 Task: Research Airbnb properties in Boca Chica, Dominican Republic from 10th December, 2023 to 15th December, 2023 for 7 adults. Place can be entire room or shared room with 4 bedrooms having 7 beds and 4 bathrooms. Property type can be house. Amenities needed are: wifi, TV, free parkinig on premises, gym, breakfast.
Action: Mouse moved to (361, 259)
Screenshot: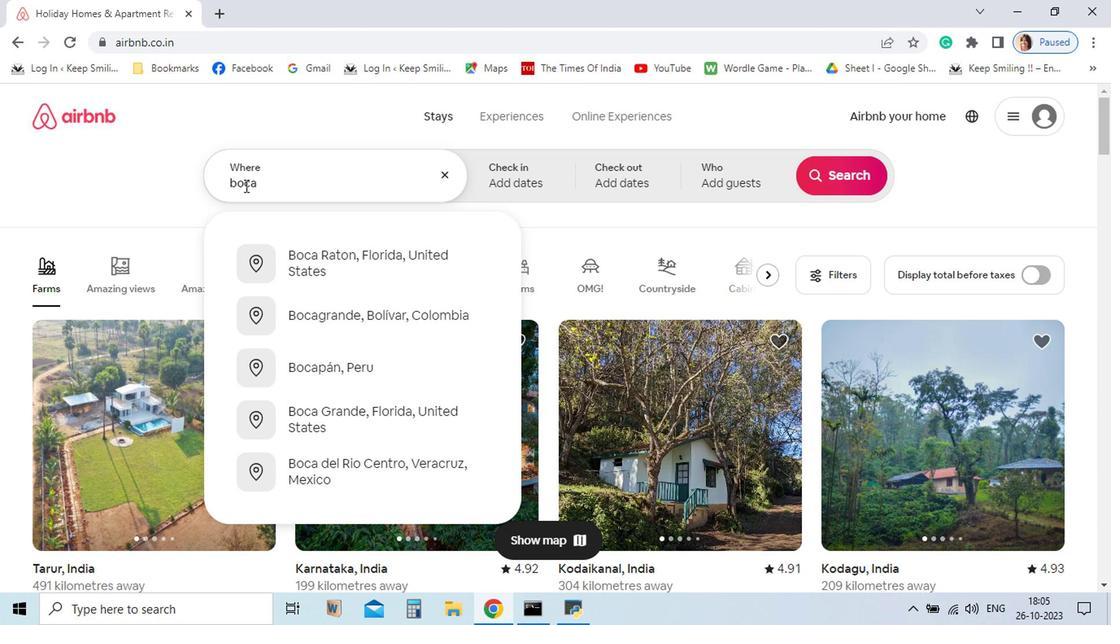 
Action: Mouse pressed left at (361, 259)
Screenshot: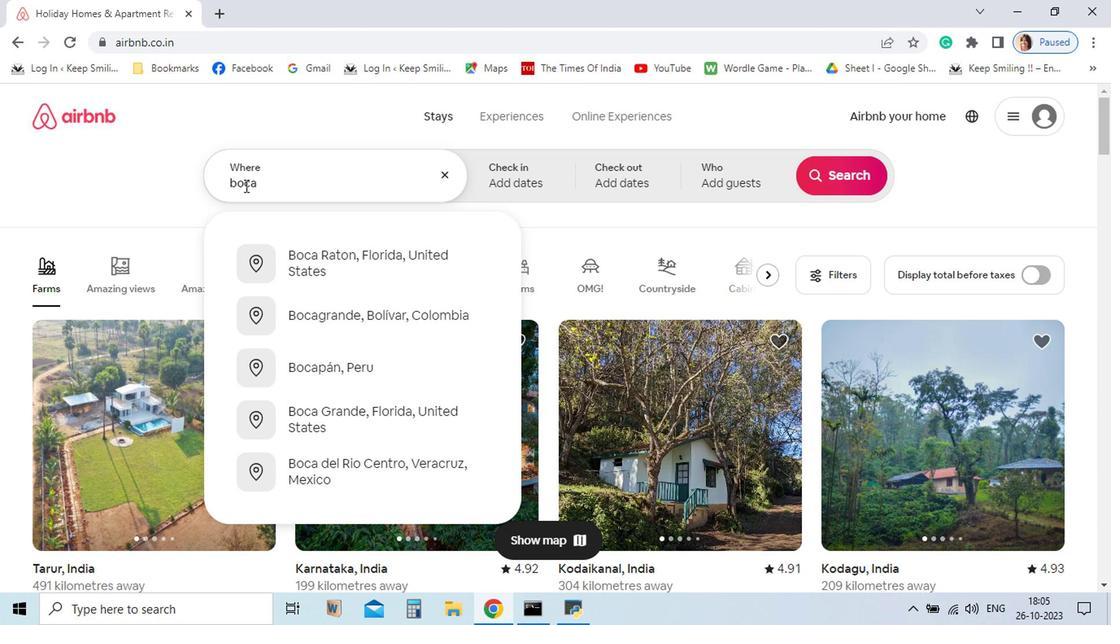 
Action: Mouse moved to (305, 254)
Screenshot: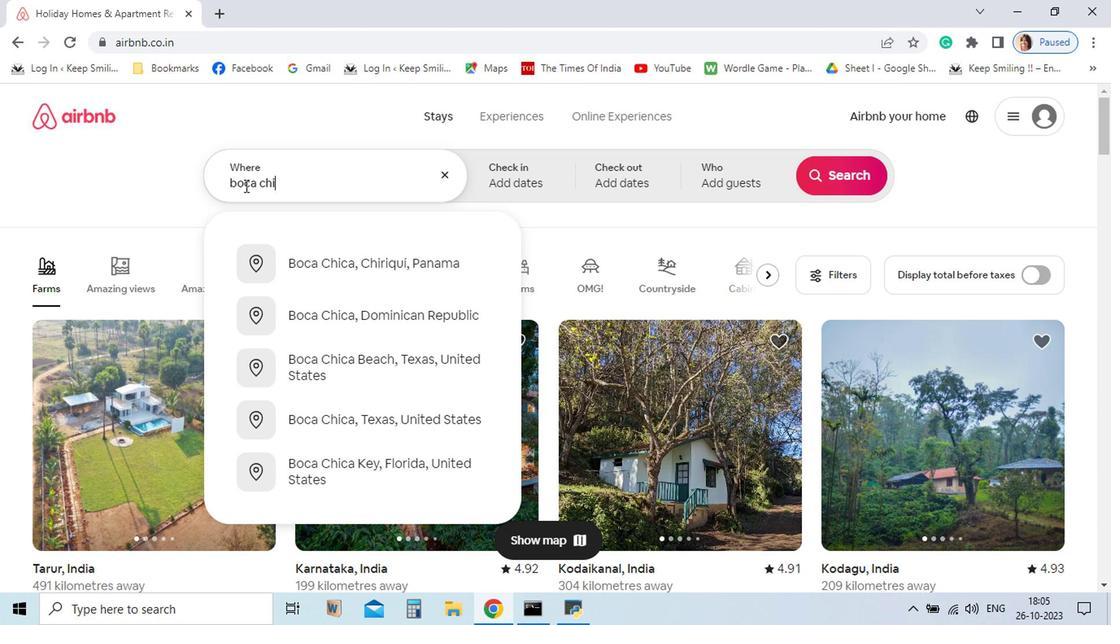 
Action: Mouse pressed left at (305, 254)
Screenshot: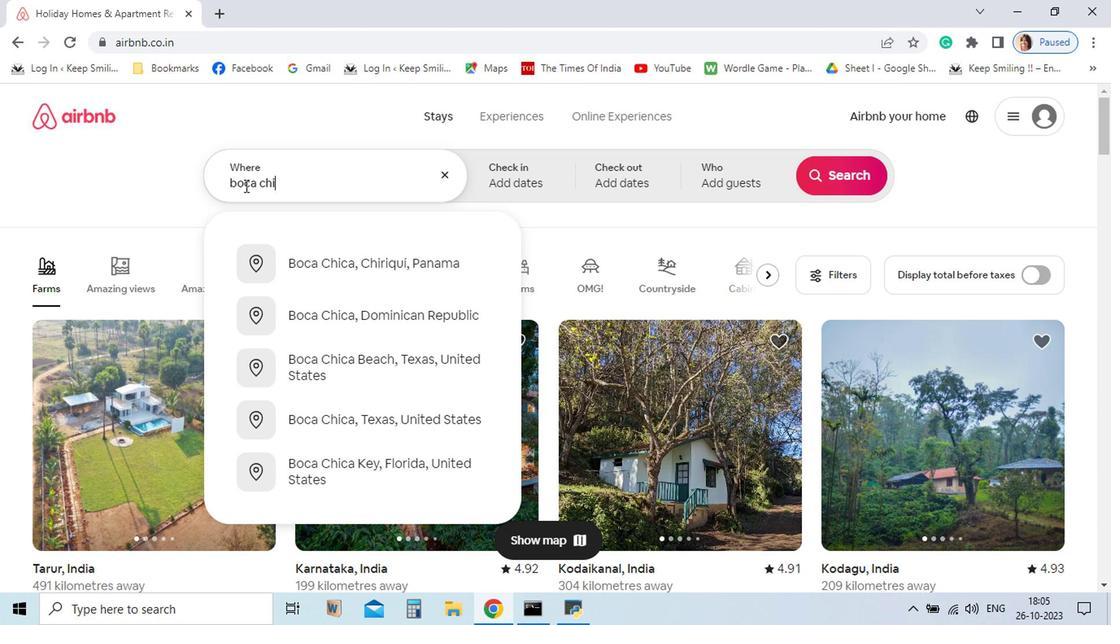 
Action: Mouse moved to (303, 261)
Screenshot: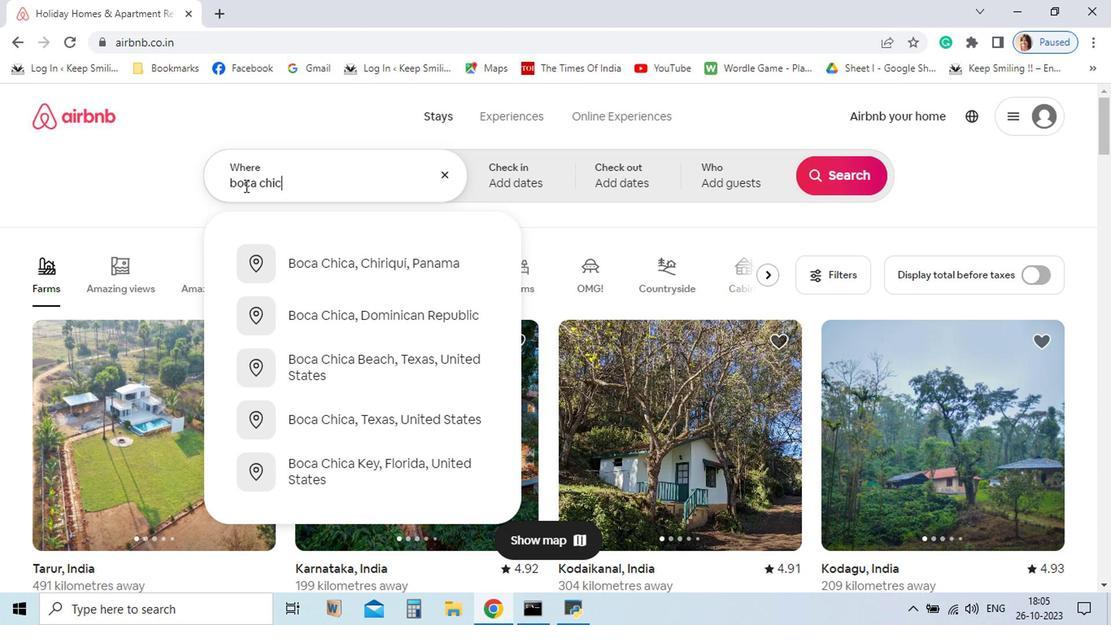 
Action: Key pressed boca
Screenshot: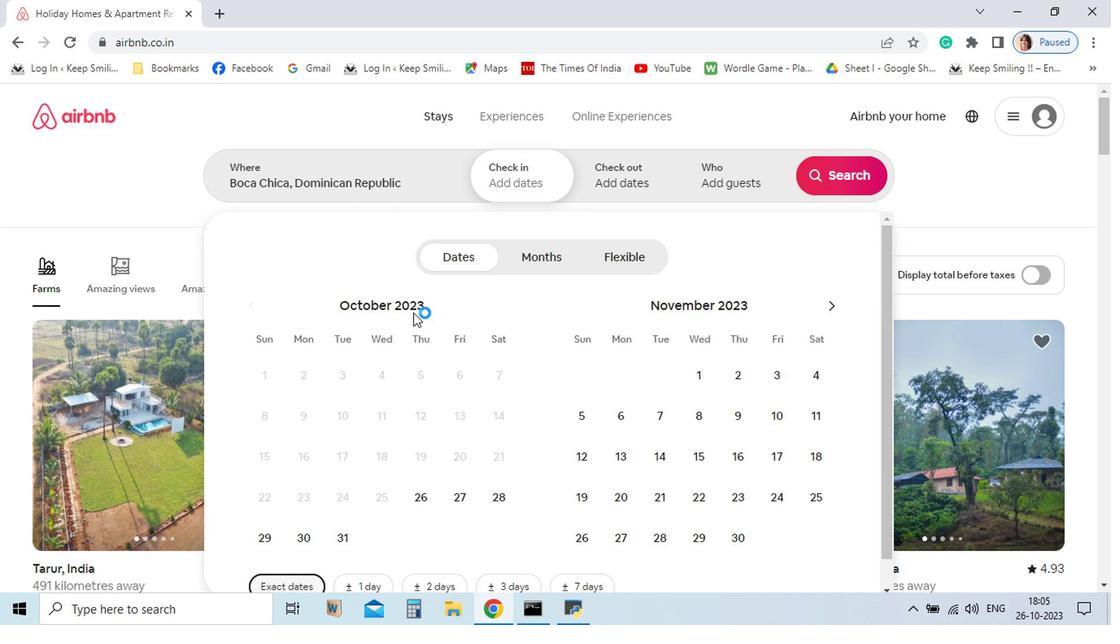 
Action: Mouse moved to (303, 261)
Screenshot: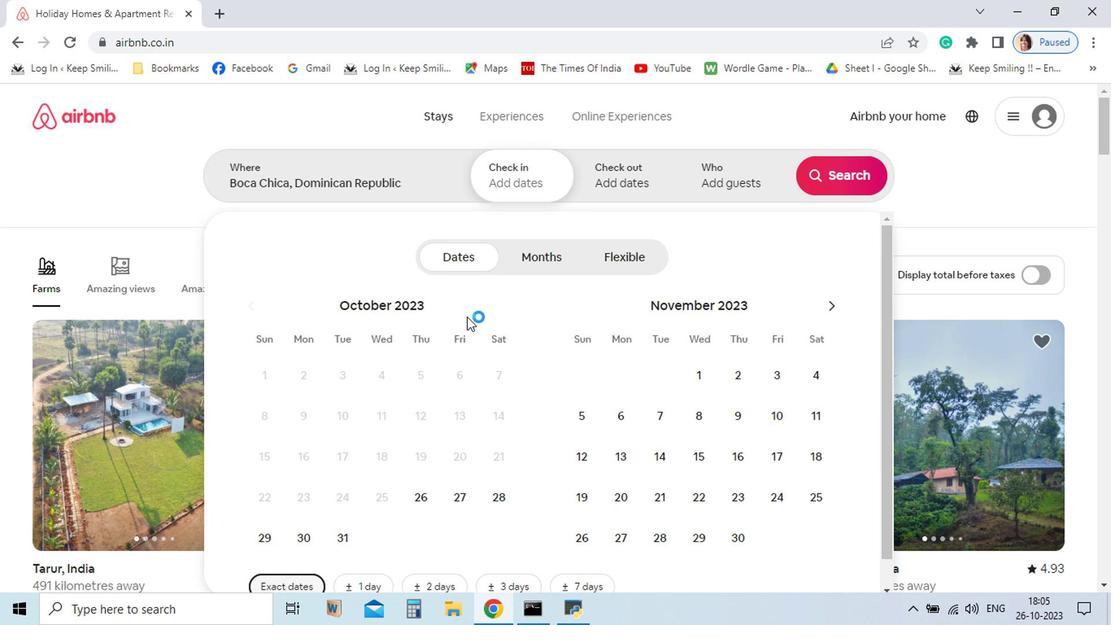 
Action: Key pressed <Key.space>chica
Screenshot: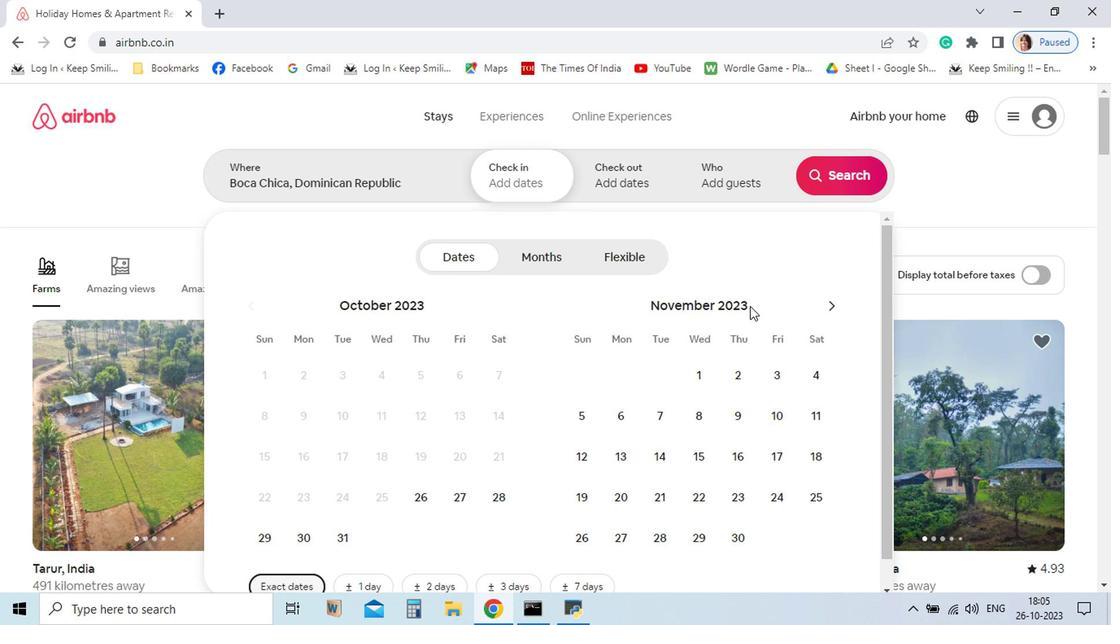 
Action: Mouse moved to (401, 350)
Screenshot: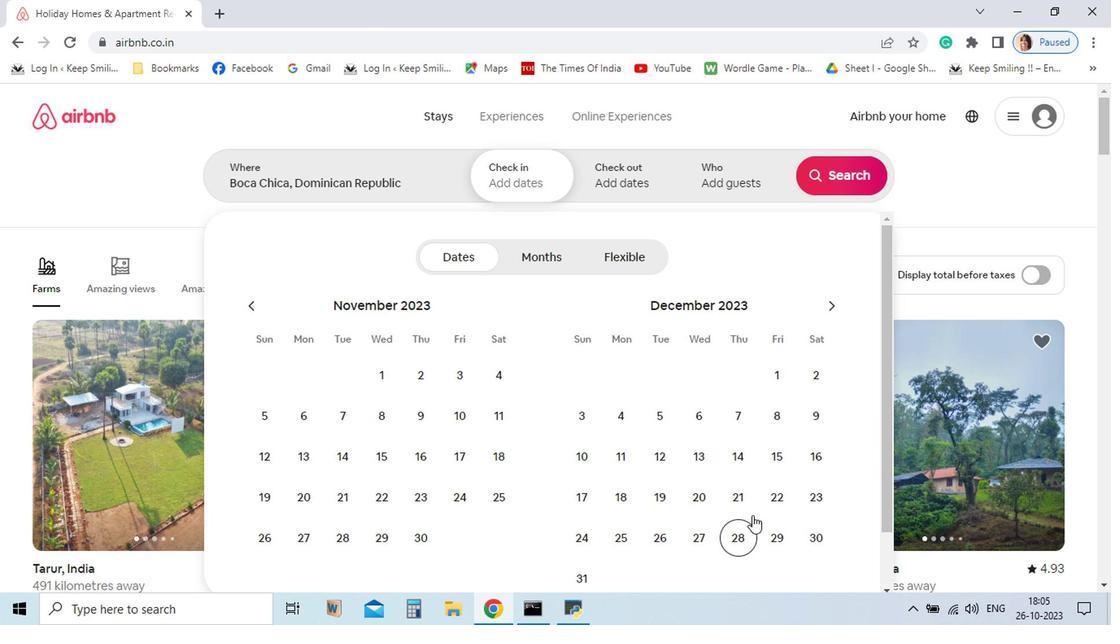 
Action: Mouse pressed left at (401, 350)
Screenshot: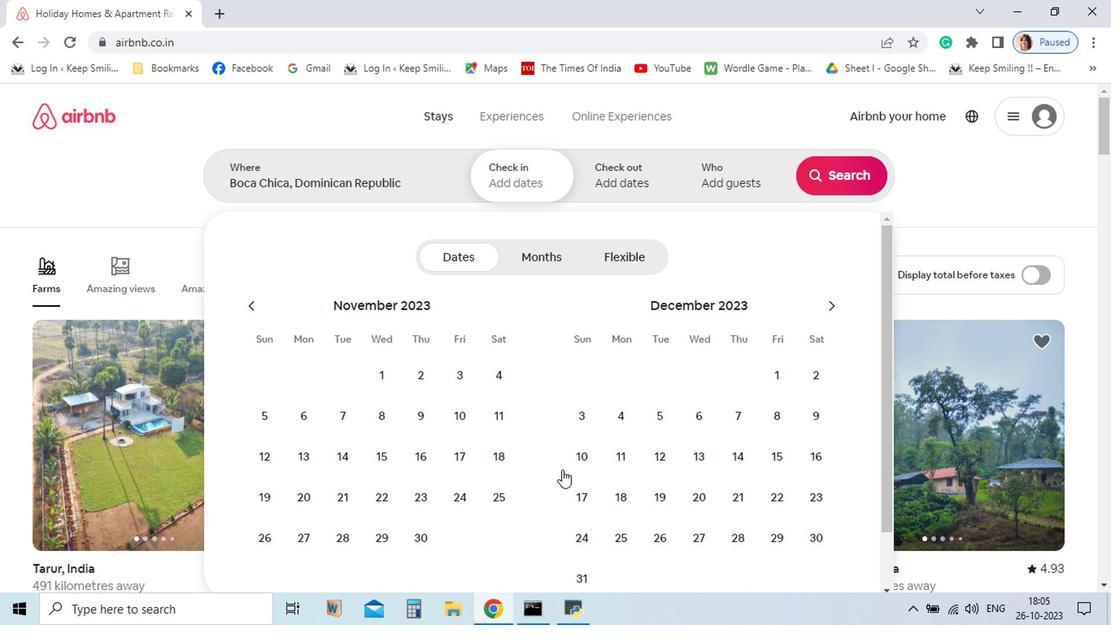 
Action: Mouse moved to (721, 350)
Screenshot: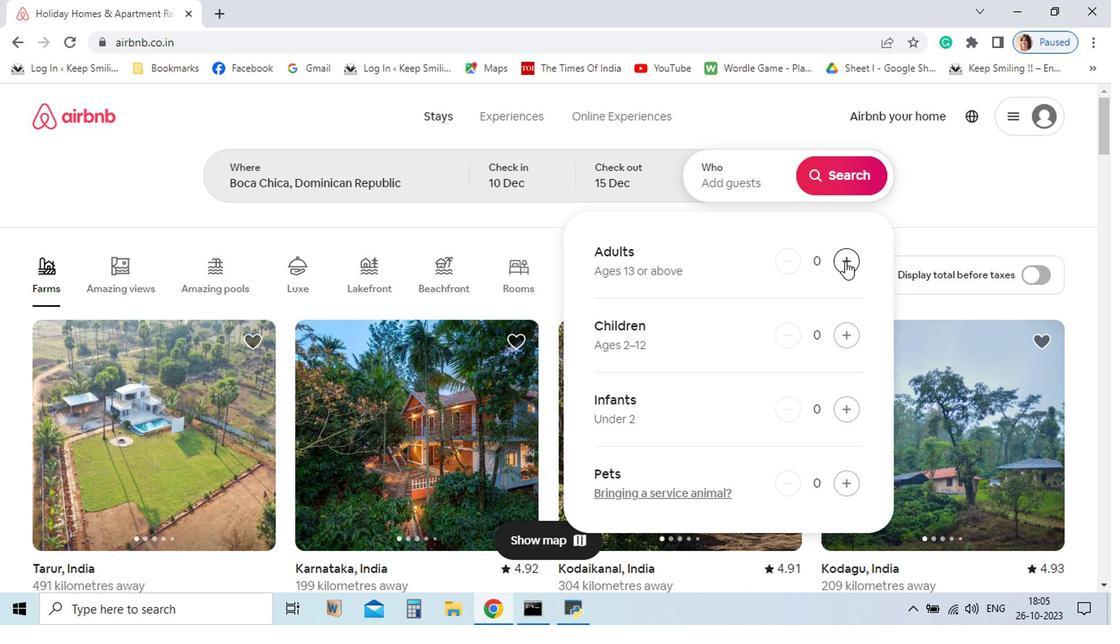 
Action: Mouse pressed left at (721, 350)
Screenshot: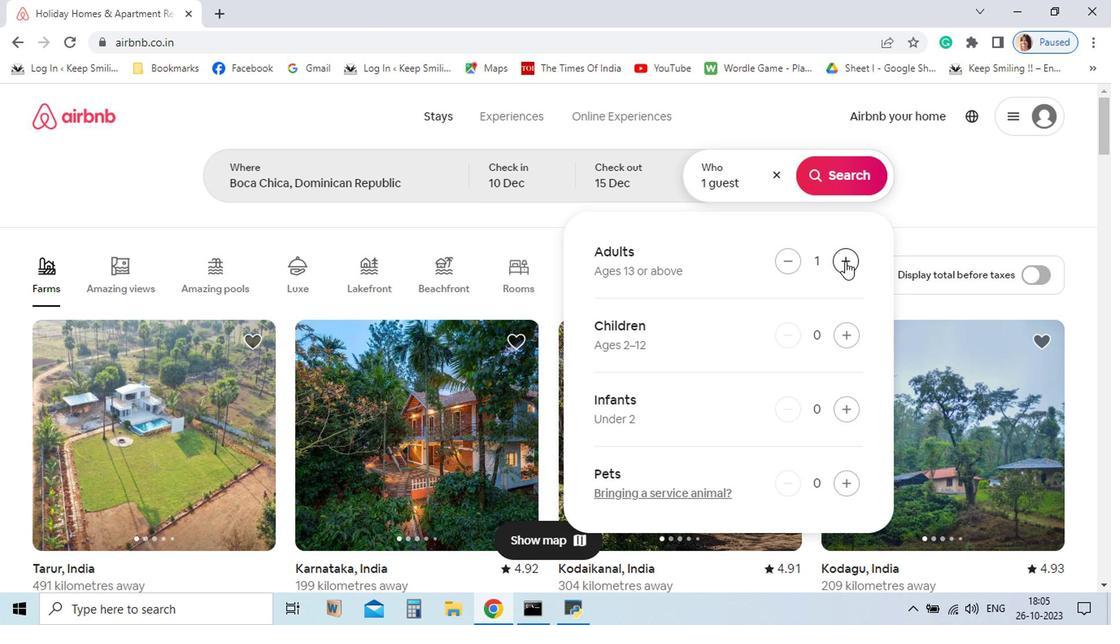 
Action: Mouse moved to (547, 452)
Screenshot: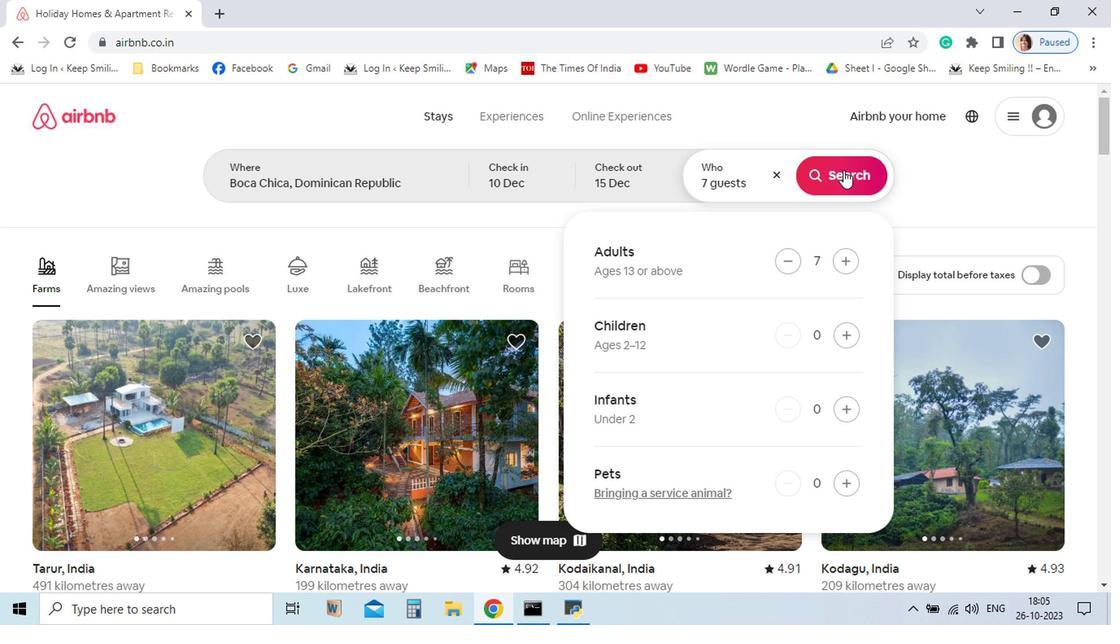 
Action: Mouse pressed left at (547, 452)
Screenshot: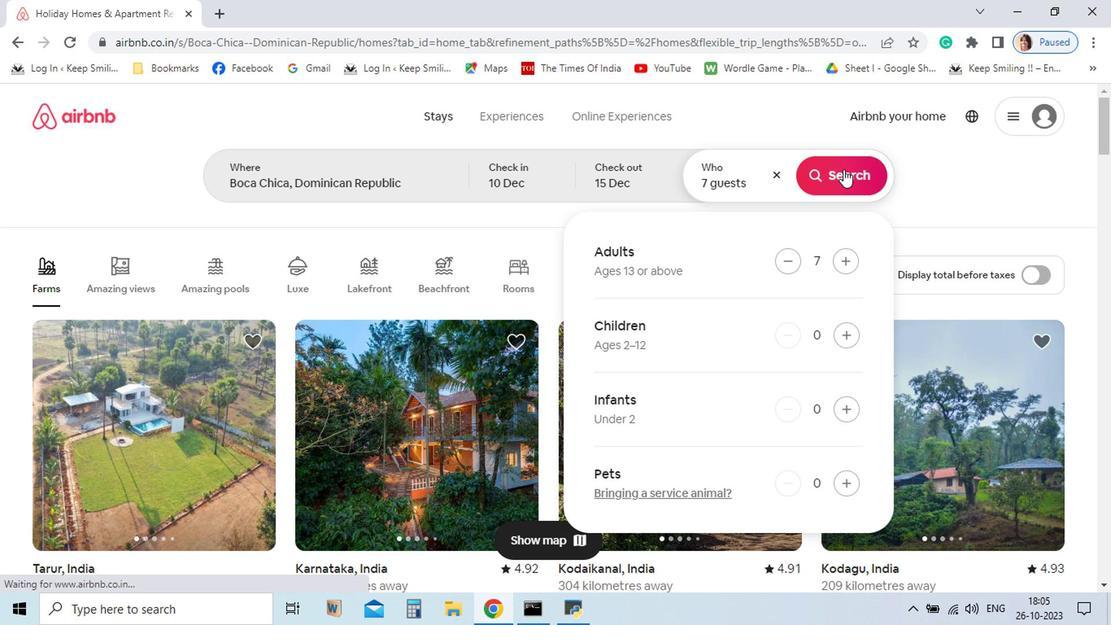 
Action: Mouse moved to (679, 457)
Screenshot: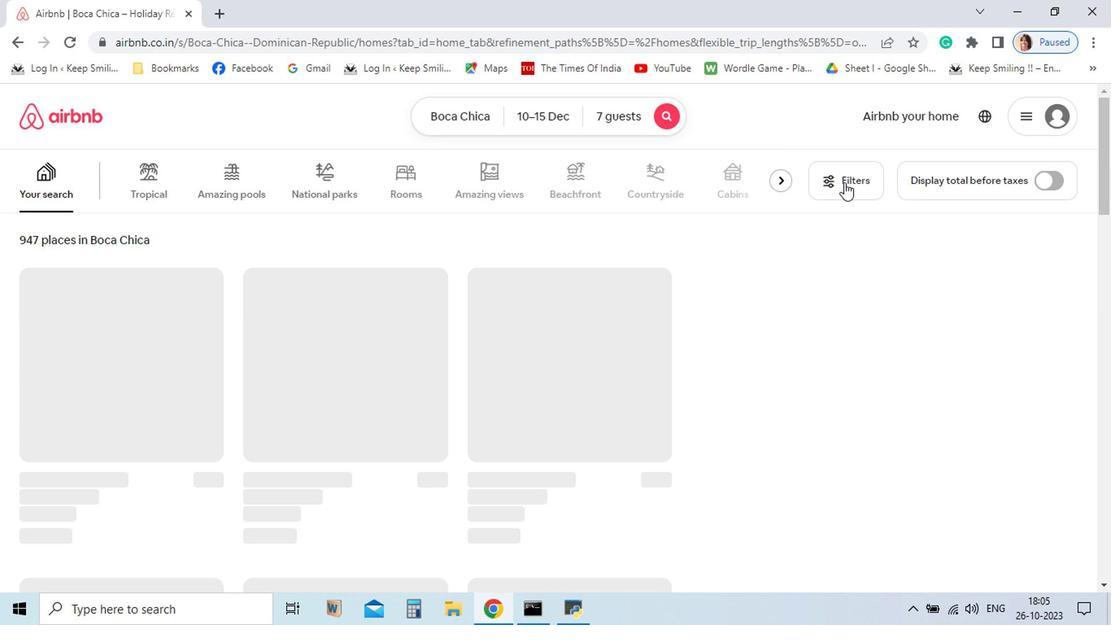
Action: Mouse pressed left at (679, 457)
Screenshot: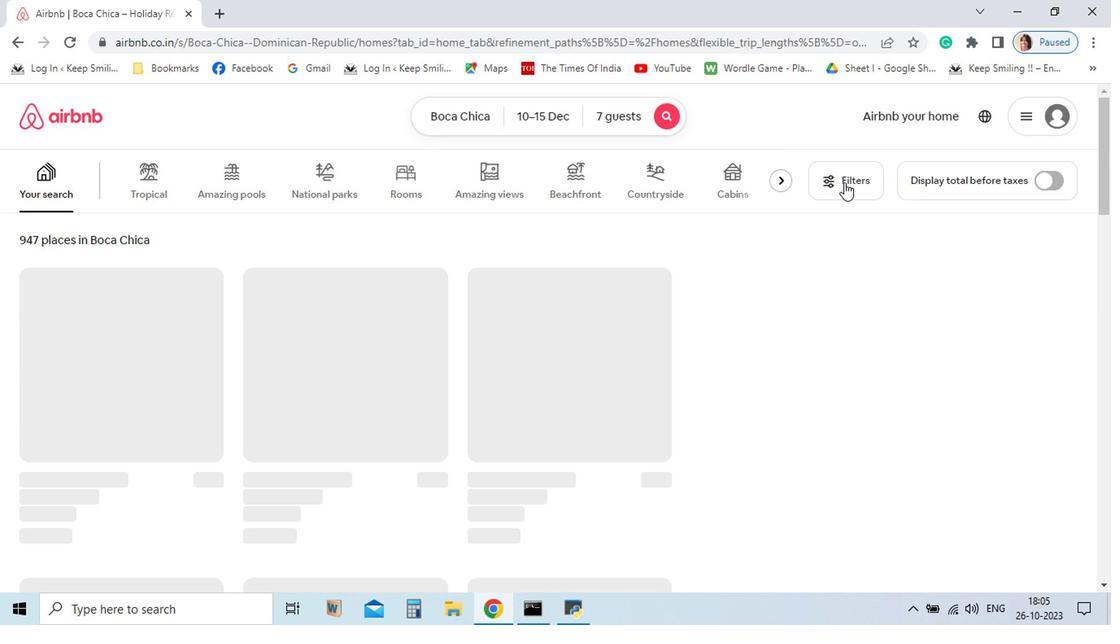 
Action: Mouse moved to (654, 258)
Screenshot: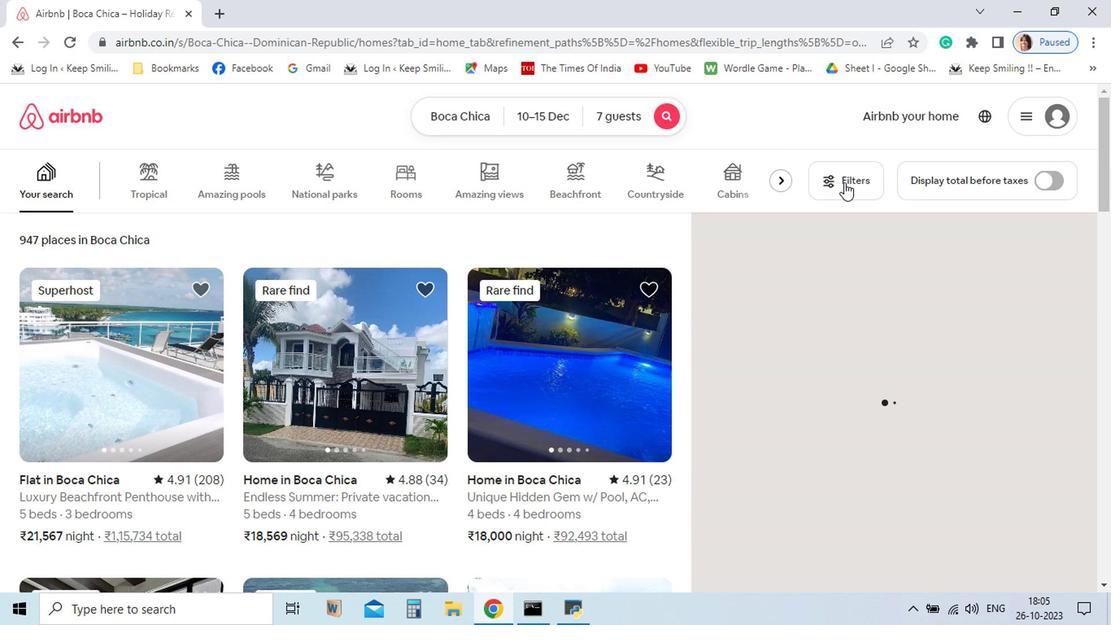 
Action: Mouse pressed left at (654, 258)
Screenshot: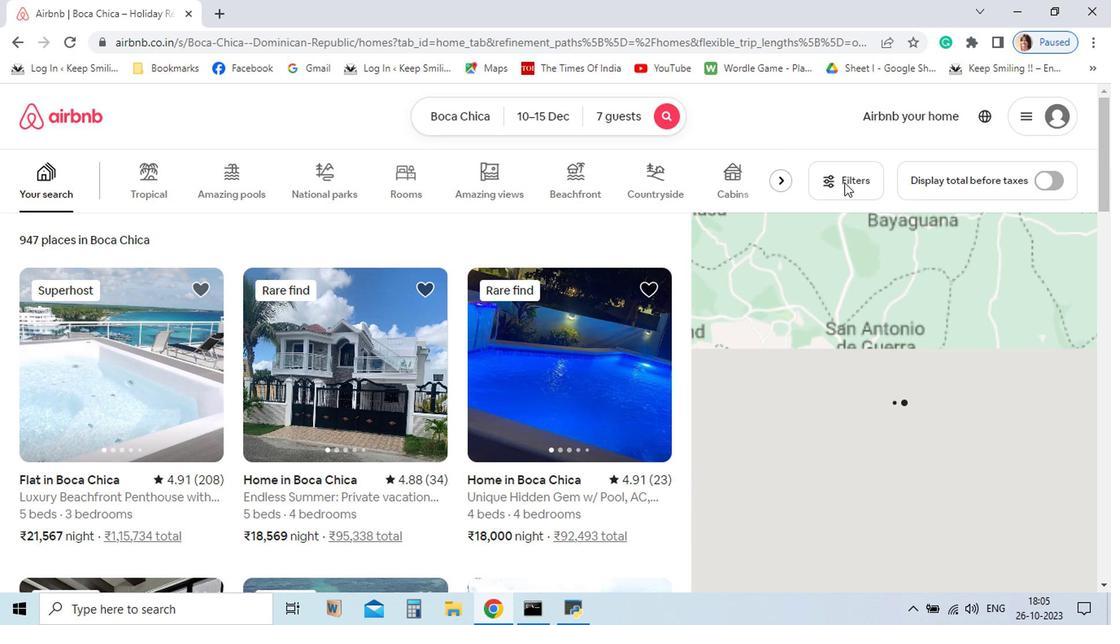 
Action: Mouse moved to (730, 314)
Screenshot: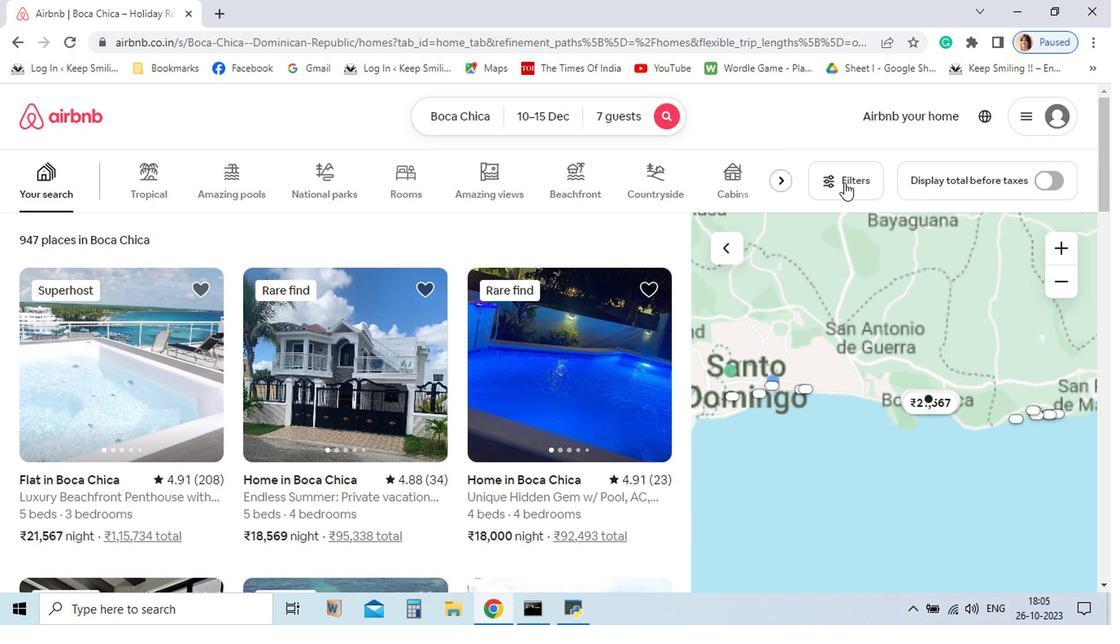 
Action: Mouse pressed left at (730, 314)
Screenshot: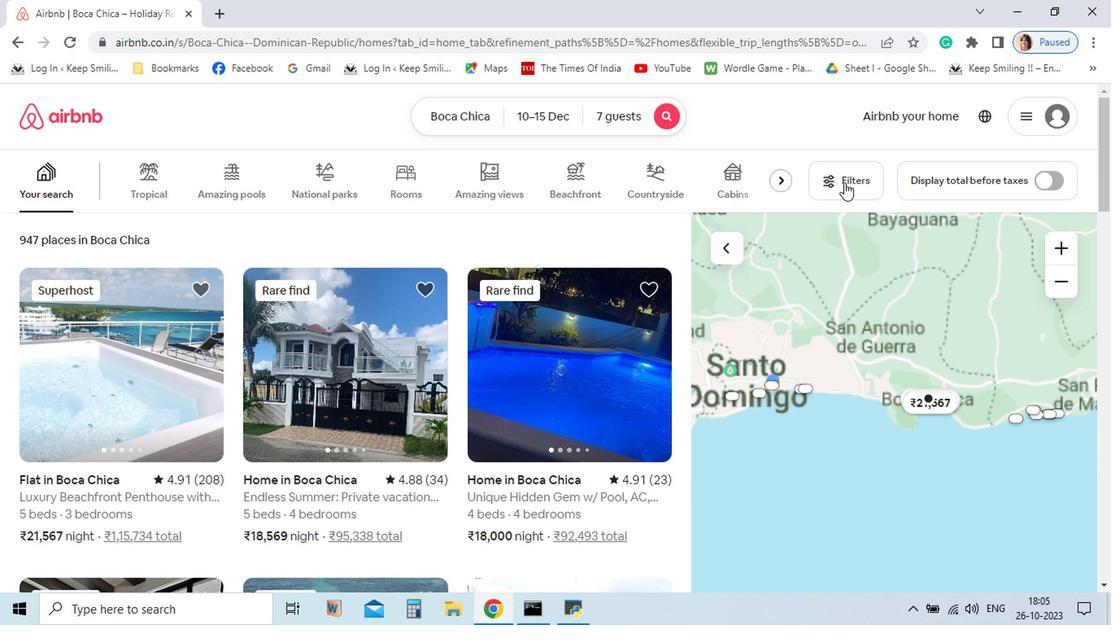 
Action: Mouse pressed left at (730, 314)
Screenshot: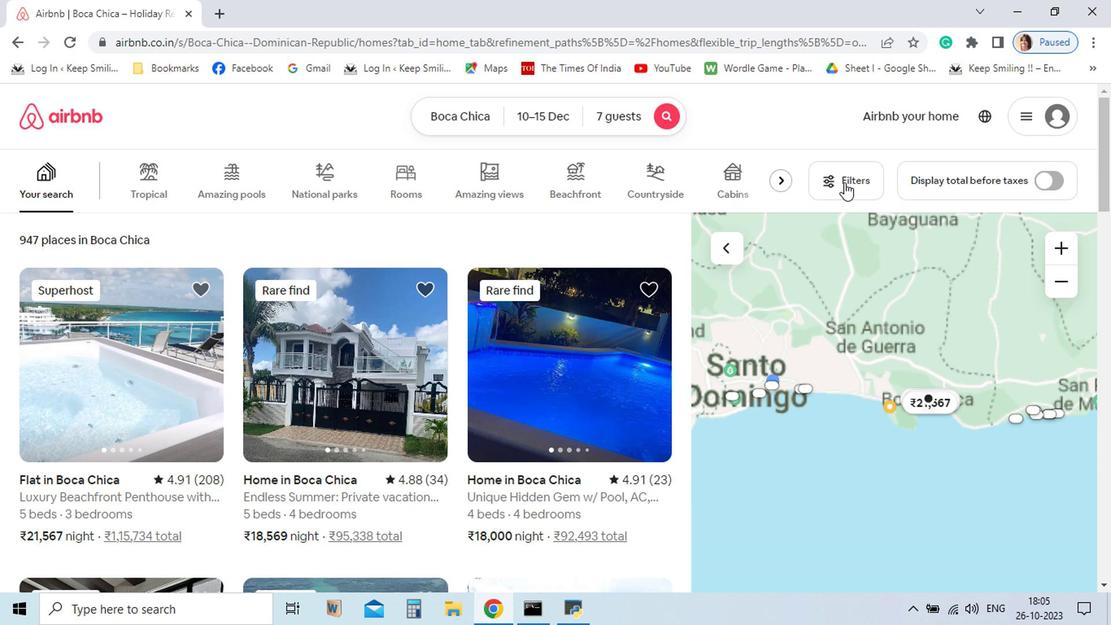 
Action: Mouse pressed left at (730, 314)
Screenshot: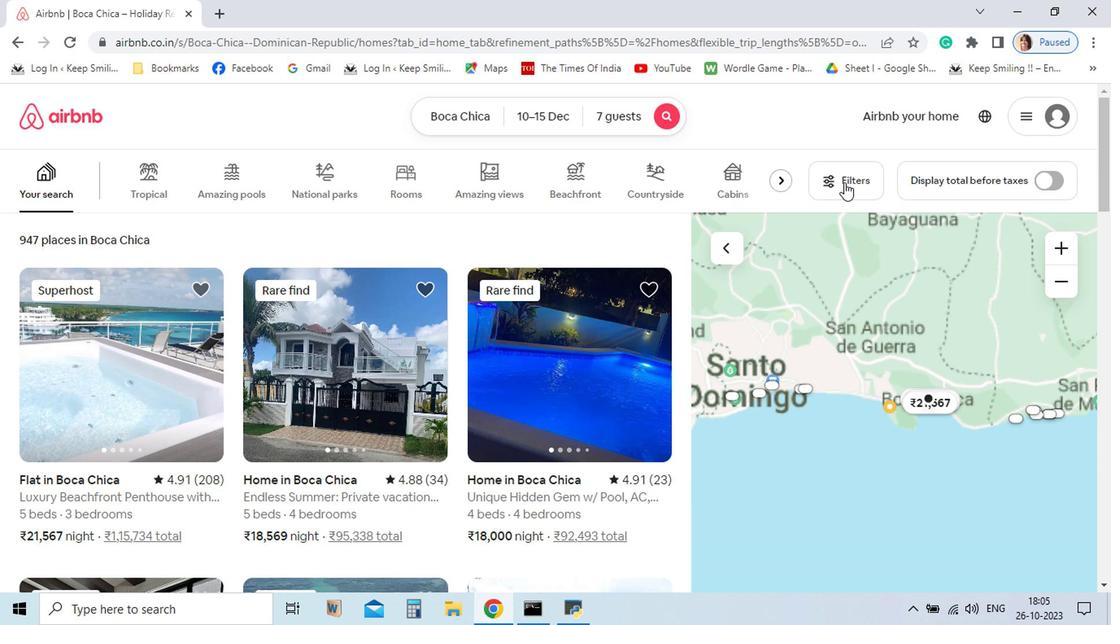 
Action: Mouse pressed left at (730, 314)
Screenshot: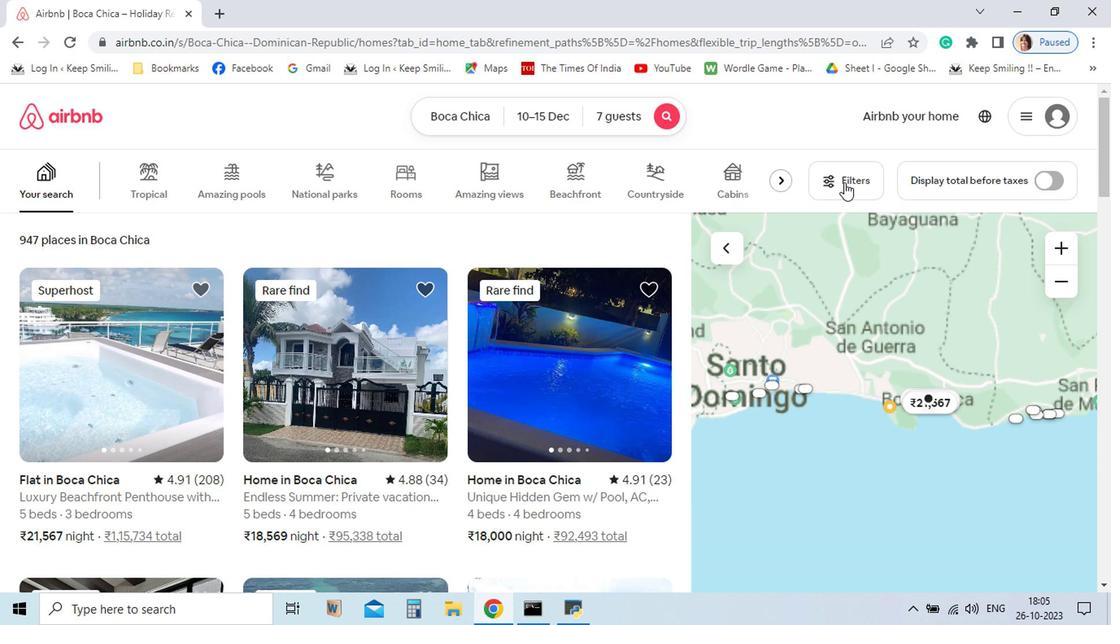 
Action: Mouse pressed left at (730, 314)
Screenshot: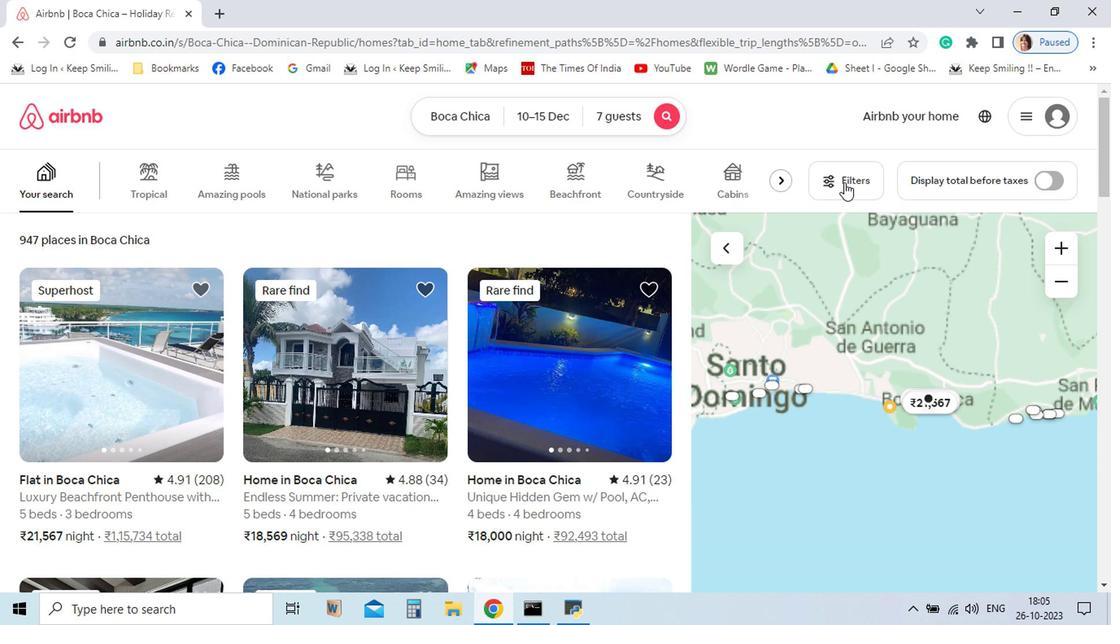 
Action: Mouse pressed left at (730, 314)
Screenshot: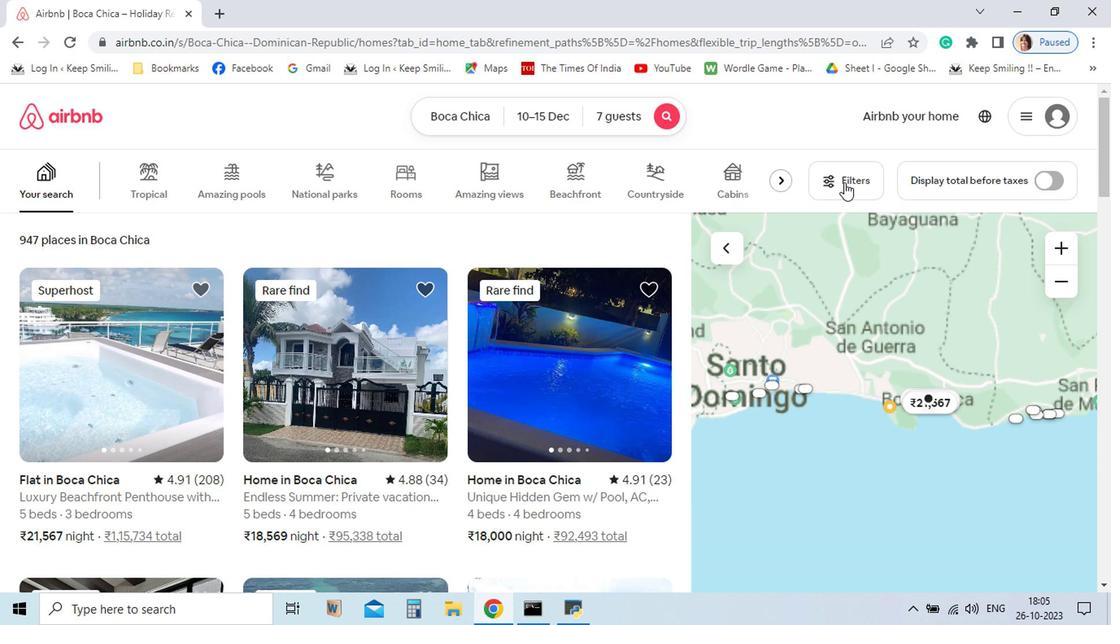 
Action: Mouse pressed left at (730, 314)
Screenshot: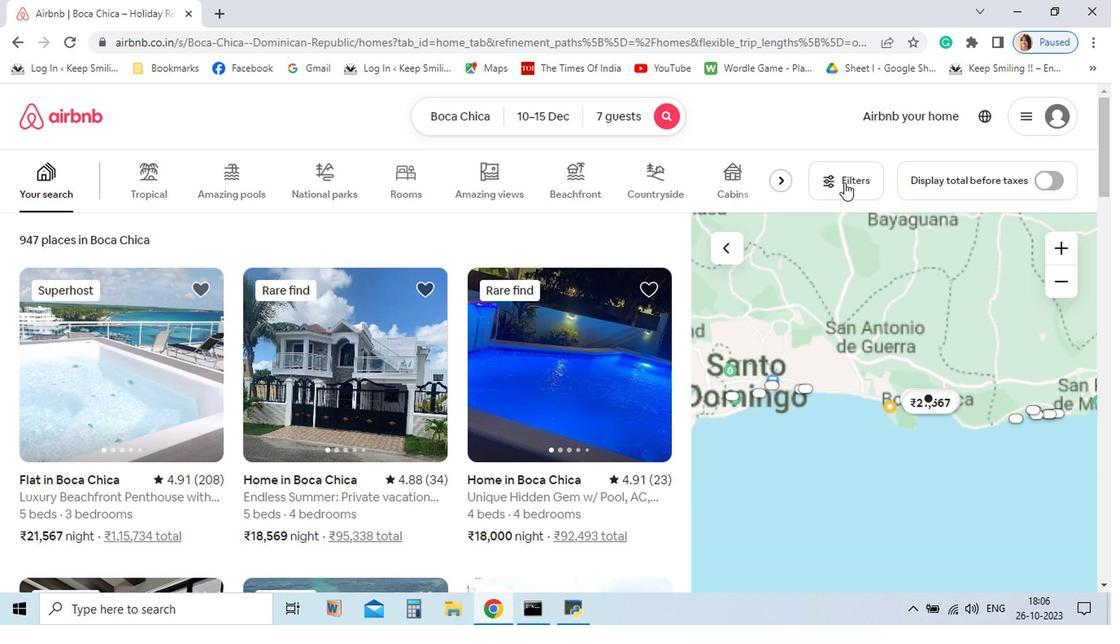 
Action: Mouse moved to (729, 249)
Screenshot: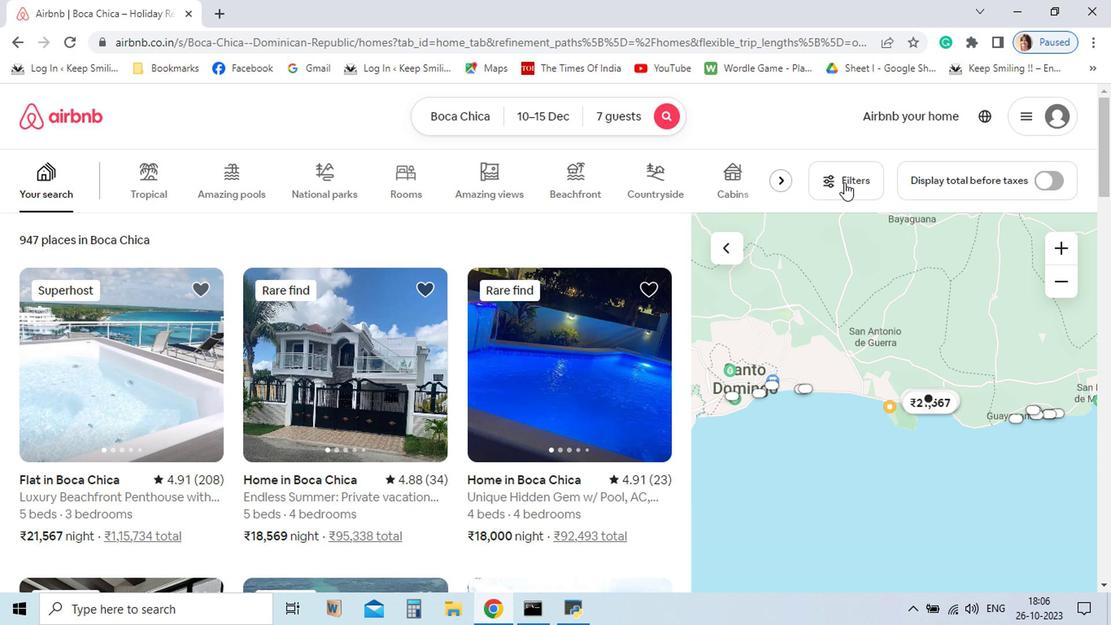 
Action: Mouse pressed left at (729, 249)
Screenshot: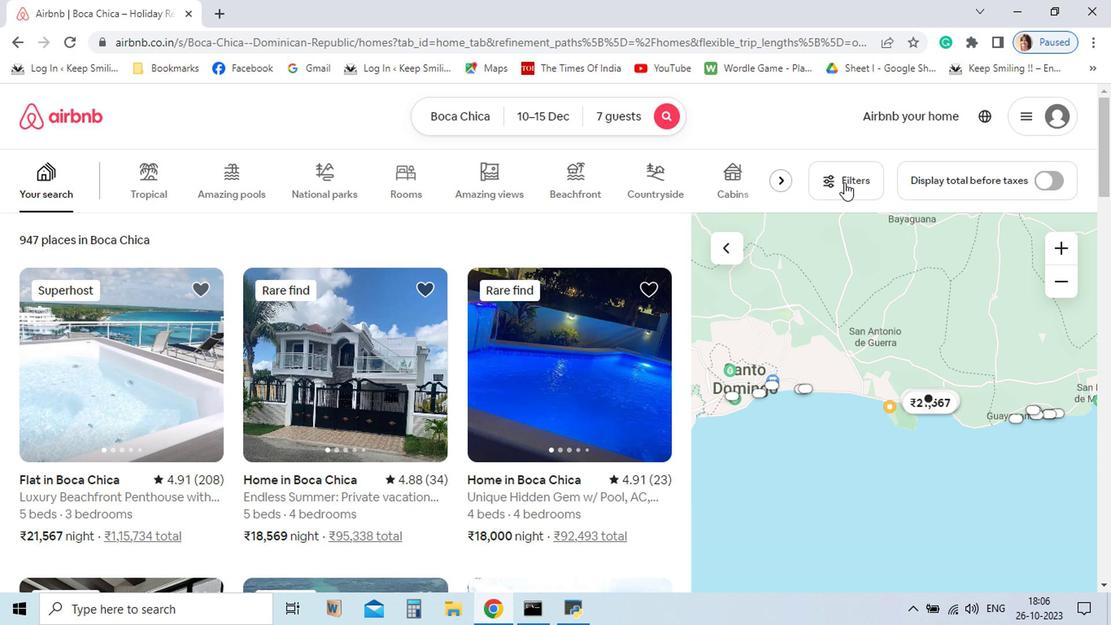 
Action: Mouse moved to (399, 508)
Screenshot: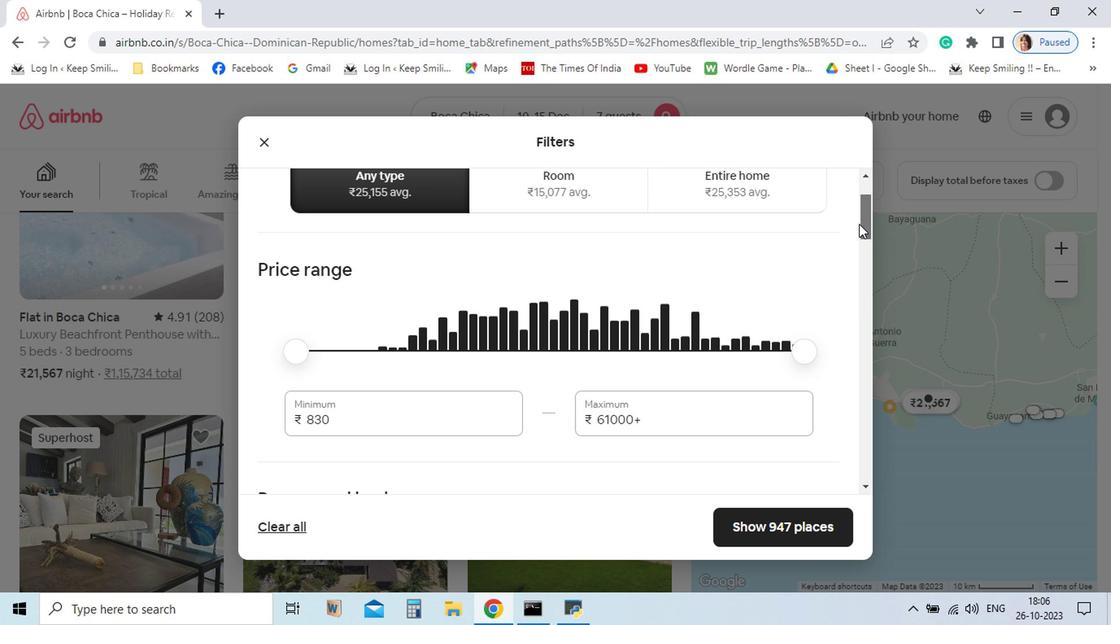 
Action: Mouse scrolled (399, 508) with delta (0, 0)
Screenshot: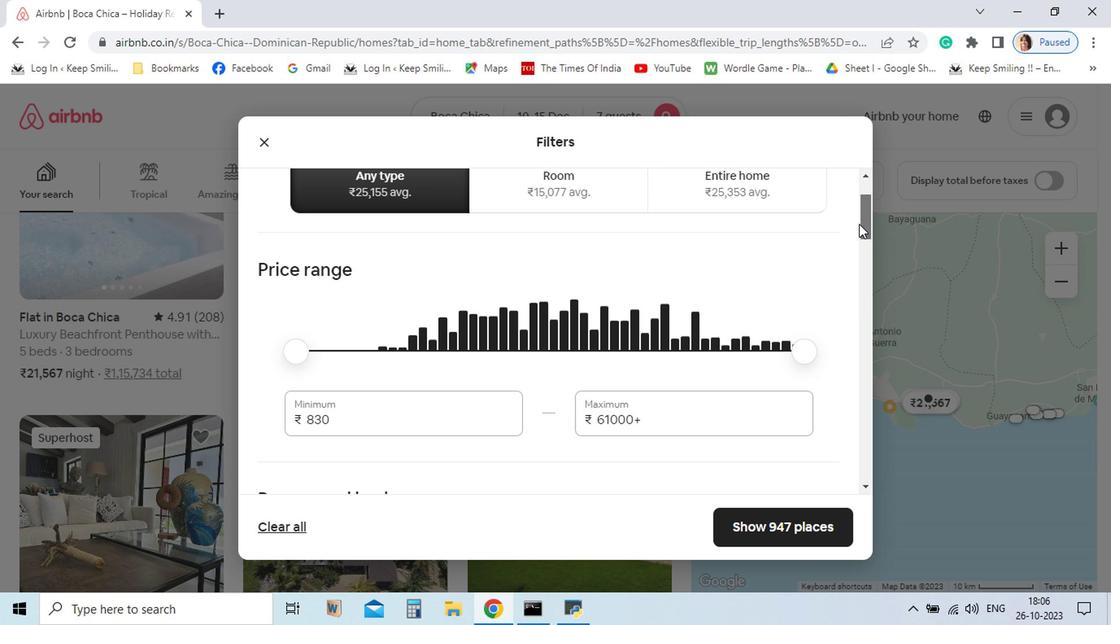 
Action: Mouse scrolled (399, 508) with delta (0, 0)
Screenshot: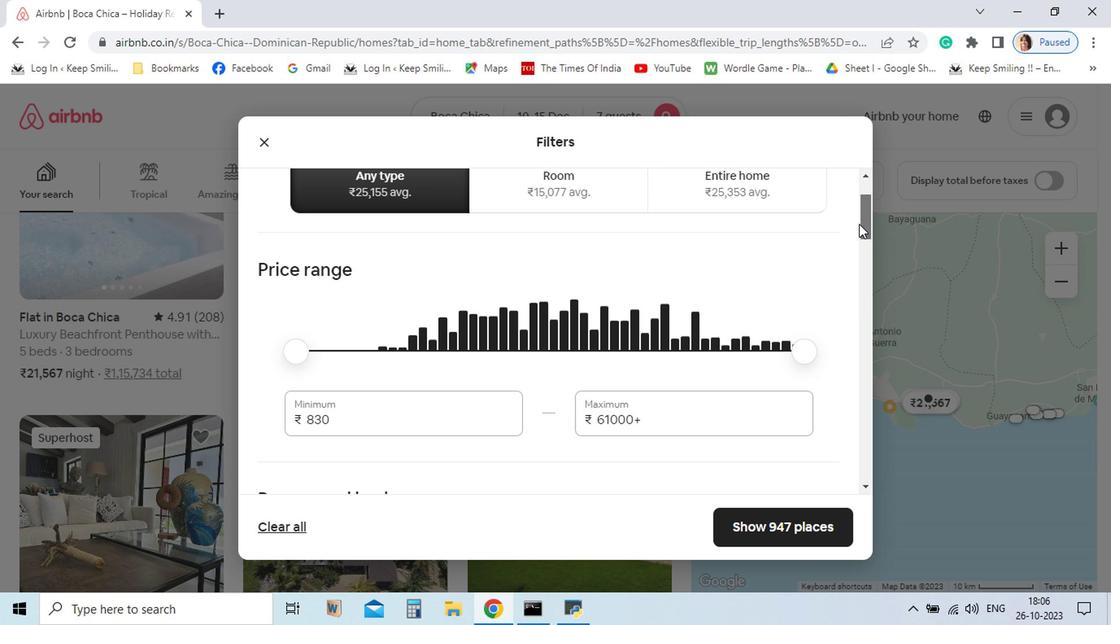 
Action: Mouse moved to (730, 254)
Screenshot: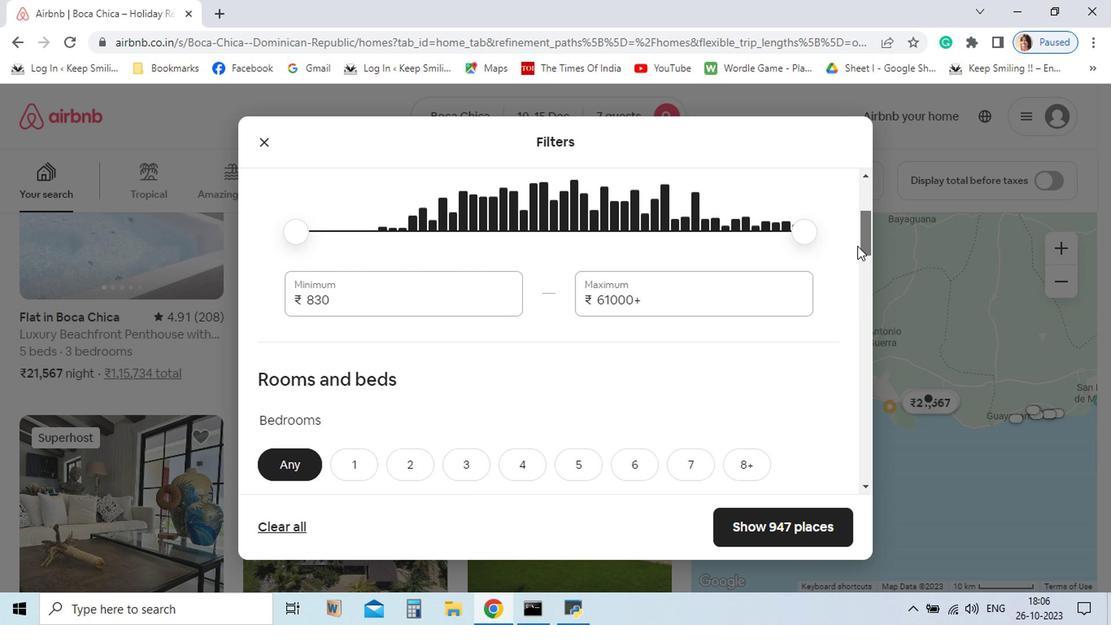 
Action: Mouse pressed left at (730, 254)
Screenshot: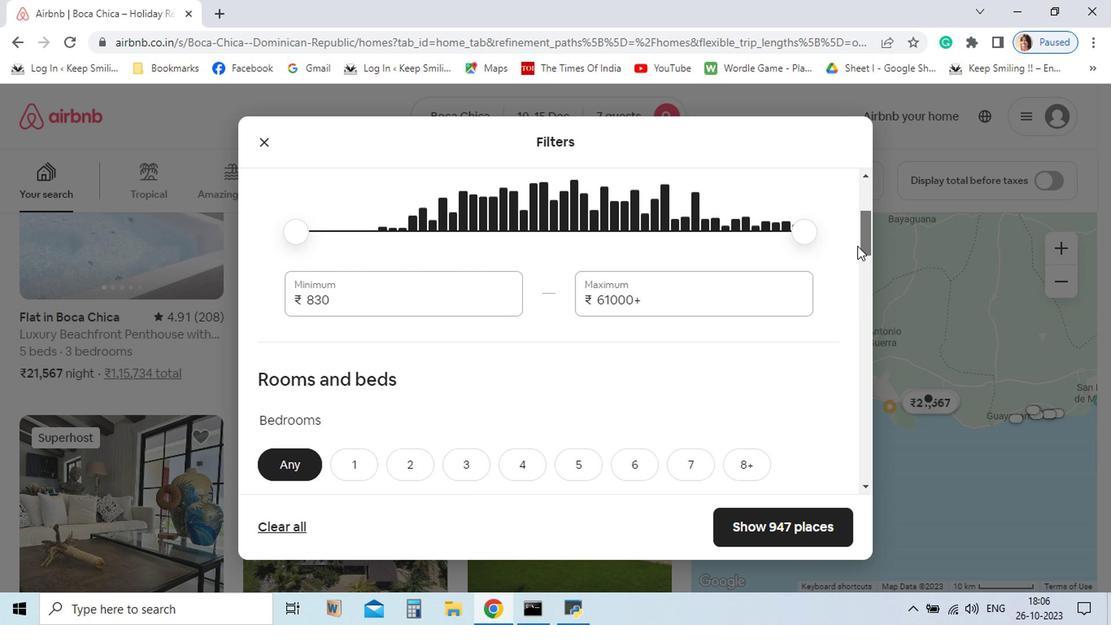 
Action: Mouse moved to (740, 279)
Screenshot: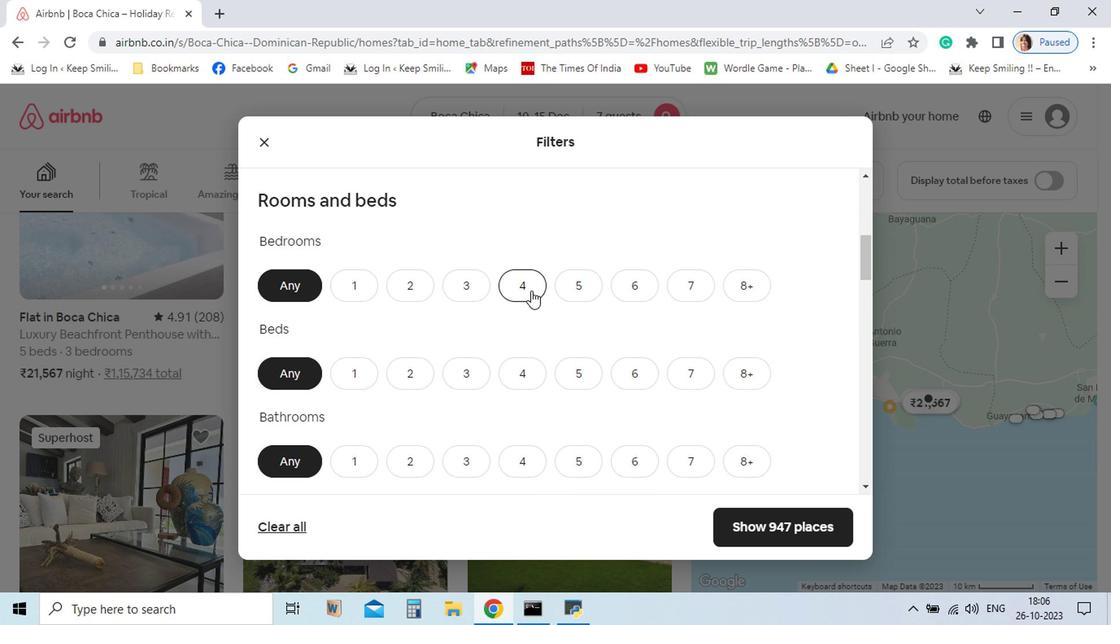 
Action: Mouse pressed left at (740, 279)
Screenshot: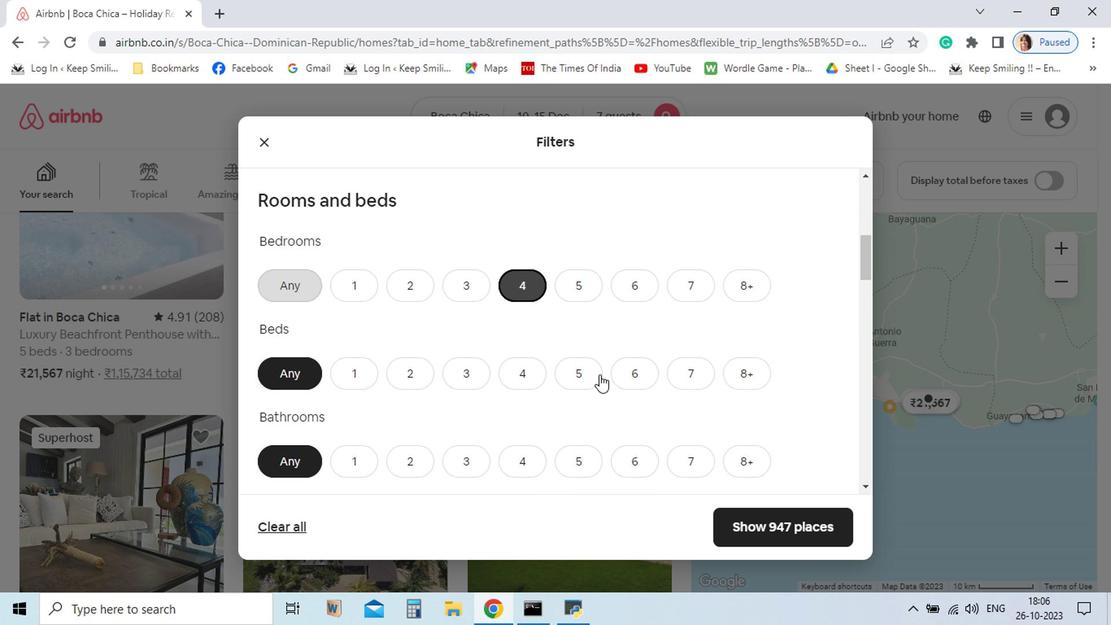 
Action: Mouse moved to (507, 335)
Screenshot: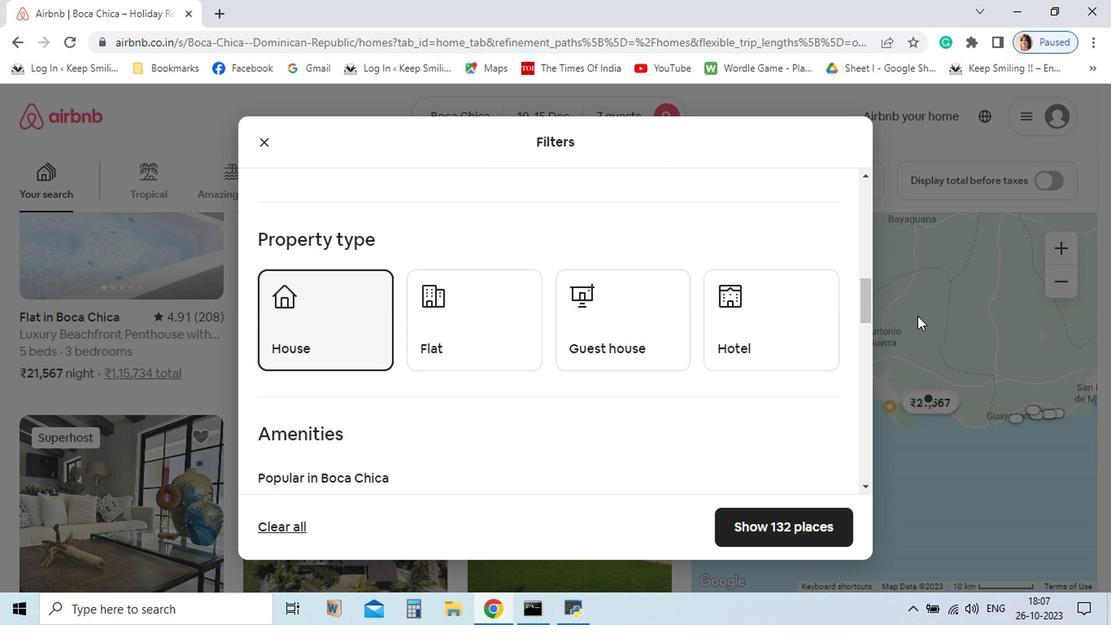 
Action: Mouse pressed left at (507, 335)
Screenshot: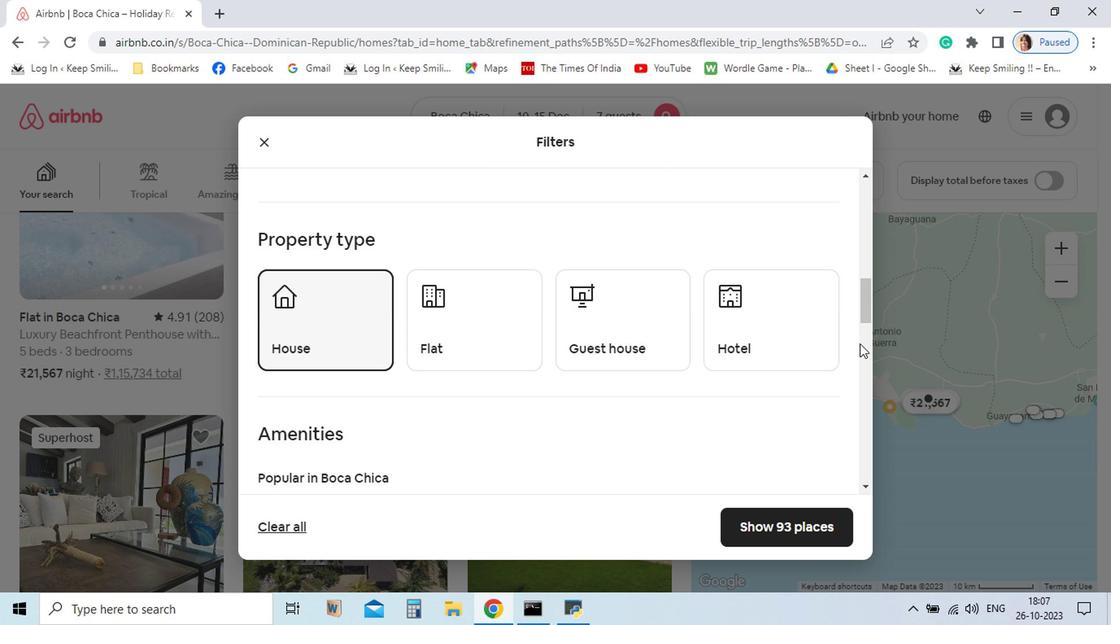 
Action: Mouse moved to (625, 387)
Screenshot: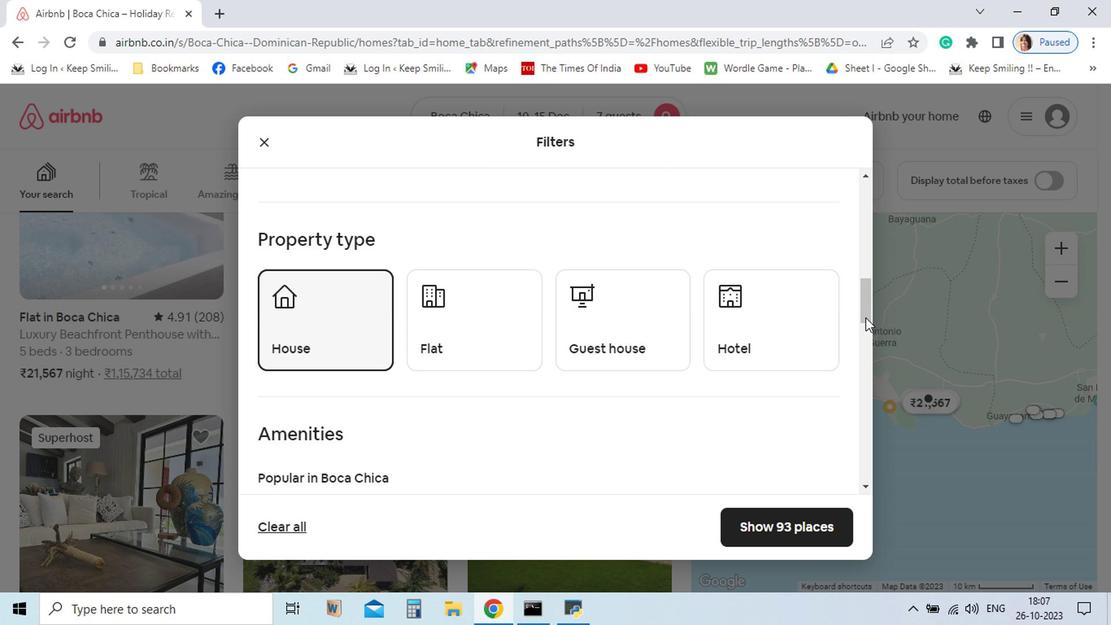 
Action: Mouse pressed left at (625, 387)
Screenshot: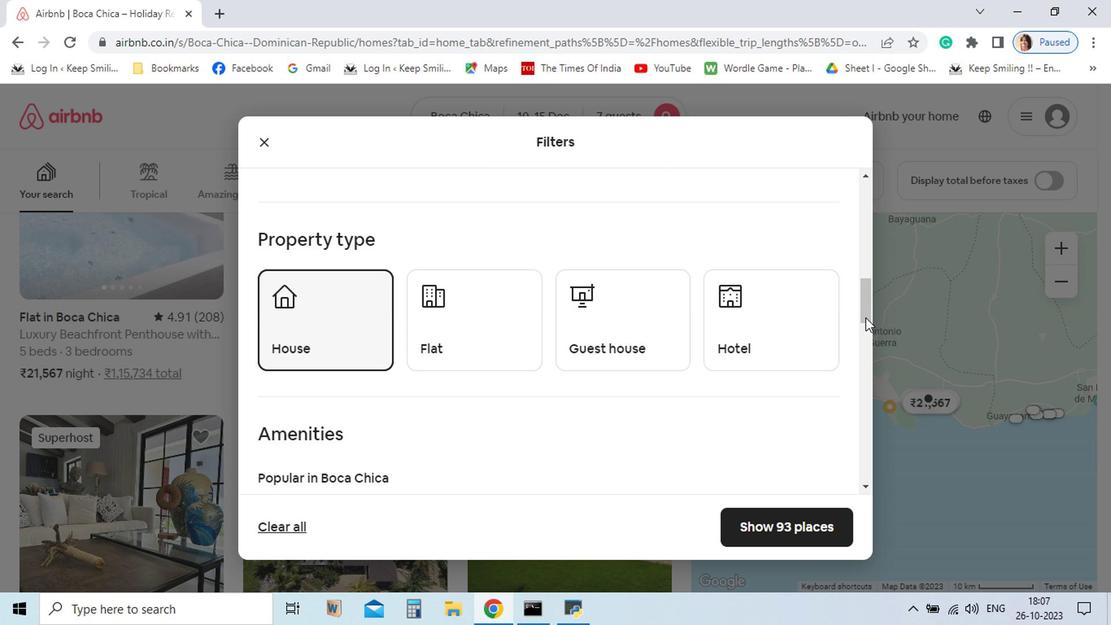 
Action: Mouse moved to (495, 456)
Screenshot: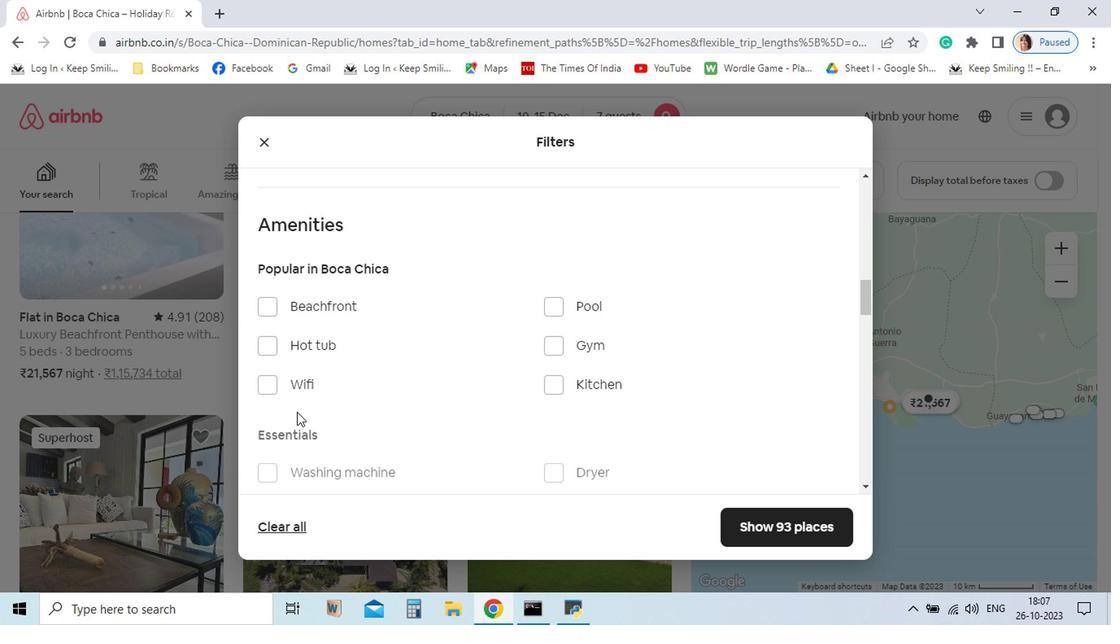 
Action: Mouse pressed left at (495, 456)
Screenshot: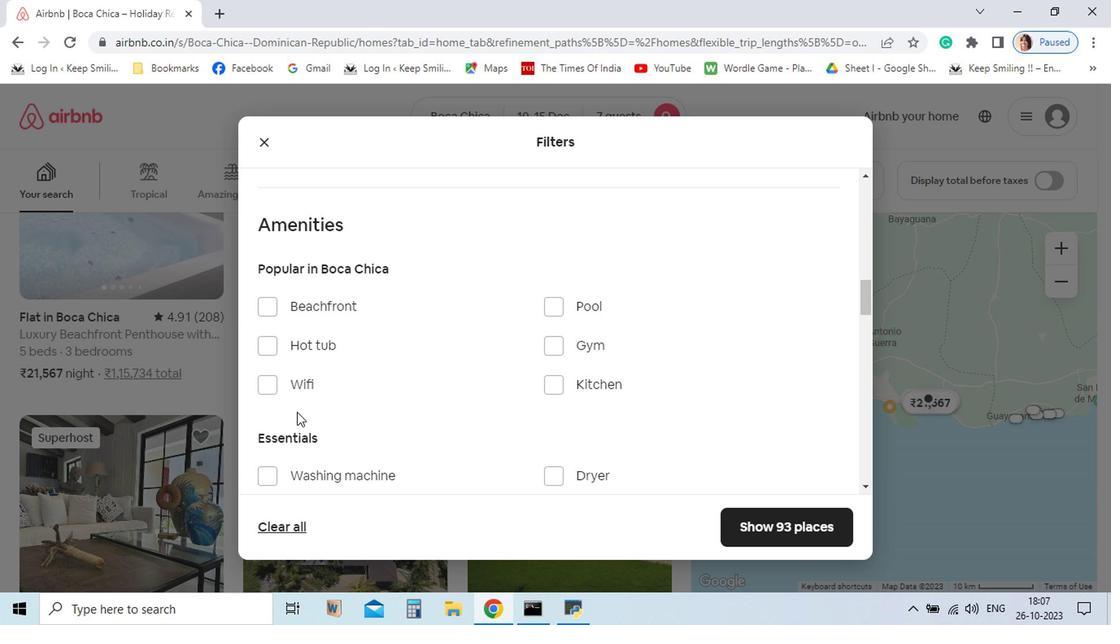 
Action: Mouse moved to (742, 315)
Screenshot: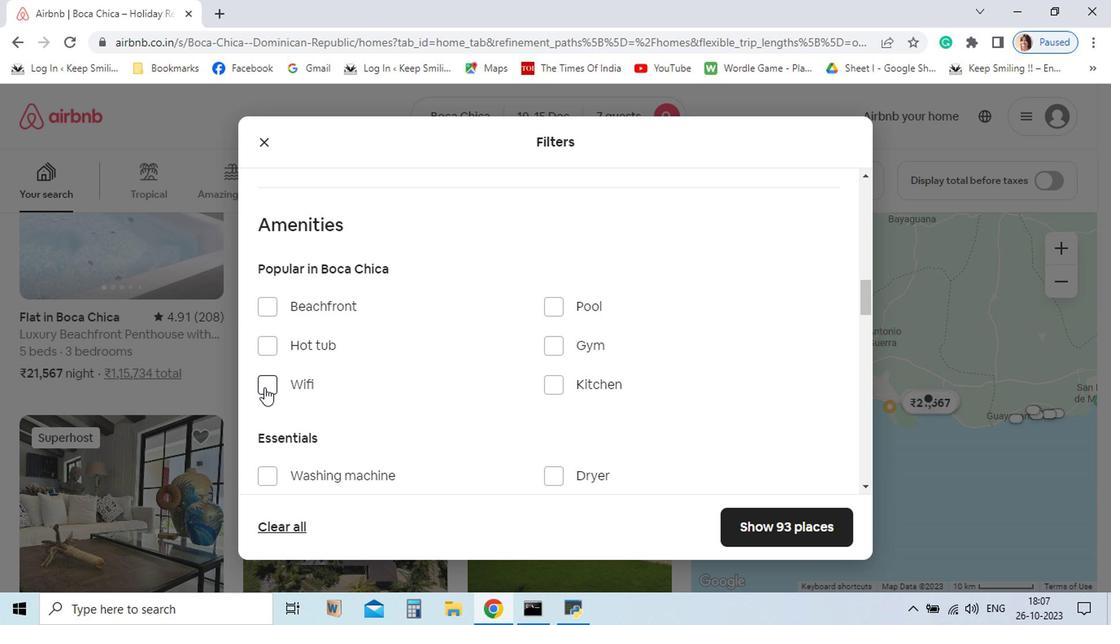 
Action: Mouse pressed left at (742, 315)
Screenshot: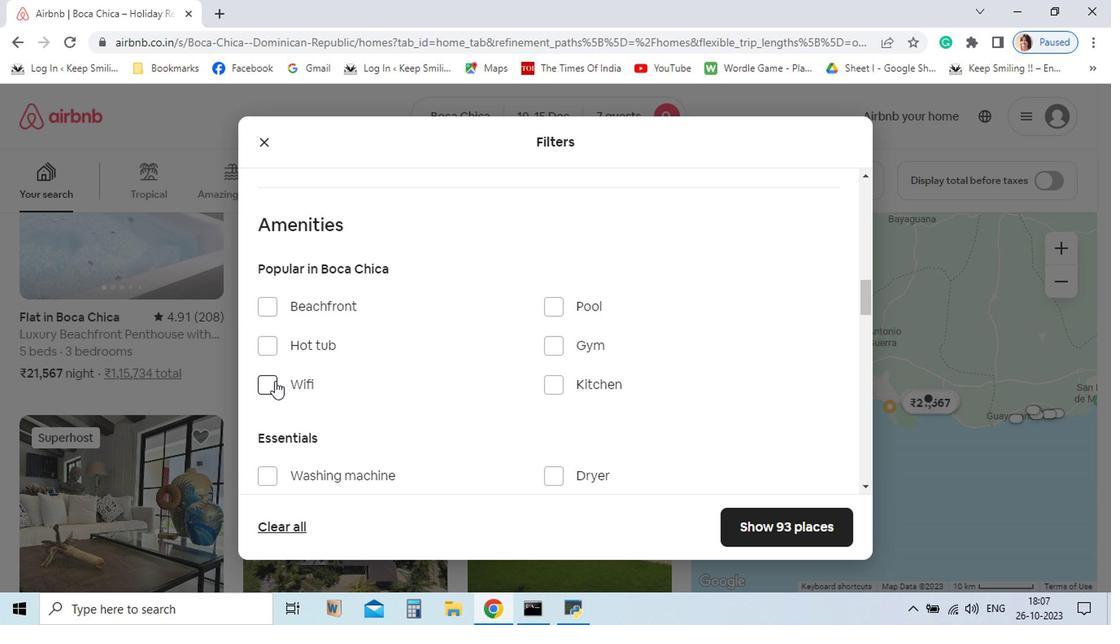 
Action: Mouse moved to (373, 361)
Screenshot: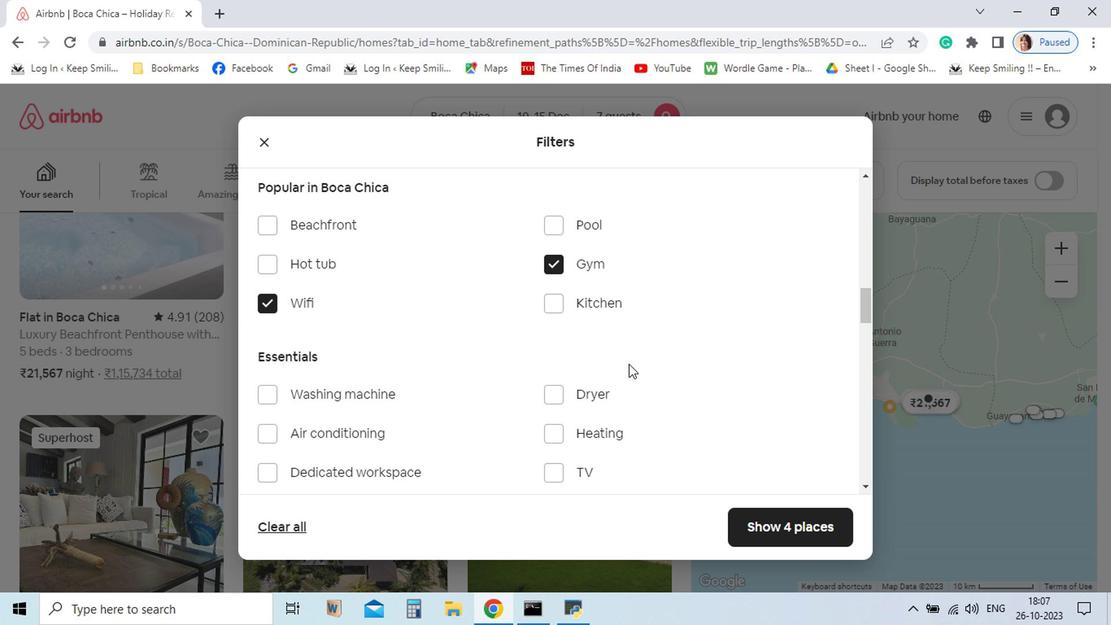 
Action: Mouse pressed left at (373, 361)
Screenshot: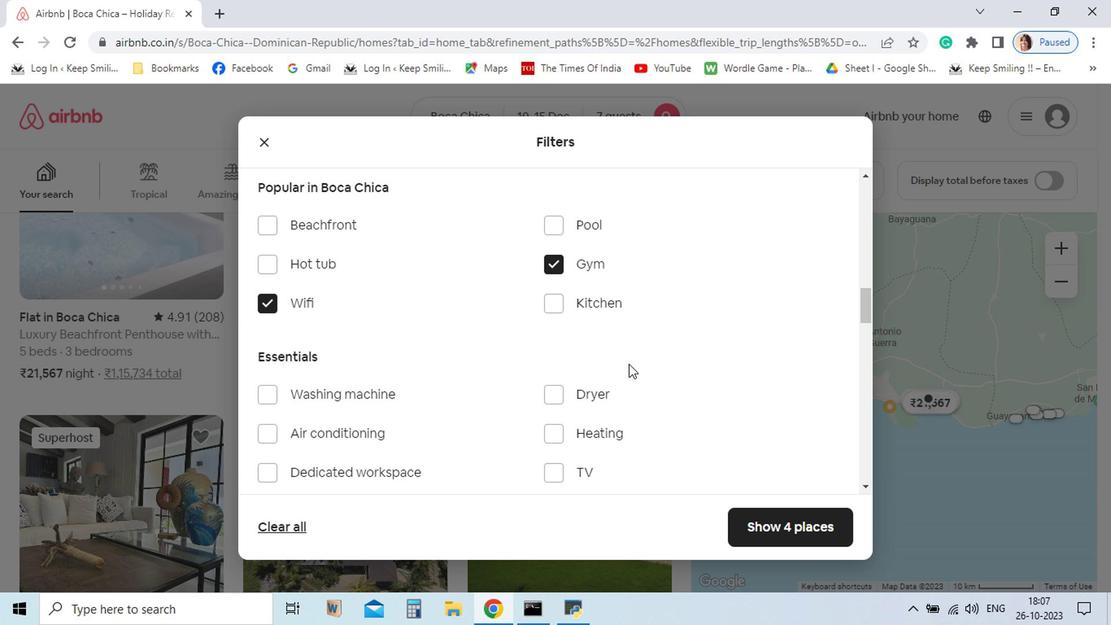 
Action: Mouse moved to (745, 354)
Screenshot: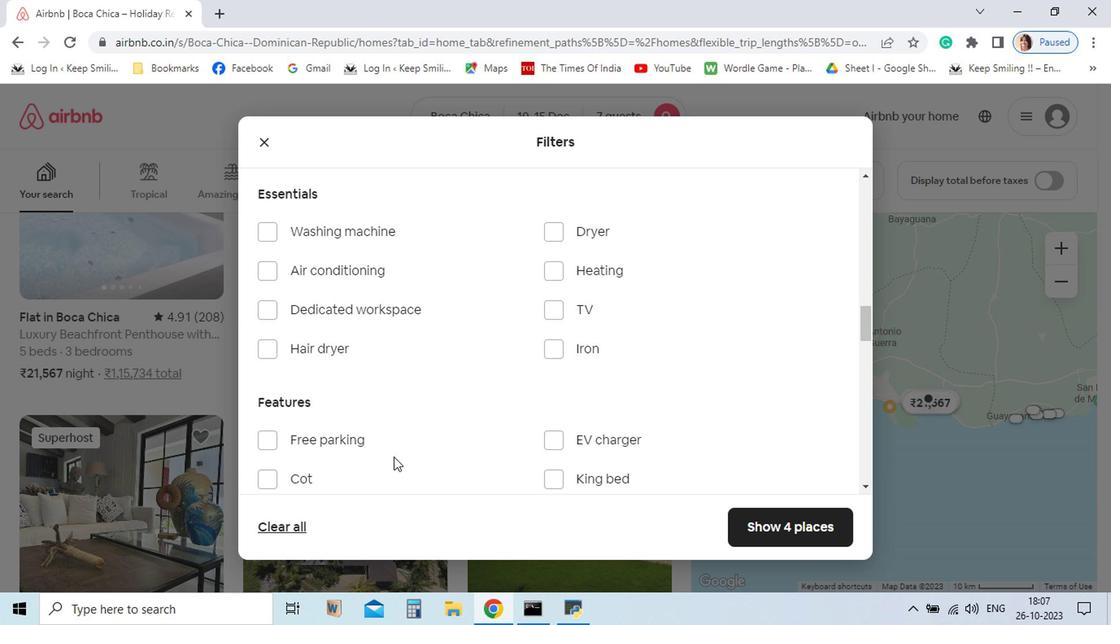 
Action: Mouse pressed left at (745, 354)
Screenshot: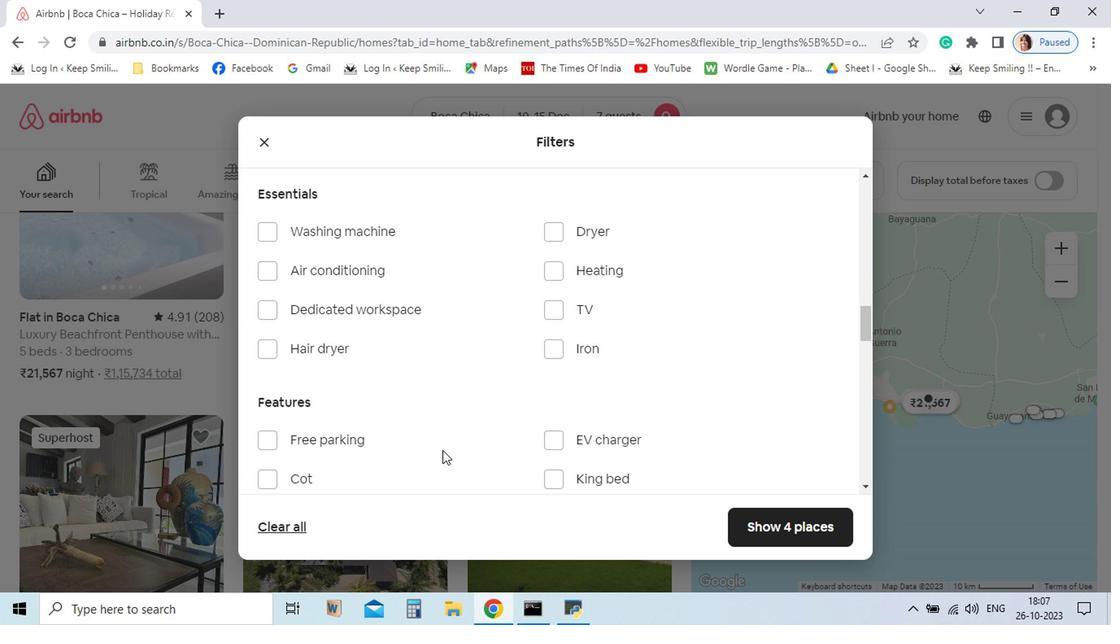 
Action: Mouse moved to (340, 421)
Screenshot: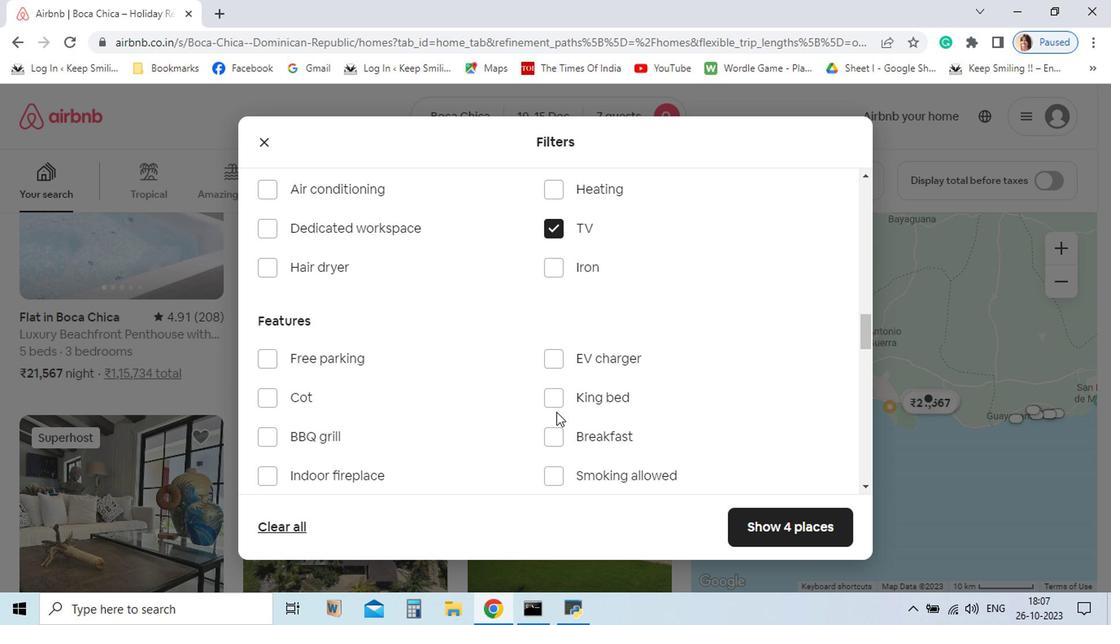 
Action: Mouse pressed left at (340, 421)
Screenshot: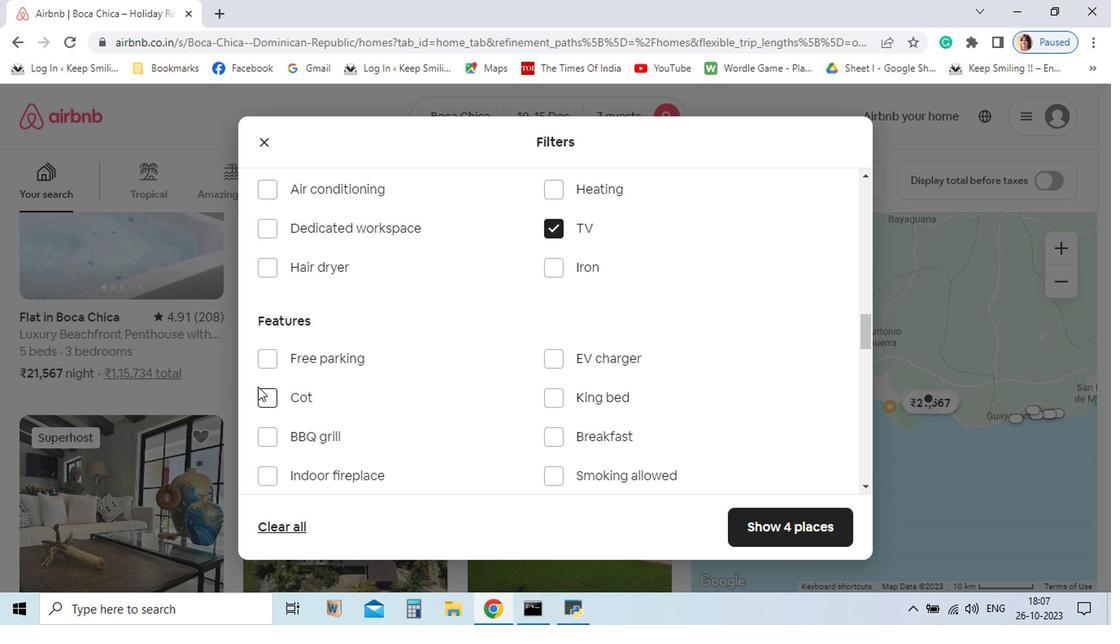 
Action: Mouse moved to (315, 401)
Screenshot: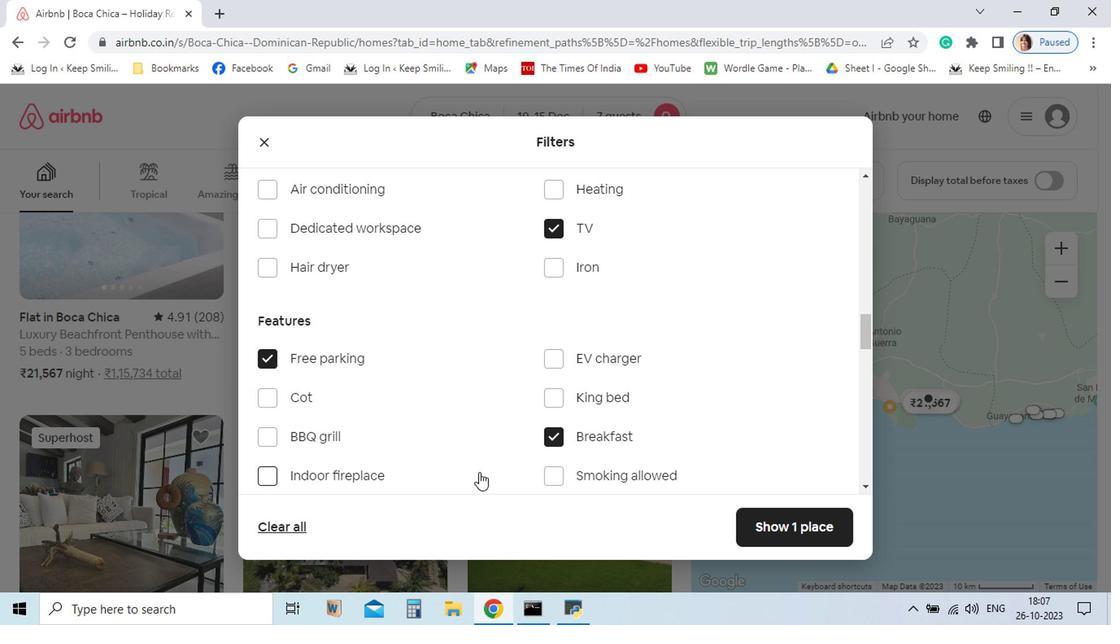 
Action: Mouse pressed left at (315, 401)
Screenshot: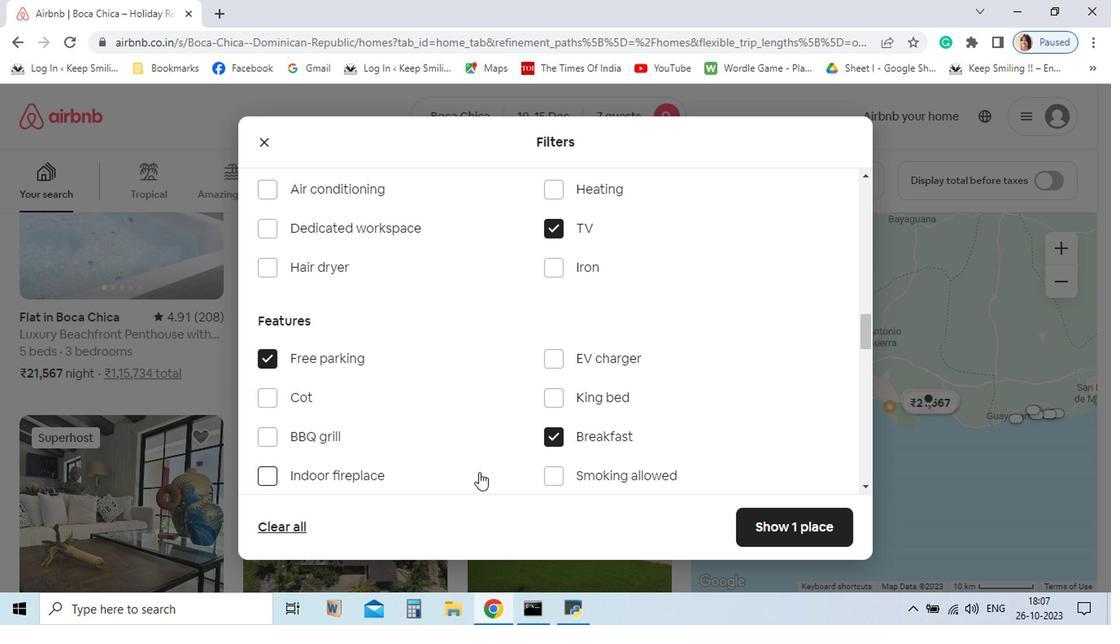 
Action: Mouse moved to (531, 375)
Screenshot: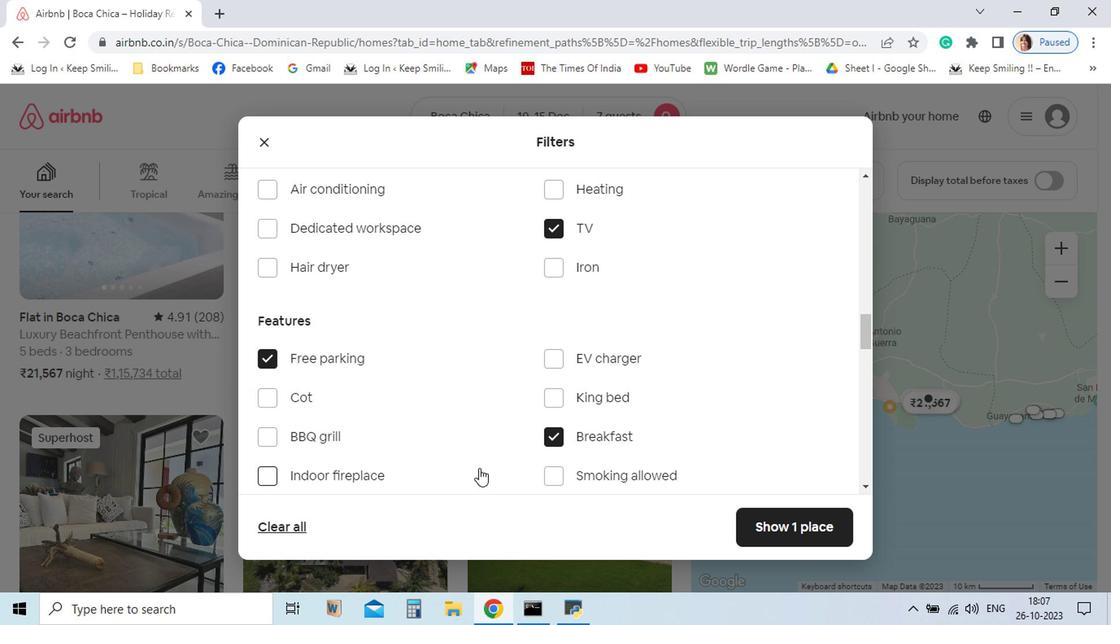 
Action: Mouse pressed left at (531, 375)
Screenshot: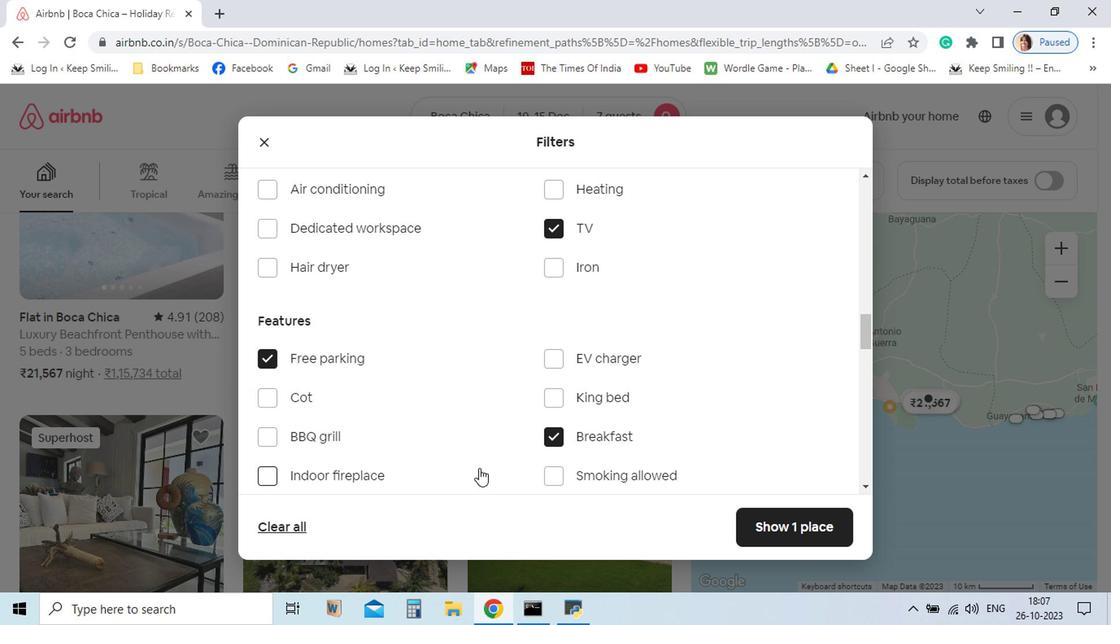 
Action: Mouse moved to (576, 387)
Screenshot: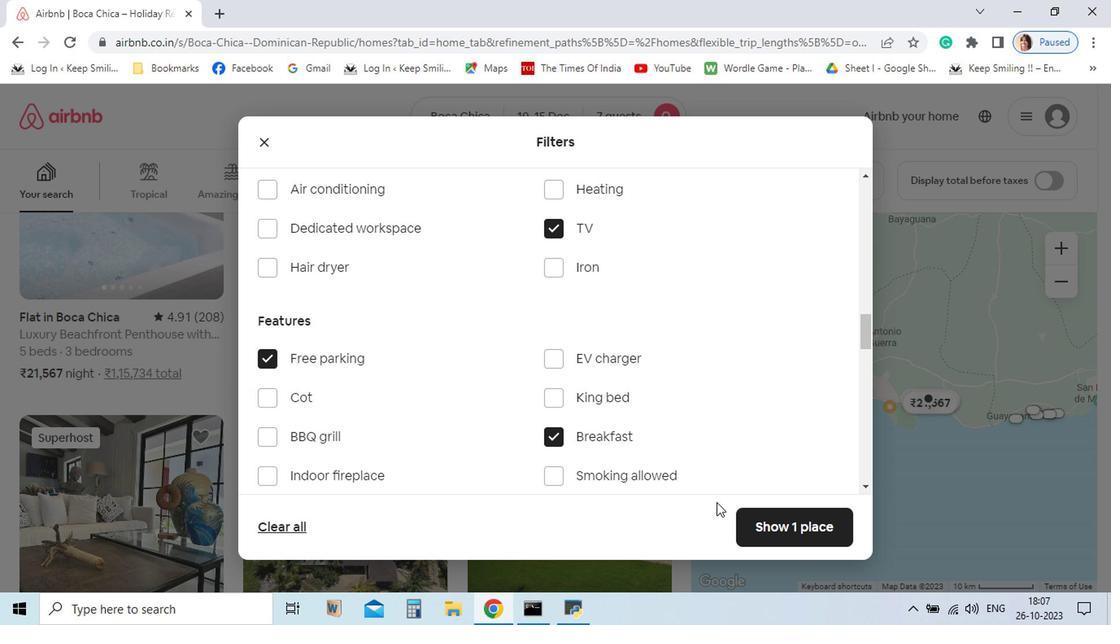 
Action: Mouse scrolled (576, 386) with delta (0, 0)
Screenshot: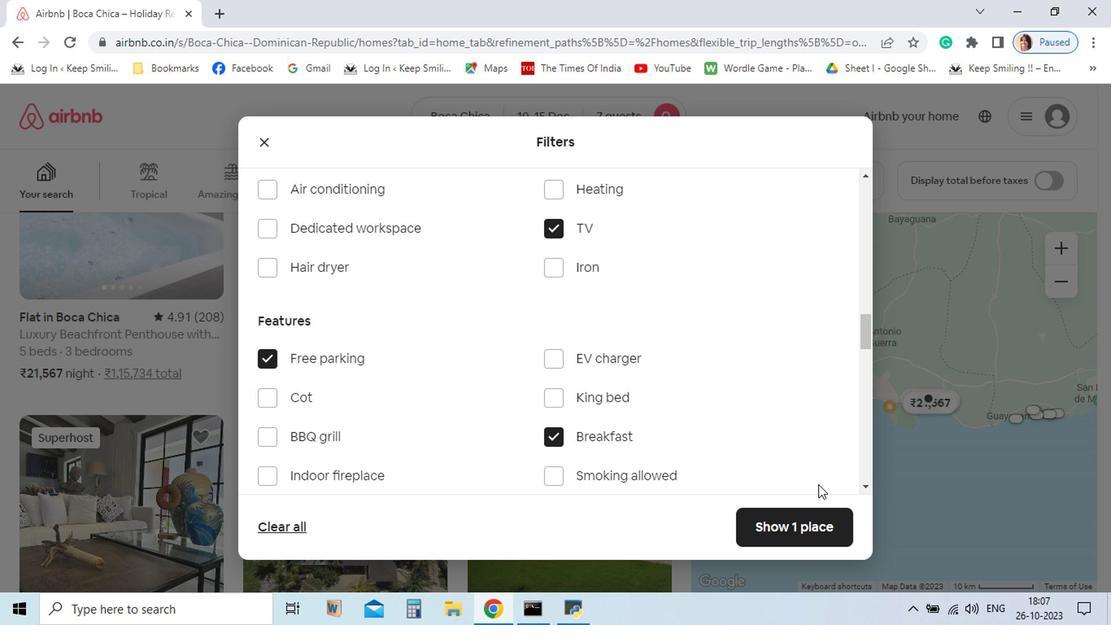 
Action: Mouse moved to (576, 388)
Screenshot: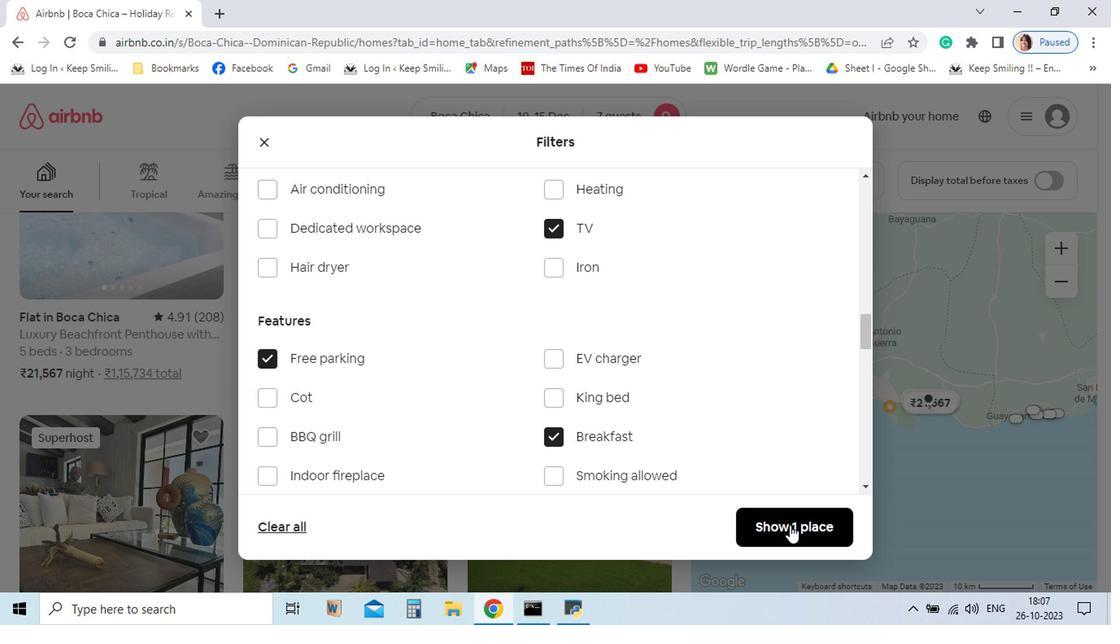 
Action: Mouse scrolled (576, 387) with delta (0, 0)
Screenshot: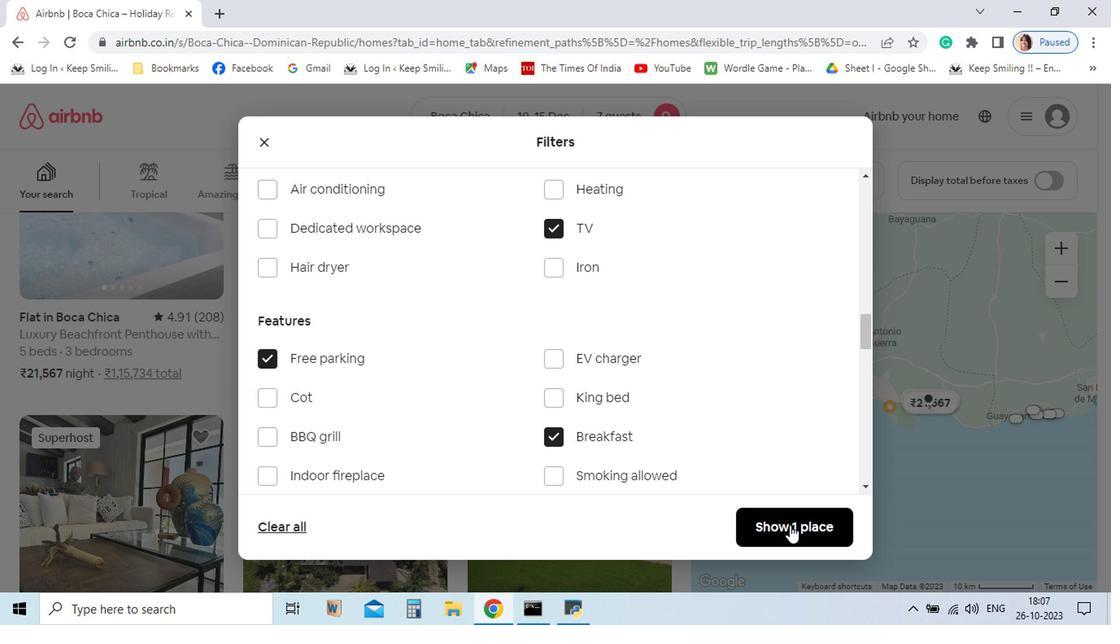 
Action: Mouse moved to (576, 389)
Screenshot: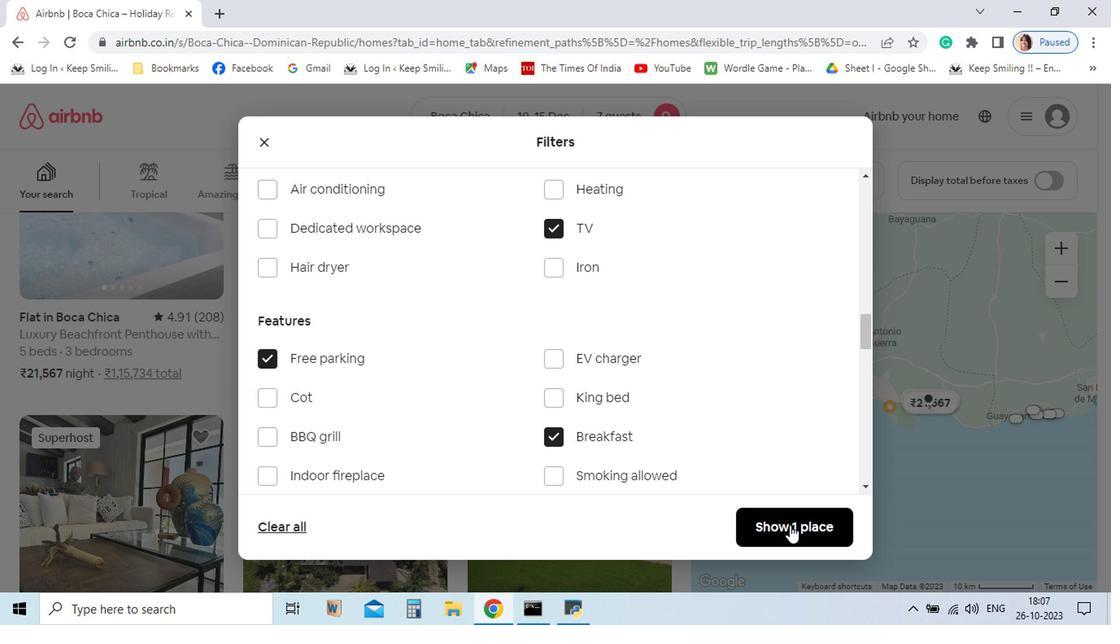 
Action: Mouse scrolled (576, 388) with delta (0, 0)
Screenshot: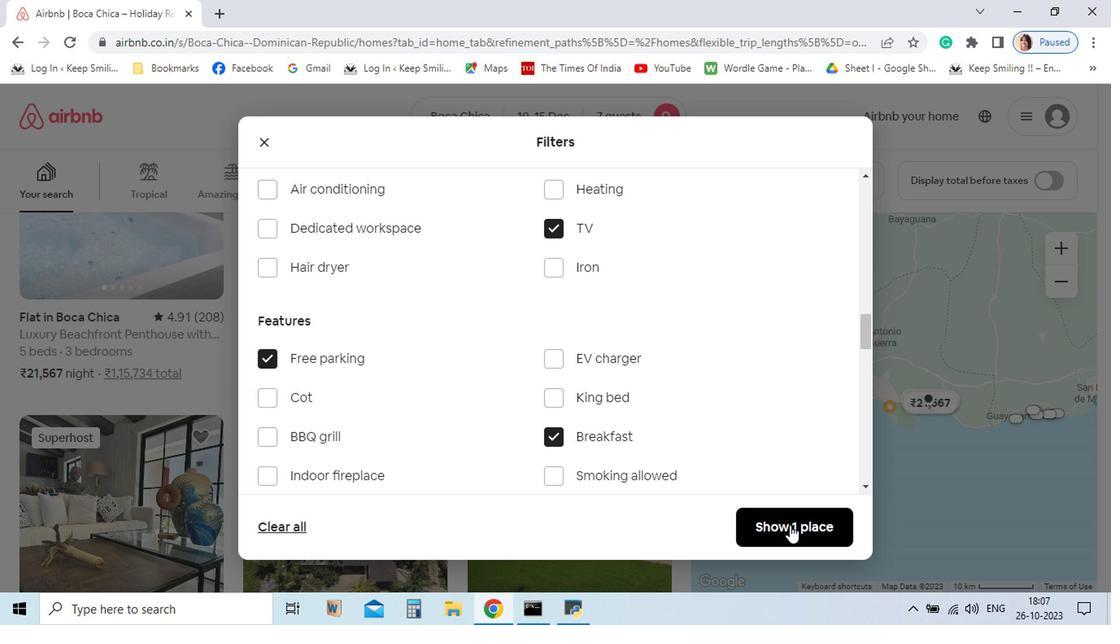 
Action: Mouse moved to (528, 351)
Screenshot: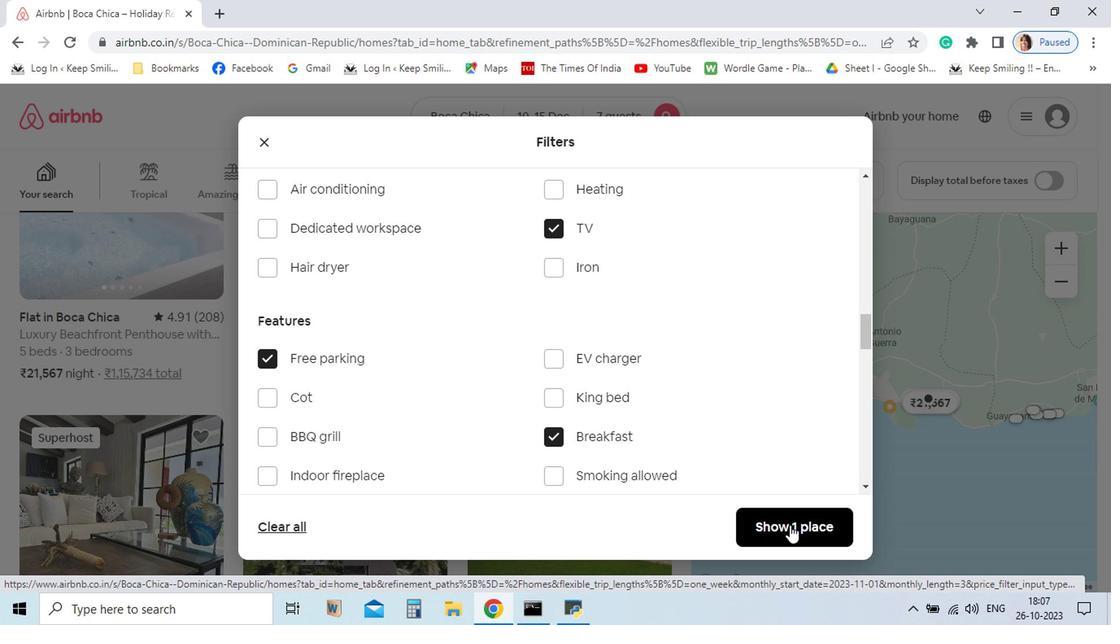 
Action: Mouse pressed left at (528, 351)
Screenshot: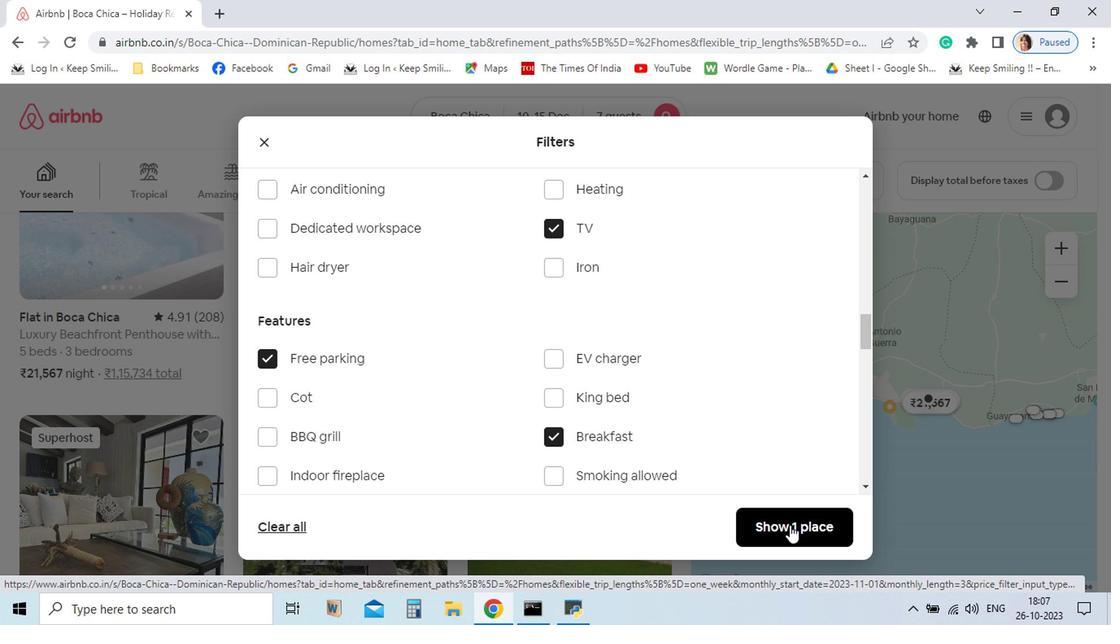 
Action: Mouse moved to (527, 421)
Screenshot: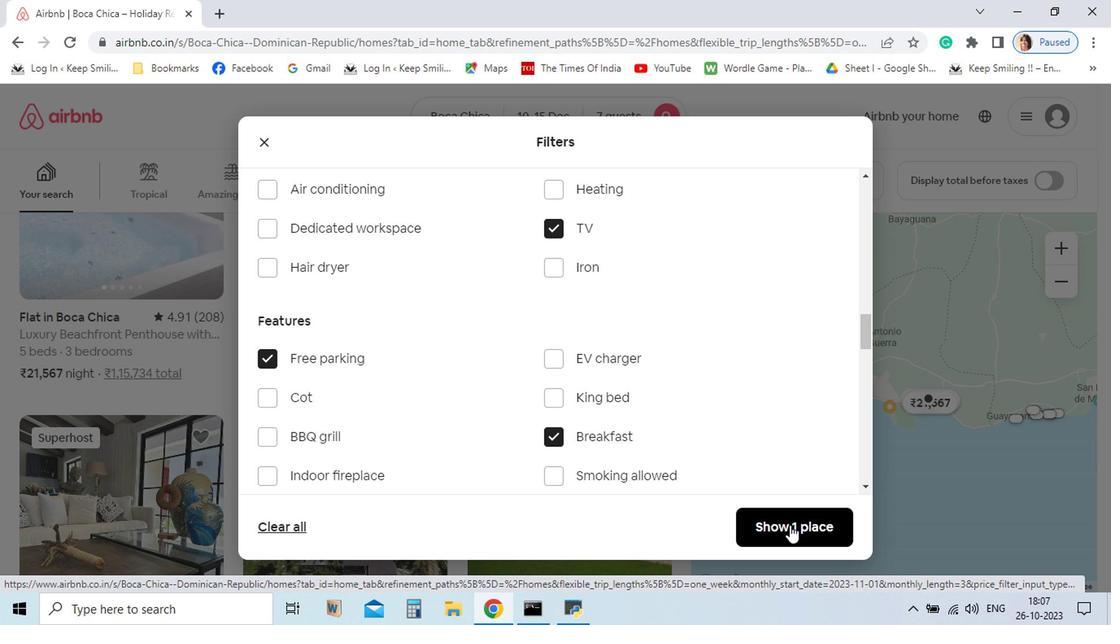 
Action: Mouse scrolled (527, 420) with delta (0, 0)
Screenshot: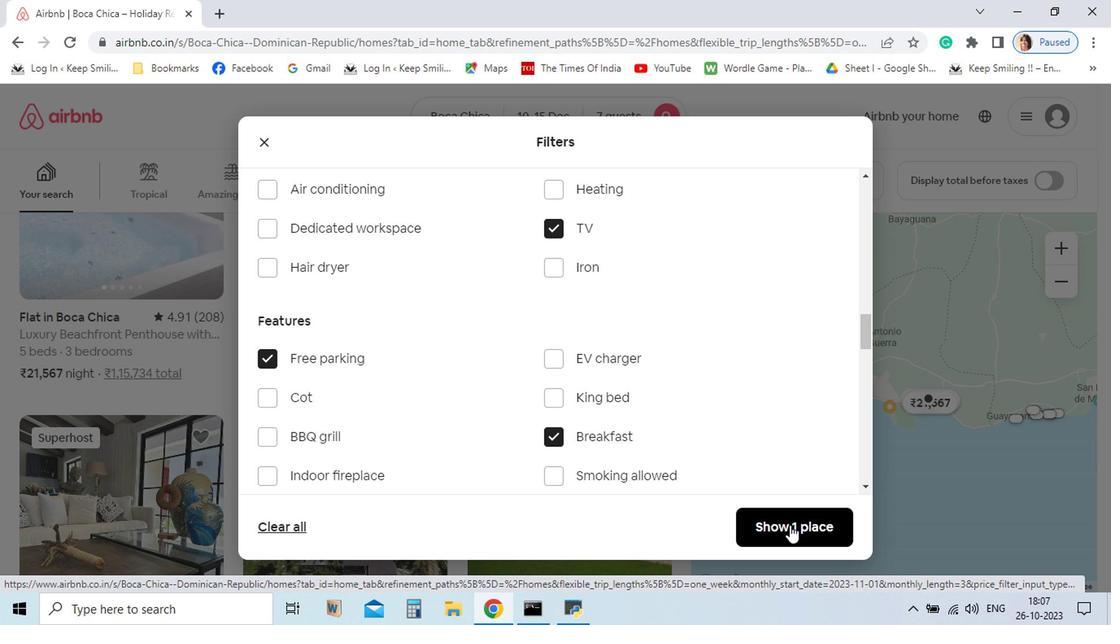 
Action: Mouse moved to (314, 382)
Screenshot: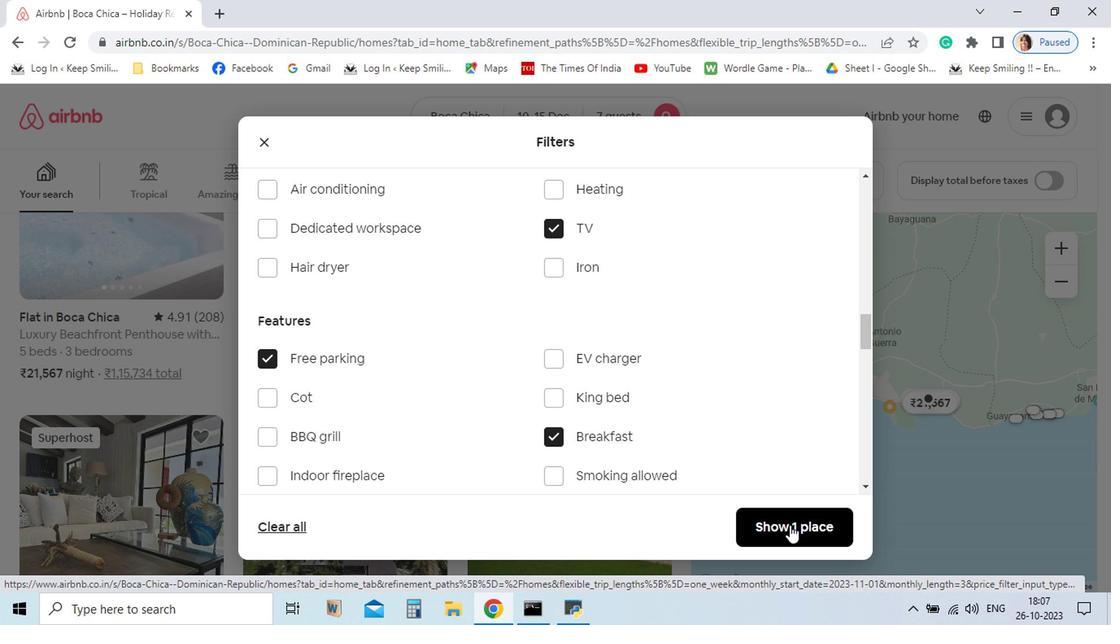
Action: Mouse pressed left at (314, 382)
Screenshot: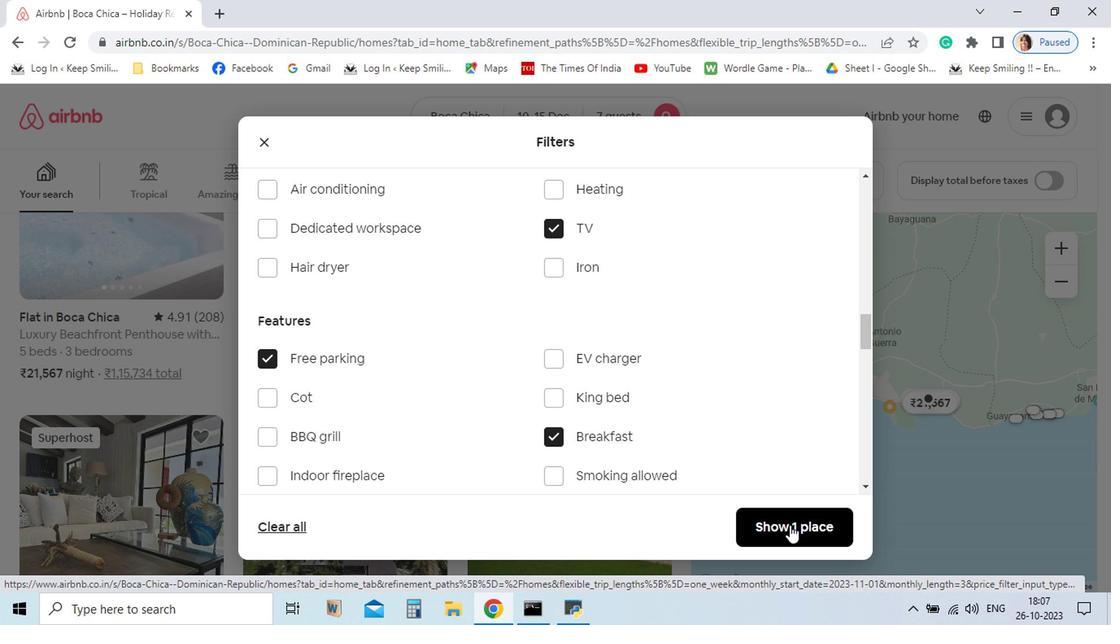
Action: Mouse moved to (519, 439)
Screenshot: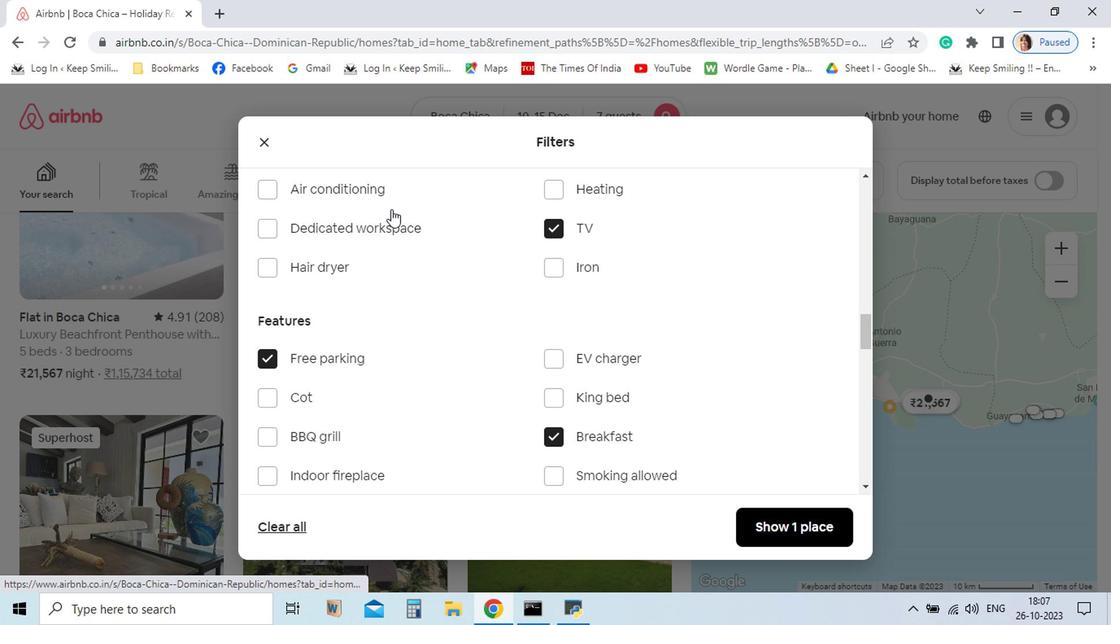 
Action: Mouse pressed left at (519, 439)
Screenshot: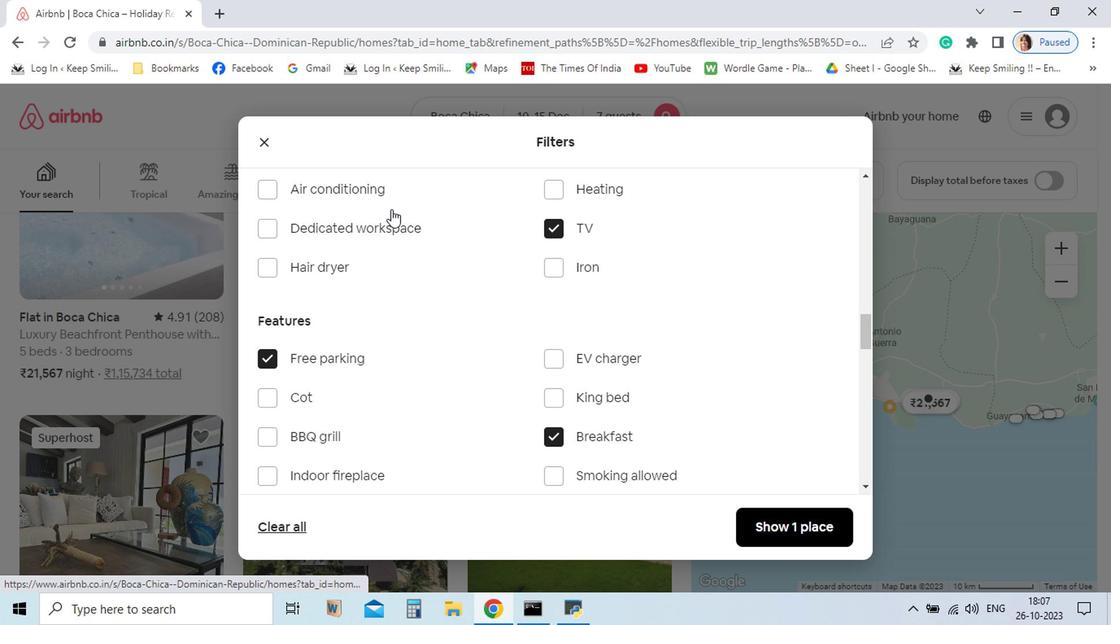 
Action: Mouse moved to (691, 502)
Screenshot: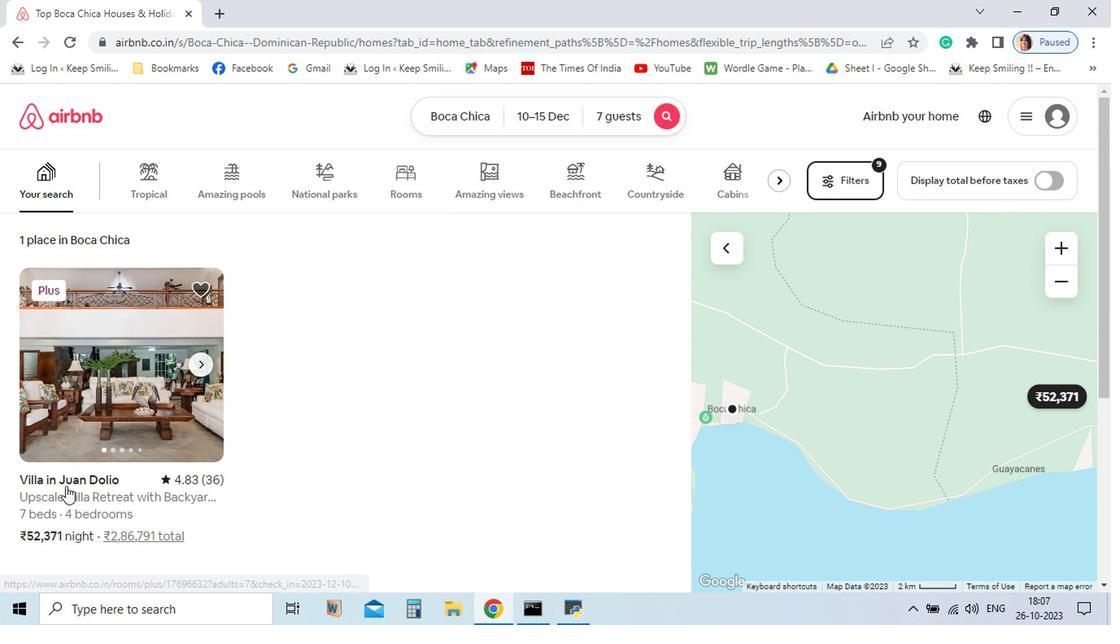 
Action: Mouse pressed left at (691, 502)
Screenshot: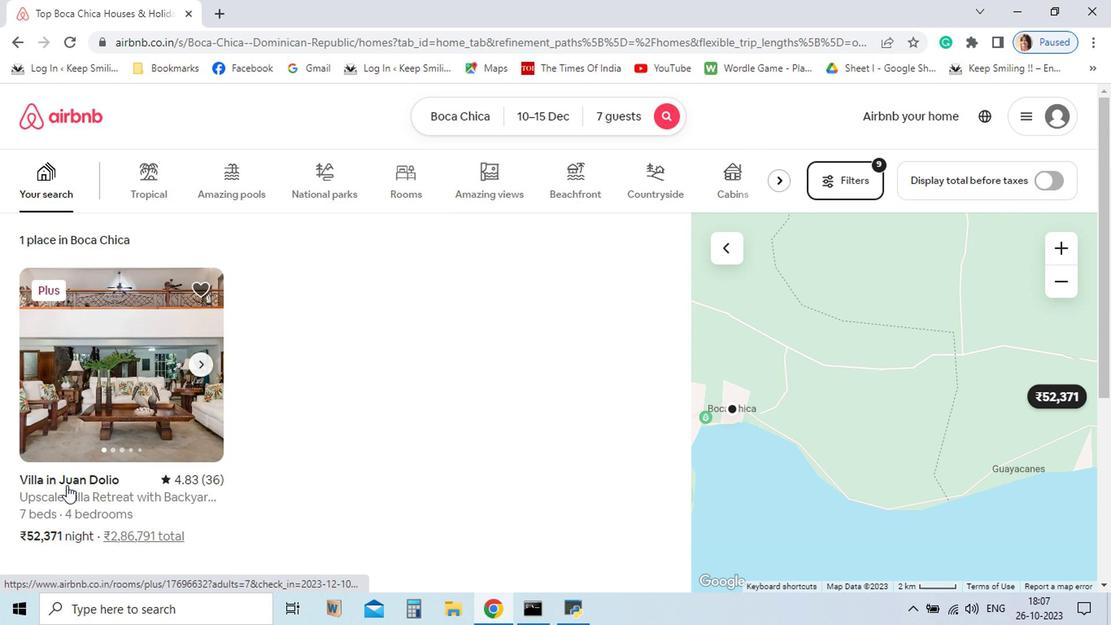 
Action: Mouse pressed left at (691, 502)
Screenshot: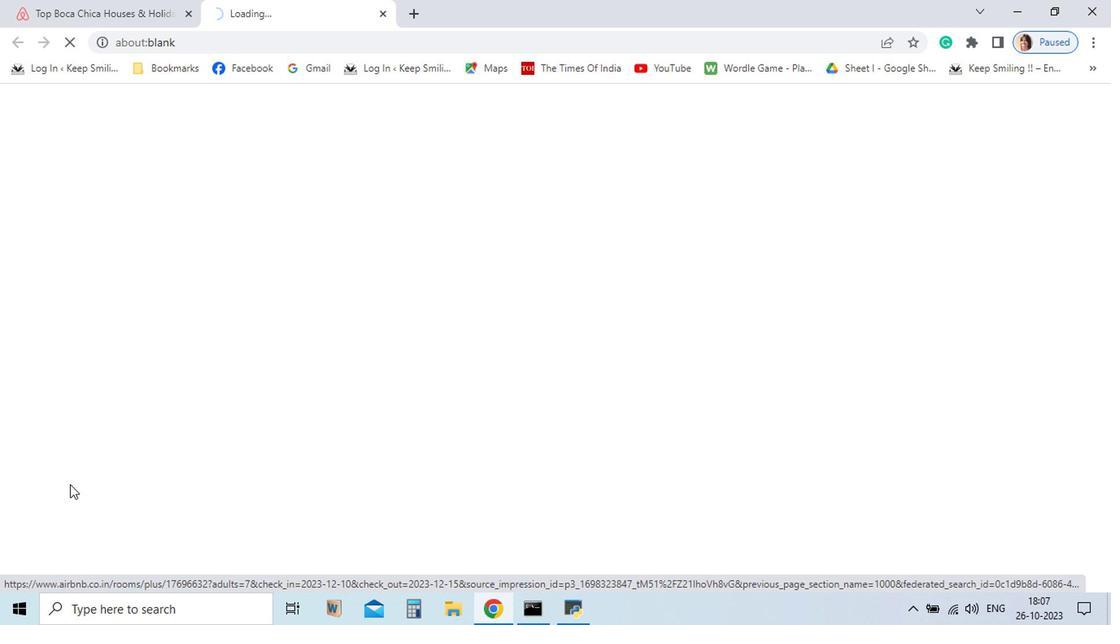 
Action: Mouse moved to (176, 473)
Screenshot: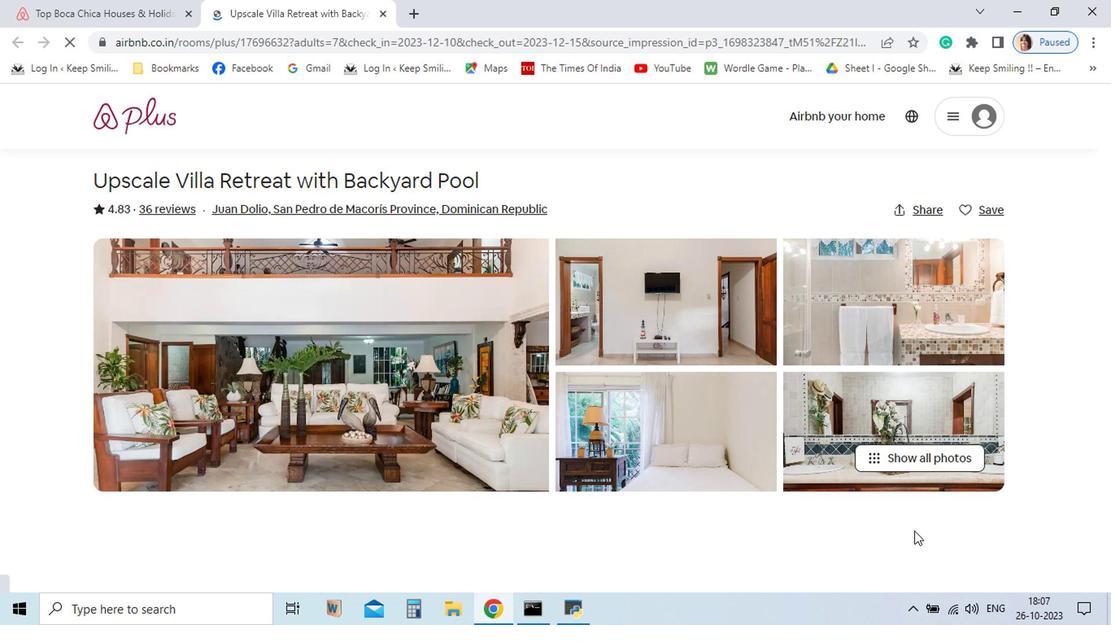 
Action: Mouse pressed left at (176, 473)
Screenshot: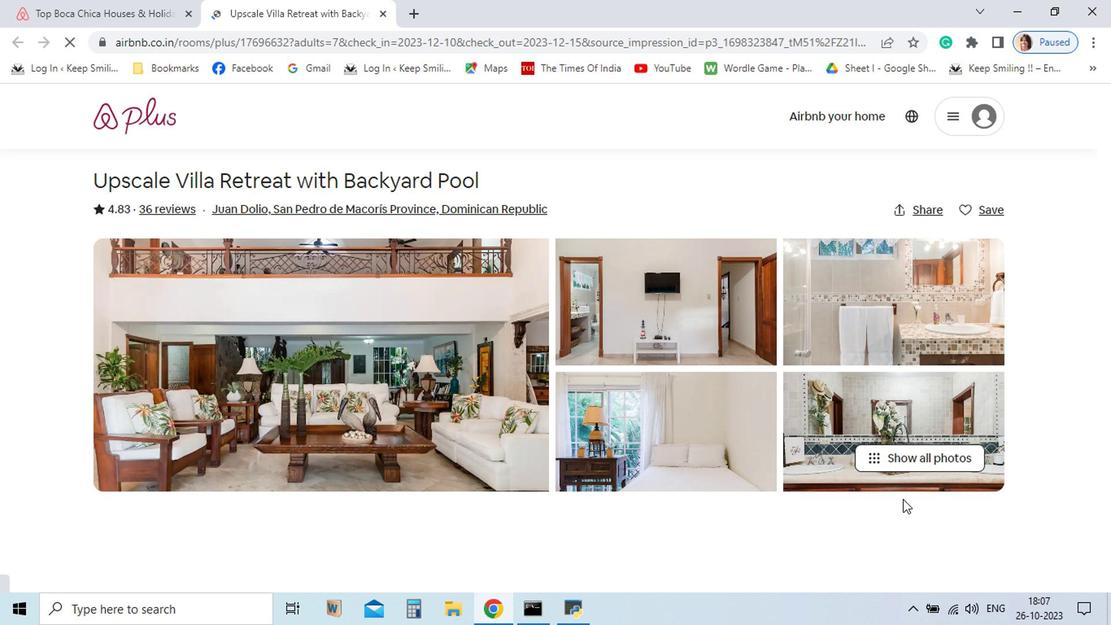 
Action: Mouse moved to (778, 454)
Screenshot: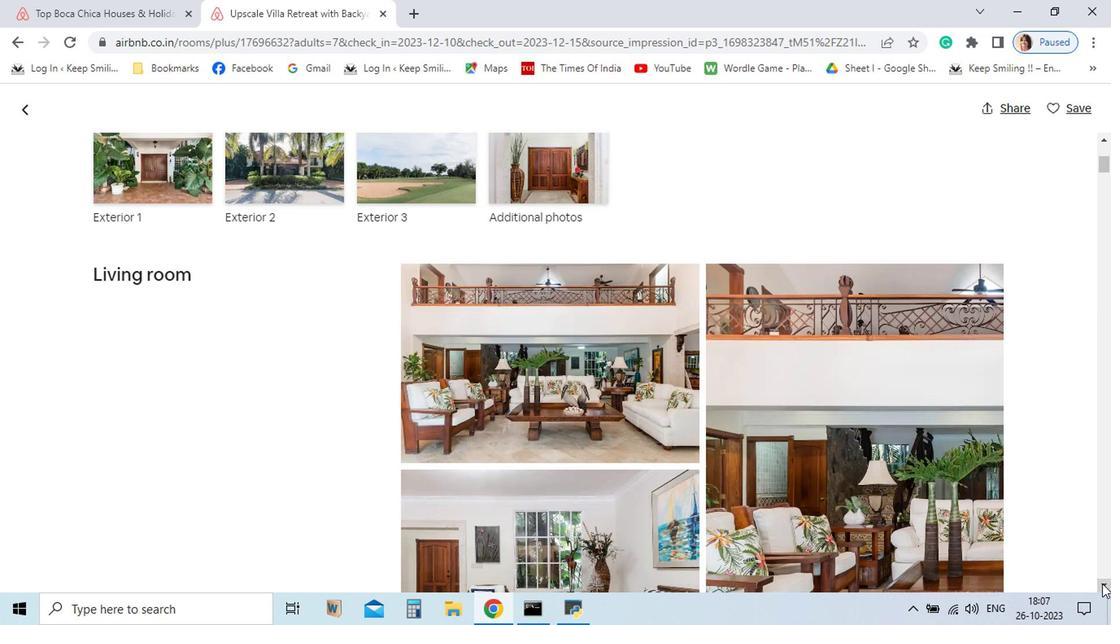 
Action: Mouse pressed left at (778, 454)
Screenshot: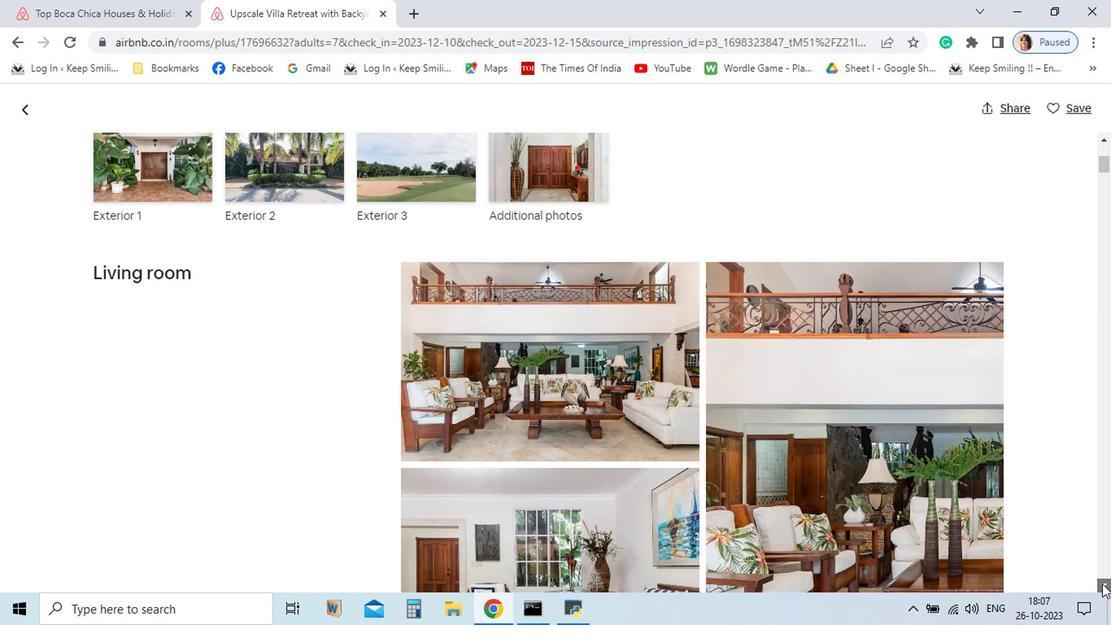 
Action: Mouse moved to (376, 266)
Screenshot: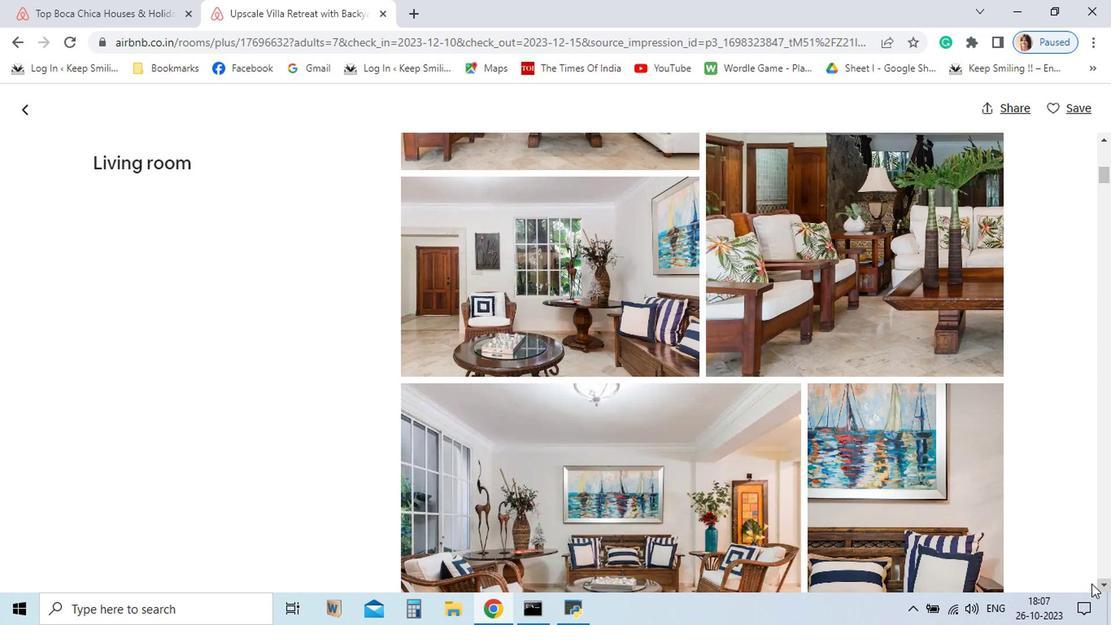 
Action: Mouse pressed left at (376, 266)
Screenshot: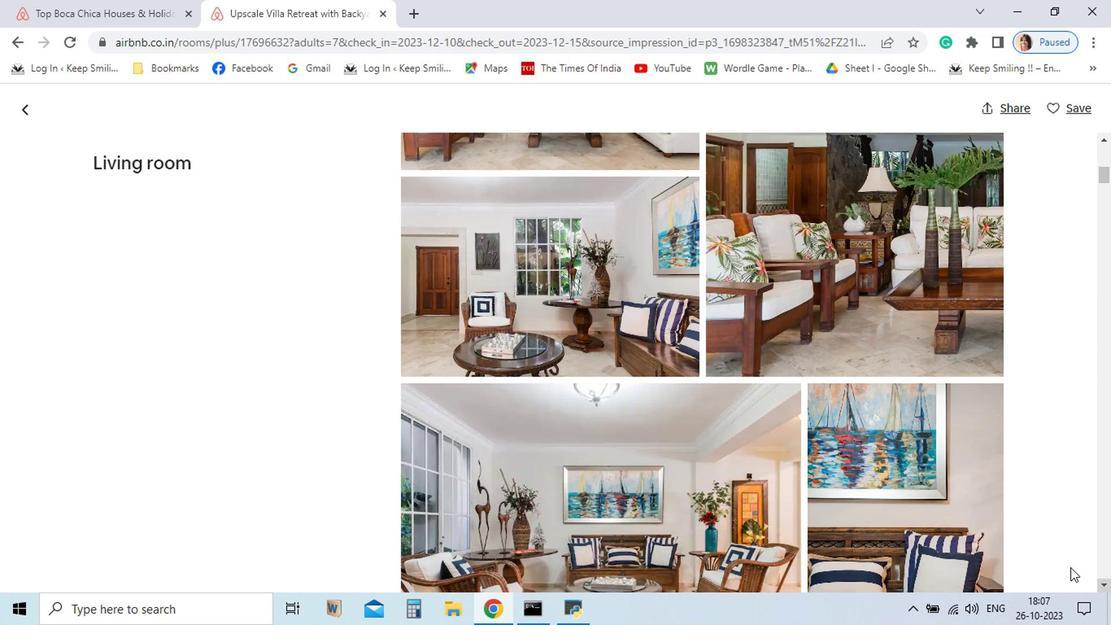 
Action: Mouse moved to (913, 544)
Screenshot: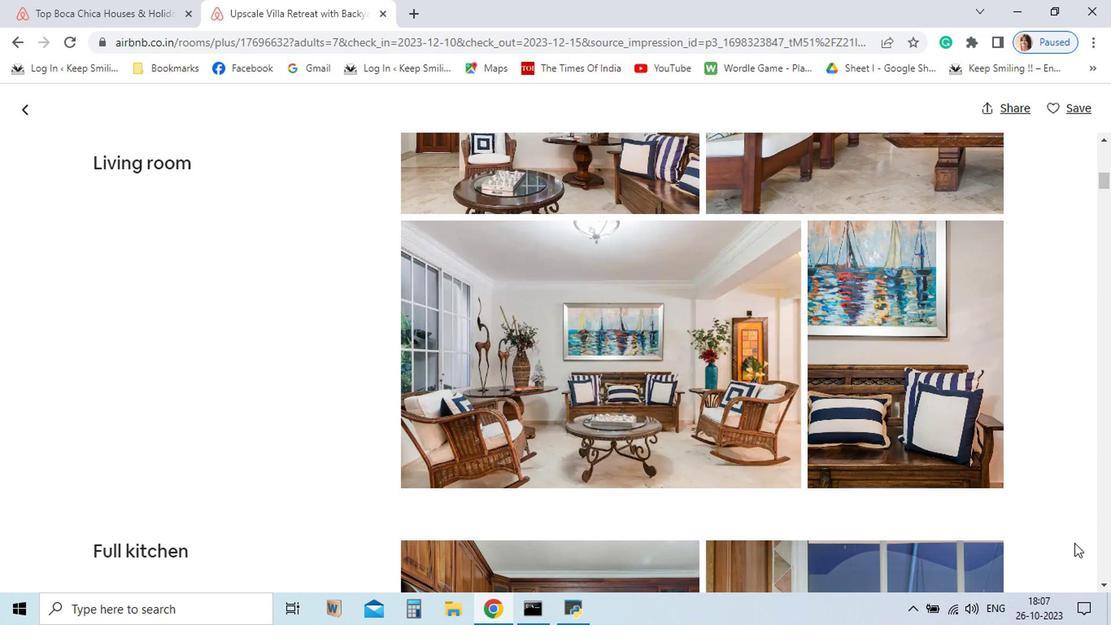 
Action: Mouse pressed left at (913, 544)
Screenshot: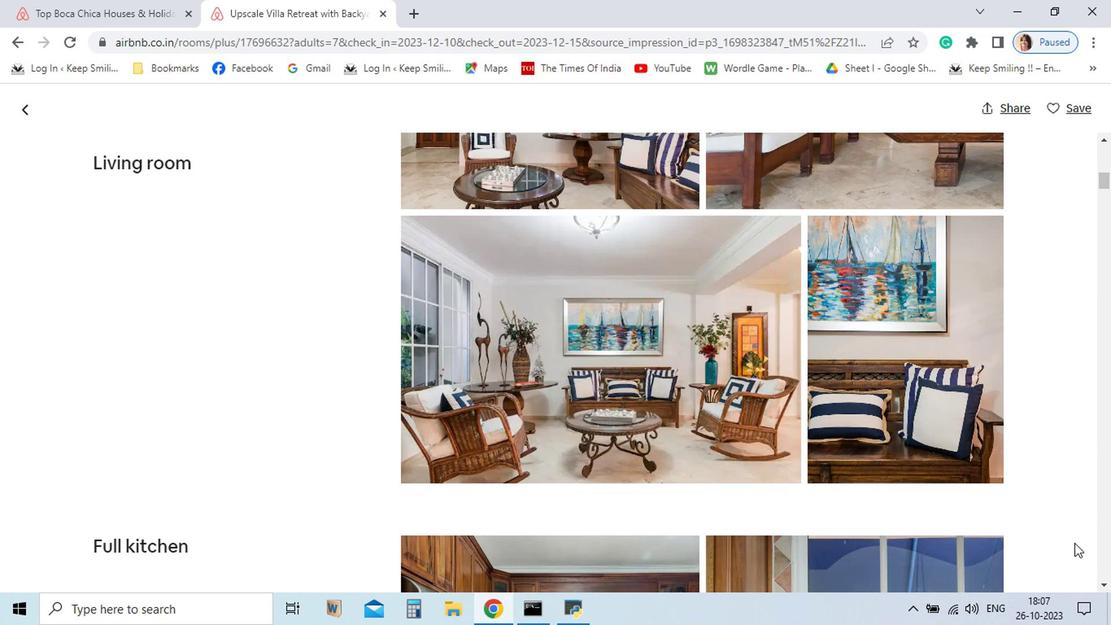 
Action: Mouse pressed left at (913, 544)
Screenshot: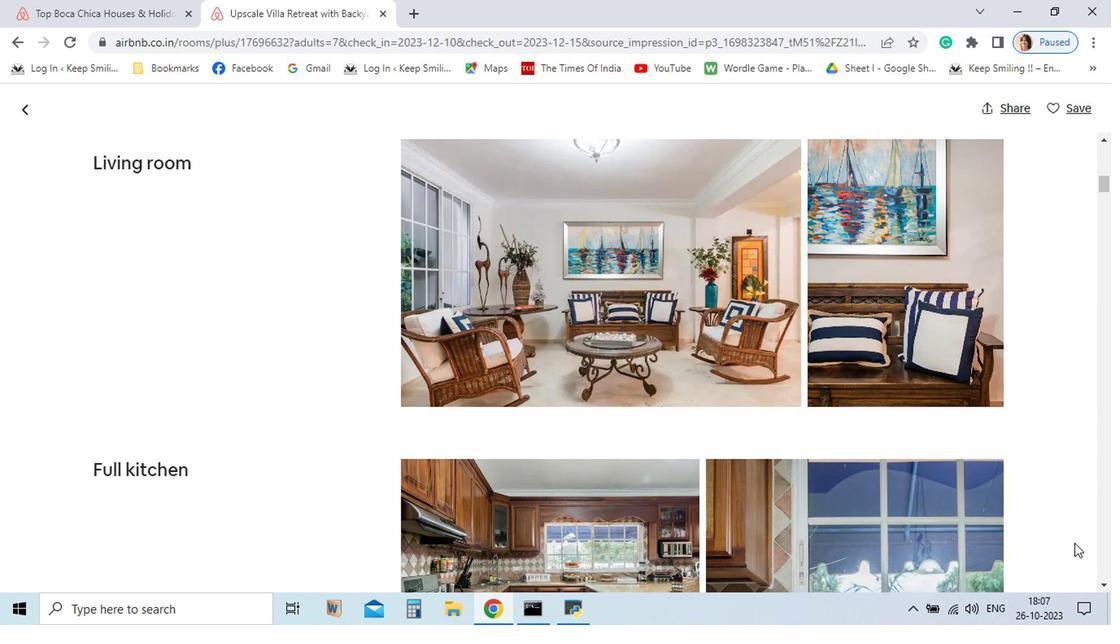 
Action: Mouse pressed left at (913, 544)
Screenshot: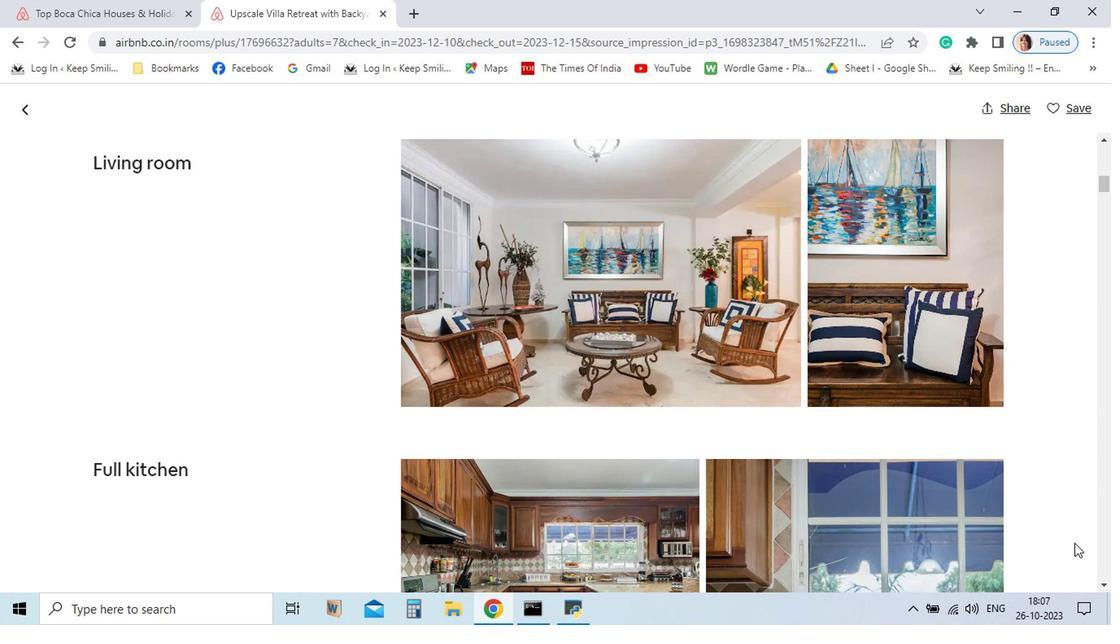 
Action: Mouse pressed left at (913, 544)
Screenshot: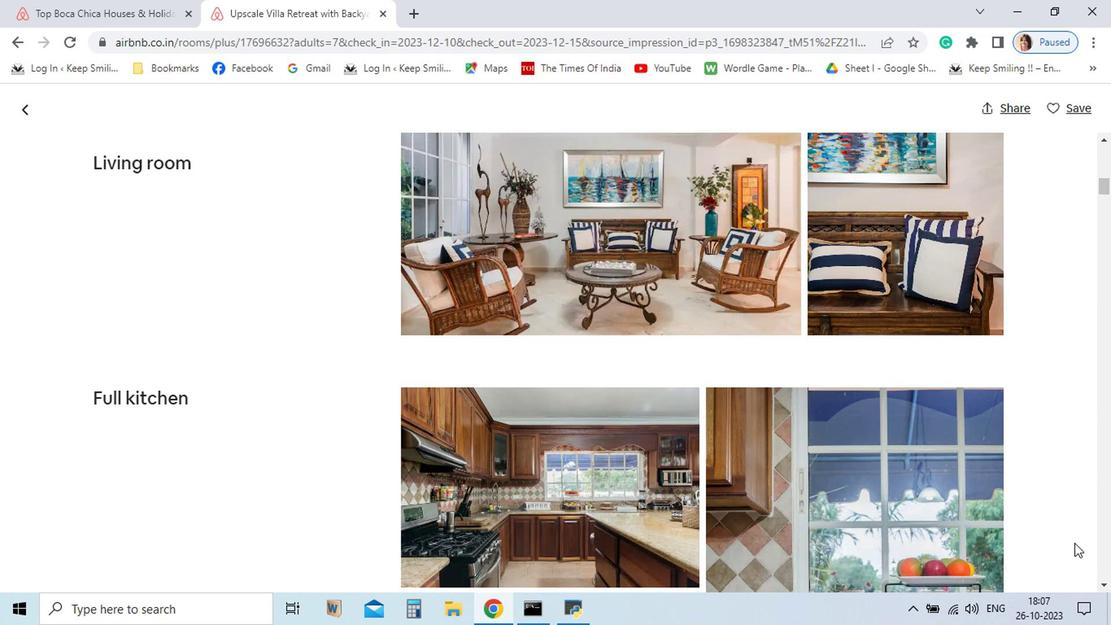
Action: Mouse pressed left at (913, 544)
Screenshot: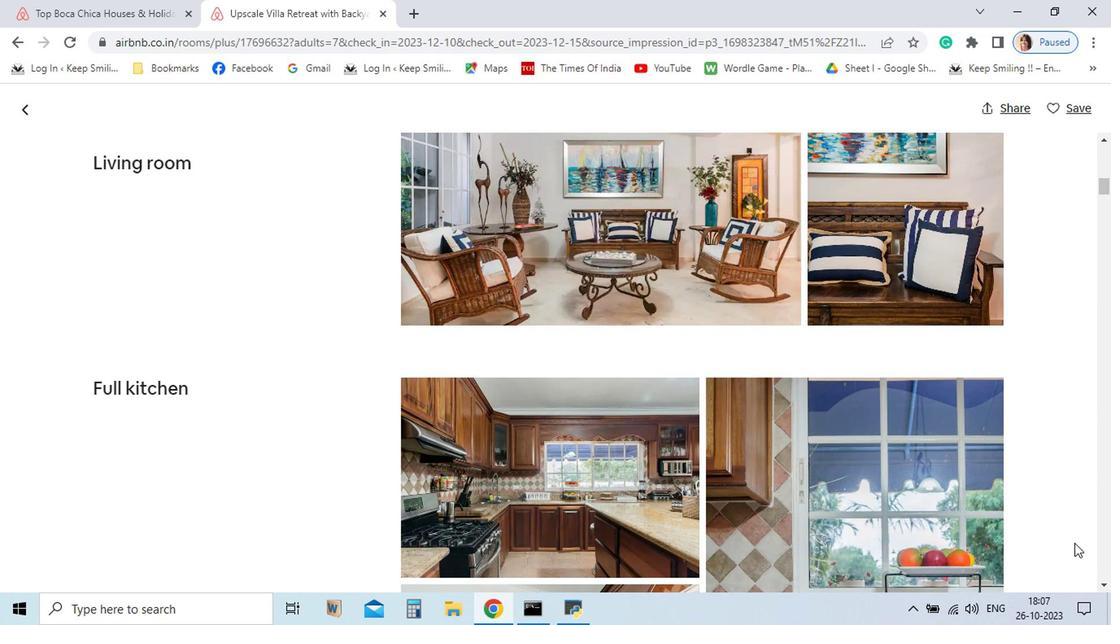 
Action: Mouse pressed left at (913, 544)
Screenshot: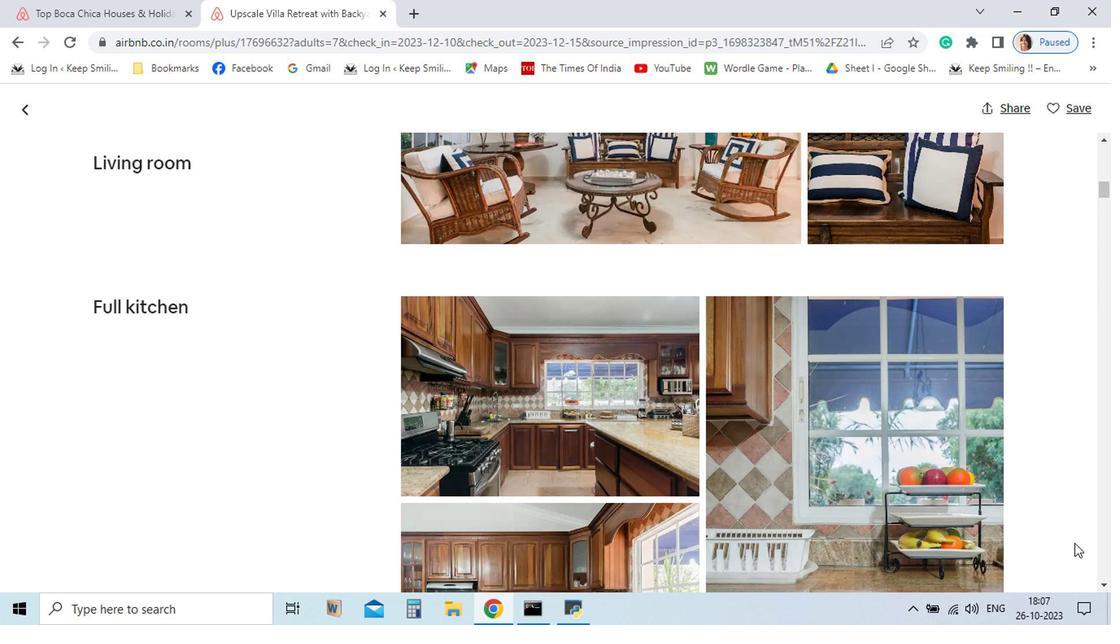 
Action: Mouse pressed left at (913, 544)
Screenshot: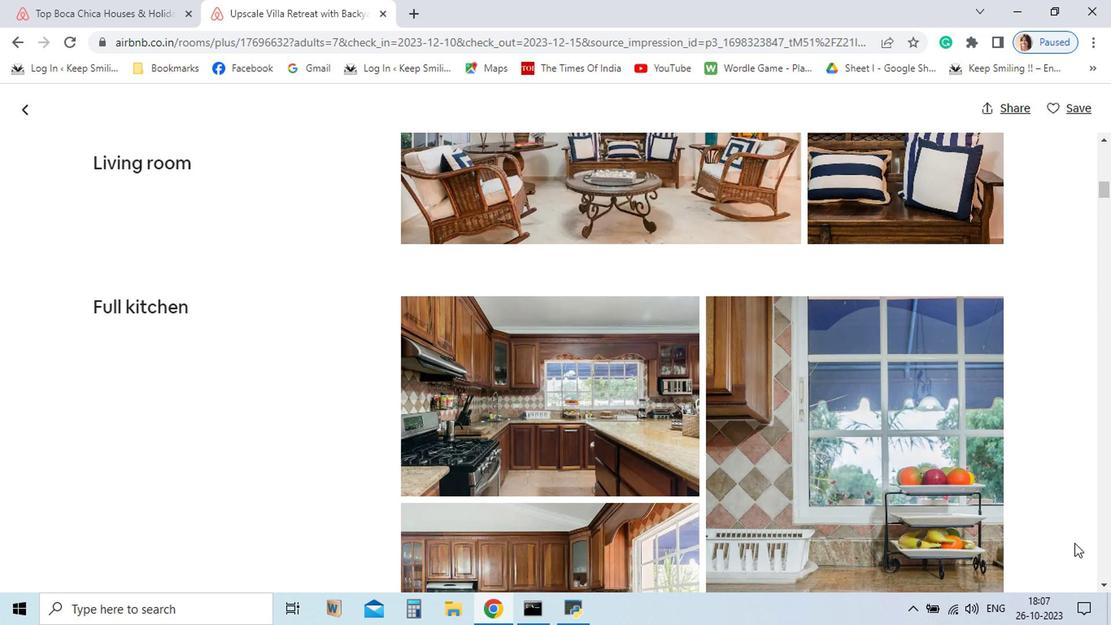 
Action: Mouse pressed left at (913, 544)
Screenshot: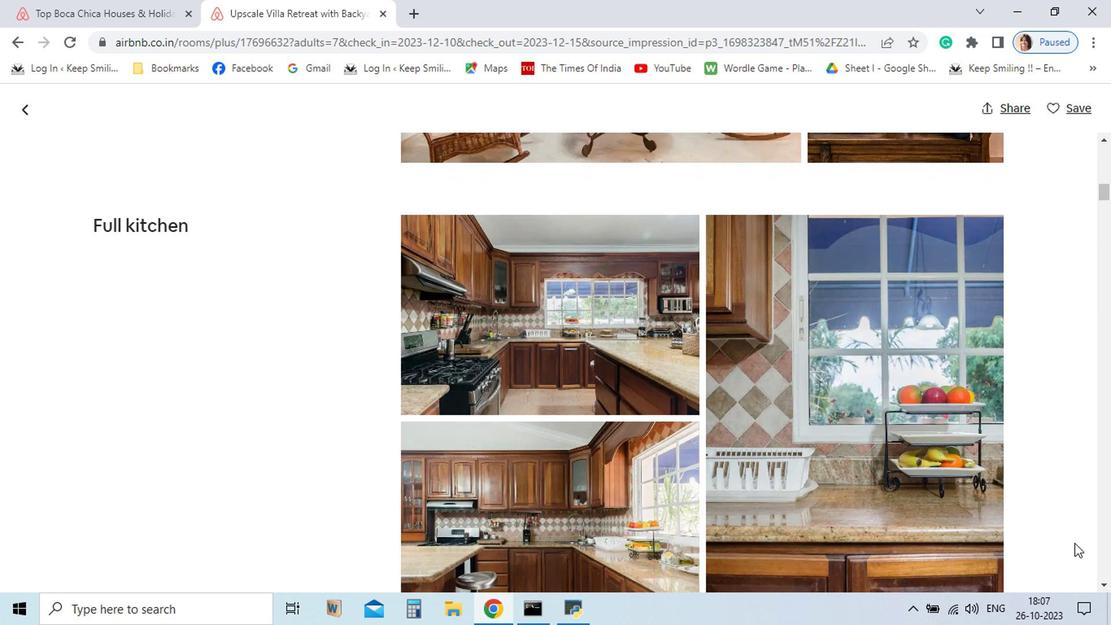 
Action: Mouse pressed left at (913, 544)
Screenshot: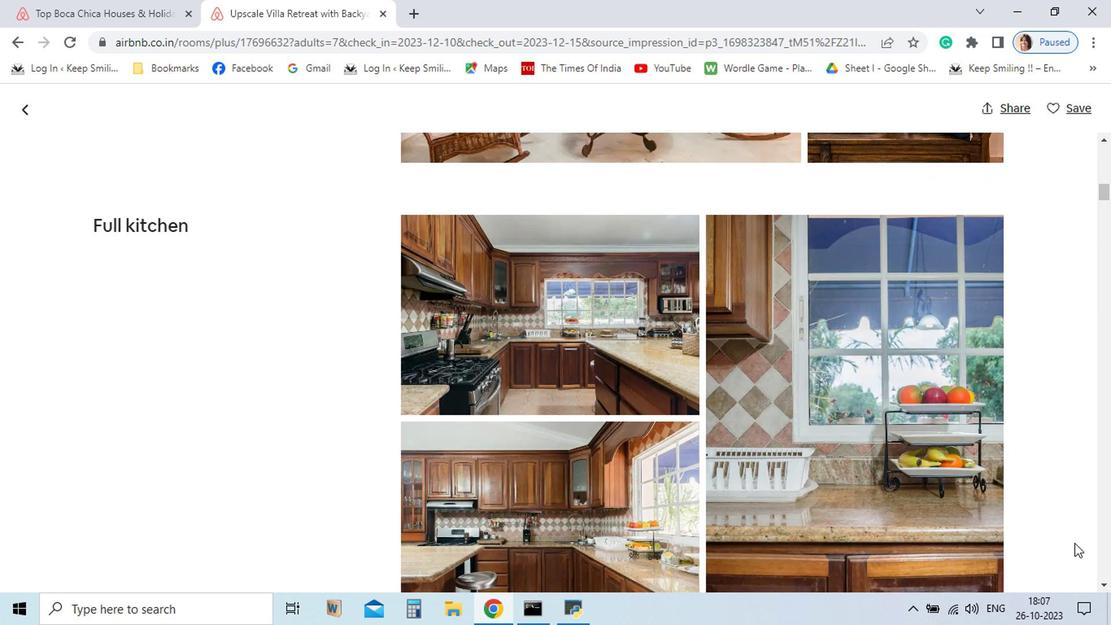 
Action: Mouse pressed left at (913, 544)
Screenshot: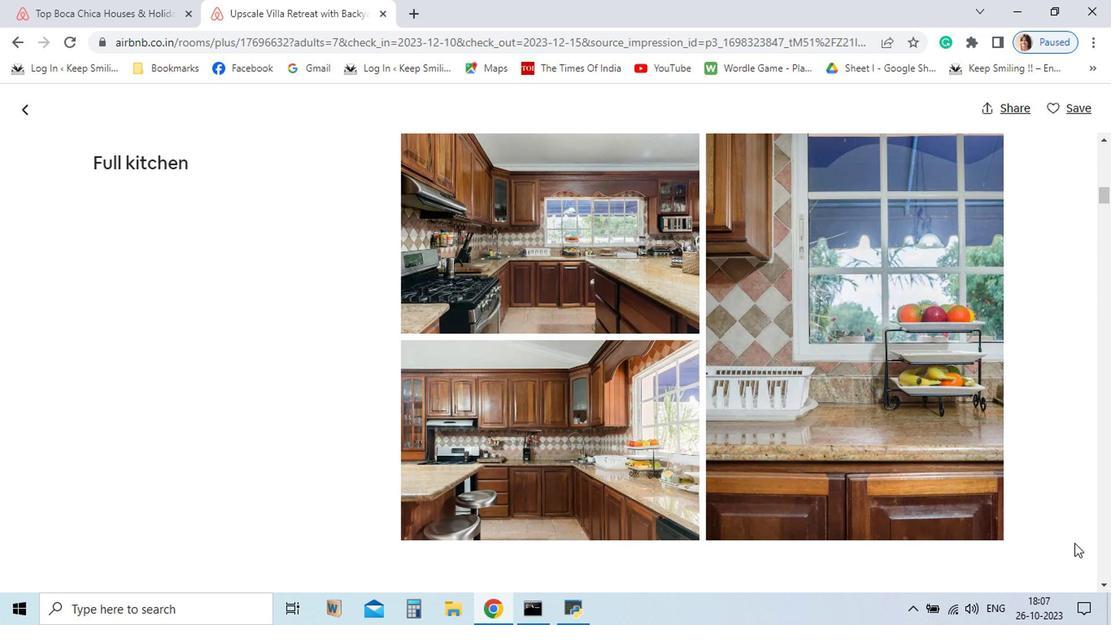
Action: Mouse pressed left at (913, 544)
Screenshot: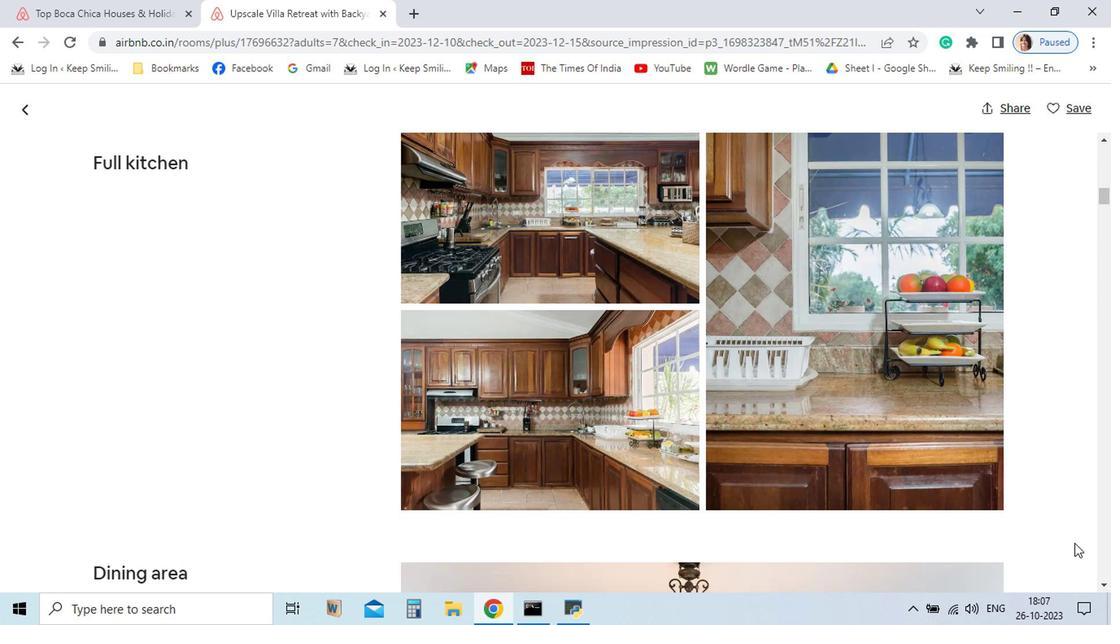 
Action: Mouse pressed left at (913, 544)
Screenshot: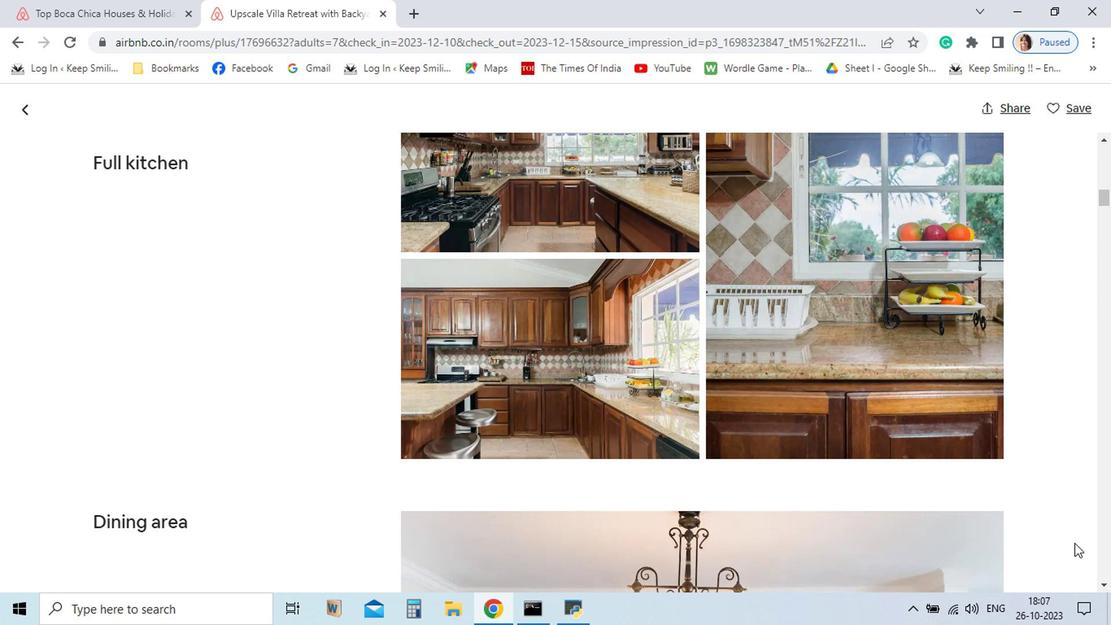 
Action: Mouse pressed left at (913, 544)
Screenshot: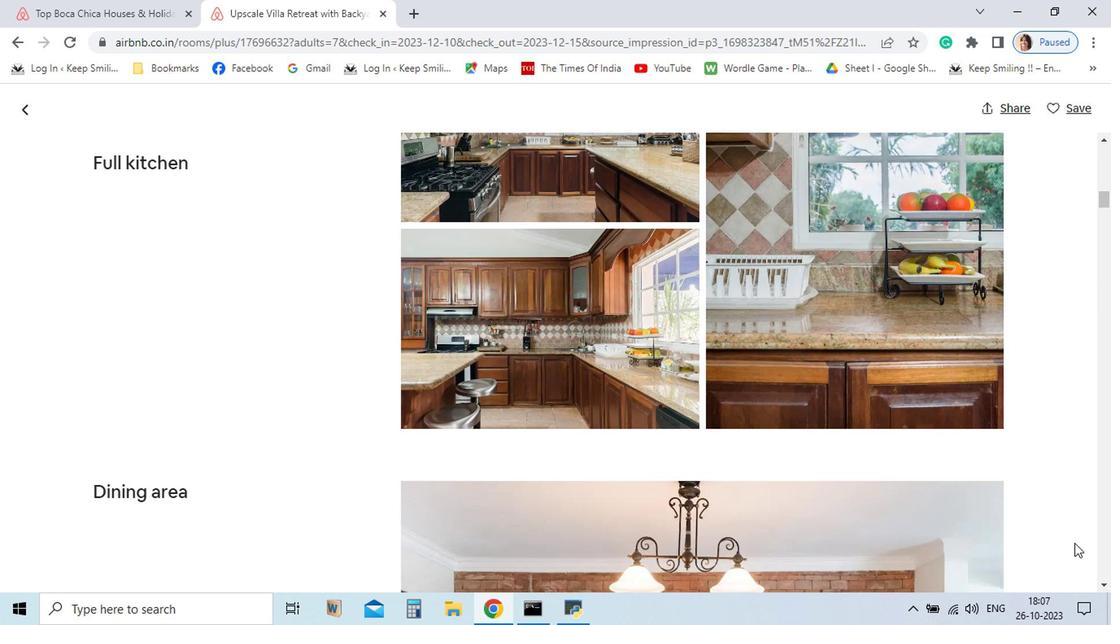
Action: Mouse pressed left at (913, 544)
Screenshot: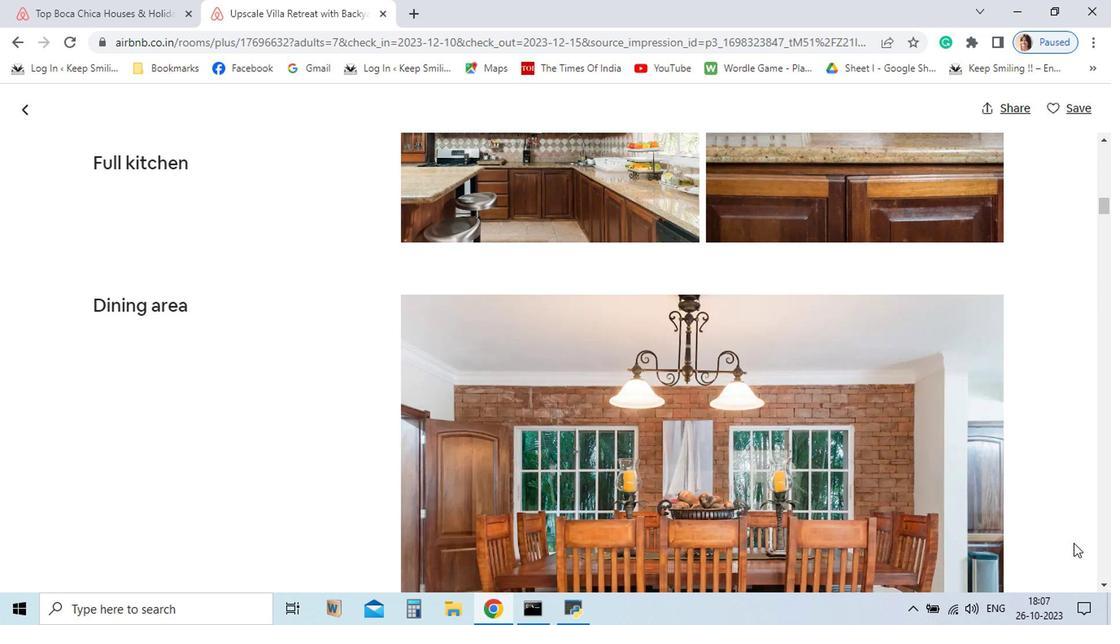 
Action: Mouse pressed left at (913, 544)
Screenshot: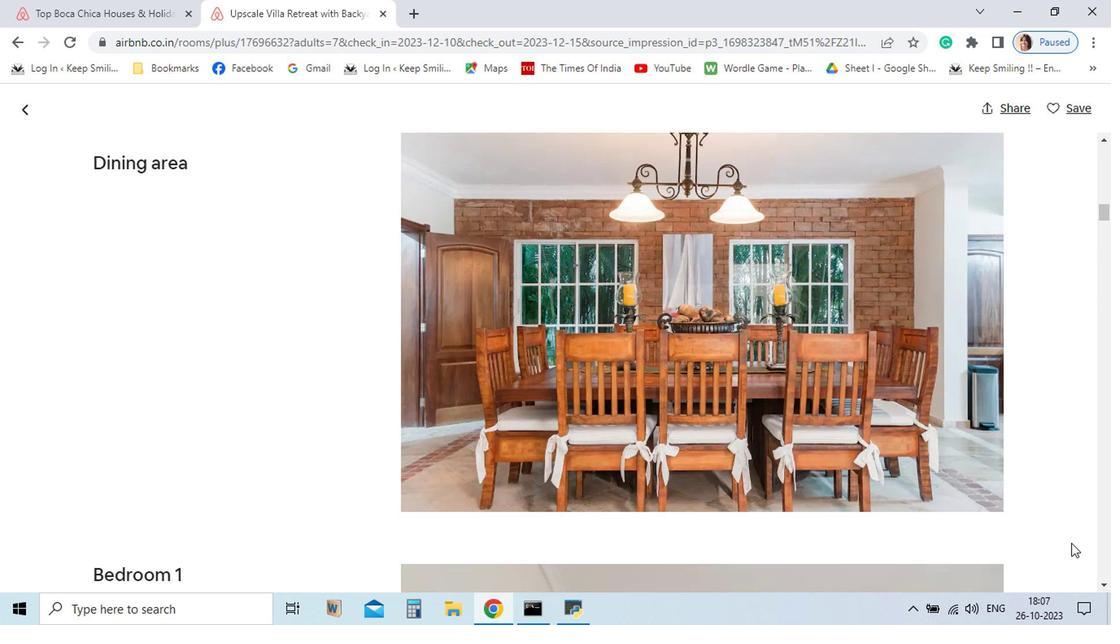
Action: Mouse moved to (902, 534)
Screenshot: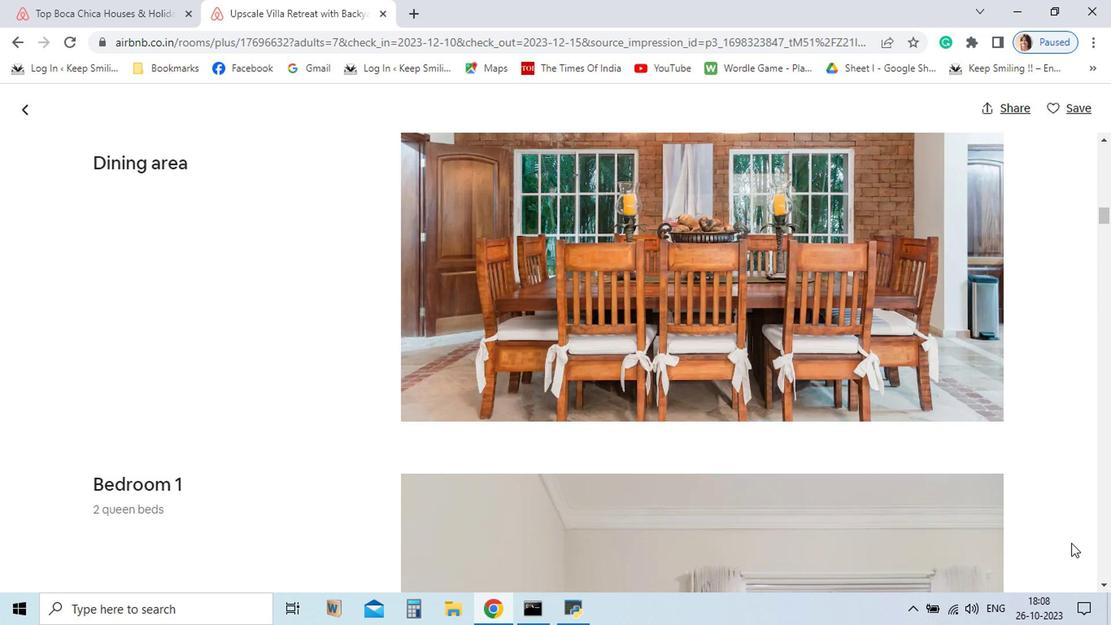 
Action: Mouse scrolled (902, 533) with delta (0, 0)
Screenshot: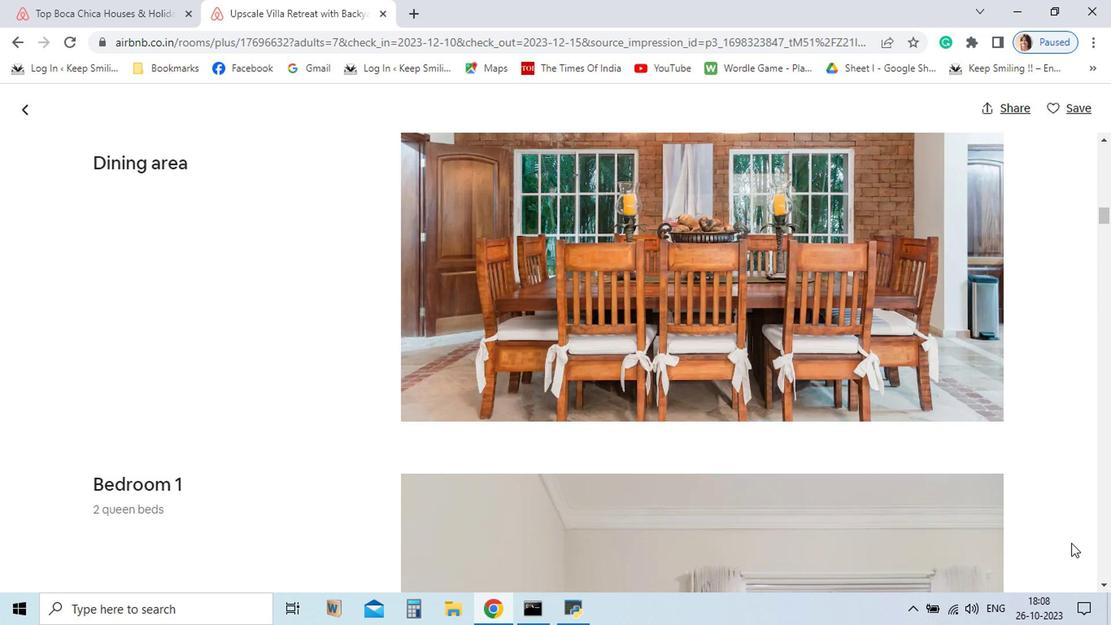 
Action: Mouse moved to (893, 515)
Screenshot: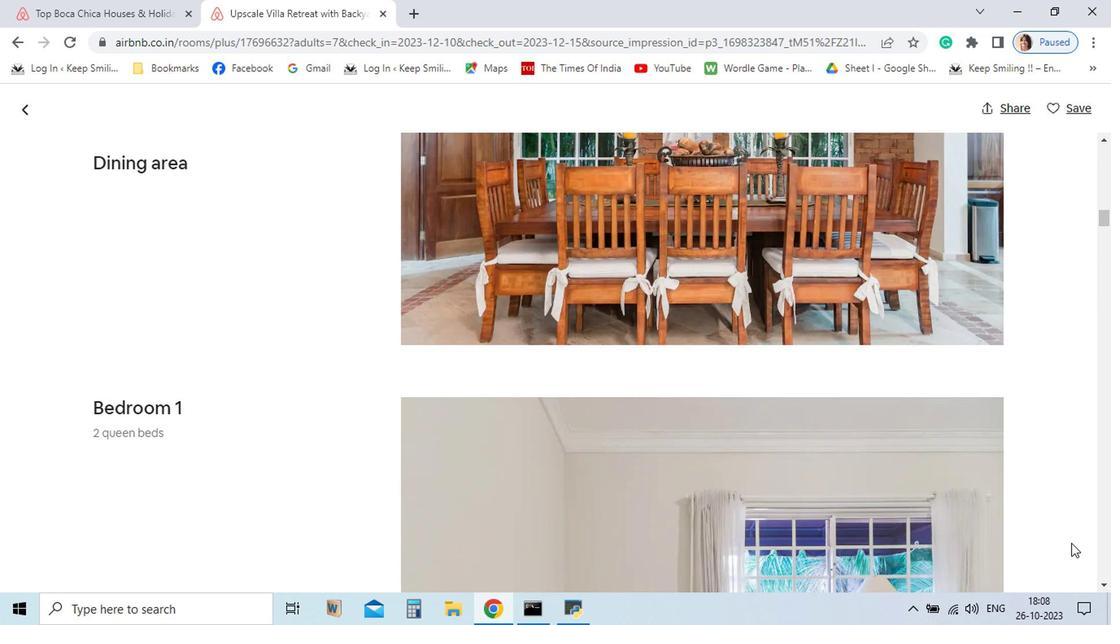 
Action: Mouse scrolled (893, 514) with delta (0, 0)
Screenshot: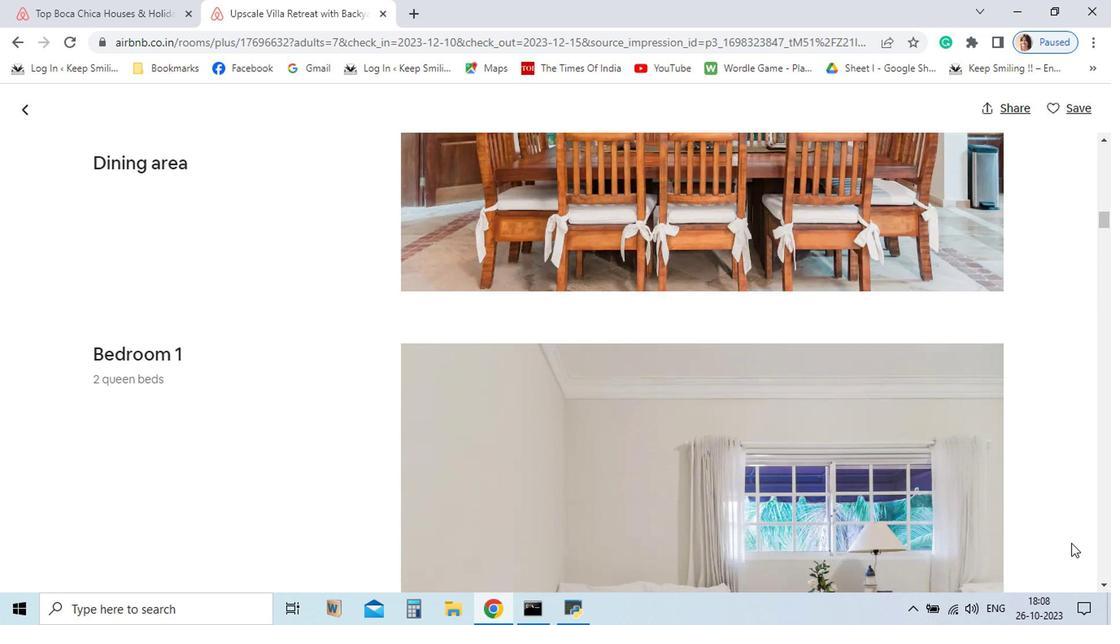 
Action: Mouse scrolled (893, 514) with delta (0, 0)
Screenshot: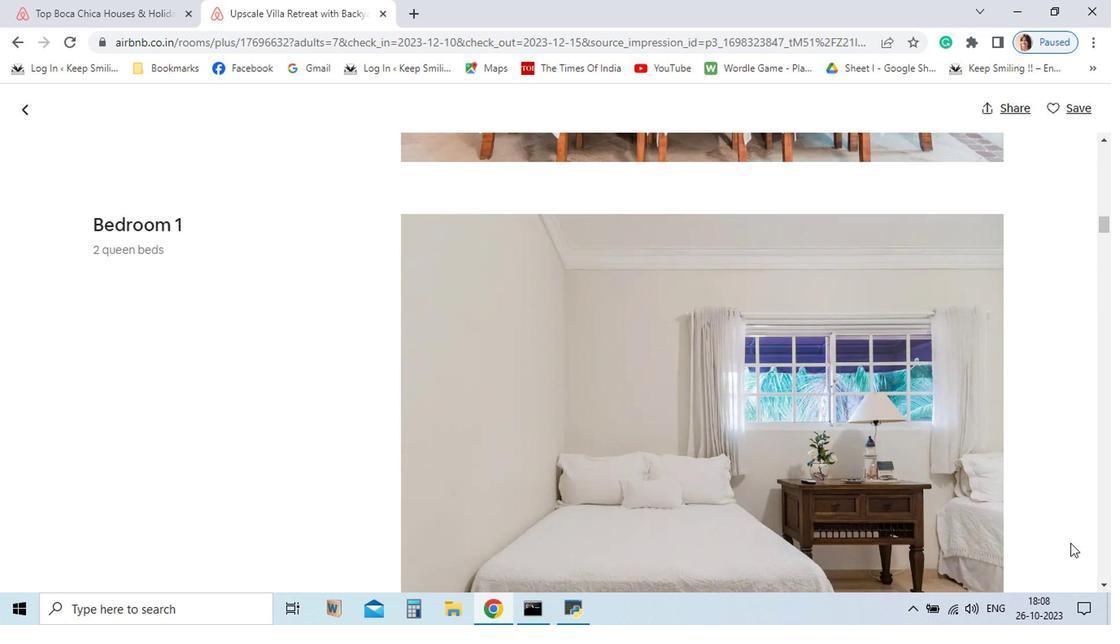 
Action: Mouse scrolled (893, 514) with delta (0, 0)
Screenshot: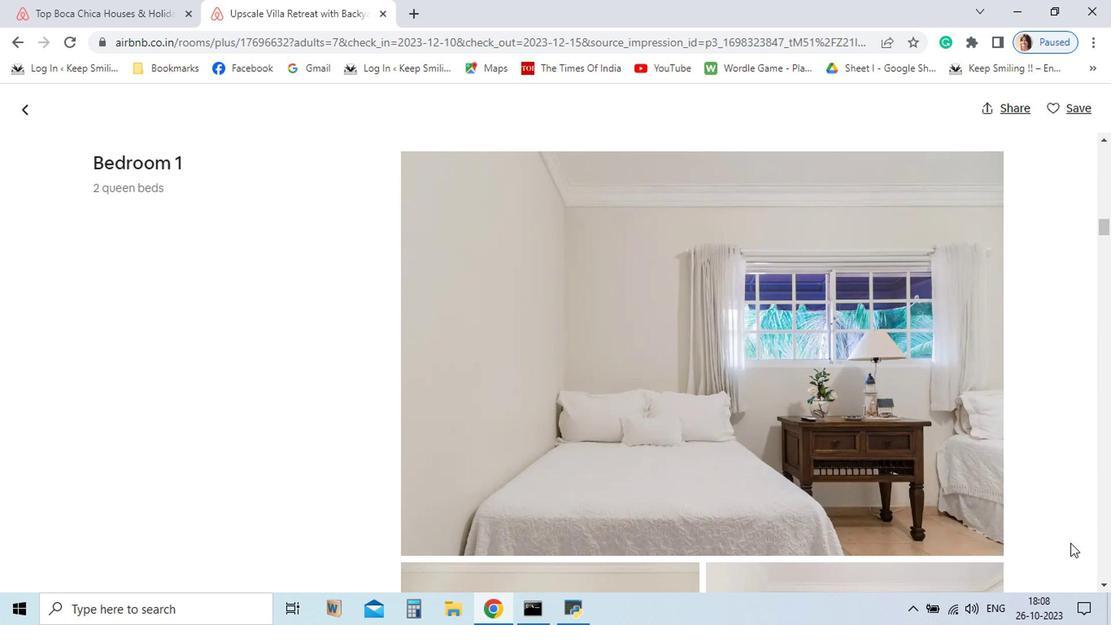 
Action: Mouse scrolled (893, 514) with delta (0, 0)
Screenshot: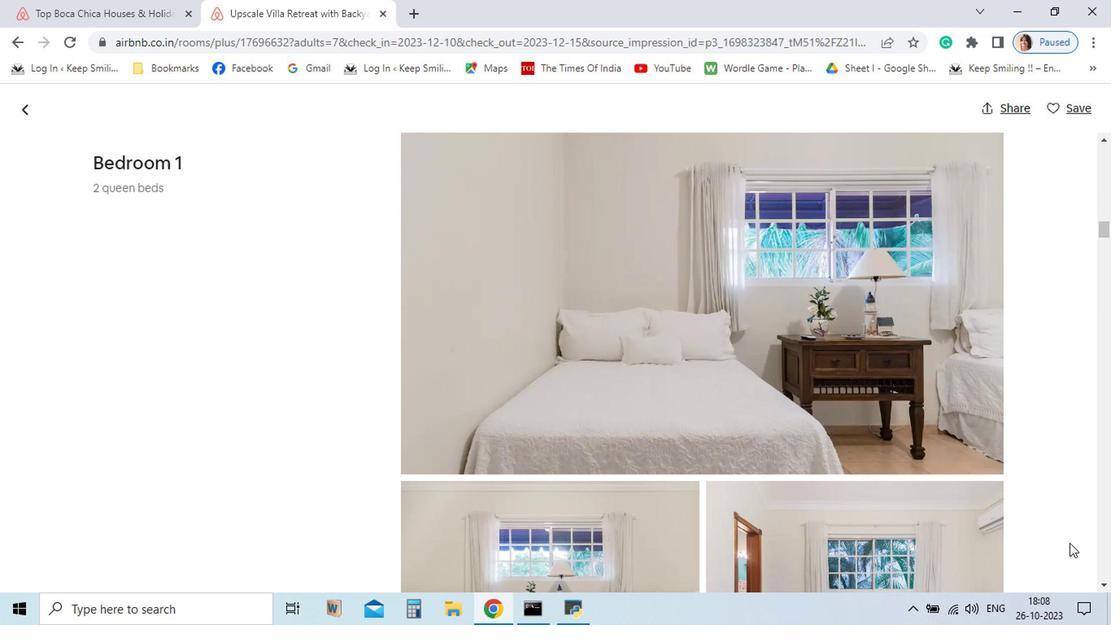 
Action: Mouse scrolled (893, 514) with delta (0, 0)
Screenshot: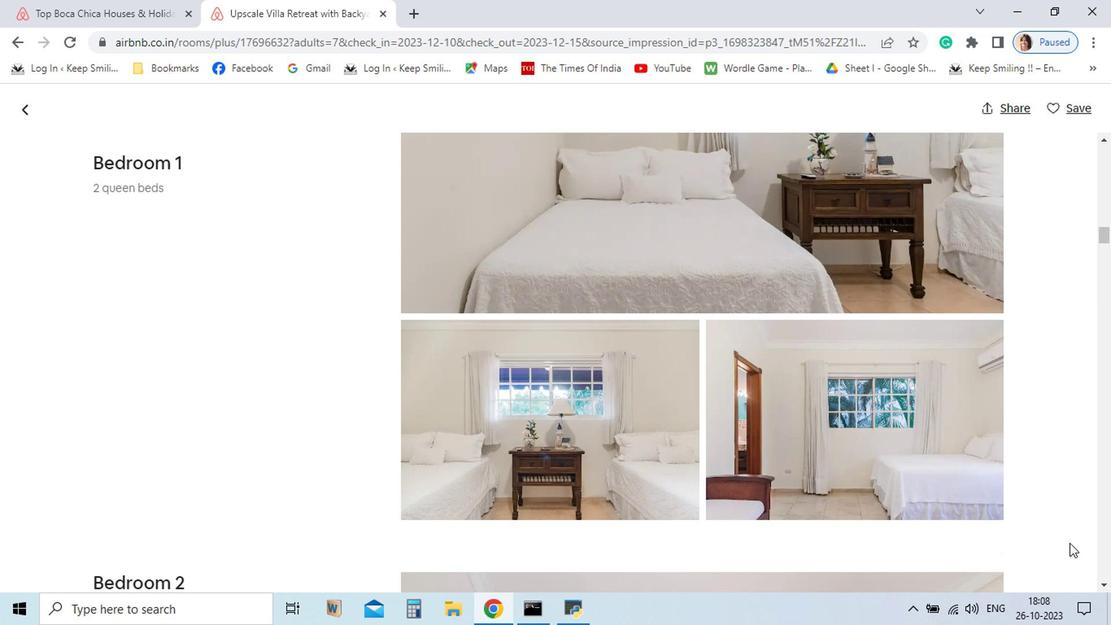 
Action: Mouse scrolled (893, 514) with delta (0, 0)
Screenshot: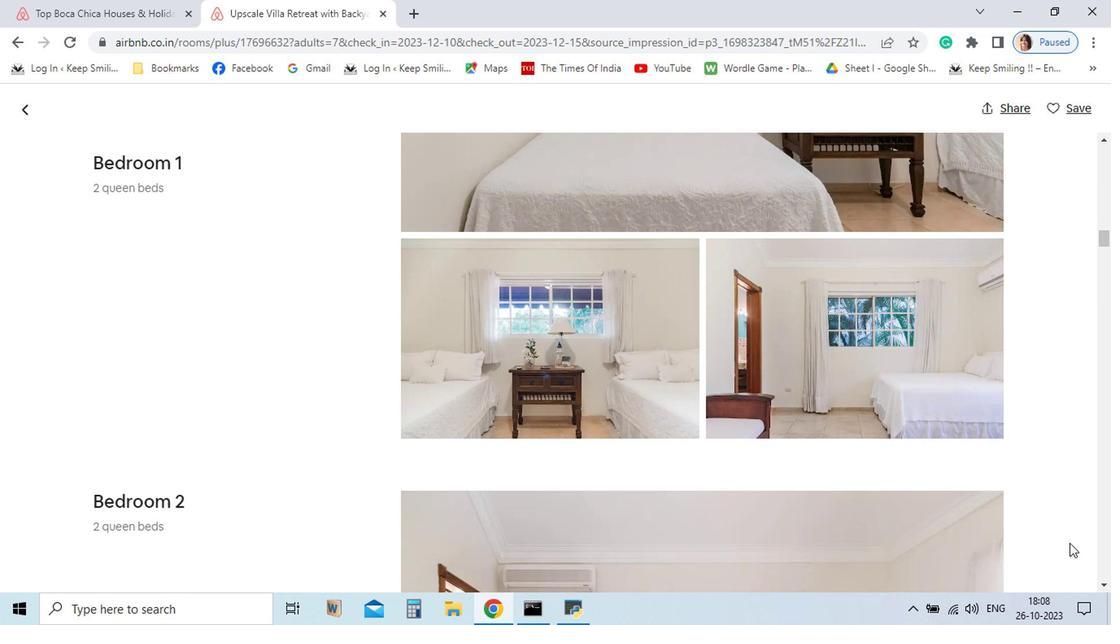 
Action: Mouse scrolled (893, 514) with delta (0, 0)
Screenshot: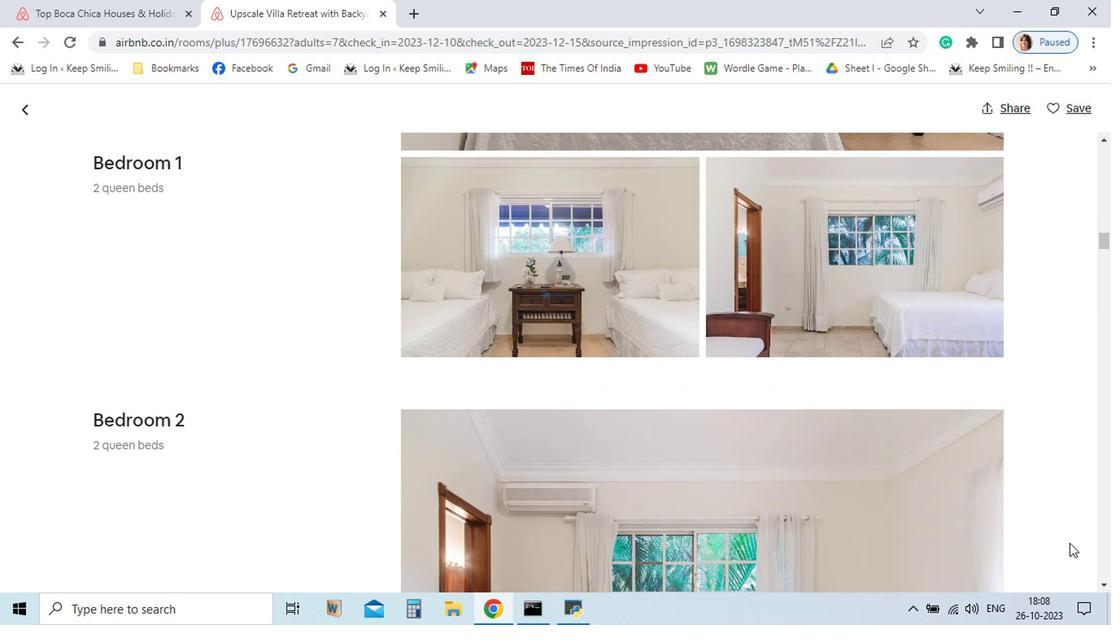 
Action: Mouse scrolled (893, 514) with delta (0, 0)
Screenshot: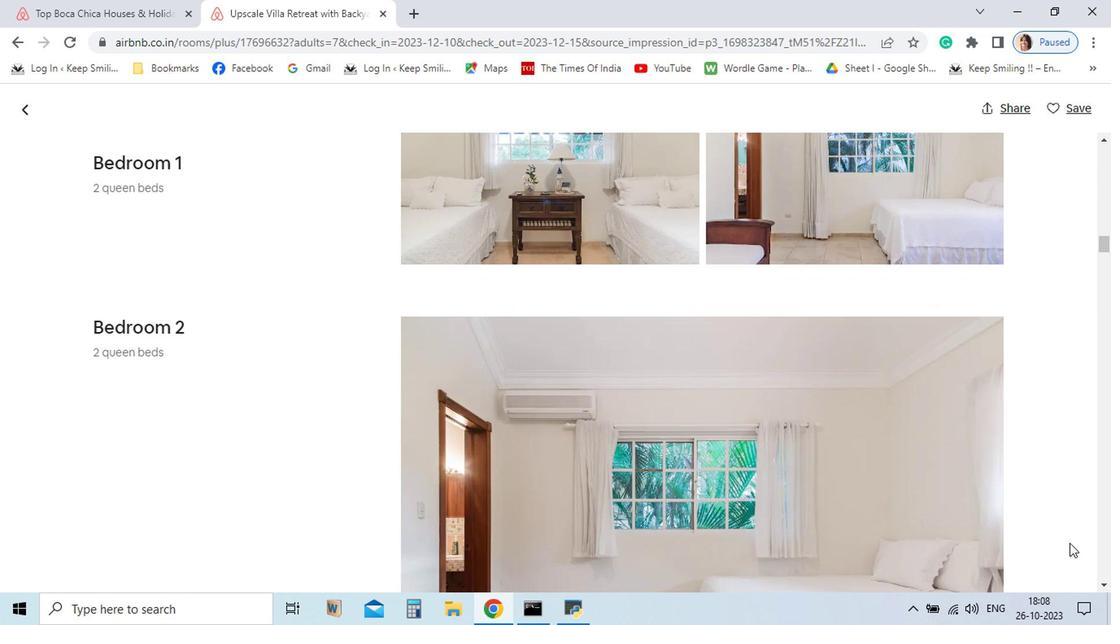 
Action: Mouse moved to (893, 515)
Screenshot: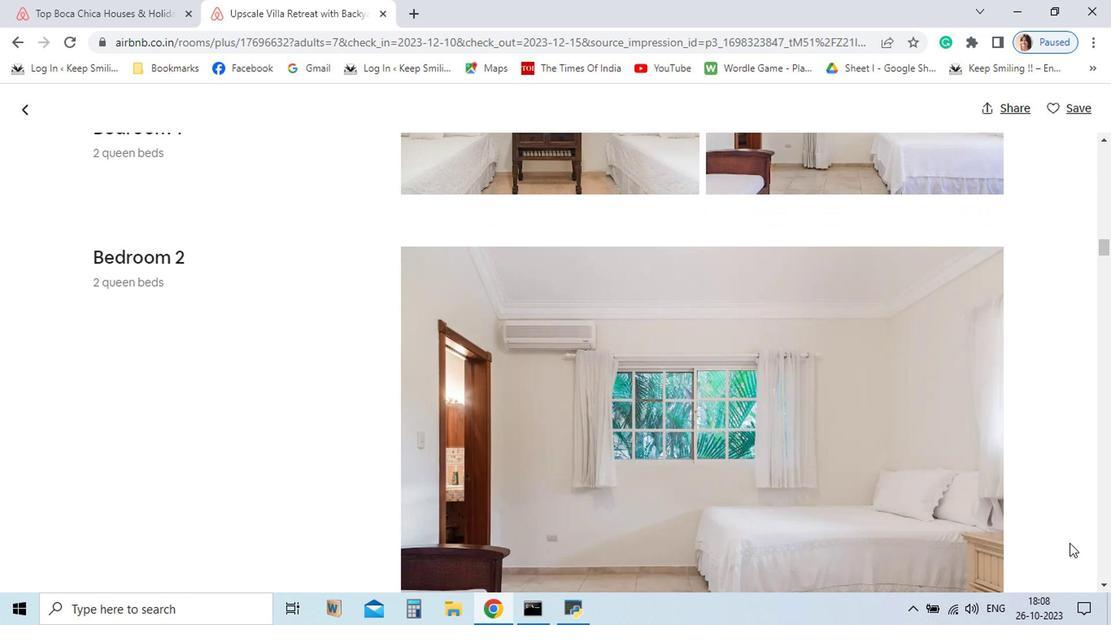 
Action: Mouse scrolled (893, 514) with delta (0, 0)
Screenshot: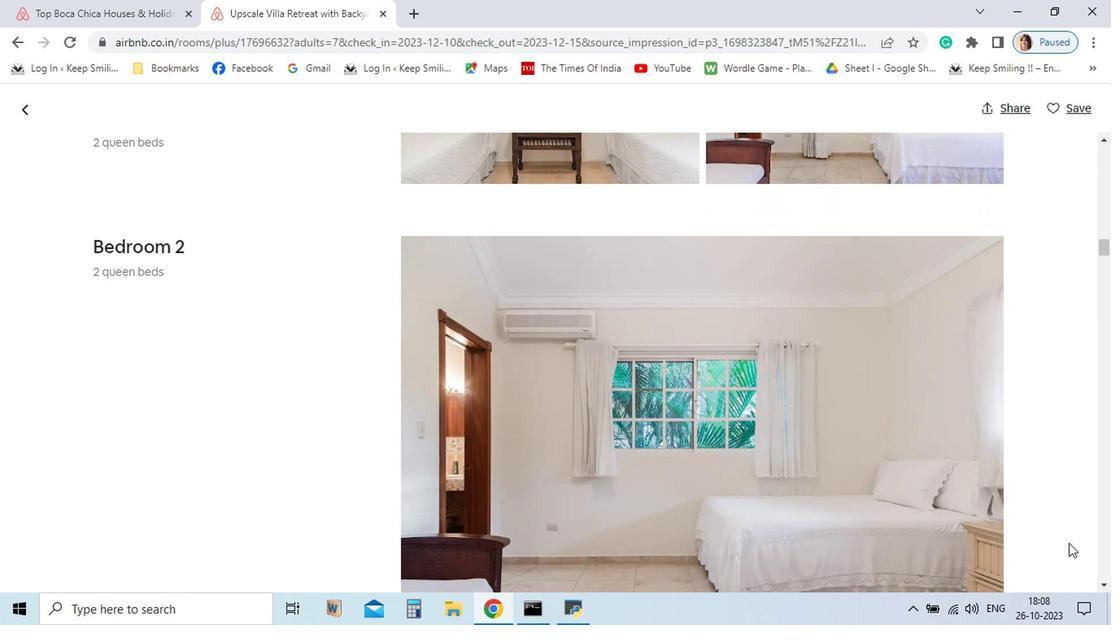 
Action: Mouse scrolled (893, 514) with delta (0, 0)
Screenshot: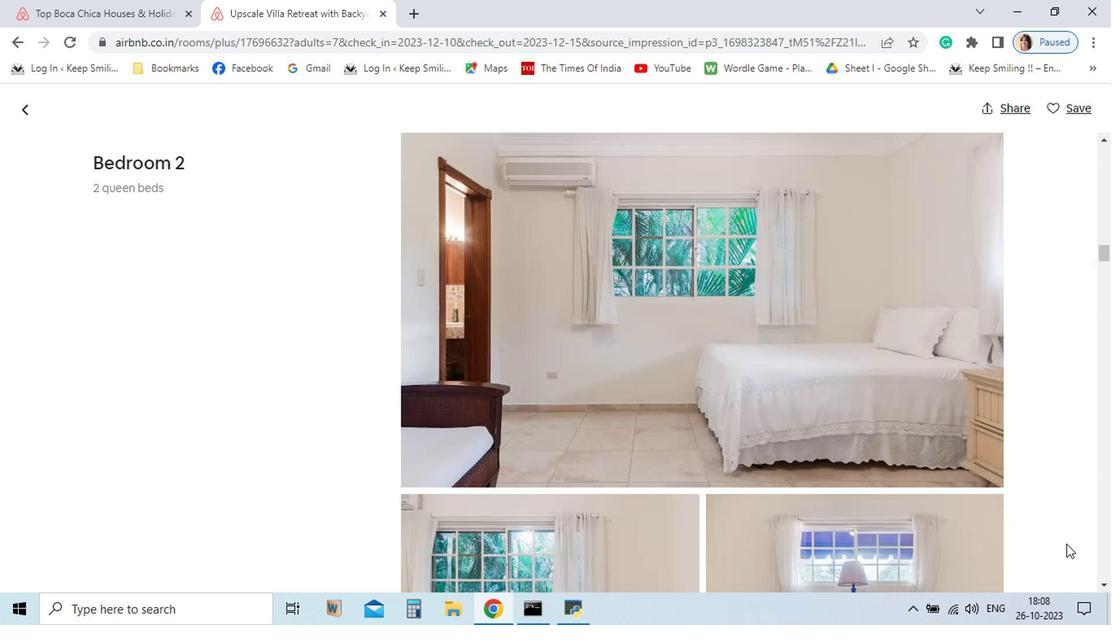 
Action: Mouse moved to (892, 515)
Screenshot: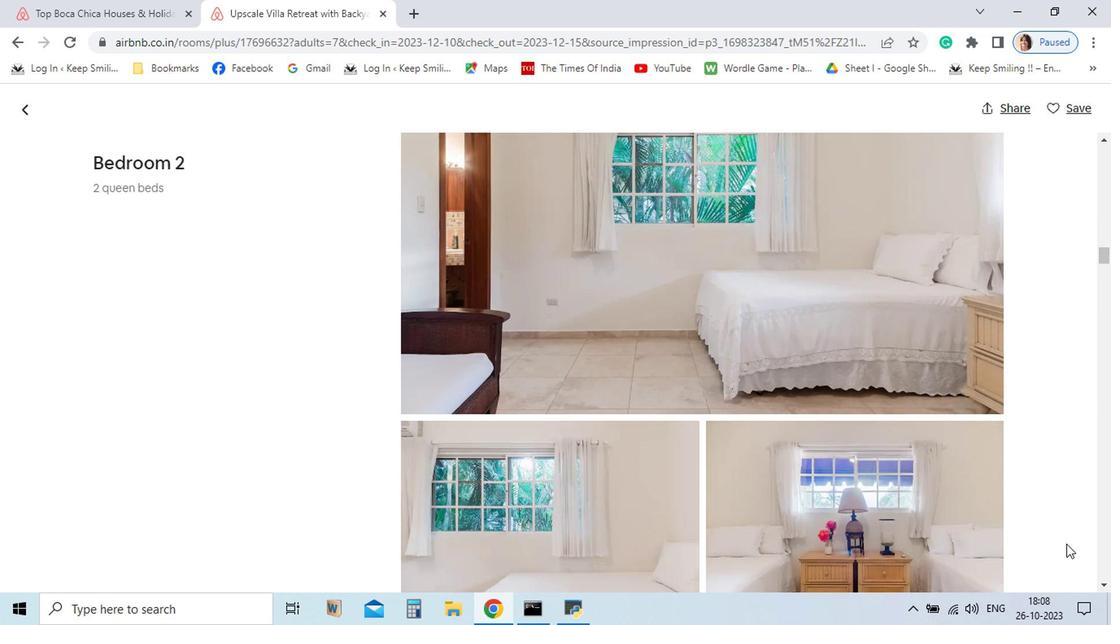 
Action: Mouse scrolled (892, 514) with delta (0, 0)
Screenshot: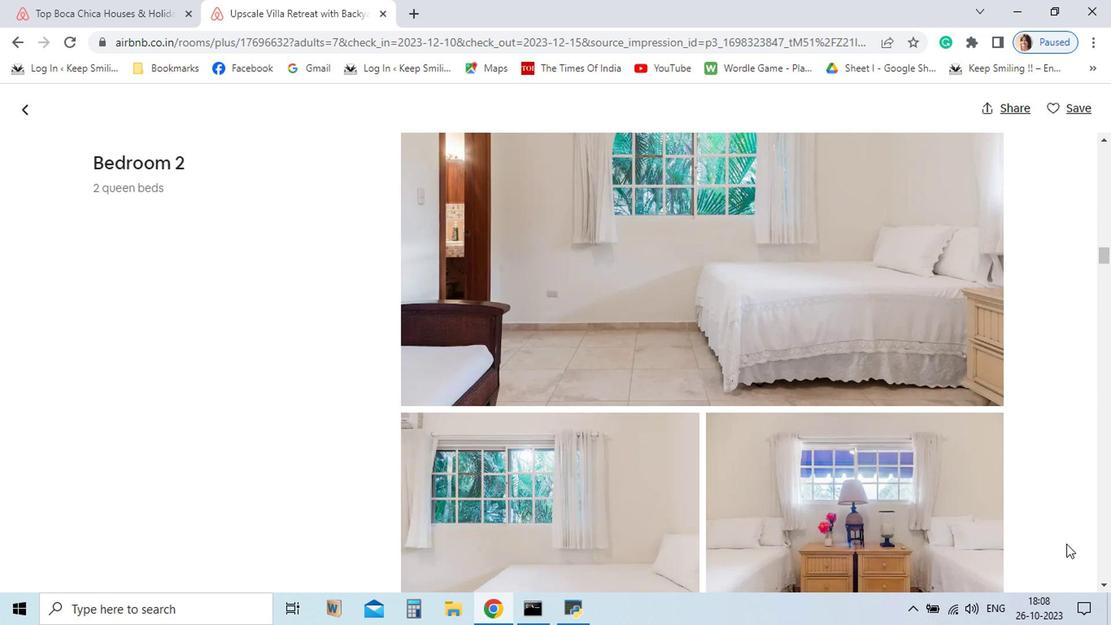 
Action: Mouse moved to (891, 515)
Screenshot: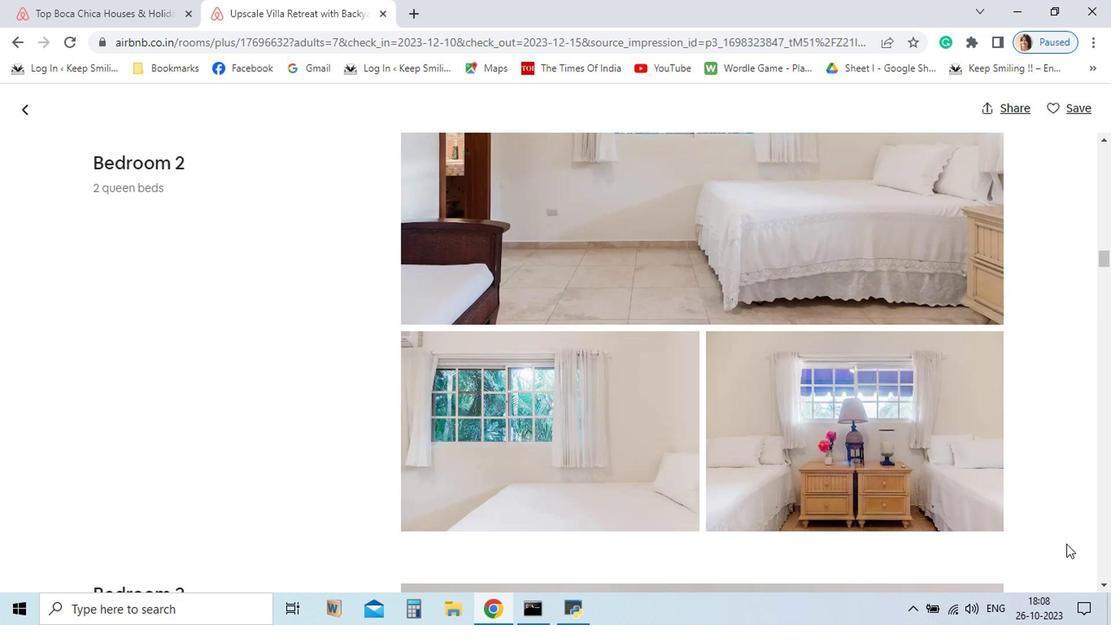
Action: Mouse scrolled (891, 514) with delta (0, 0)
Screenshot: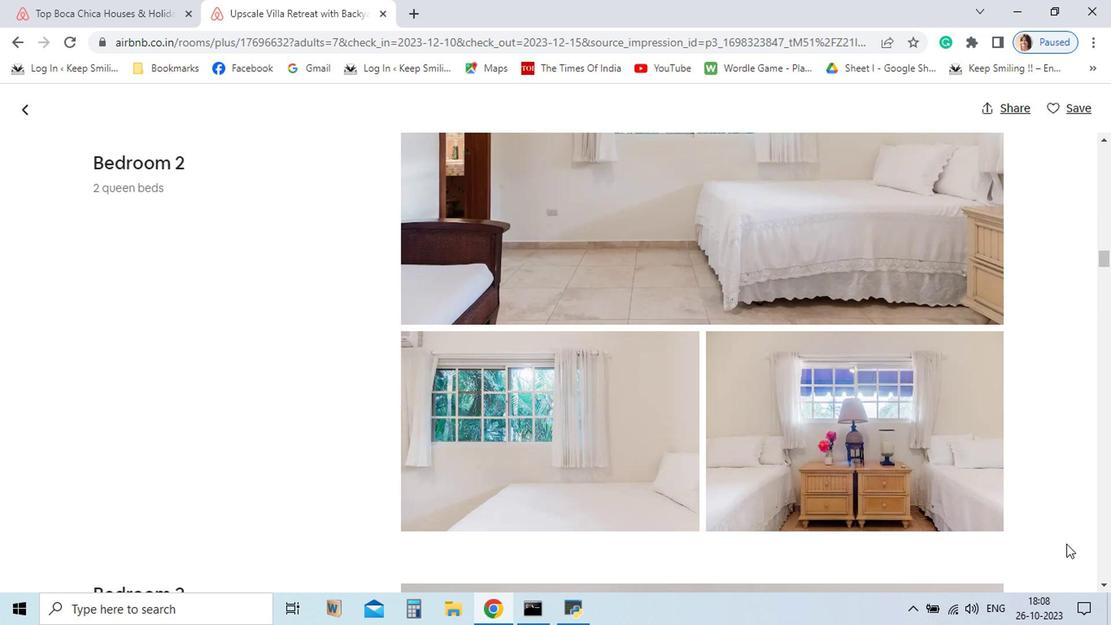 
Action: Mouse scrolled (891, 514) with delta (0, 0)
Screenshot: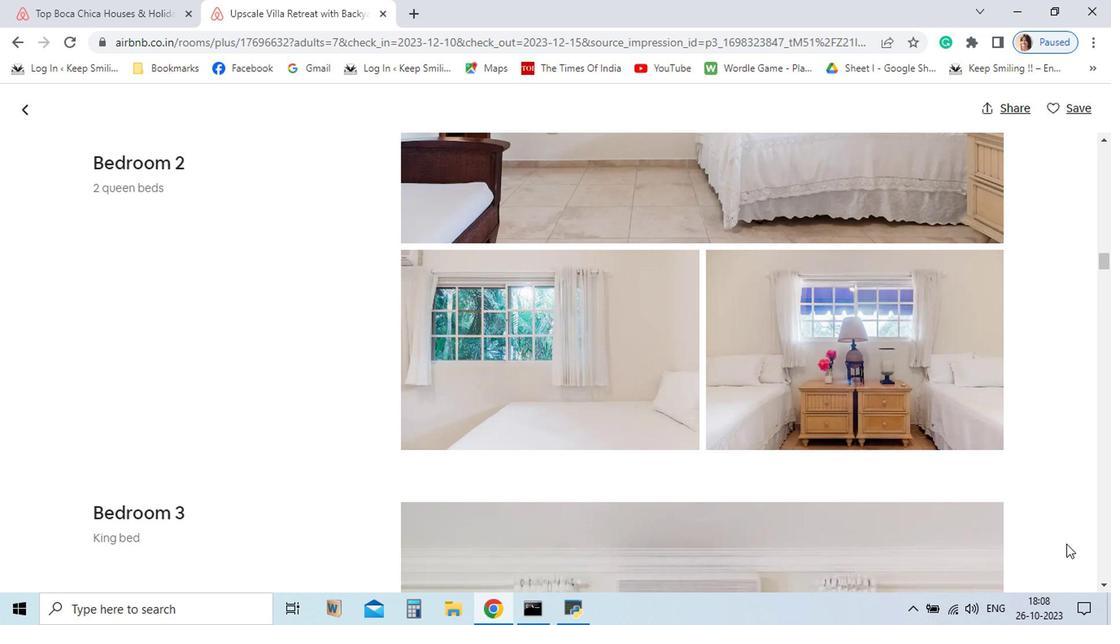 
Action: Mouse scrolled (891, 514) with delta (0, 0)
Screenshot: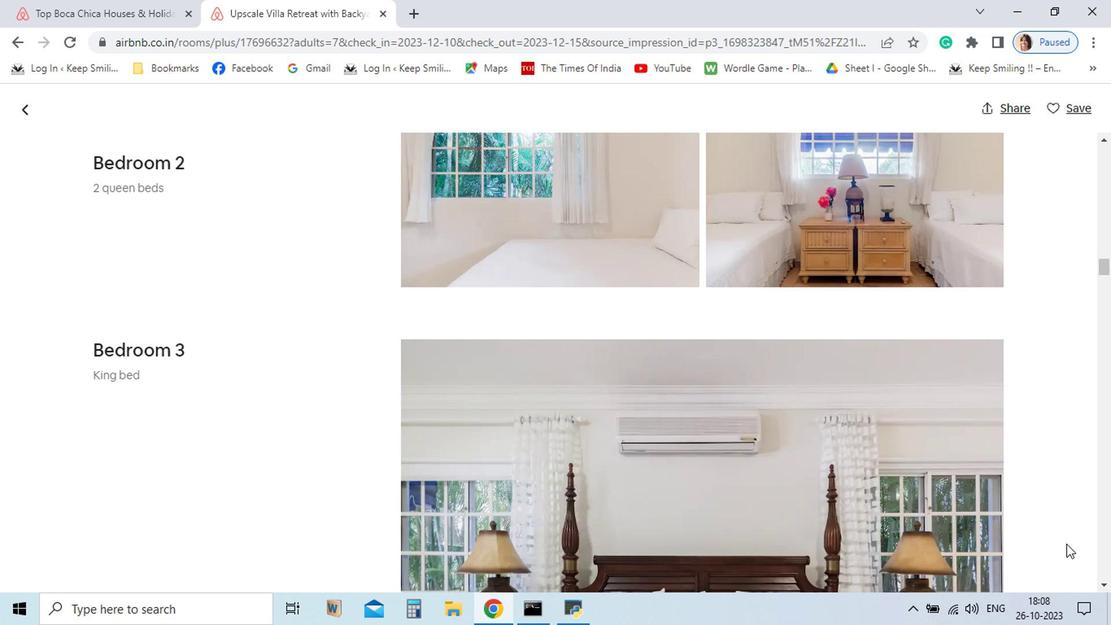 
Action: Mouse scrolled (891, 514) with delta (0, 0)
Screenshot: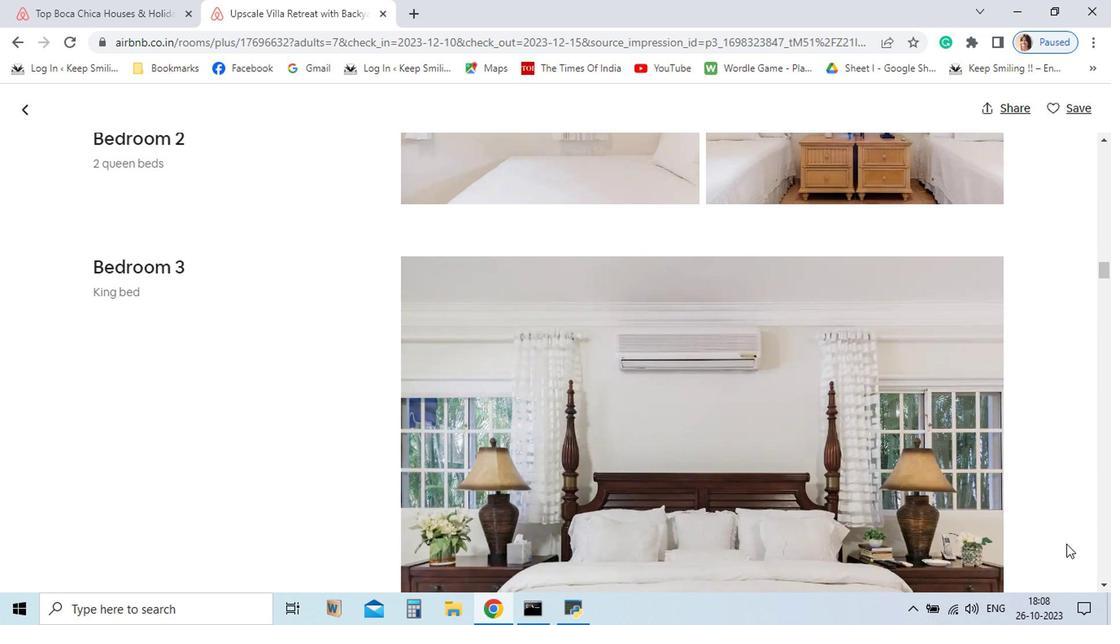 
Action: Mouse moved to (890, 515)
Screenshot: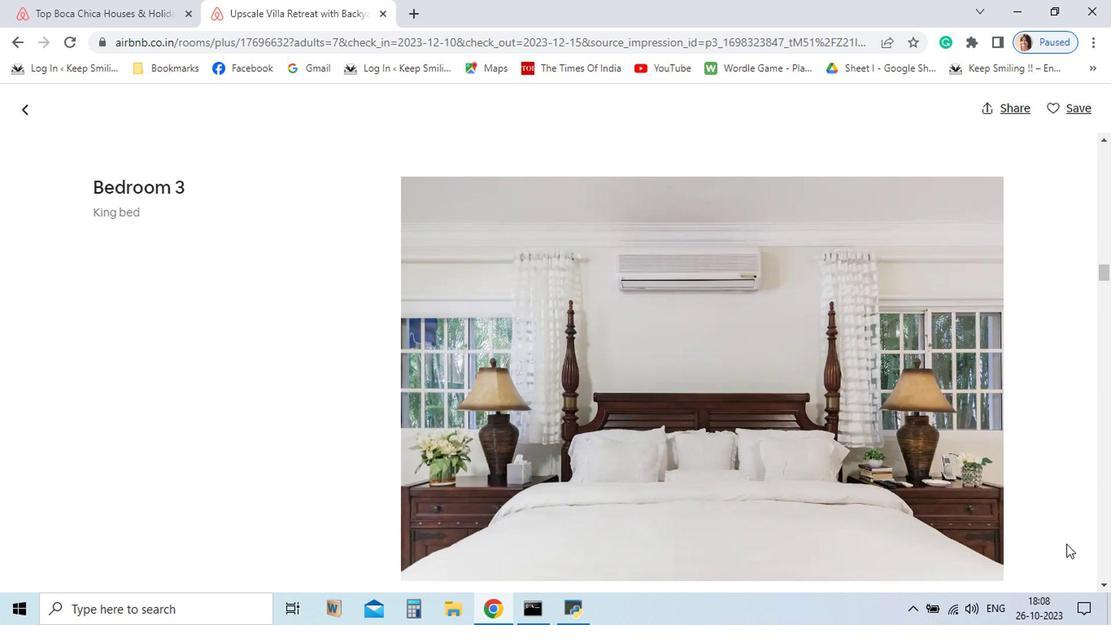 
Action: Mouse scrolled (890, 514) with delta (0, 0)
Screenshot: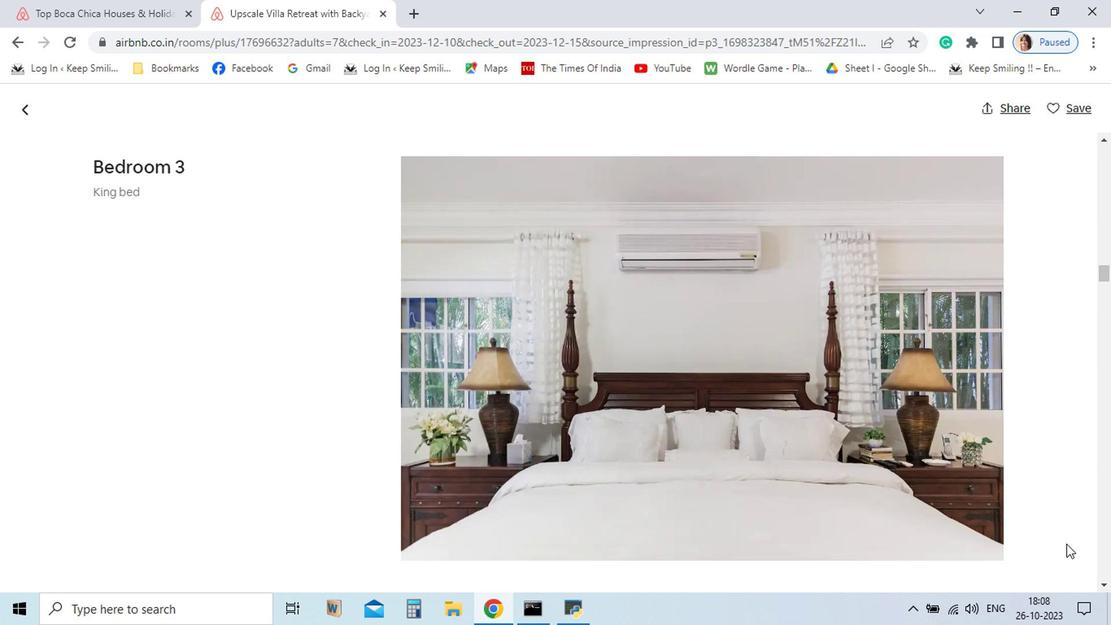 
Action: Mouse scrolled (890, 514) with delta (0, 0)
Screenshot: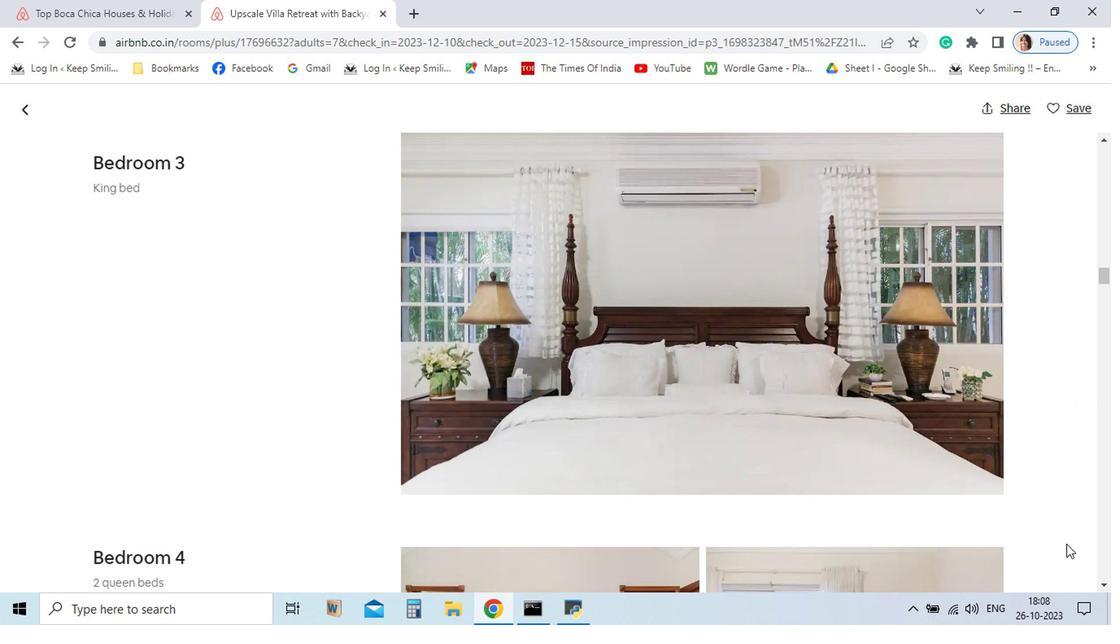 
Action: Mouse scrolled (890, 514) with delta (0, 0)
Screenshot: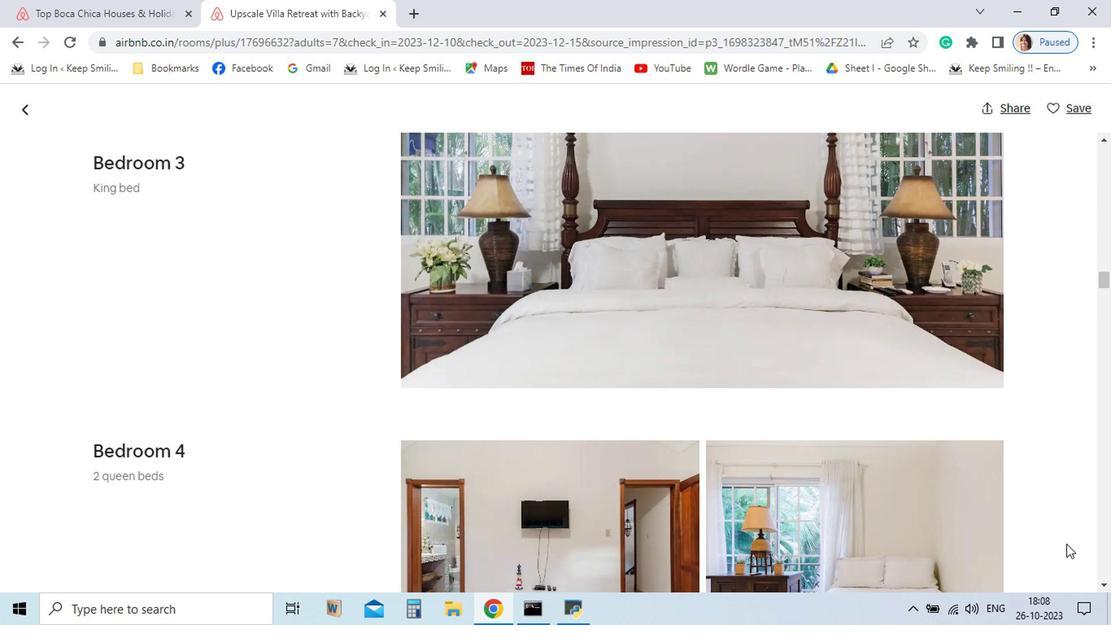 
Action: Mouse moved to (890, 515)
Screenshot: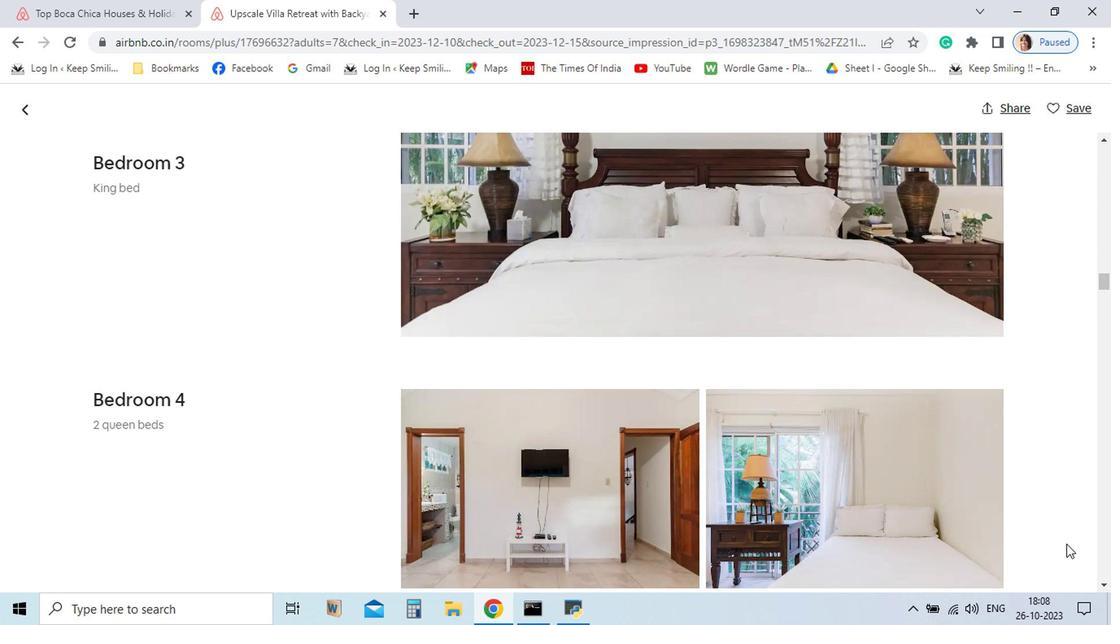 
Action: Mouse scrolled (890, 514) with delta (0, 0)
Screenshot: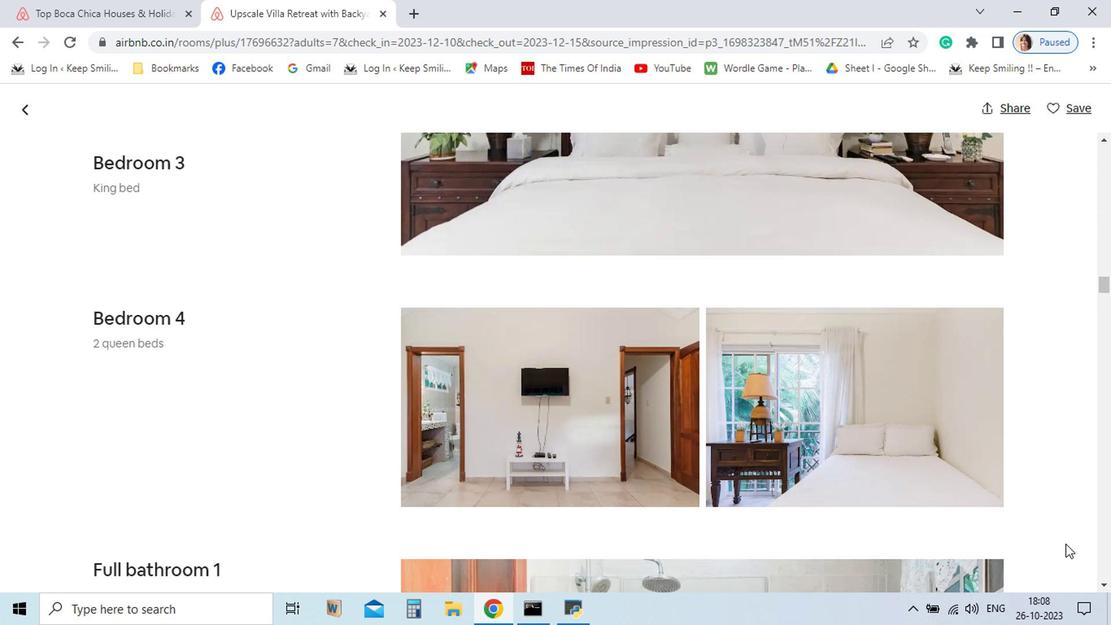
Action: Mouse scrolled (890, 514) with delta (0, 0)
Screenshot: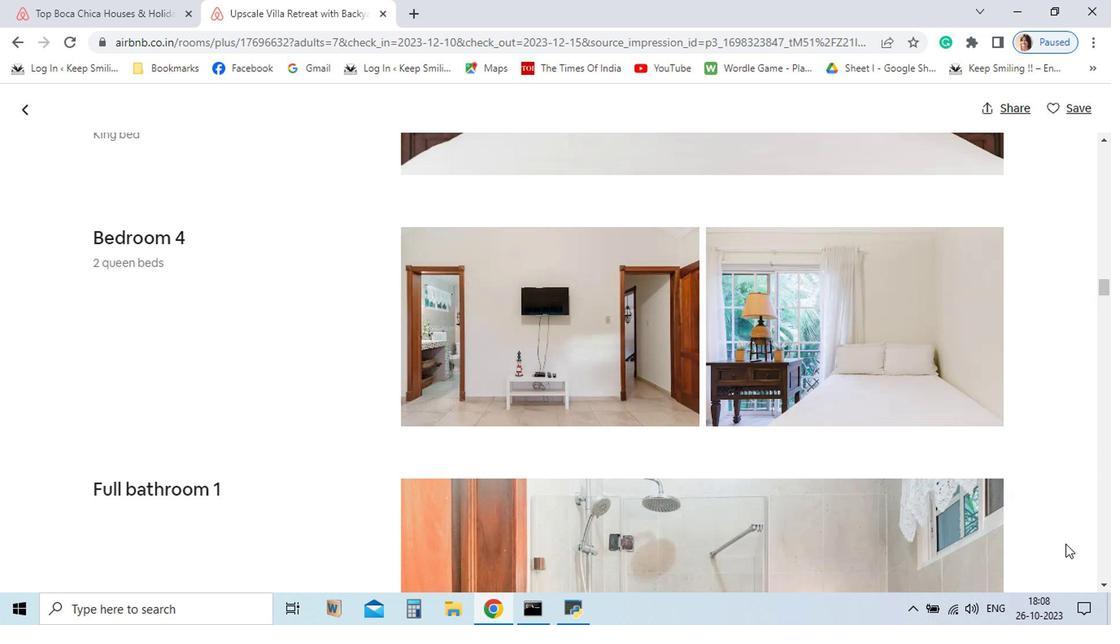 
Action: Mouse scrolled (890, 514) with delta (0, 0)
Screenshot: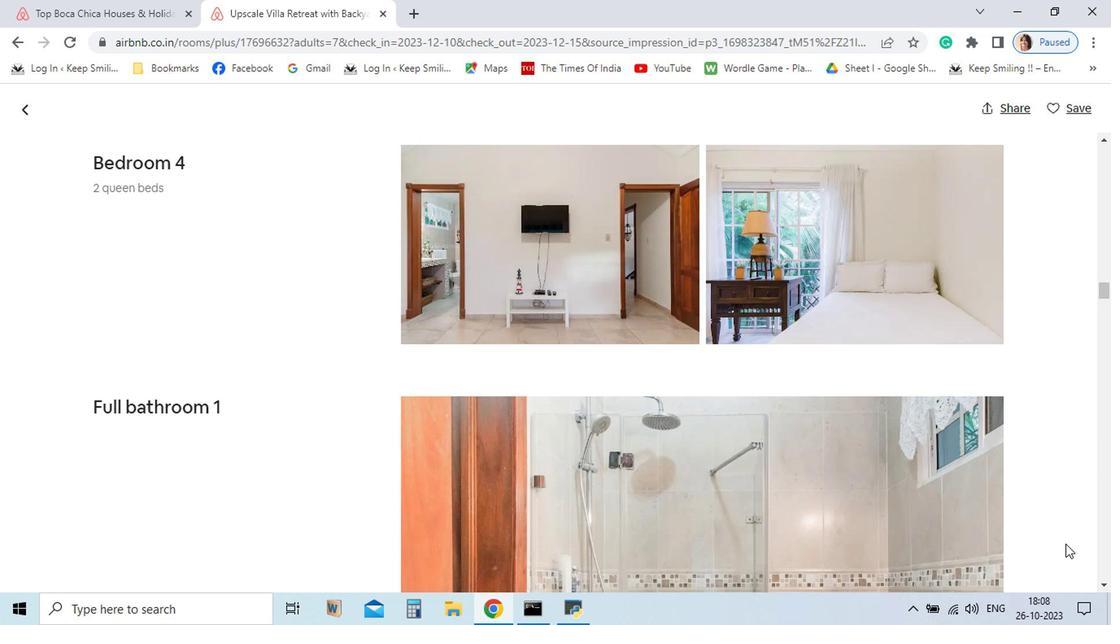
Action: Mouse scrolled (890, 514) with delta (0, 0)
Screenshot: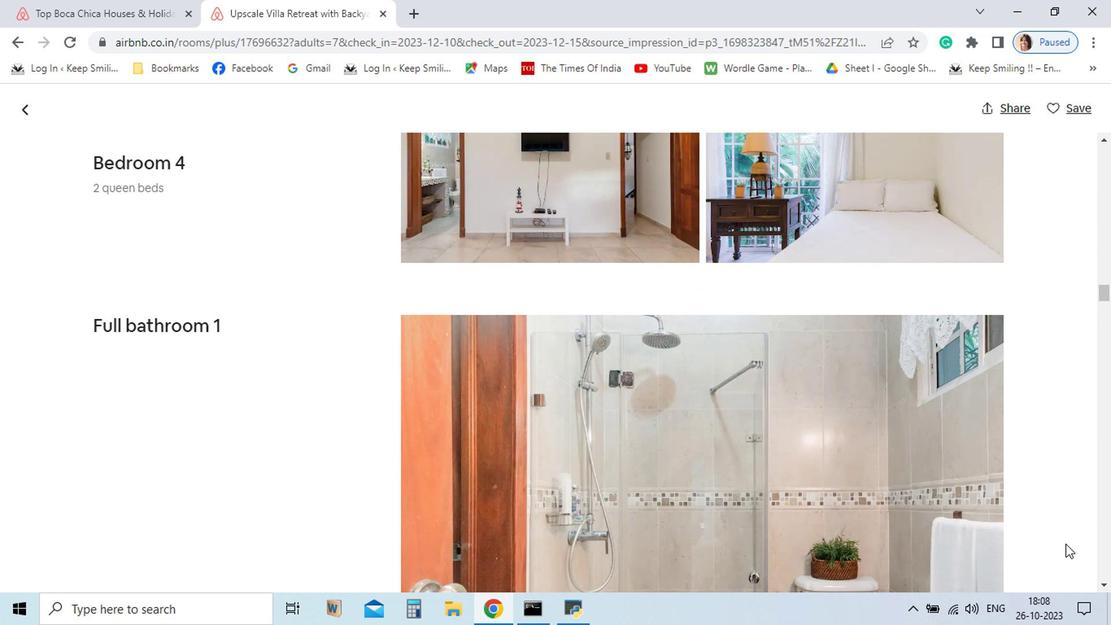 
Action: Mouse scrolled (890, 514) with delta (0, 0)
Screenshot: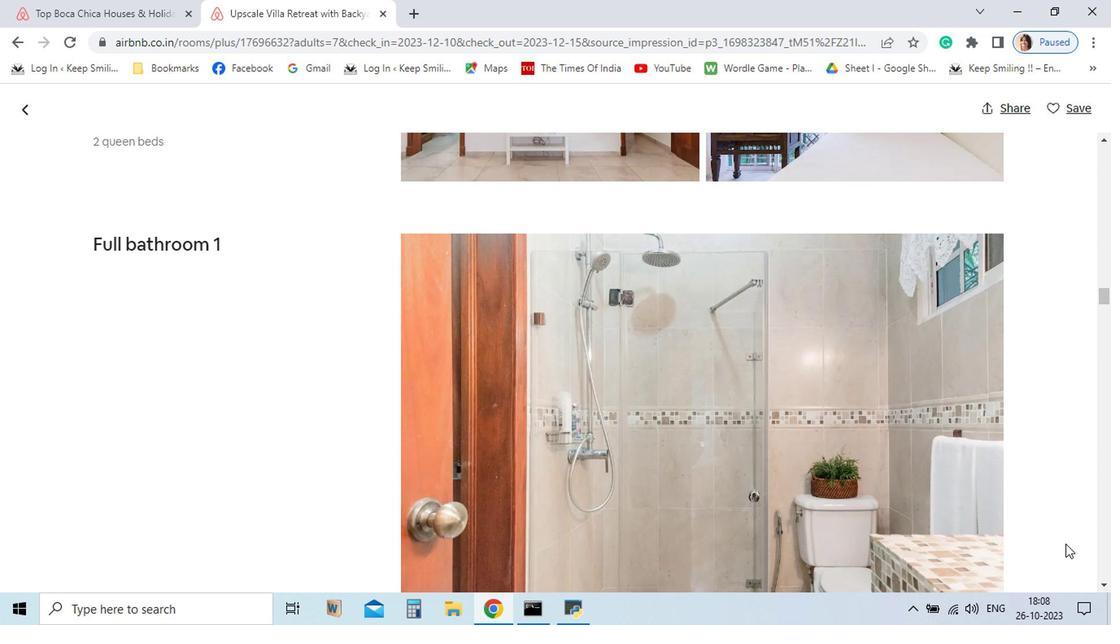 
Action: Mouse scrolled (890, 514) with delta (0, 0)
Screenshot: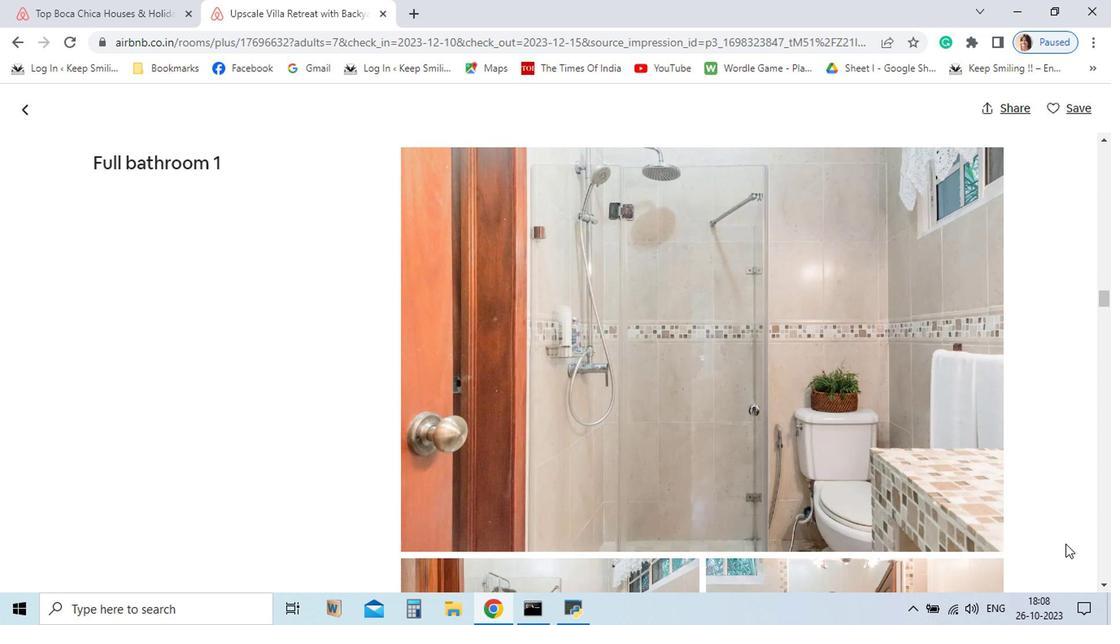 
Action: Mouse moved to (889, 515)
Screenshot: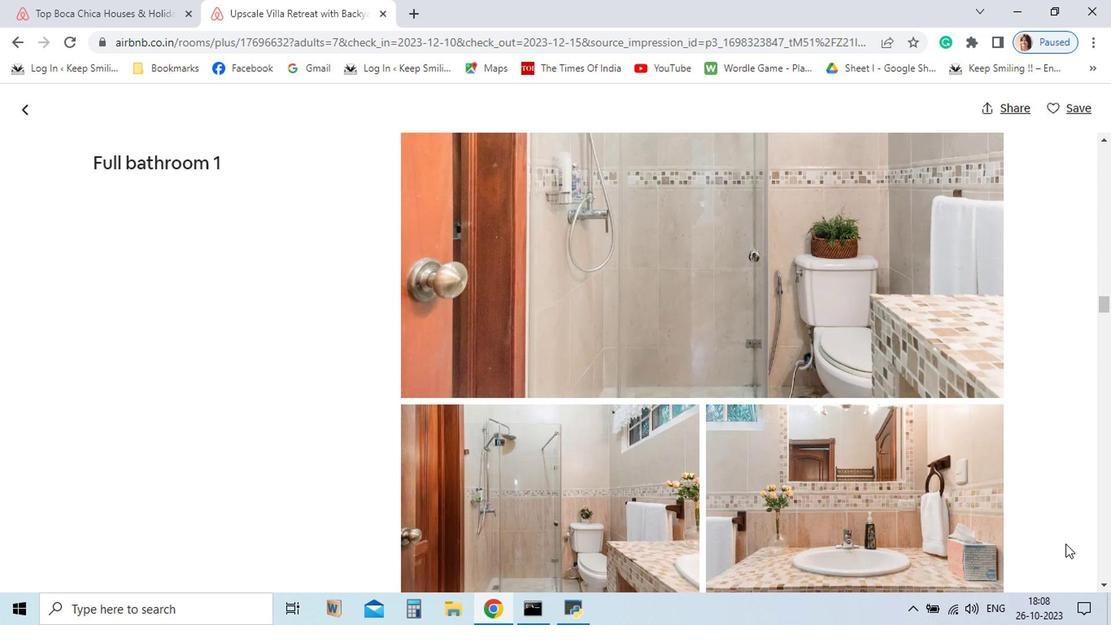 
Action: Mouse scrolled (889, 514) with delta (0, 0)
Screenshot: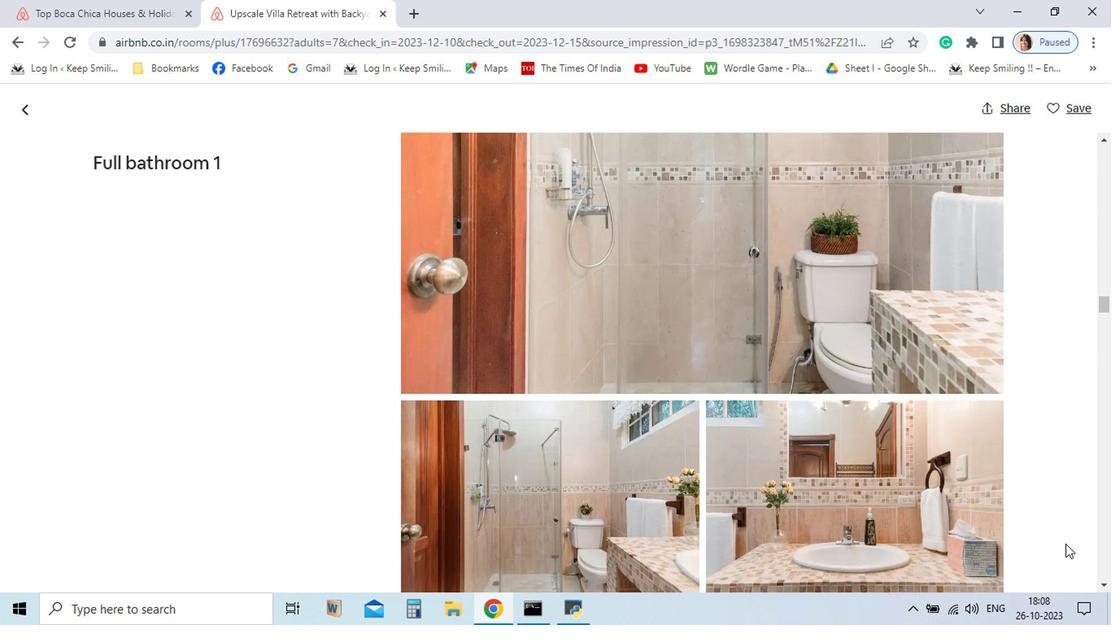 
Action: Mouse moved to (887, 515)
Screenshot: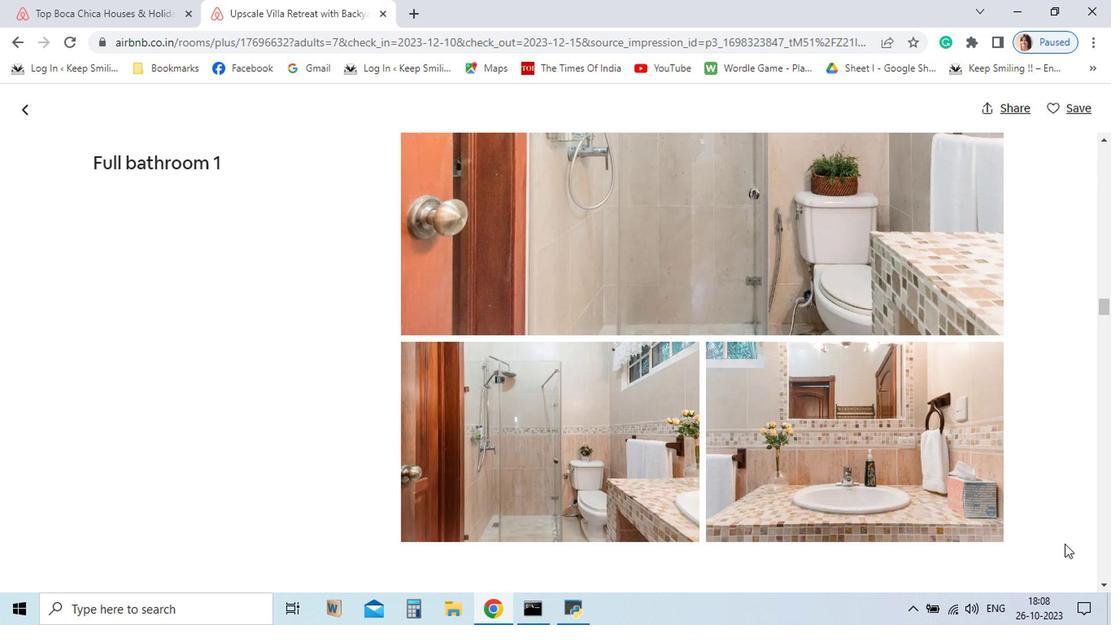 
Action: Mouse scrolled (887, 515) with delta (0, 0)
Screenshot: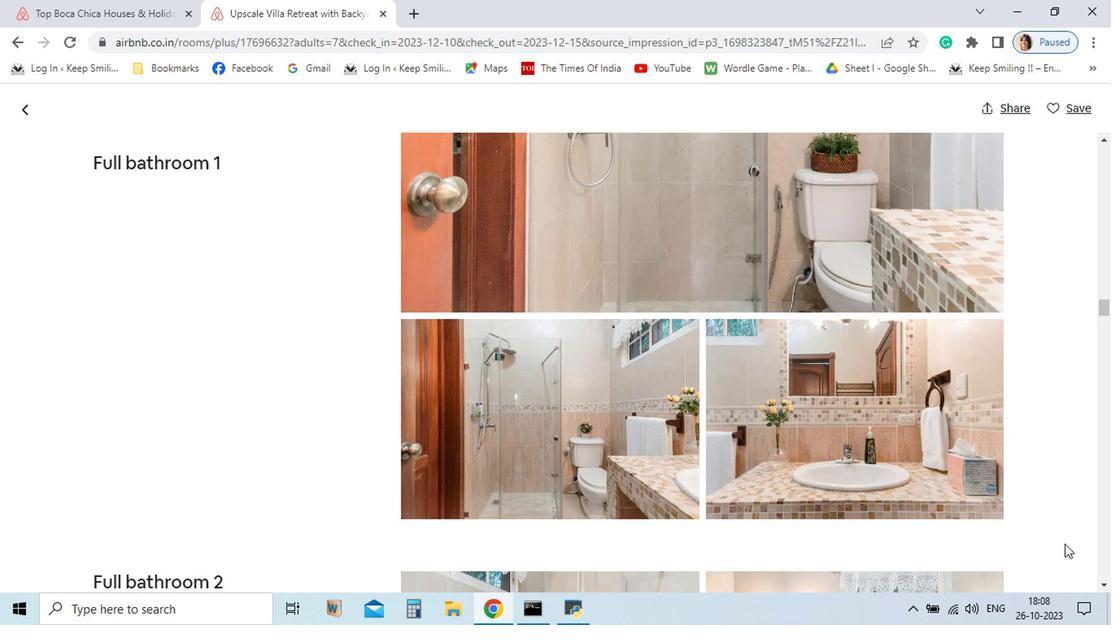 
Action: Mouse scrolled (887, 515) with delta (0, 0)
Screenshot: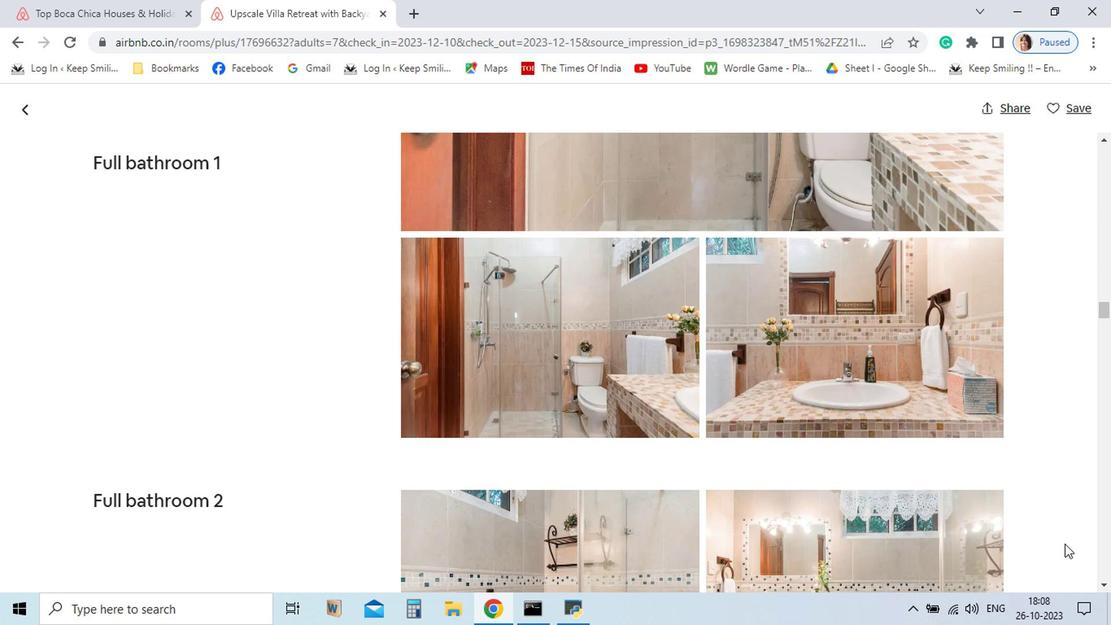 
Action: Mouse scrolled (887, 515) with delta (0, 0)
Screenshot: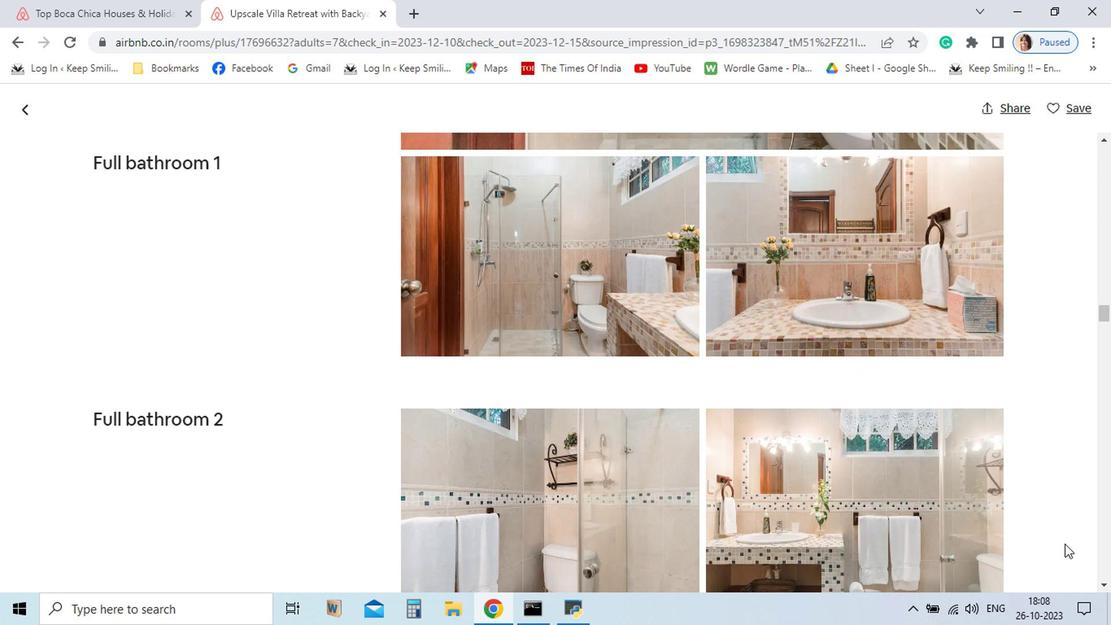 
Action: Mouse scrolled (887, 515) with delta (0, 0)
Screenshot: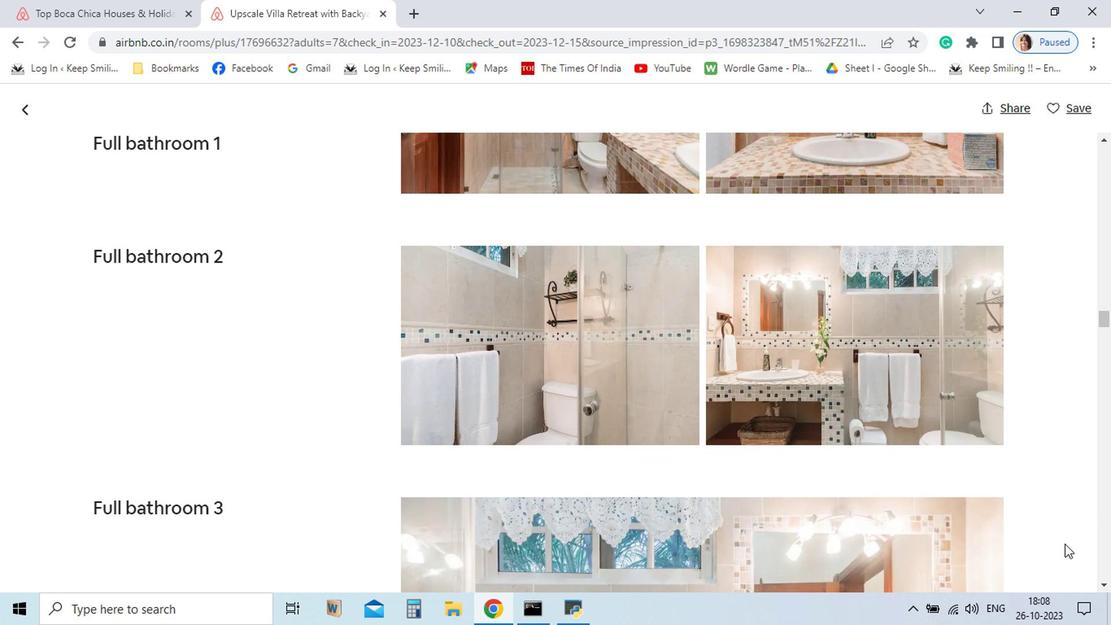 
Action: Mouse scrolled (887, 515) with delta (0, 0)
Screenshot: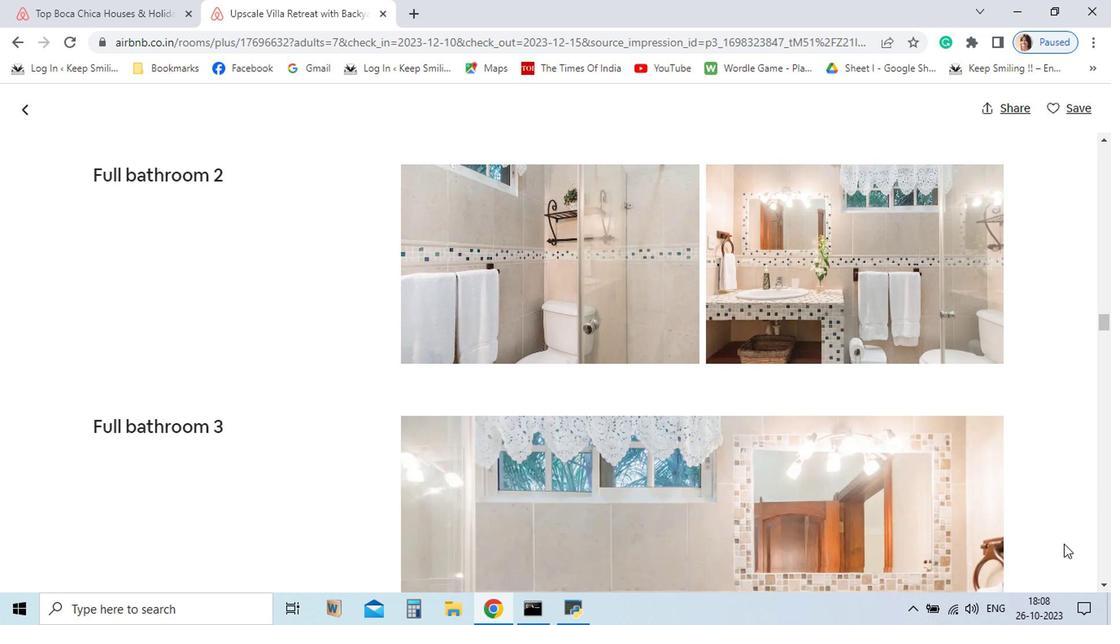 
Action: Mouse scrolled (887, 515) with delta (0, 0)
Screenshot: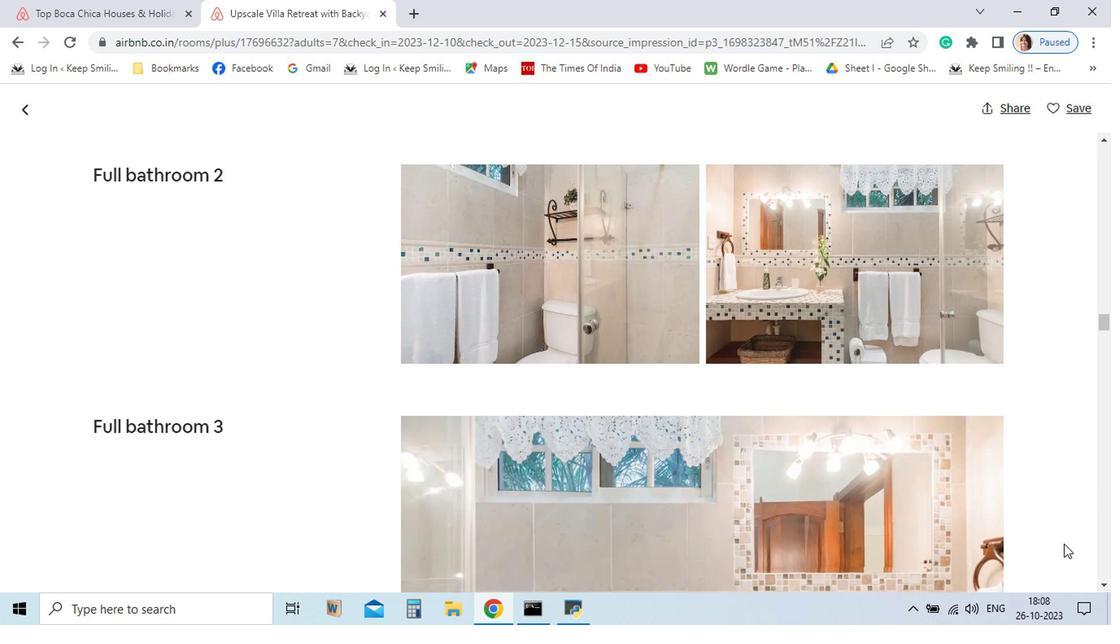 
Action: Mouse scrolled (887, 515) with delta (0, 0)
Screenshot: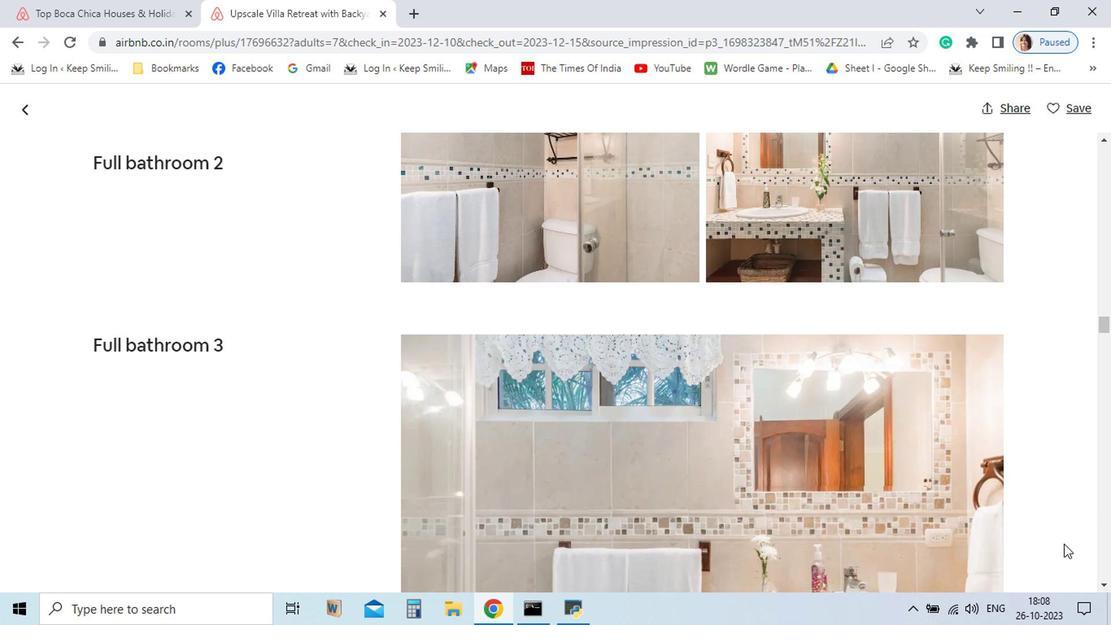
Action: Mouse scrolled (887, 515) with delta (0, 0)
Screenshot: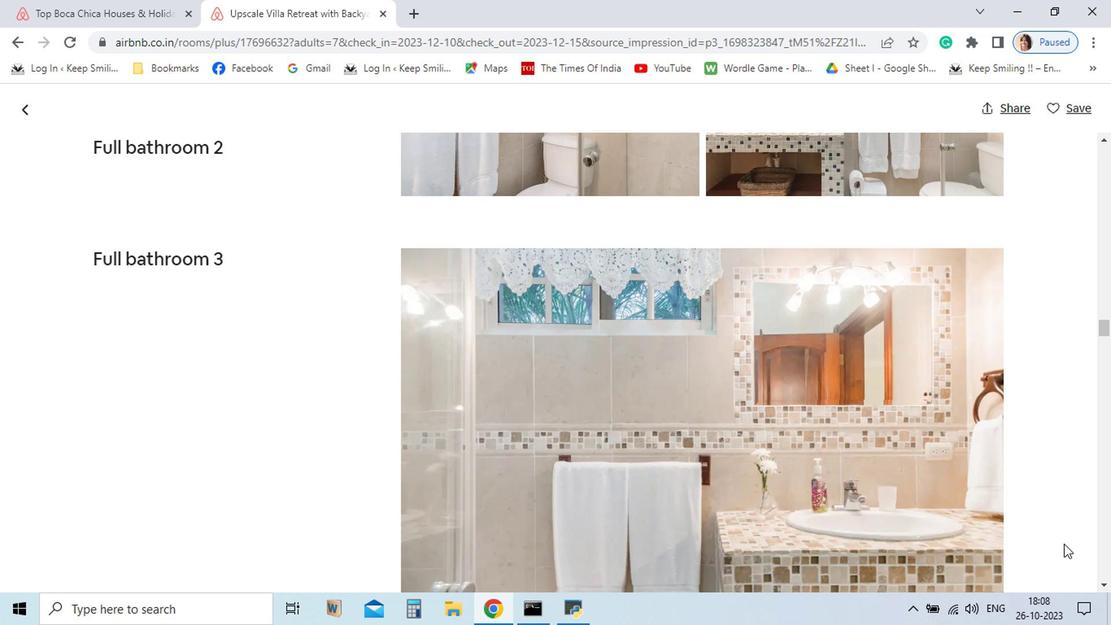 
Action: Mouse scrolled (887, 515) with delta (0, 0)
Screenshot: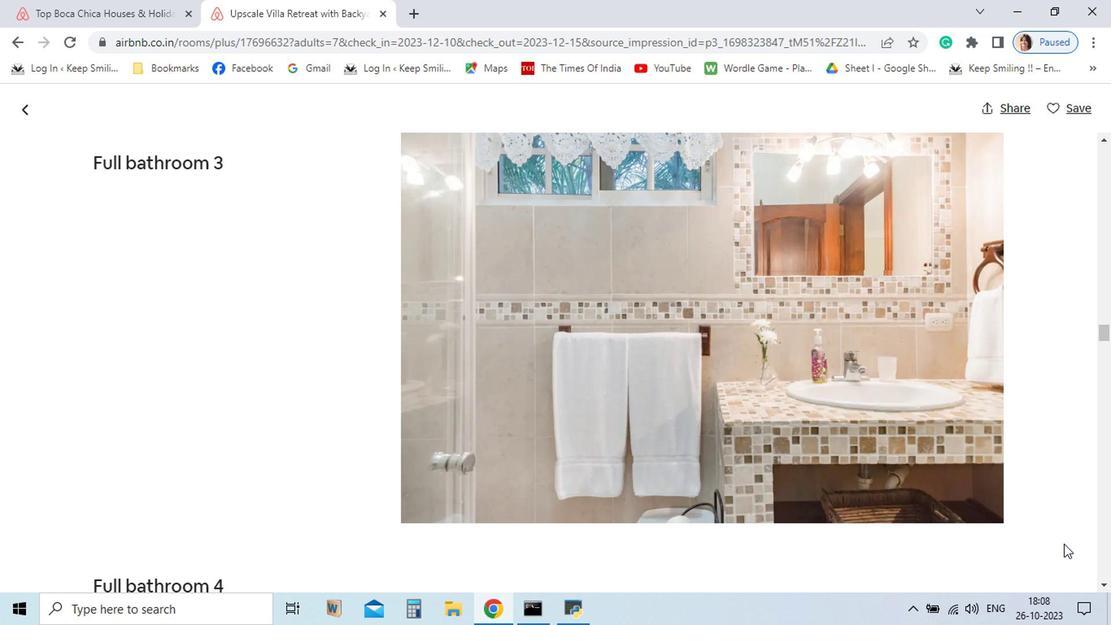 
Action: Mouse scrolled (887, 515) with delta (0, 0)
Screenshot: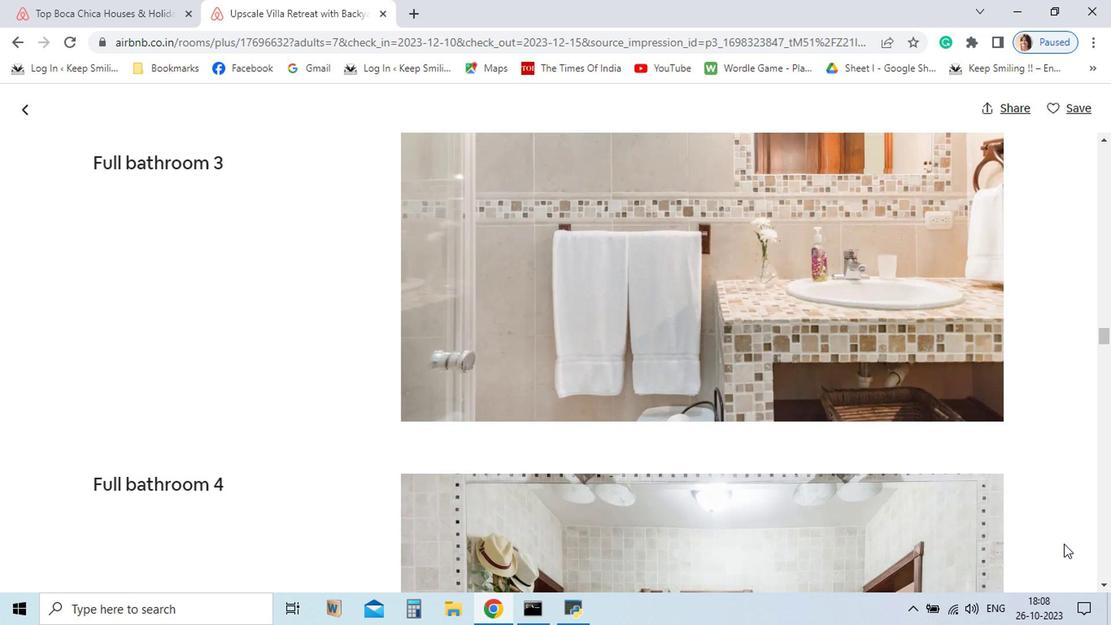
Action: Mouse scrolled (887, 515) with delta (0, 0)
Screenshot: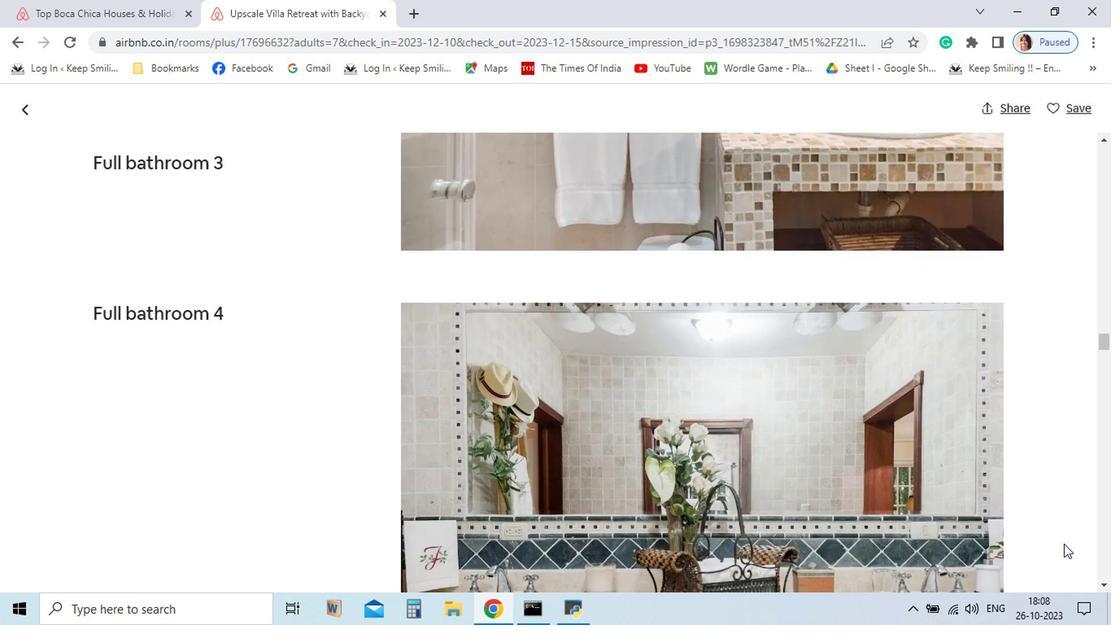 
Action: Mouse moved to (887, 515)
Screenshot: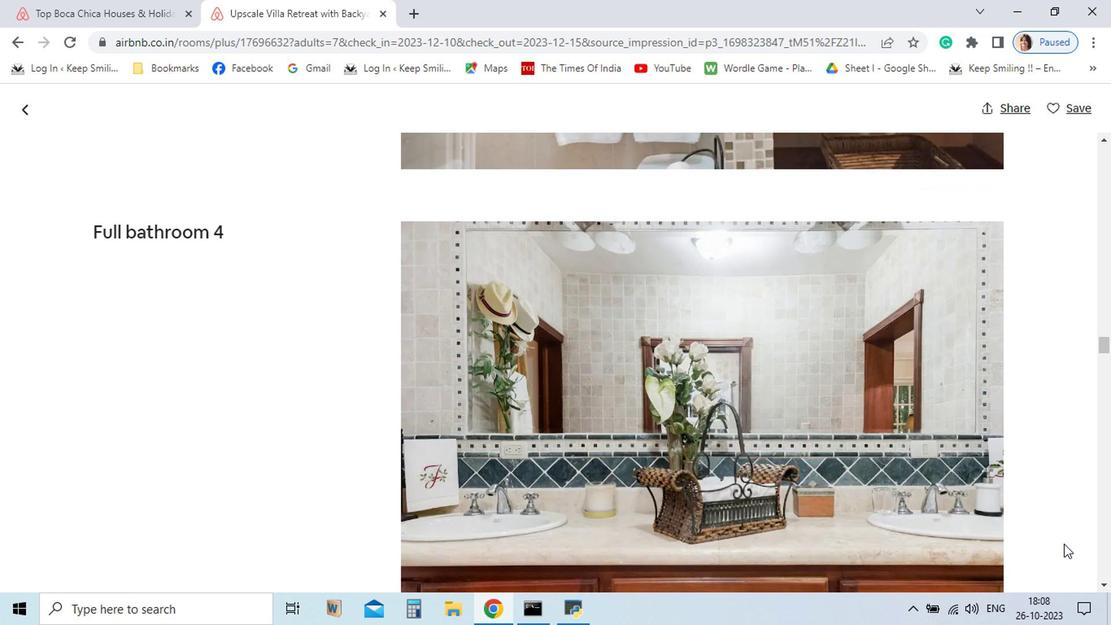 
Action: Mouse scrolled (887, 515) with delta (0, 0)
Screenshot: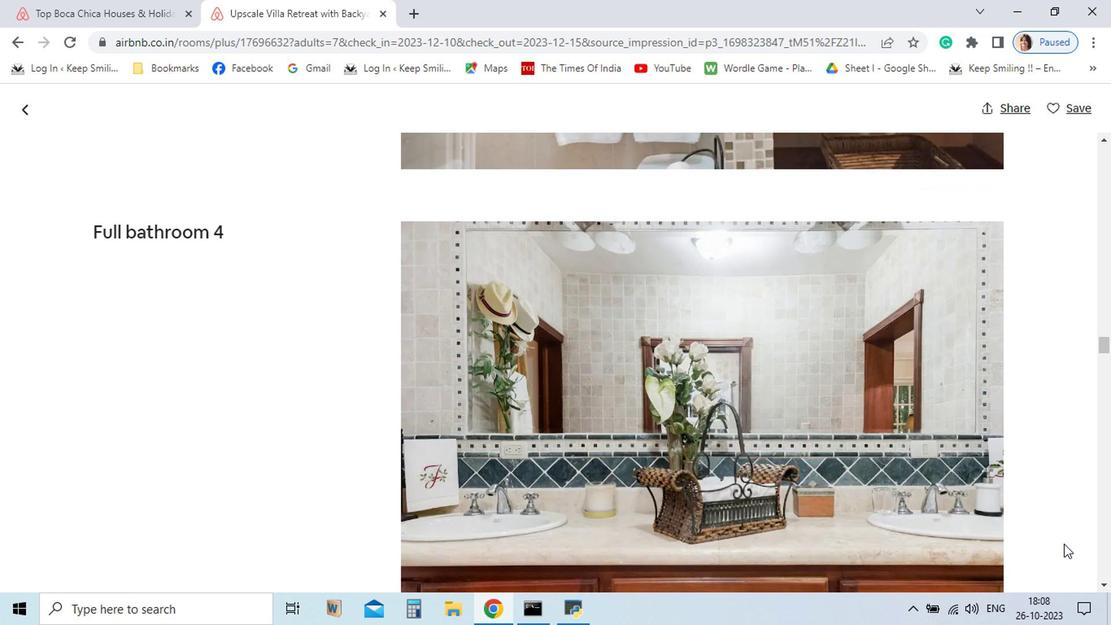 
Action: Mouse scrolled (887, 515) with delta (0, 0)
Screenshot: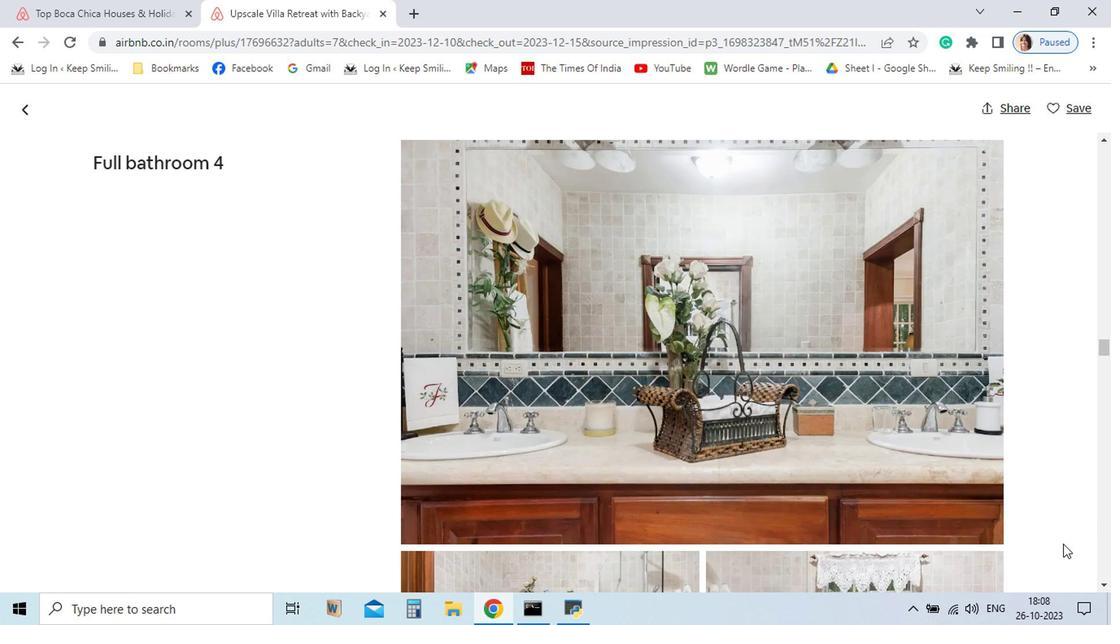 
Action: Mouse scrolled (887, 515) with delta (0, 0)
Screenshot: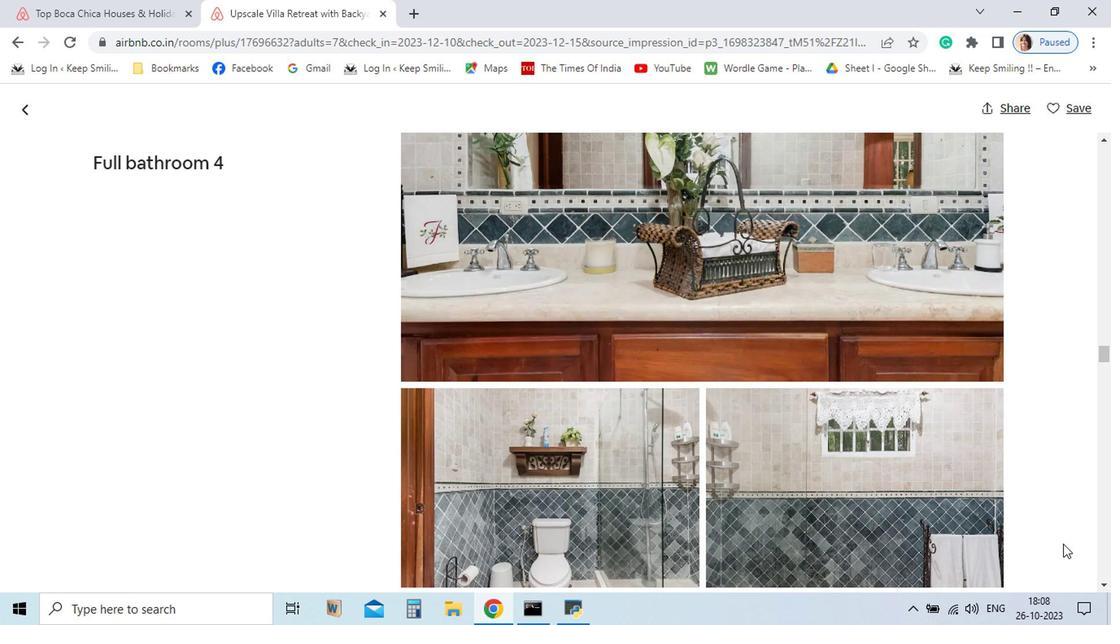 
Action: Mouse scrolled (887, 515) with delta (0, 0)
Screenshot: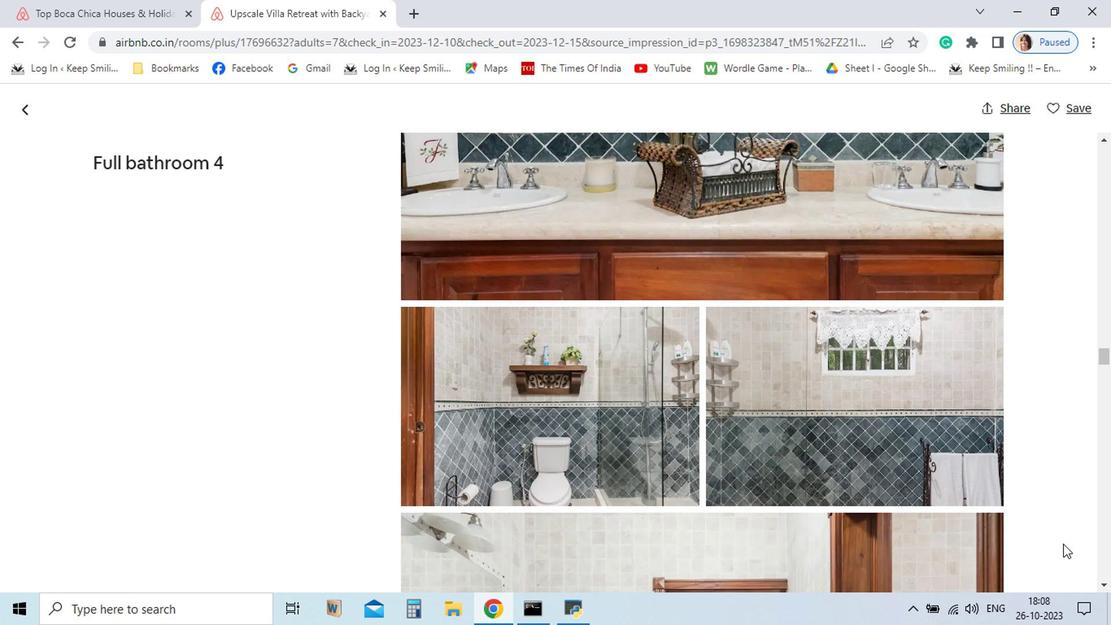 
Action: Mouse scrolled (887, 515) with delta (0, 0)
Screenshot: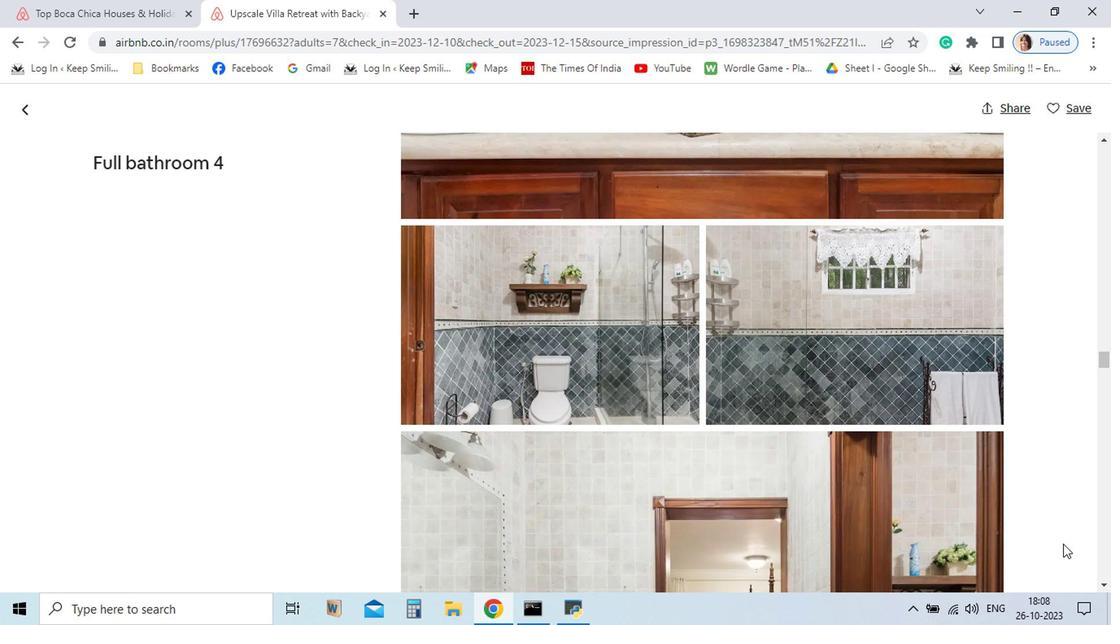 
Action: Mouse scrolled (887, 515) with delta (0, 0)
Screenshot: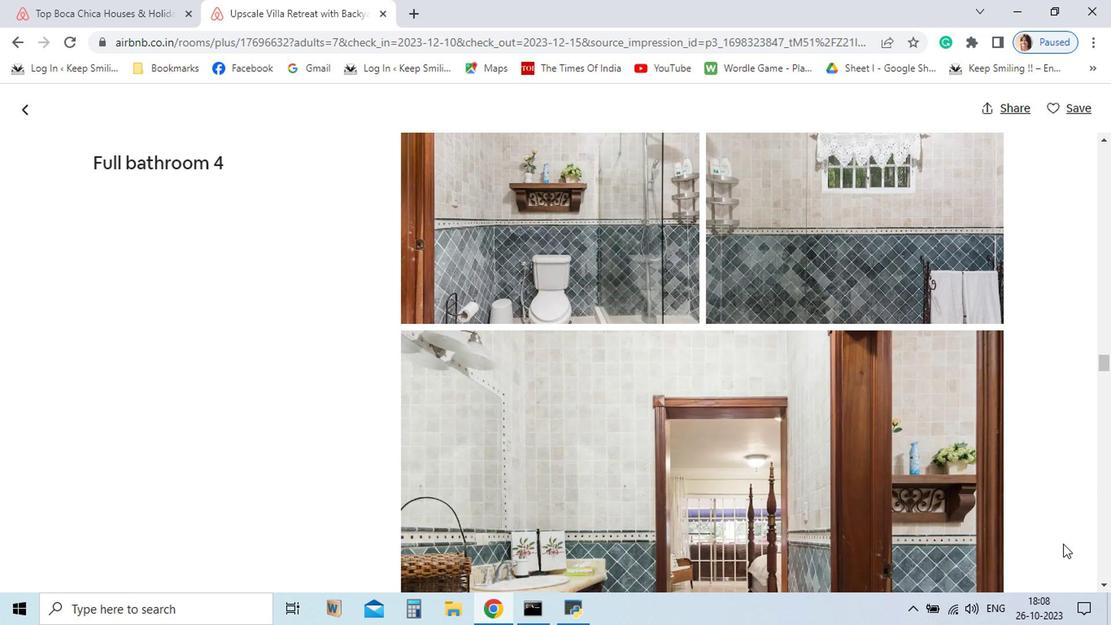 
Action: Mouse scrolled (887, 515) with delta (0, 0)
Screenshot: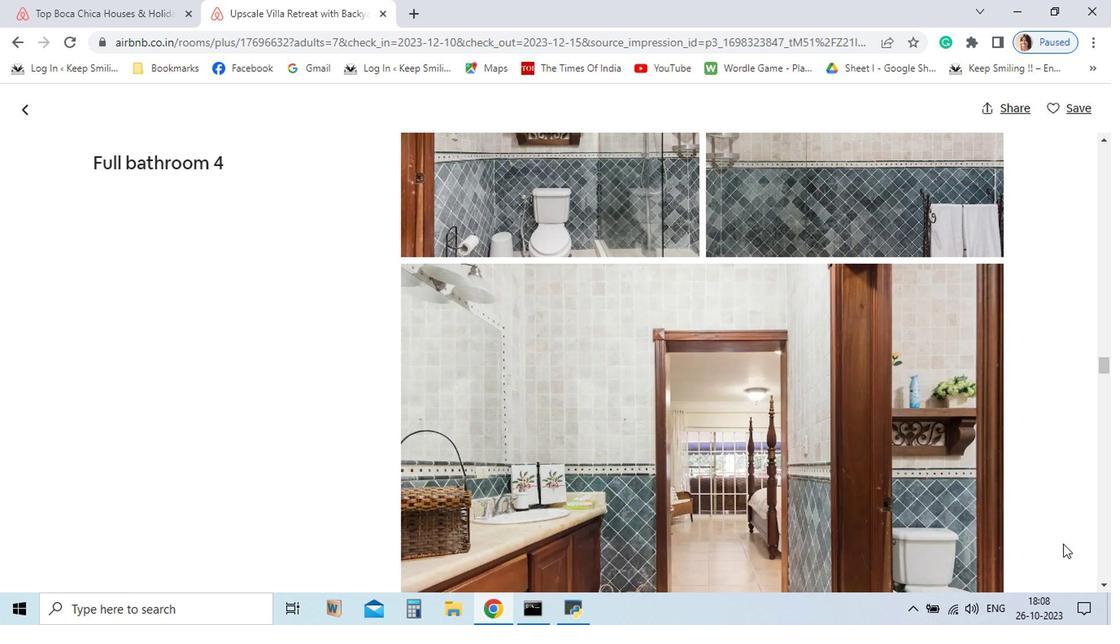 
Action: Mouse scrolled (887, 515) with delta (0, 0)
Screenshot: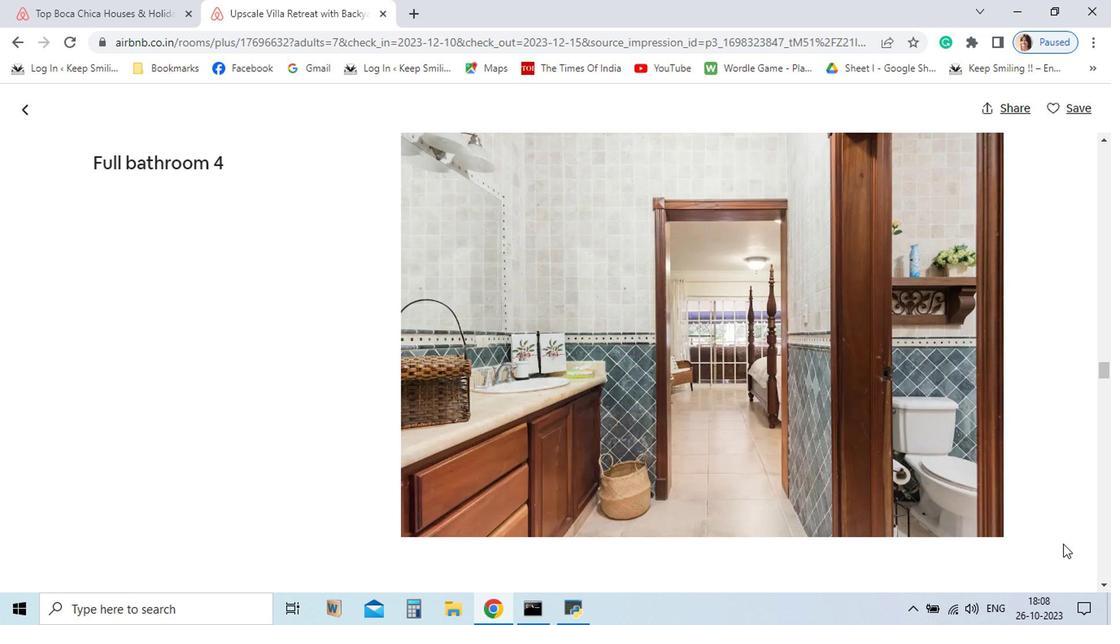 
Action: Mouse moved to (886, 515)
Screenshot: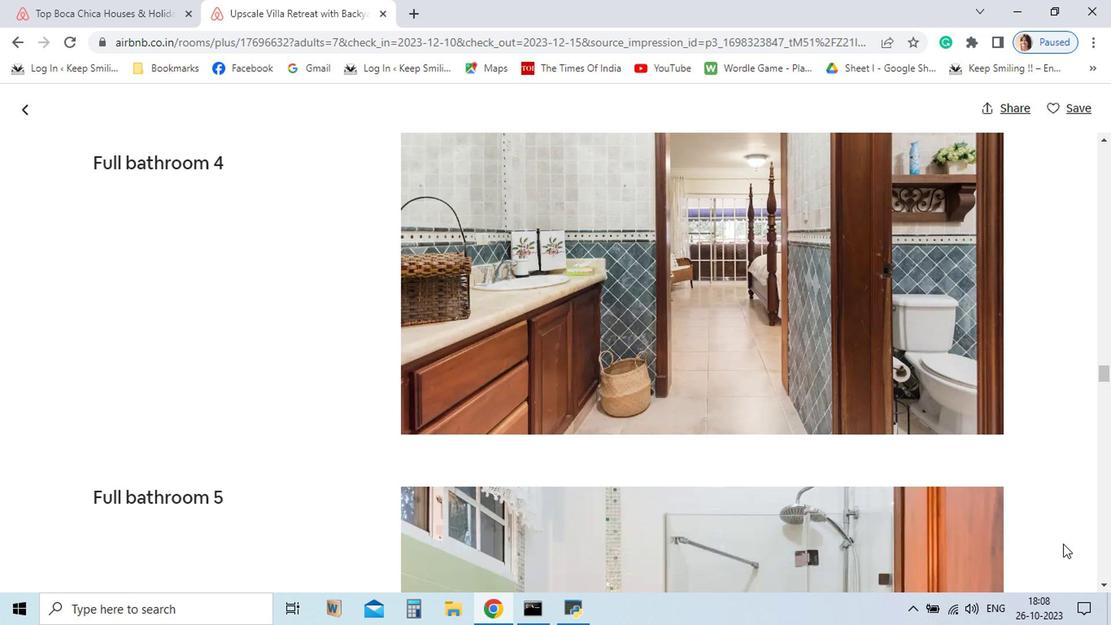 
Action: Mouse scrolled (886, 515) with delta (0, 0)
Screenshot: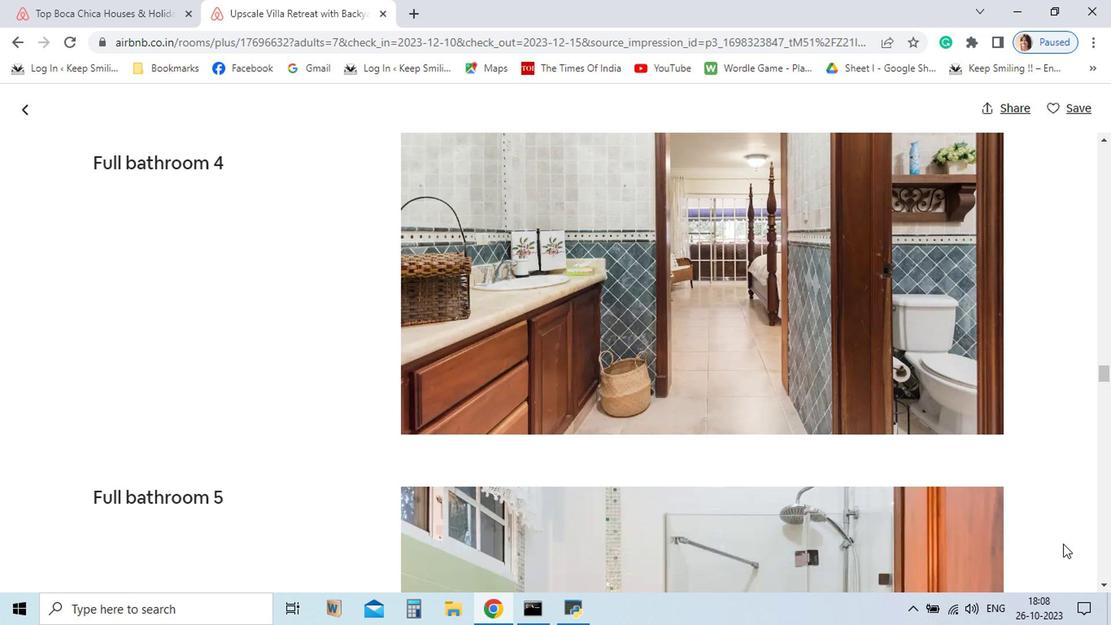 
Action: Mouse scrolled (886, 515) with delta (0, 0)
Screenshot: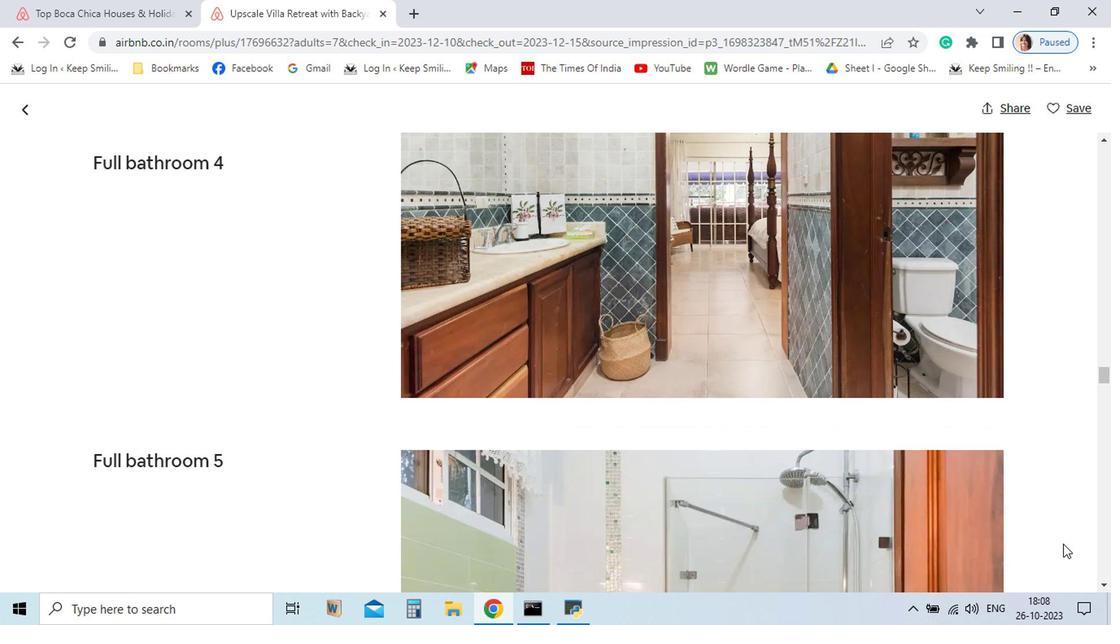 
Action: Mouse scrolled (886, 515) with delta (0, 0)
Screenshot: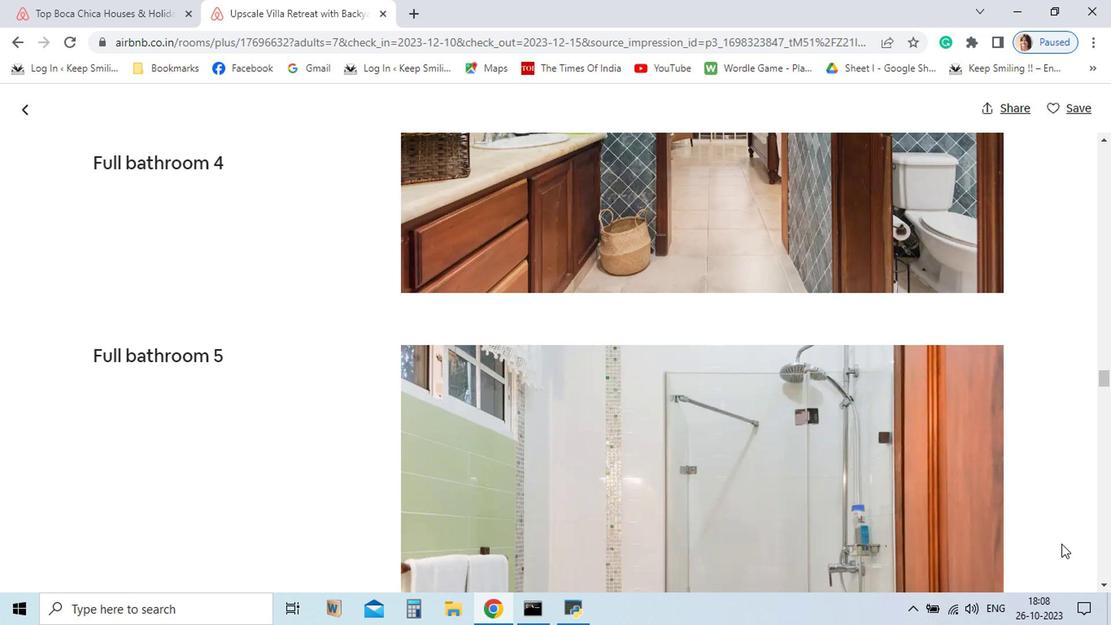 
Action: Mouse scrolled (886, 515) with delta (0, 0)
Screenshot: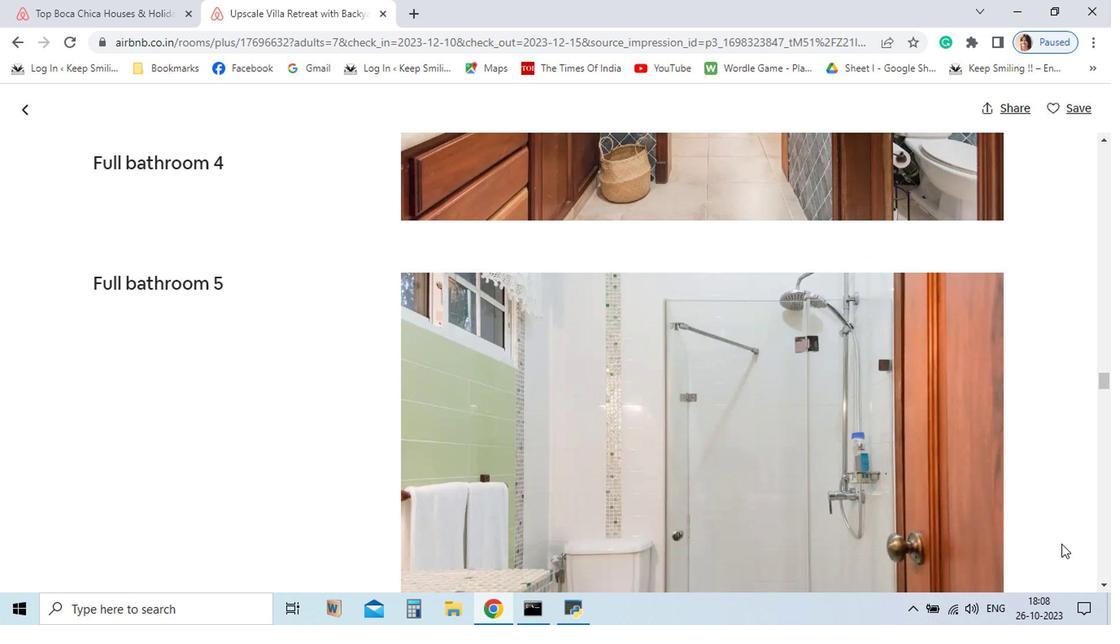 
Action: Mouse scrolled (886, 515) with delta (0, 0)
Screenshot: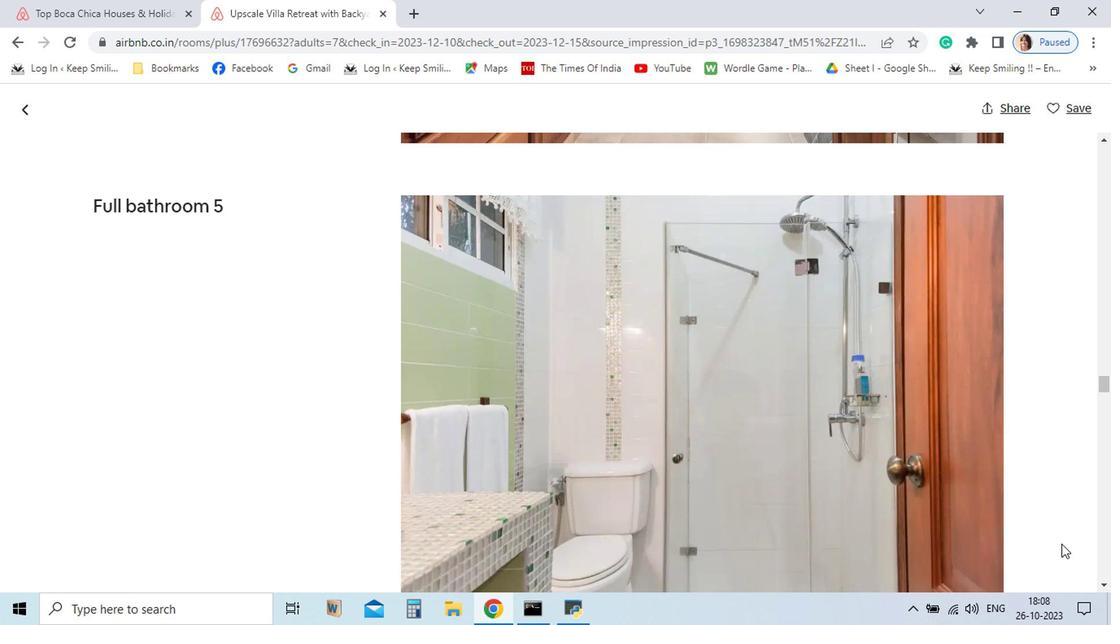 
Action: Mouse scrolled (886, 515) with delta (0, 0)
Screenshot: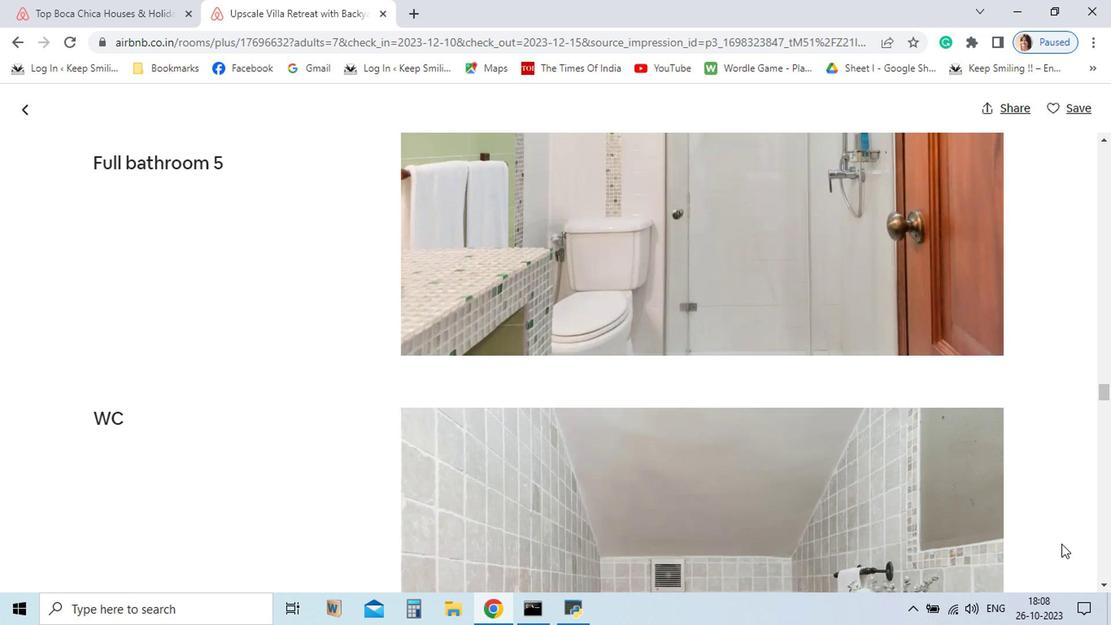 
Action: Mouse moved to (886, 515)
Screenshot: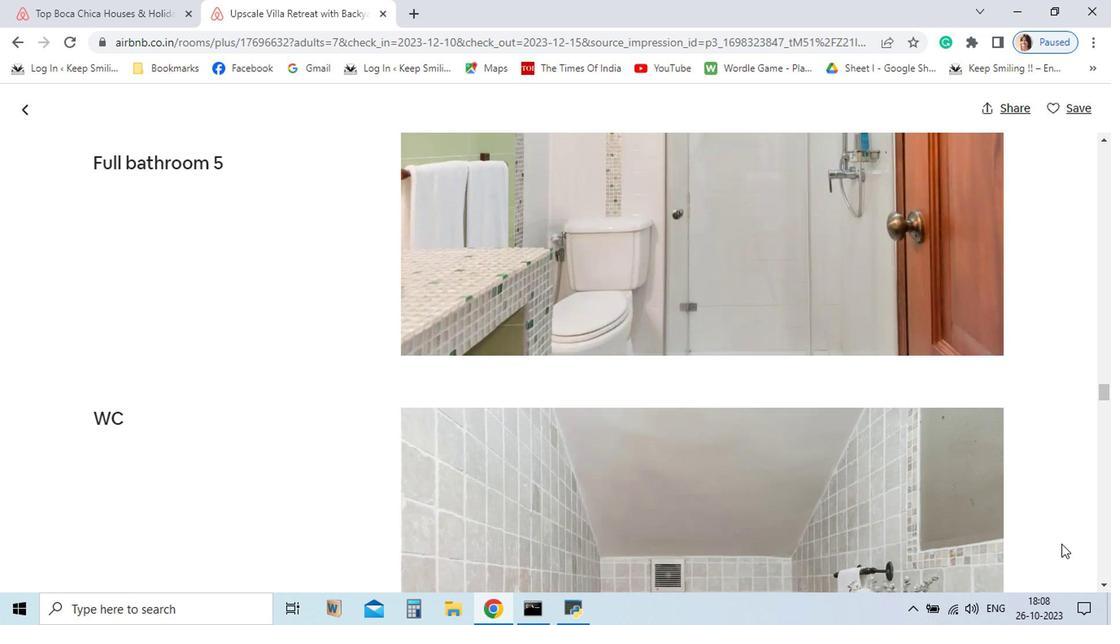 
Action: Mouse scrolled (886, 515) with delta (0, 0)
Screenshot: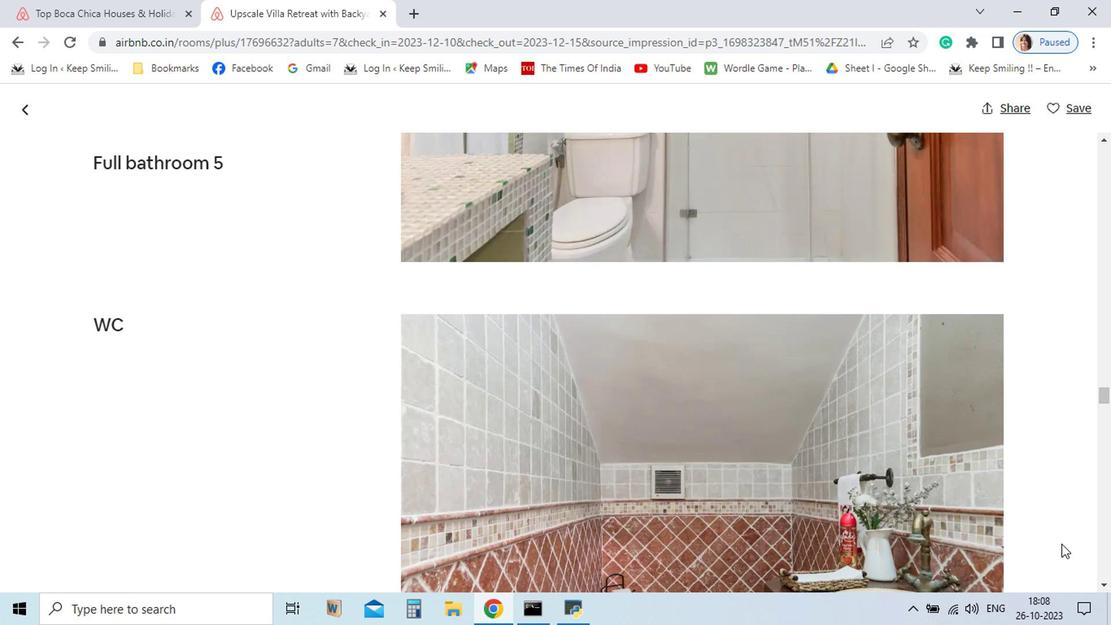 
Action: Mouse scrolled (886, 515) with delta (0, 0)
Screenshot: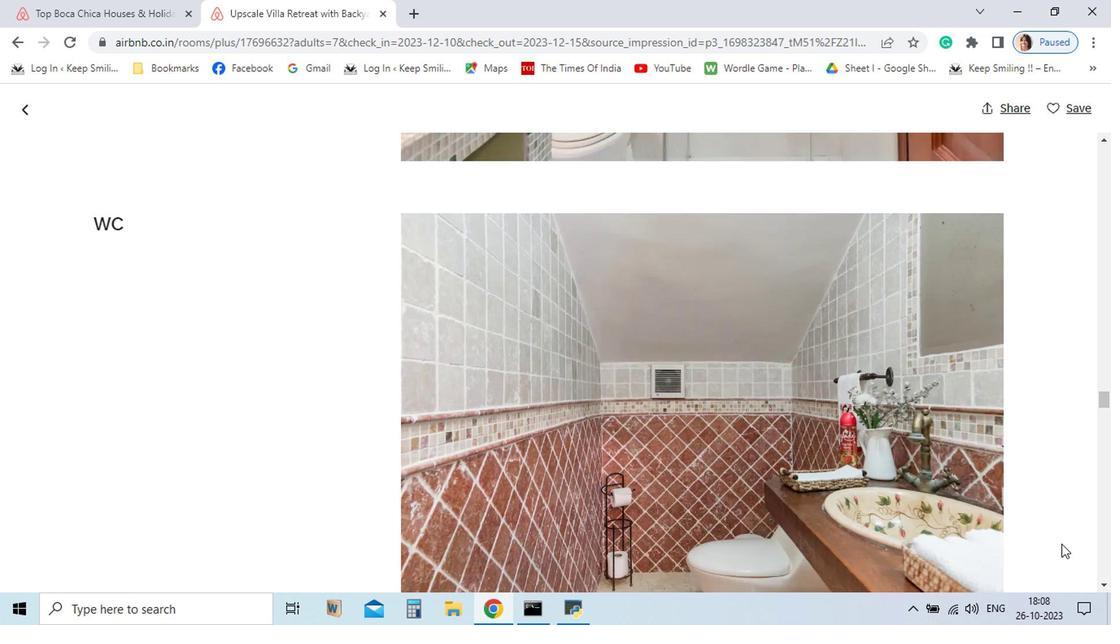 
Action: Mouse scrolled (886, 515) with delta (0, 0)
Screenshot: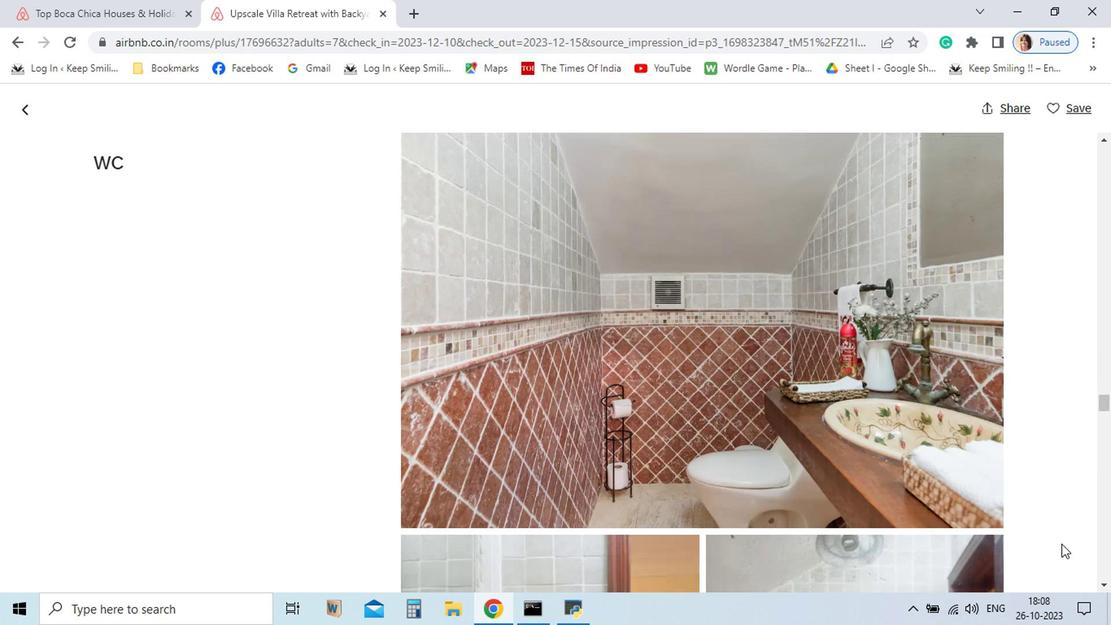 
Action: Mouse scrolled (886, 515) with delta (0, 0)
Screenshot: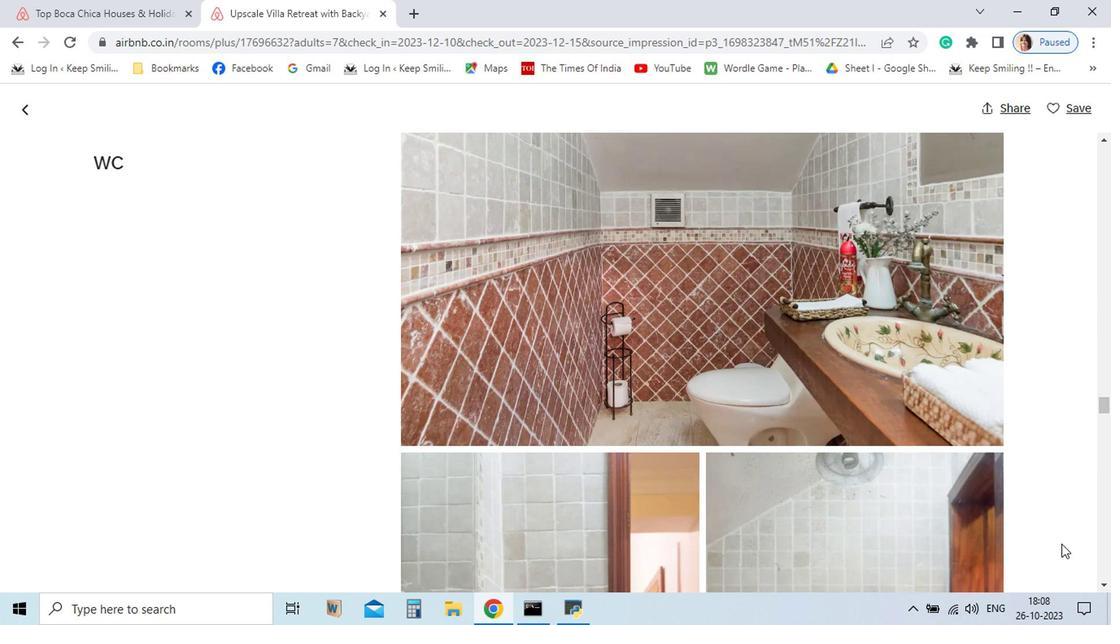 
Action: Mouse scrolled (886, 515) with delta (0, 0)
Screenshot: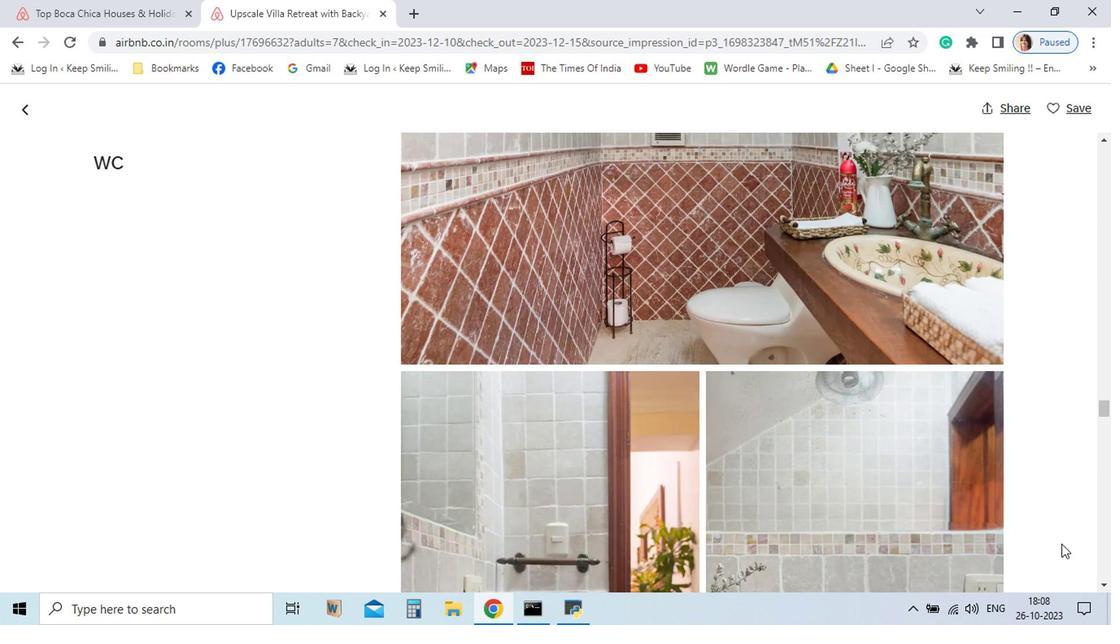 
Action: Mouse scrolled (886, 515) with delta (0, 0)
Screenshot: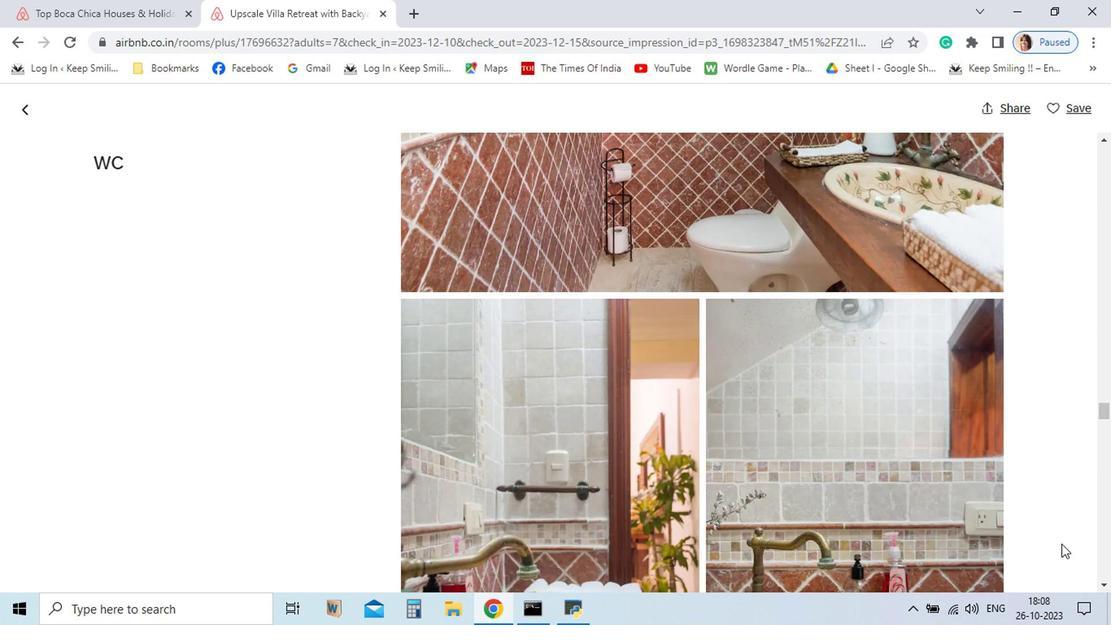 
Action: Mouse scrolled (886, 515) with delta (0, 0)
Screenshot: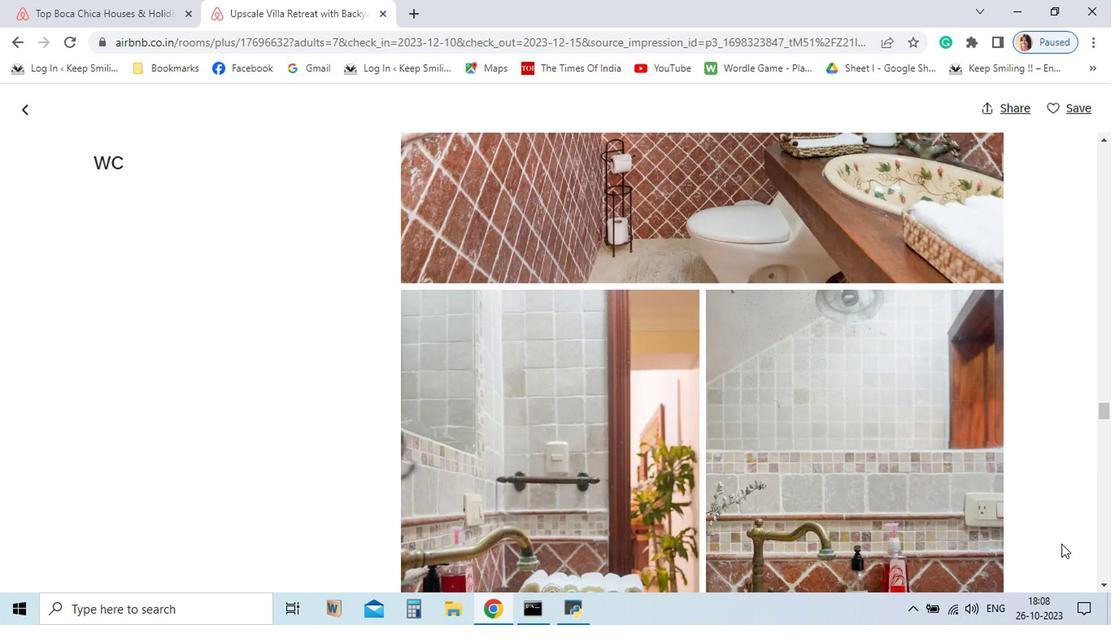 
Action: Mouse scrolled (886, 515) with delta (0, 0)
Screenshot: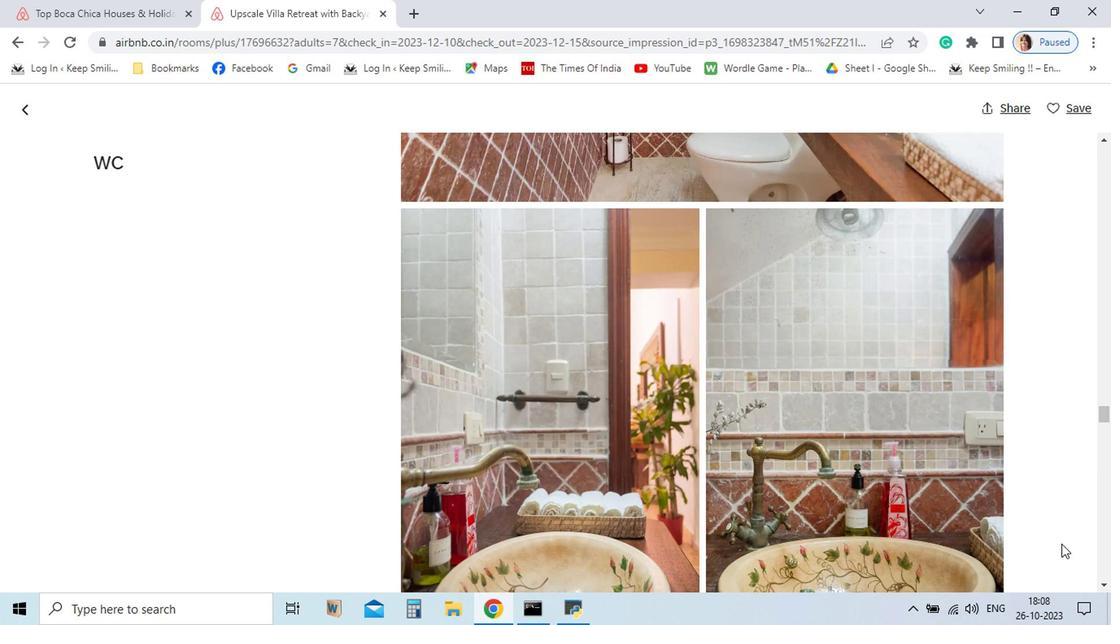 
Action: Mouse scrolled (886, 515) with delta (0, 0)
Screenshot: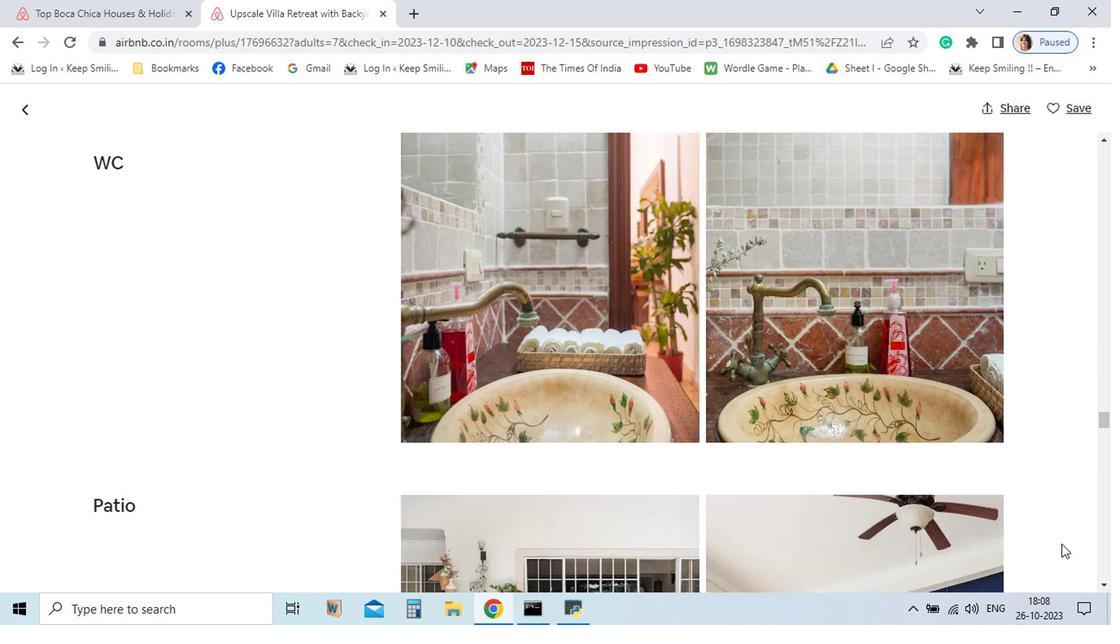 
Action: Mouse moved to (885, 515)
Screenshot: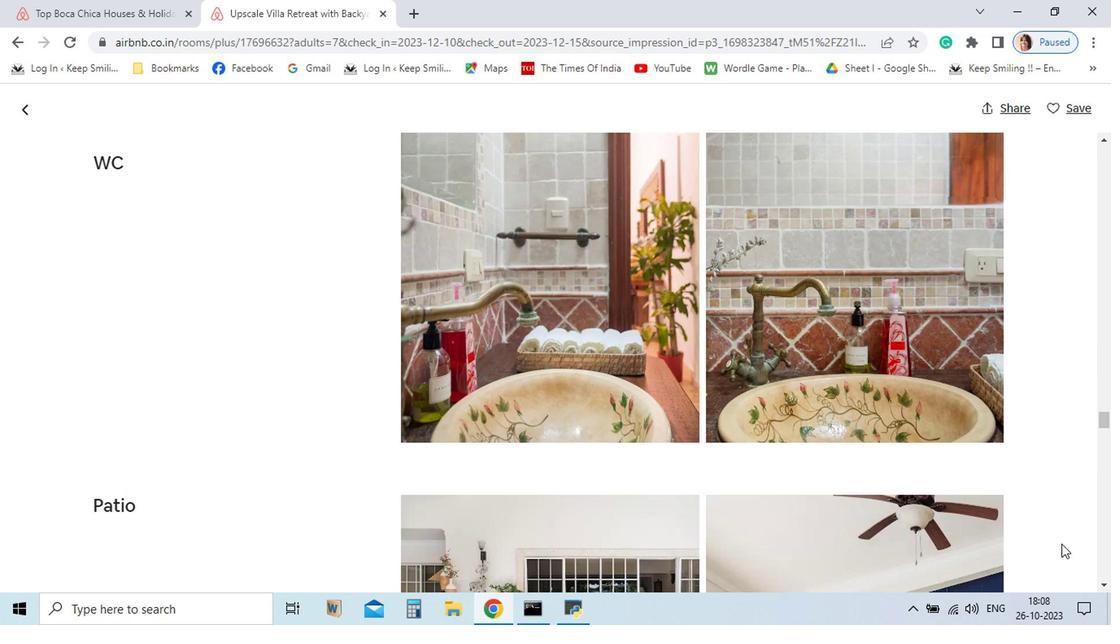
Action: Mouse scrolled (885, 515) with delta (0, 0)
Screenshot: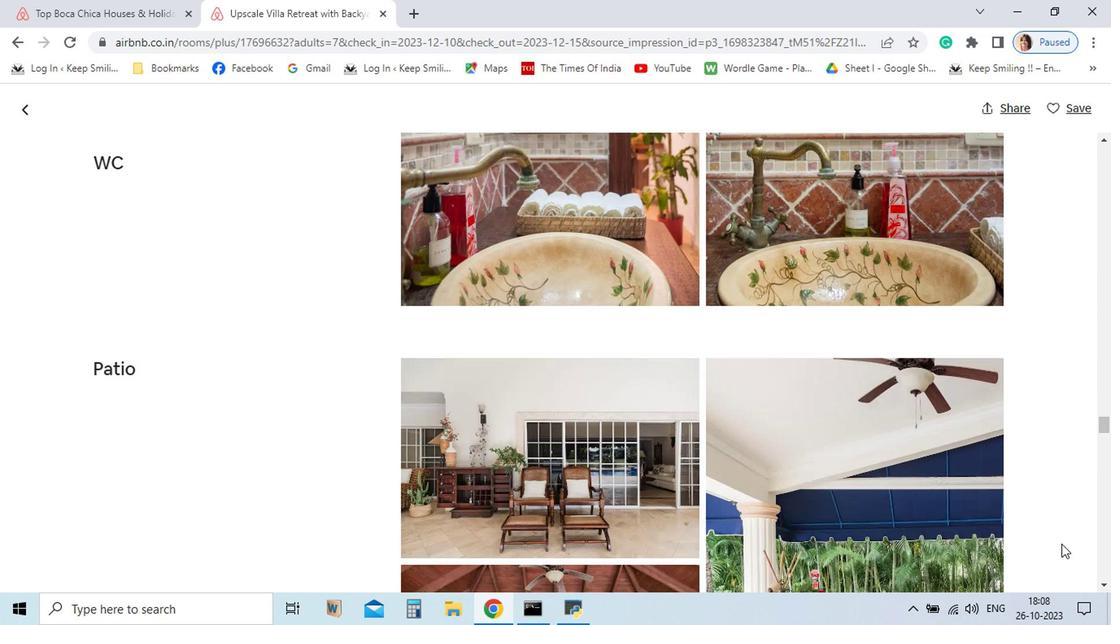 
Action: Mouse scrolled (885, 515) with delta (0, 0)
Screenshot: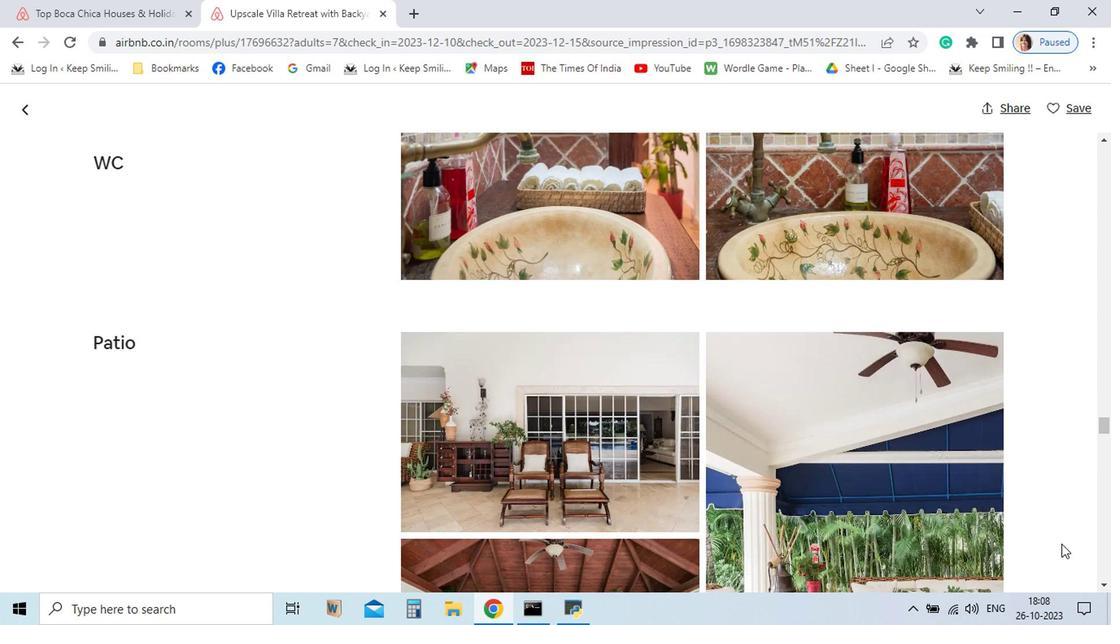 
Action: Mouse scrolled (885, 515) with delta (0, 0)
Screenshot: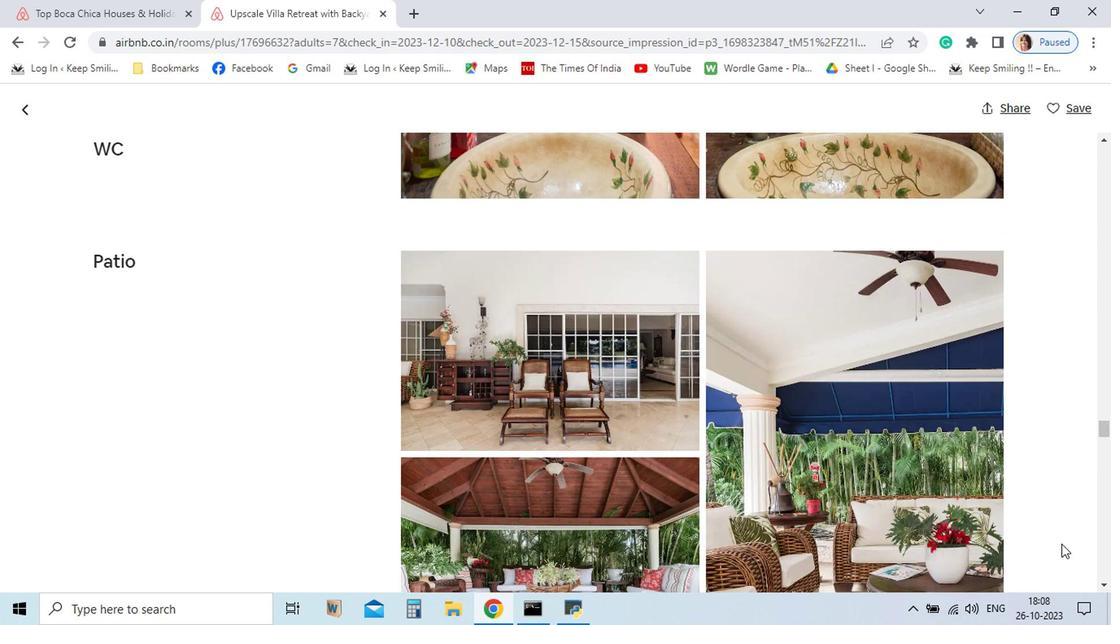 
Action: Mouse scrolled (885, 515) with delta (0, 0)
Screenshot: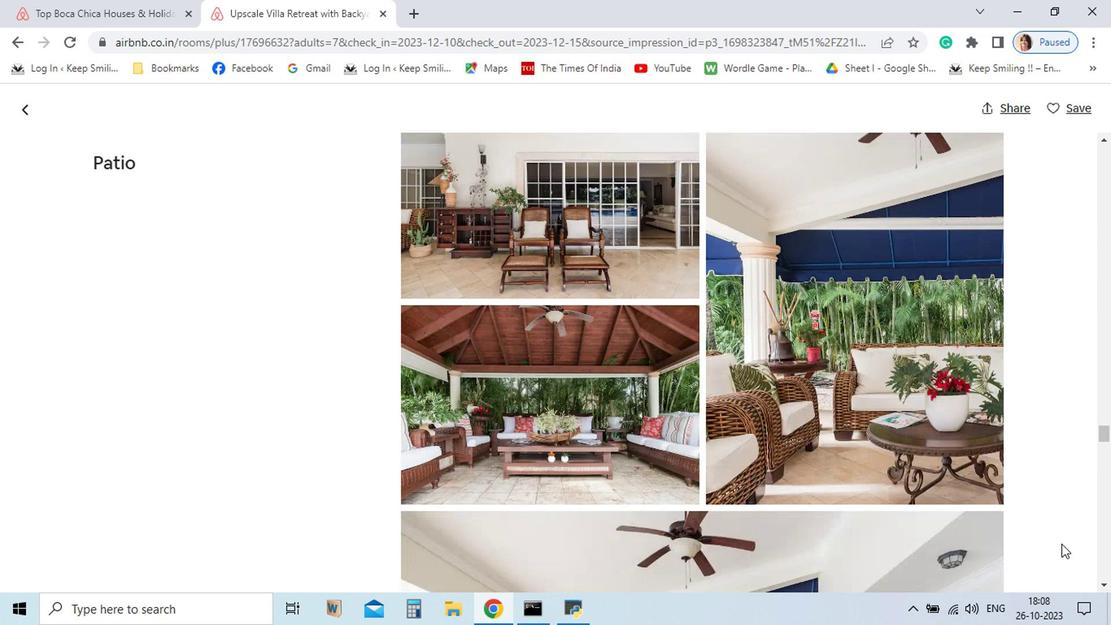 
Action: Mouse scrolled (885, 515) with delta (0, 0)
Screenshot: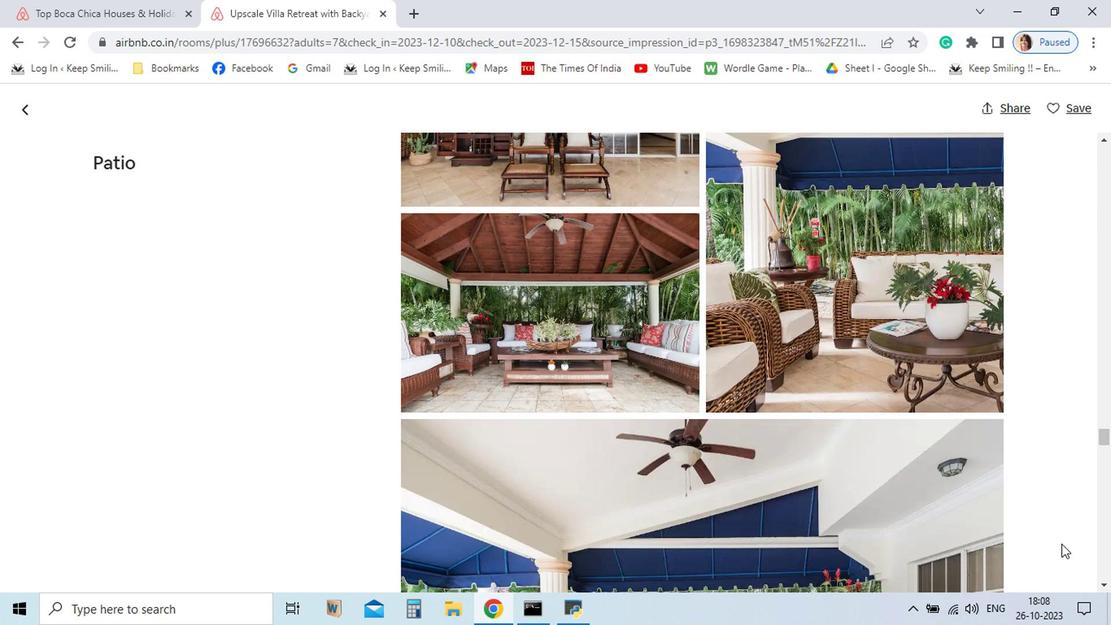 
Action: Mouse scrolled (885, 515) with delta (0, 0)
Screenshot: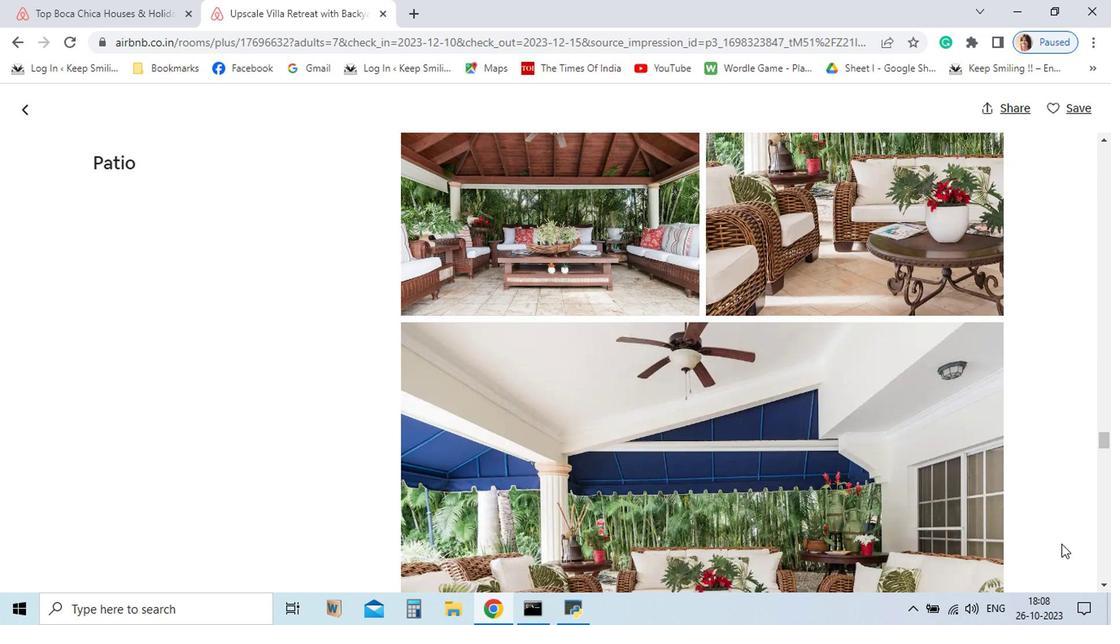 
Action: Mouse scrolled (885, 515) with delta (0, 0)
Screenshot: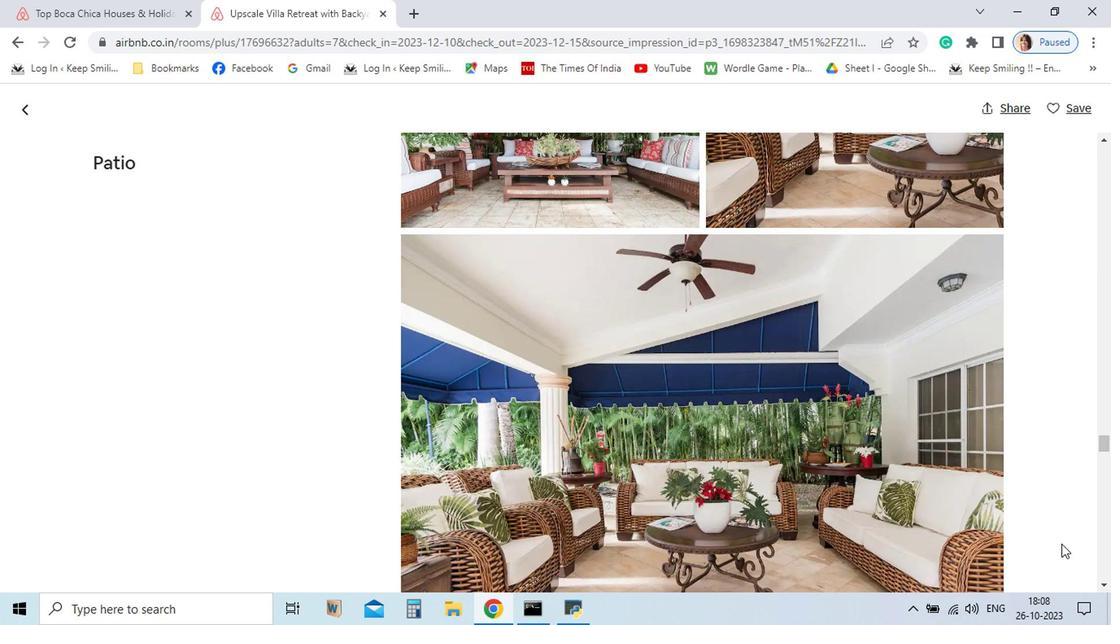 
Action: Mouse scrolled (885, 515) with delta (0, 0)
Screenshot: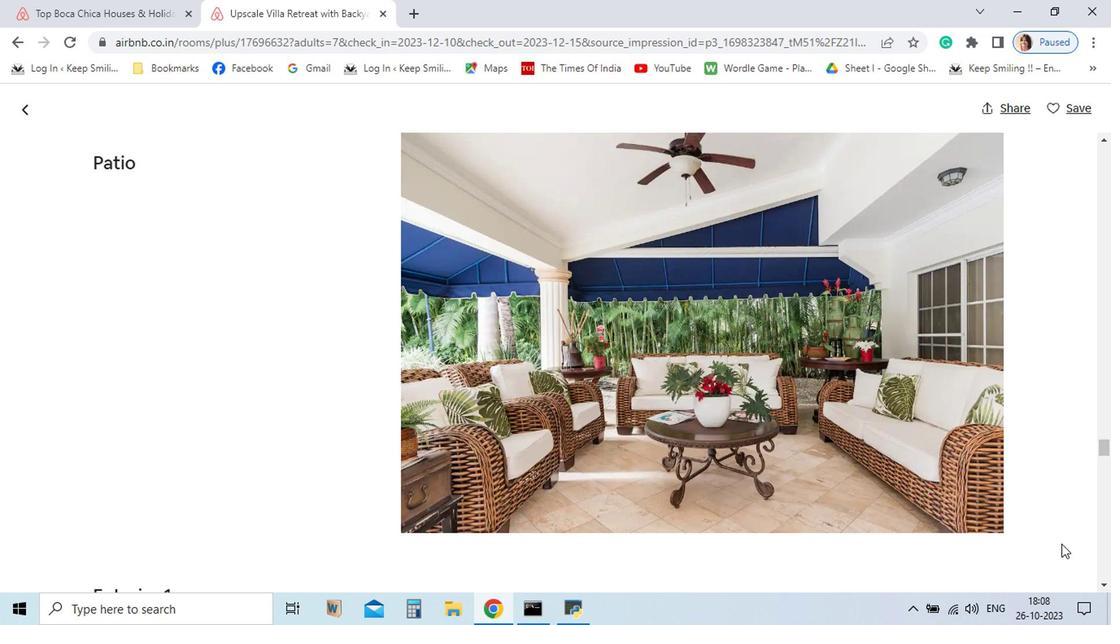 
Action: Mouse scrolled (885, 515) with delta (0, 0)
Screenshot: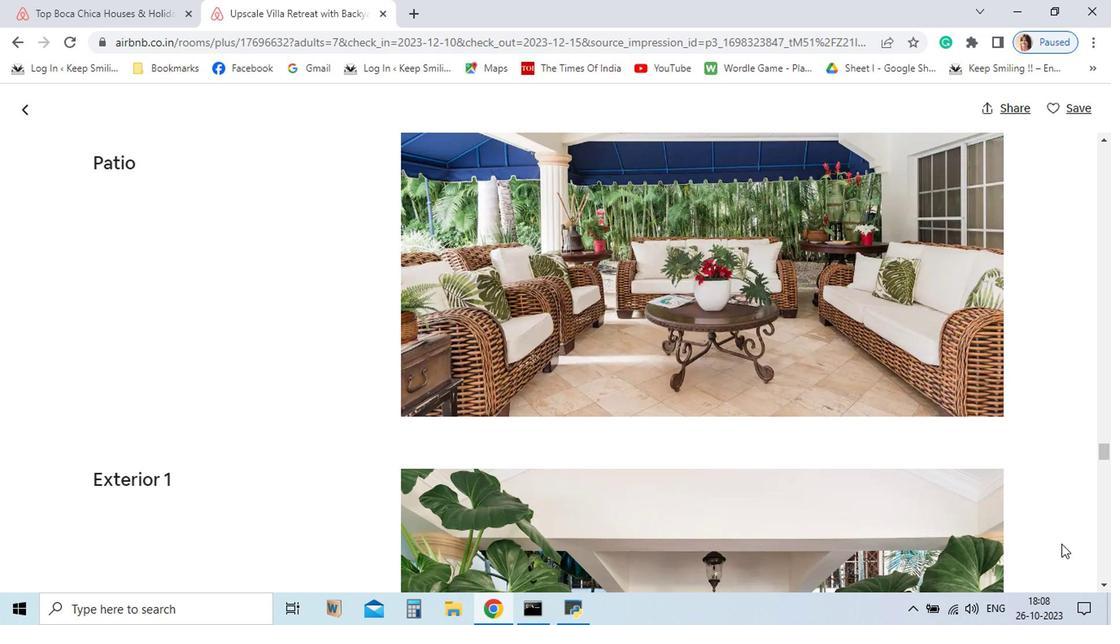 
Action: Mouse scrolled (885, 515) with delta (0, 0)
Screenshot: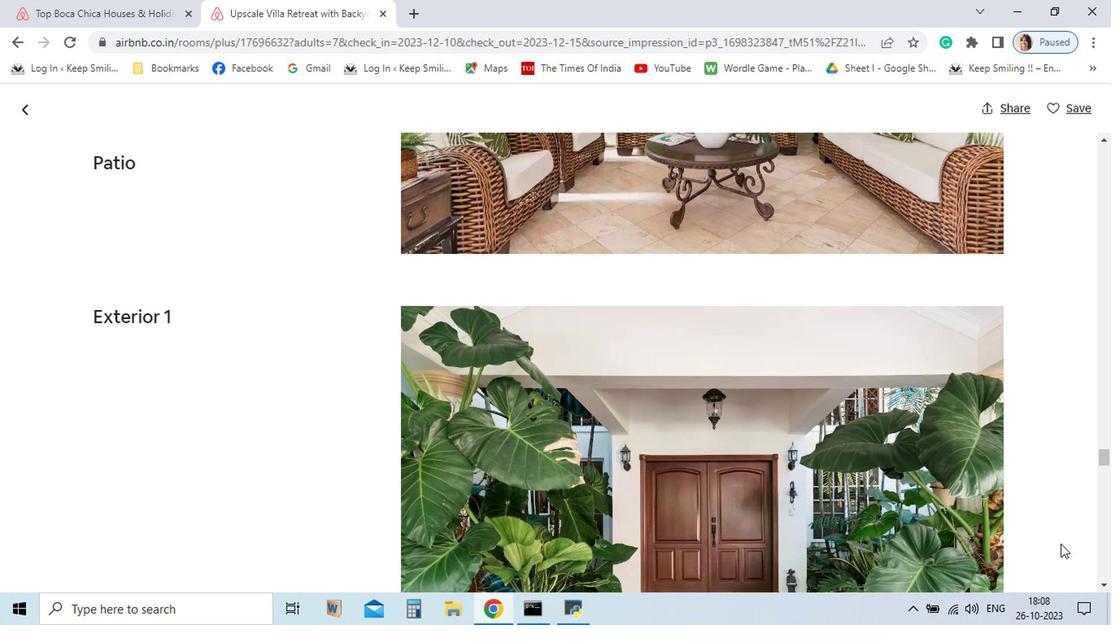 
Action: Mouse moved to (884, 515)
Screenshot: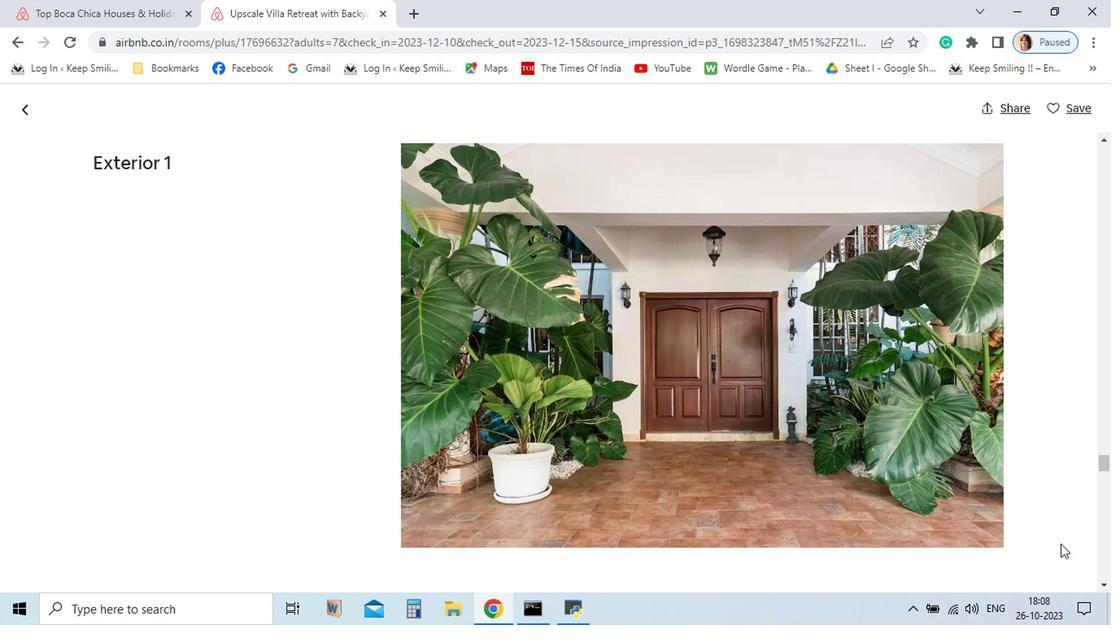 
Action: Mouse scrolled (884, 515) with delta (0, 0)
Screenshot: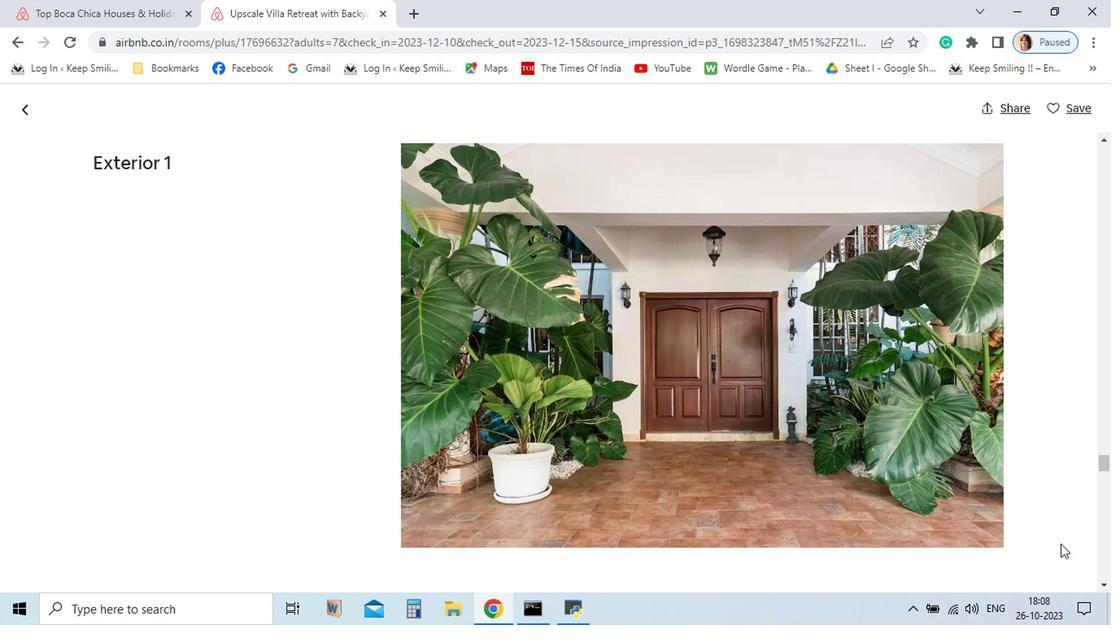 
Action: Mouse scrolled (884, 515) with delta (0, 0)
Screenshot: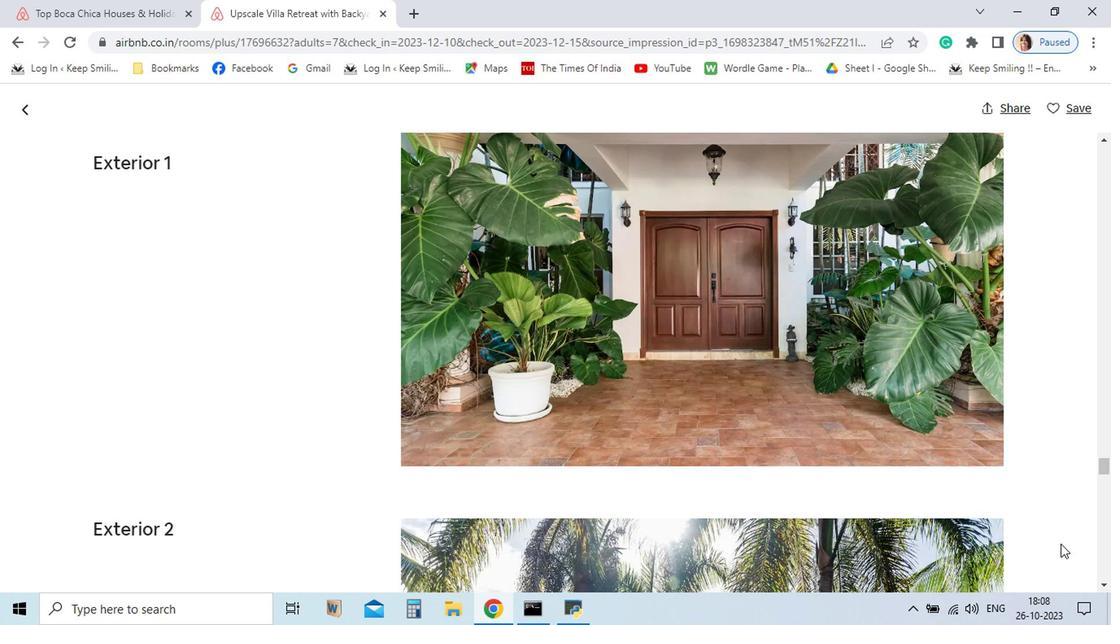 
Action: Mouse scrolled (884, 515) with delta (0, 0)
Screenshot: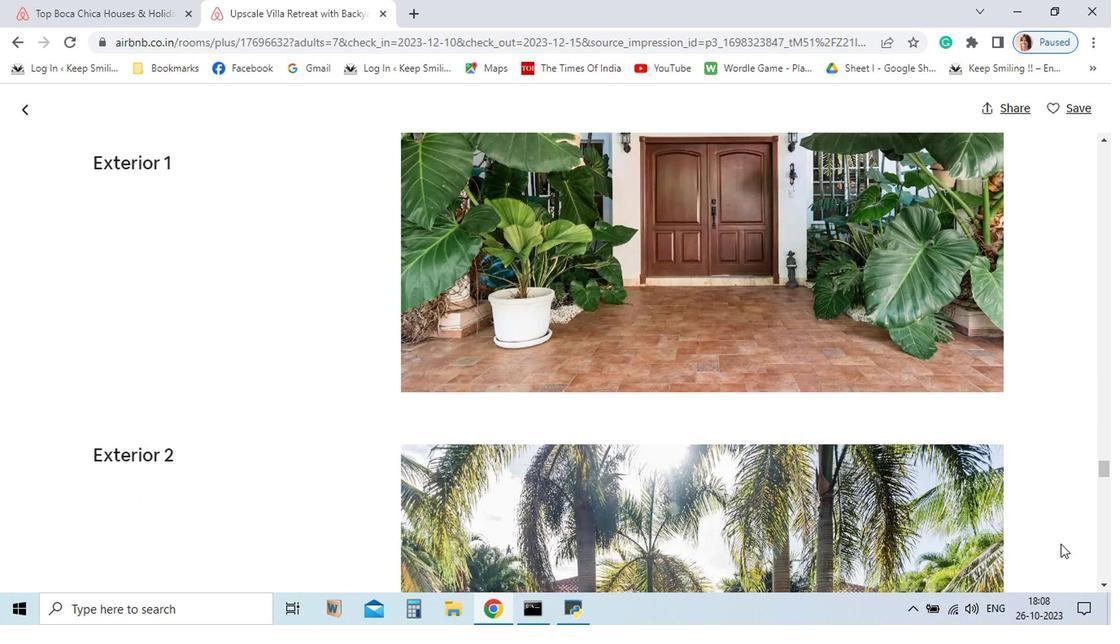 
Action: Mouse scrolled (884, 515) with delta (0, 0)
Screenshot: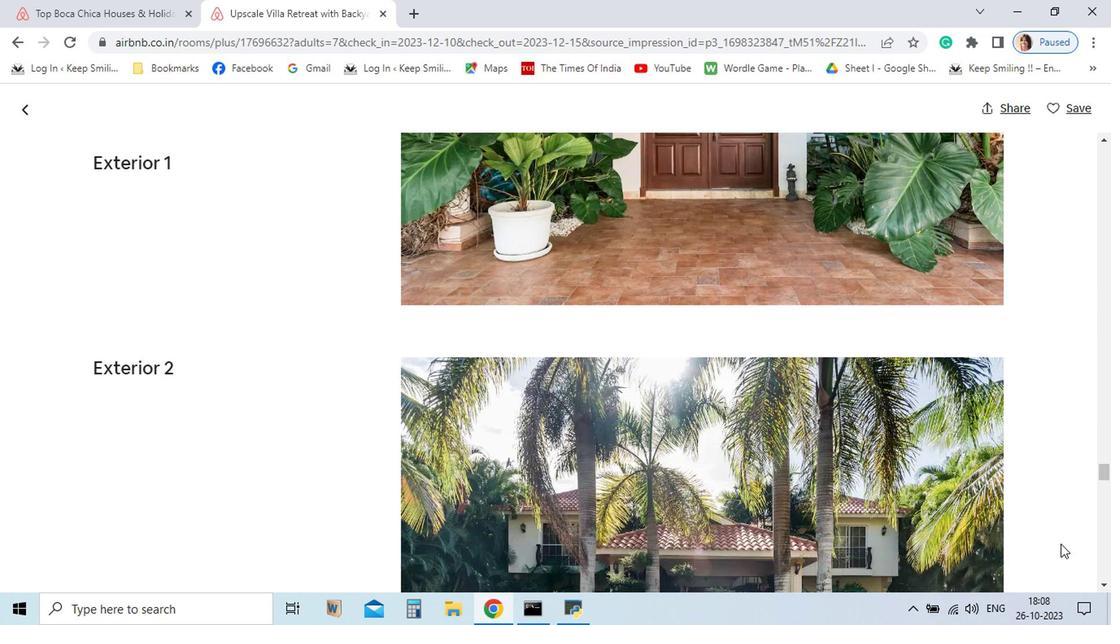 
Action: Mouse scrolled (884, 515) with delta (0, 0)
Screenshot: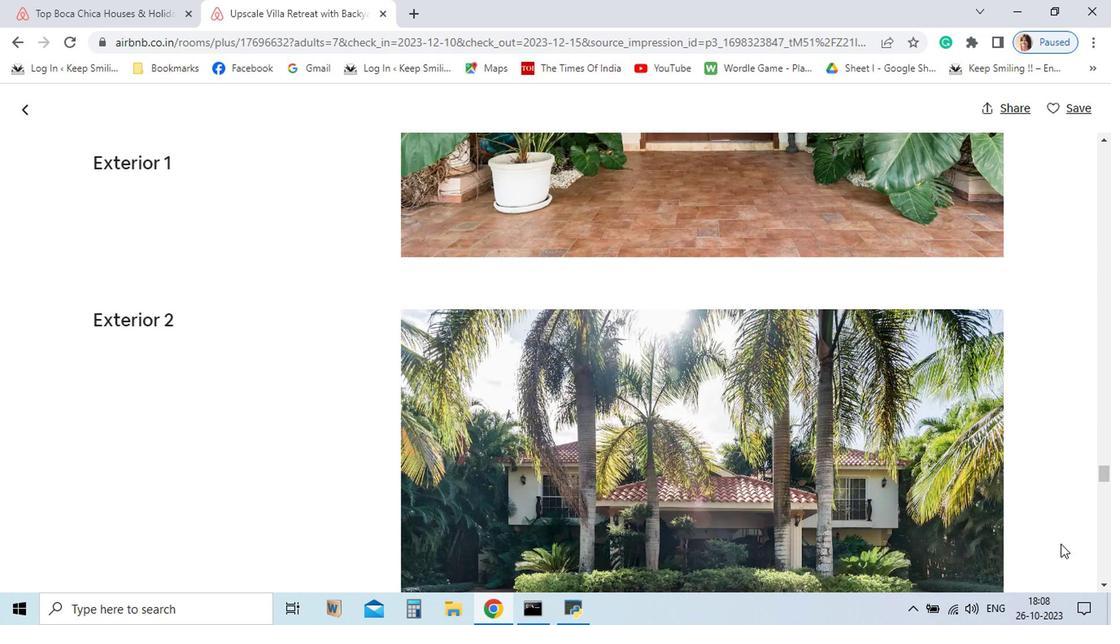 
Action: Mouse scrolled (884, 515) with delta (0, 0)
Screenshot: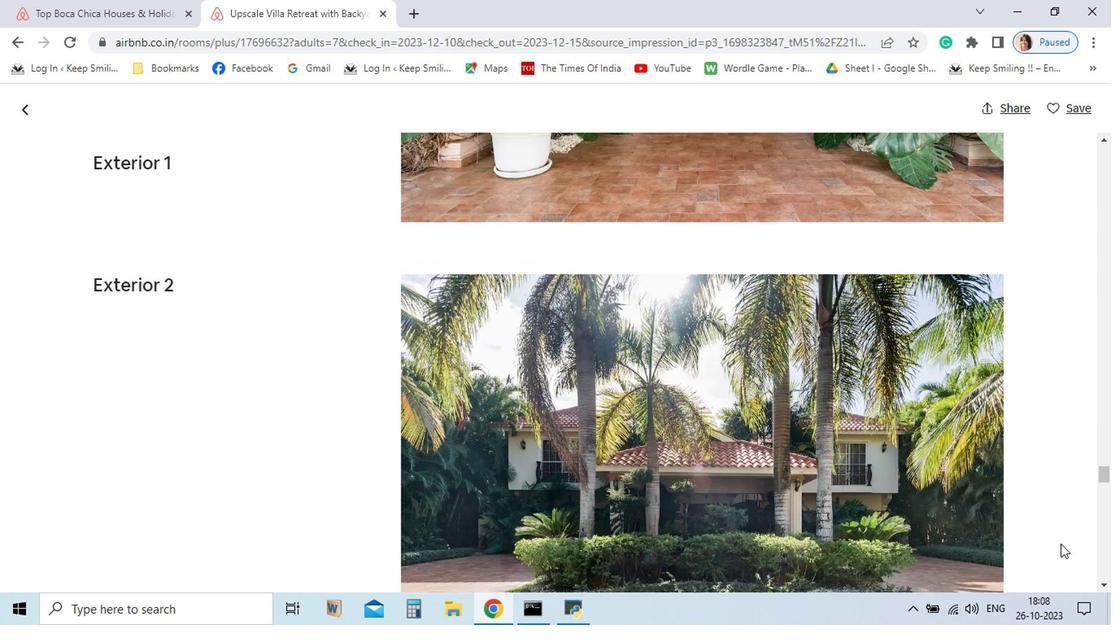 
Action: Mouse scrolled (884, 515) with delta (0, 0)
Screenshot: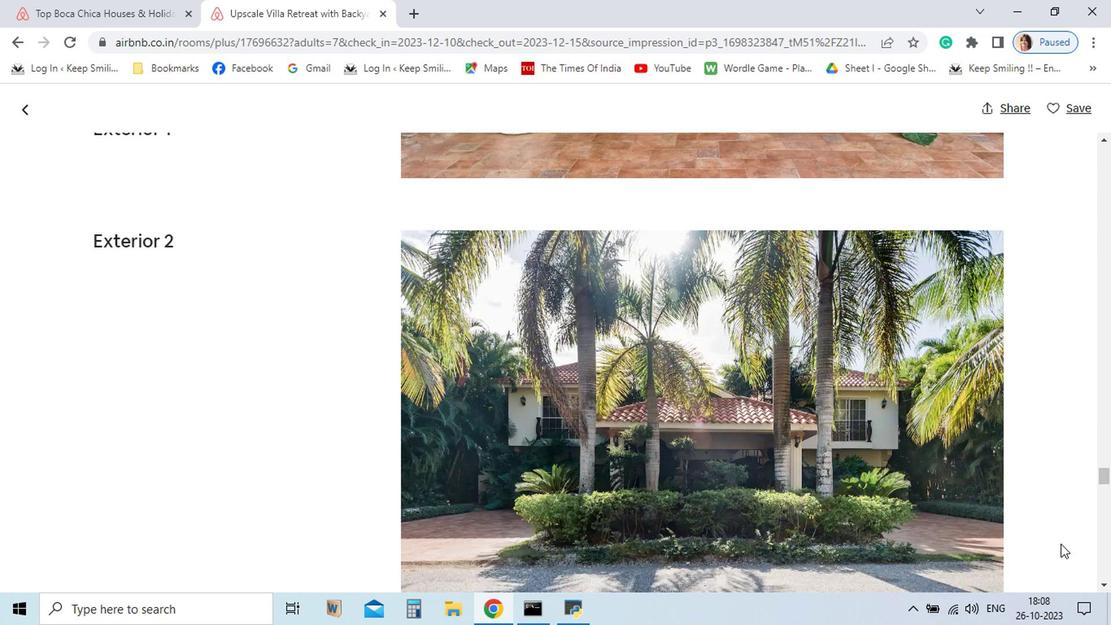 
Action: Mouse scrolled (884, 515) with delta (0, 0)
Screenshot: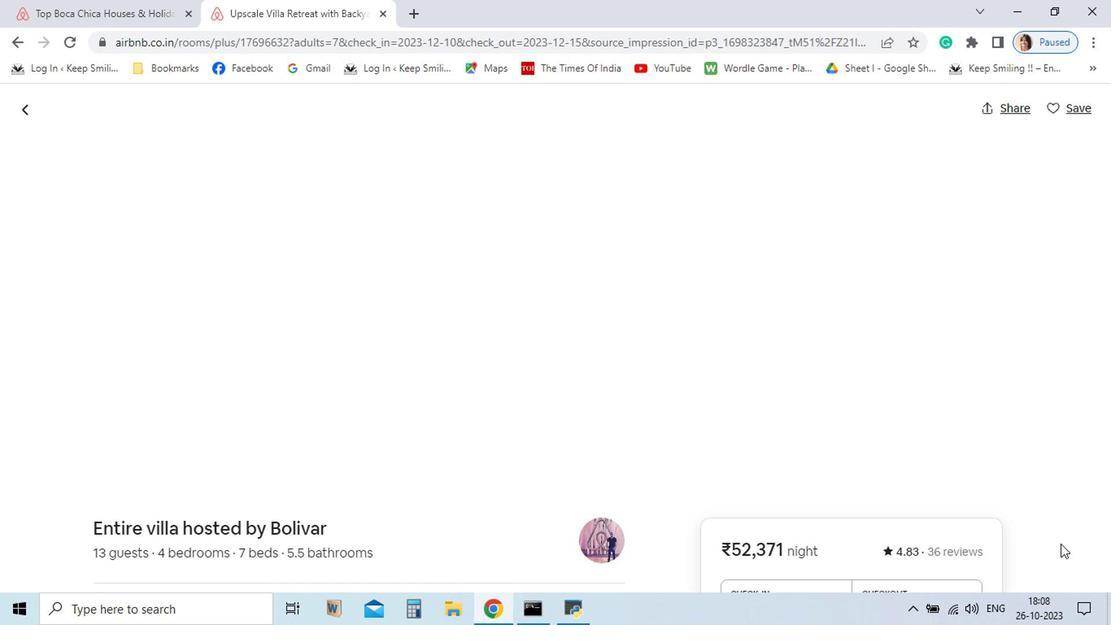 
Action: Mouse scrolled (884, 515) with delta (0, 0)
Screenshot: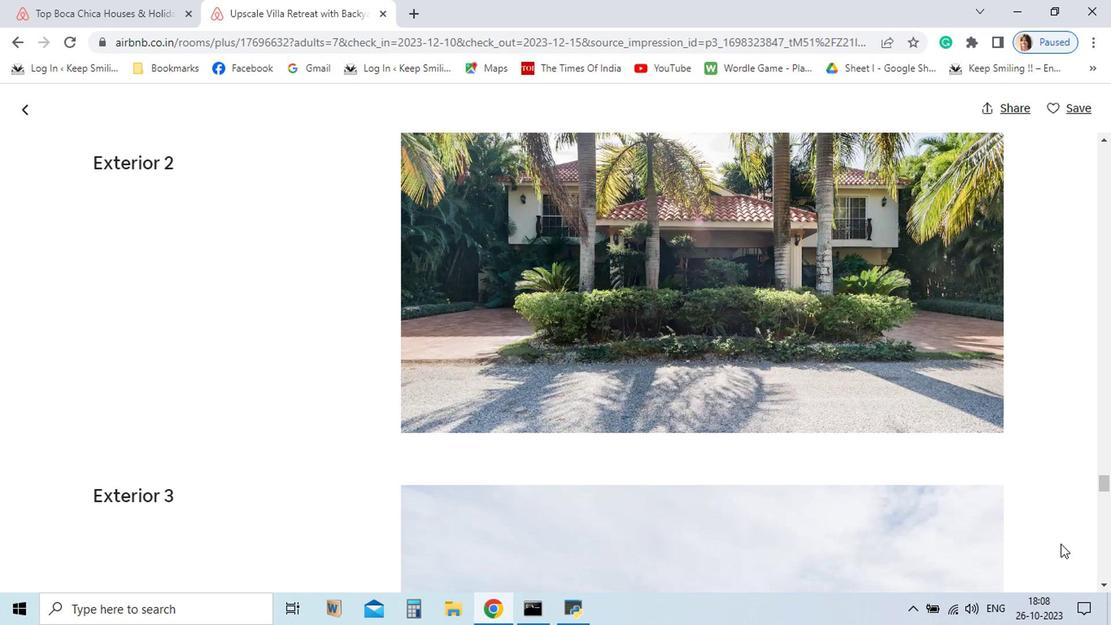 
Action: Mouse scrolled (884, 515) with delta (0, 0)
Screenshot: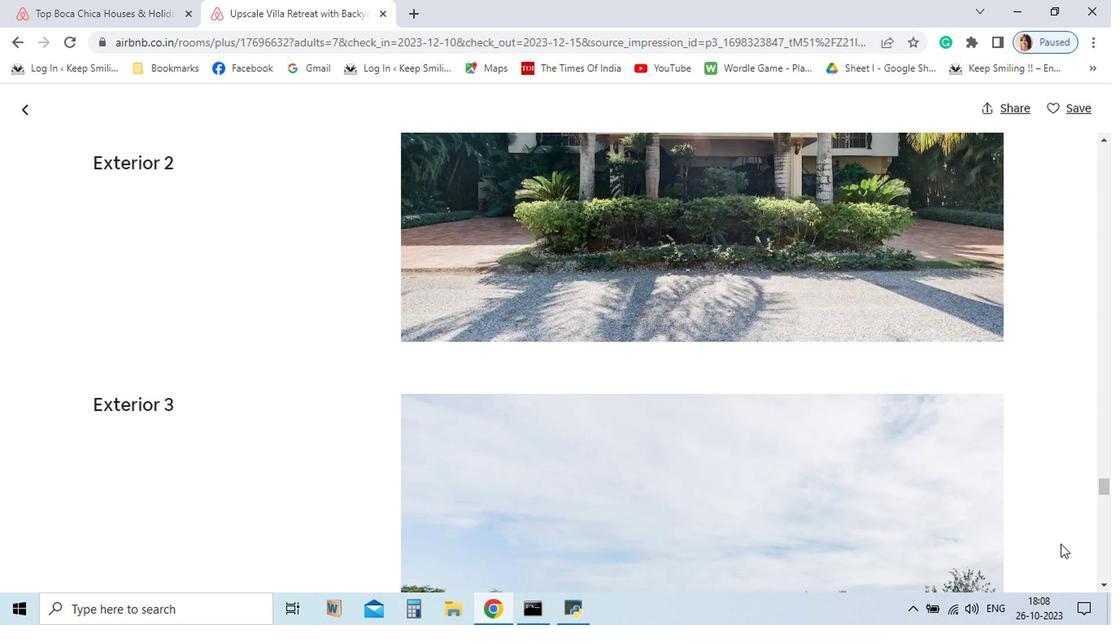 
Action: Mouse scrolled (884, 515) with delta (0, 0)
Screenshot: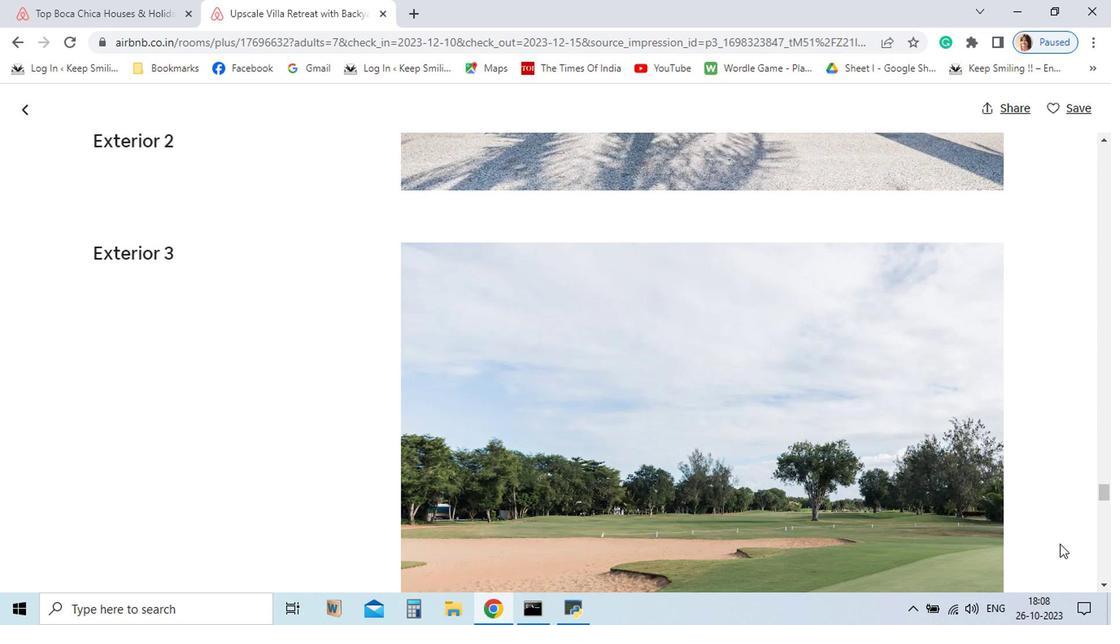 
Action: Mouse scrolled (884, 515) with delta (0, 0)
Screenshot: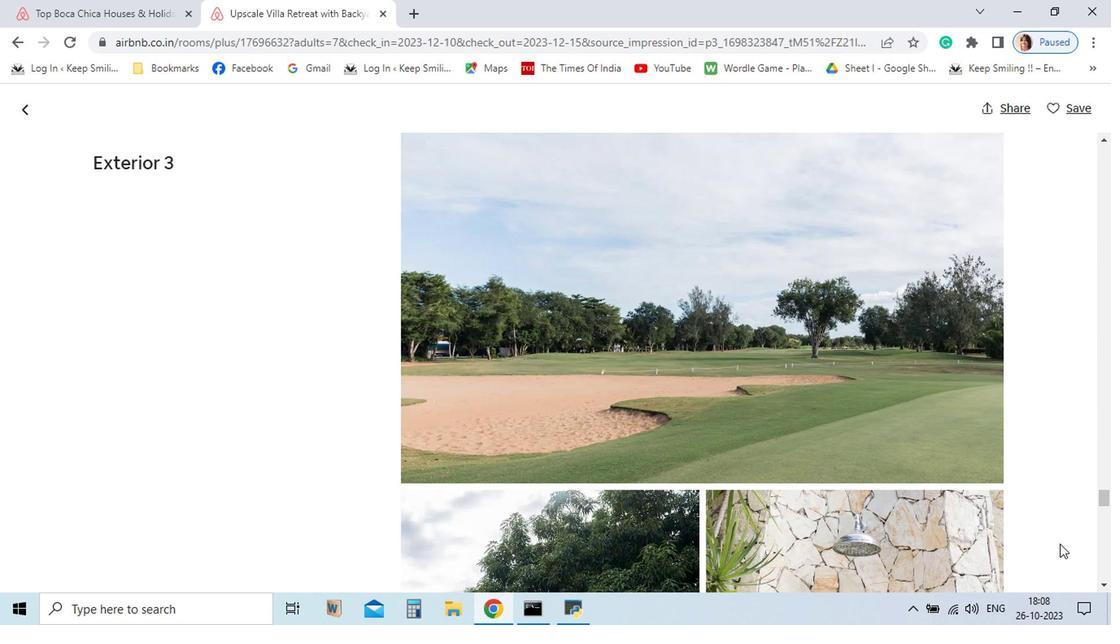 
Action: Mouse scrolled (884, 515) with delta (0, 0)
Screenshot: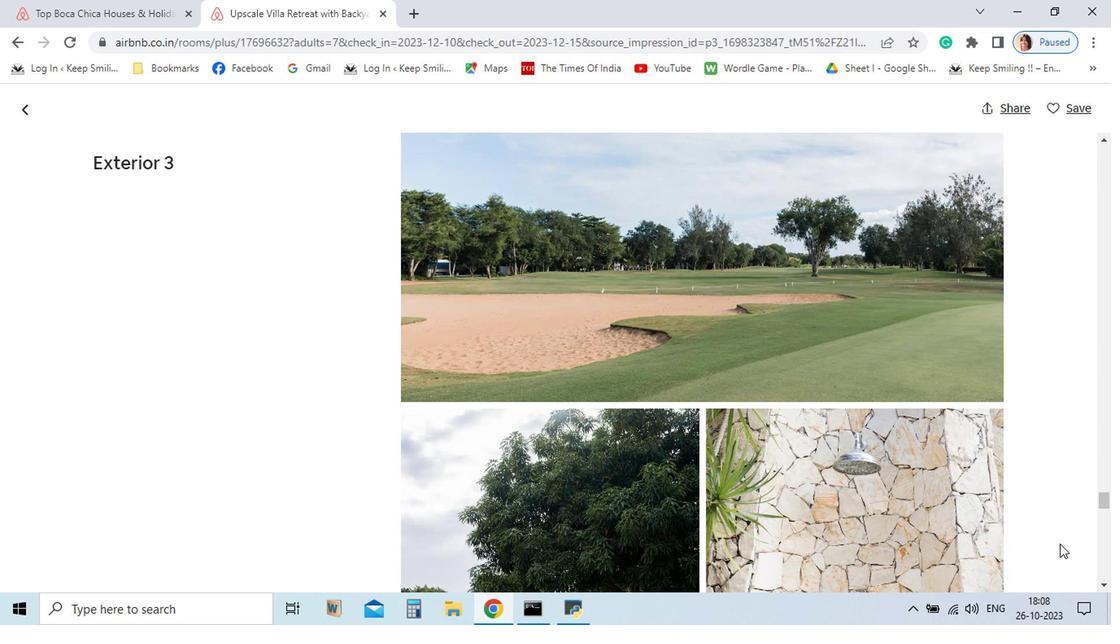 
Action: Mouse scrolled (884, 515) with delta (0, 0)
Screenshot: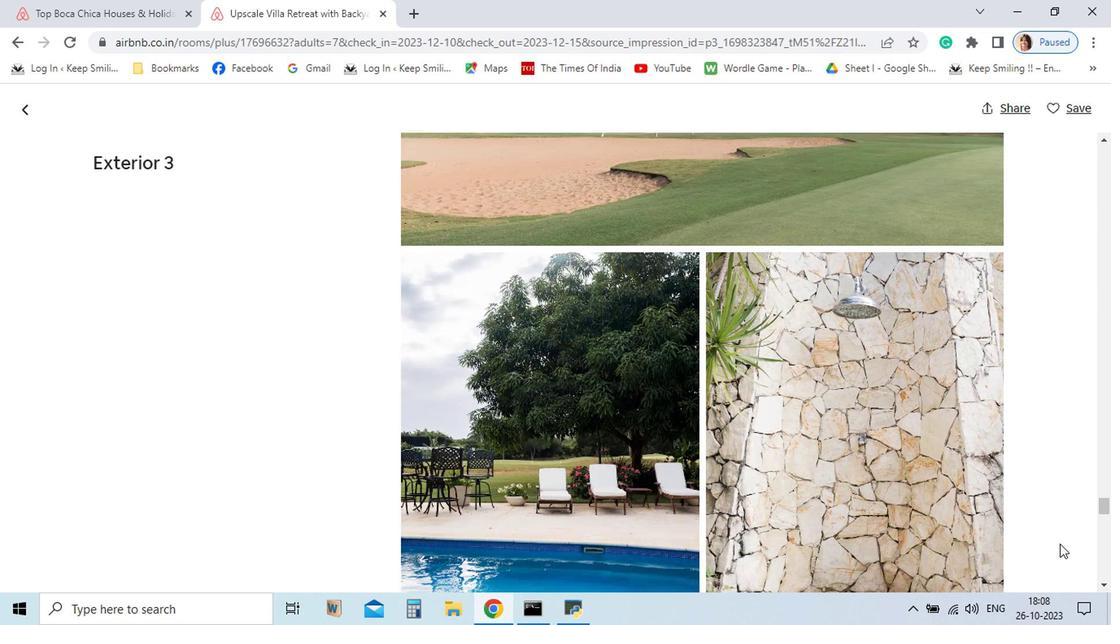 
Action: Mouse scrolled (884, 515) with delta (0, 0)
Screenshot: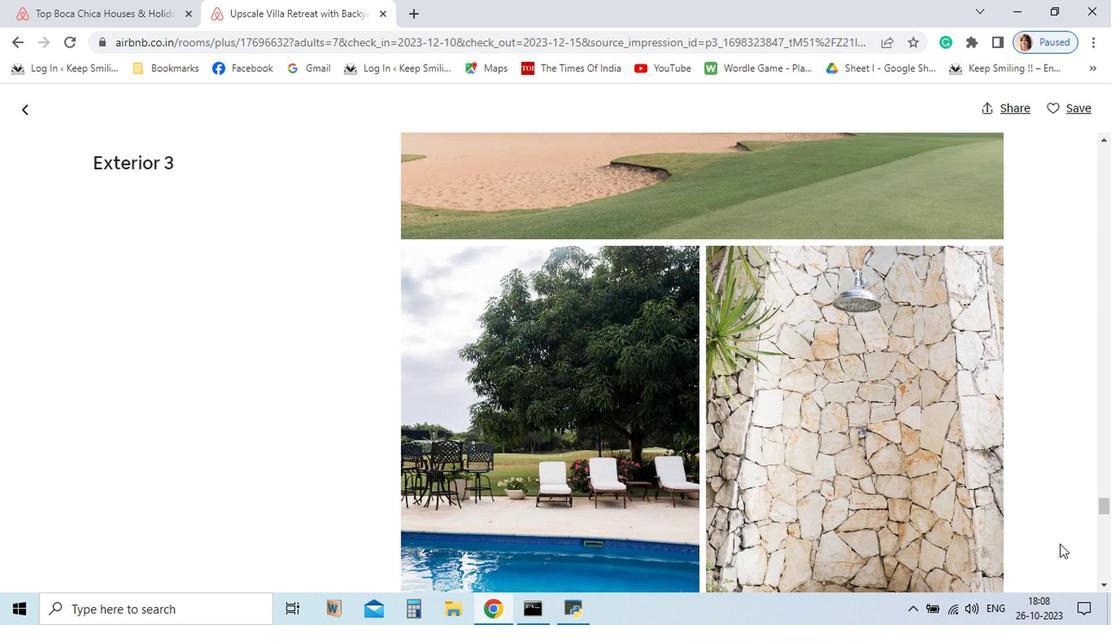 
Action: Mouse scrolled (884, 515) with delta (0, 0)
Screenshot: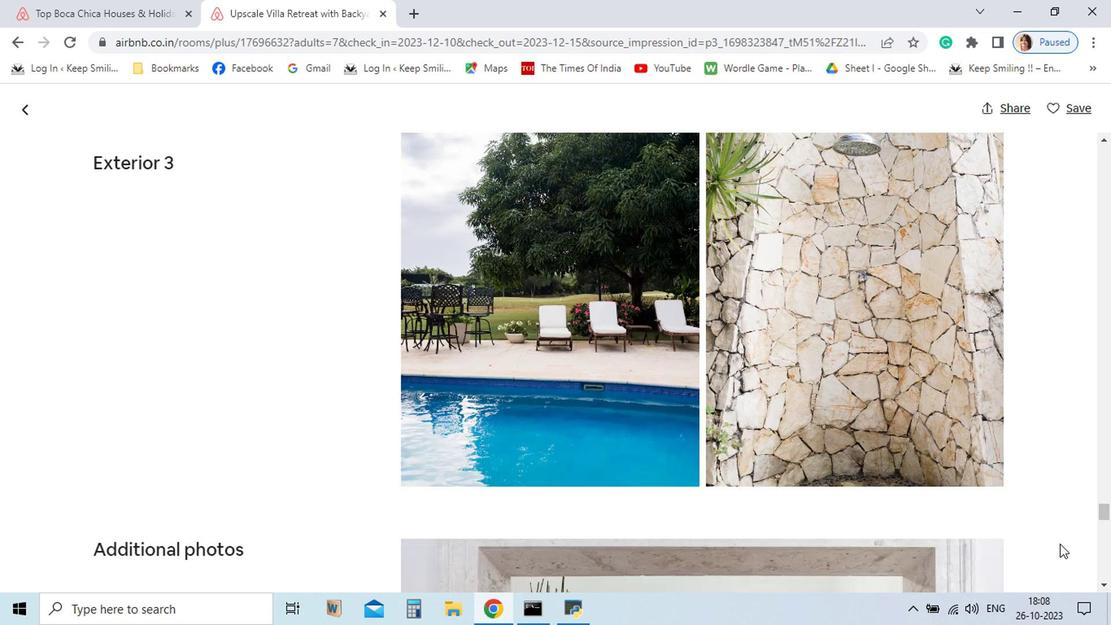 
Action: Mouse scrolled (884, 515) with delta (0, 0)
Screenshot: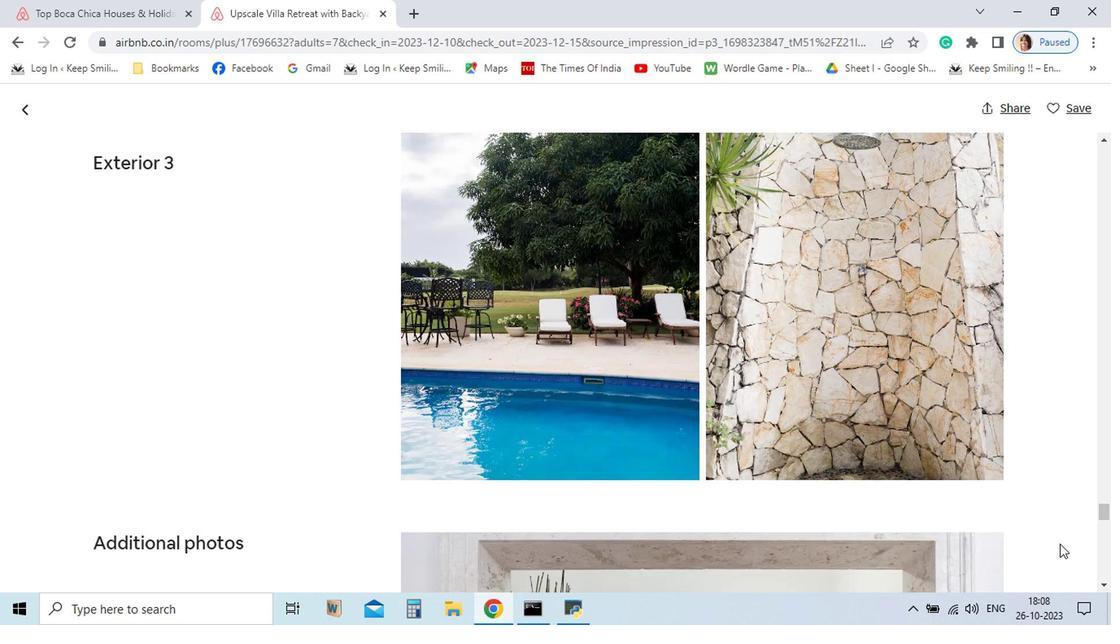 
Action: Mouse scrolled (884, 515) with delta (0, 0)
Screenshot: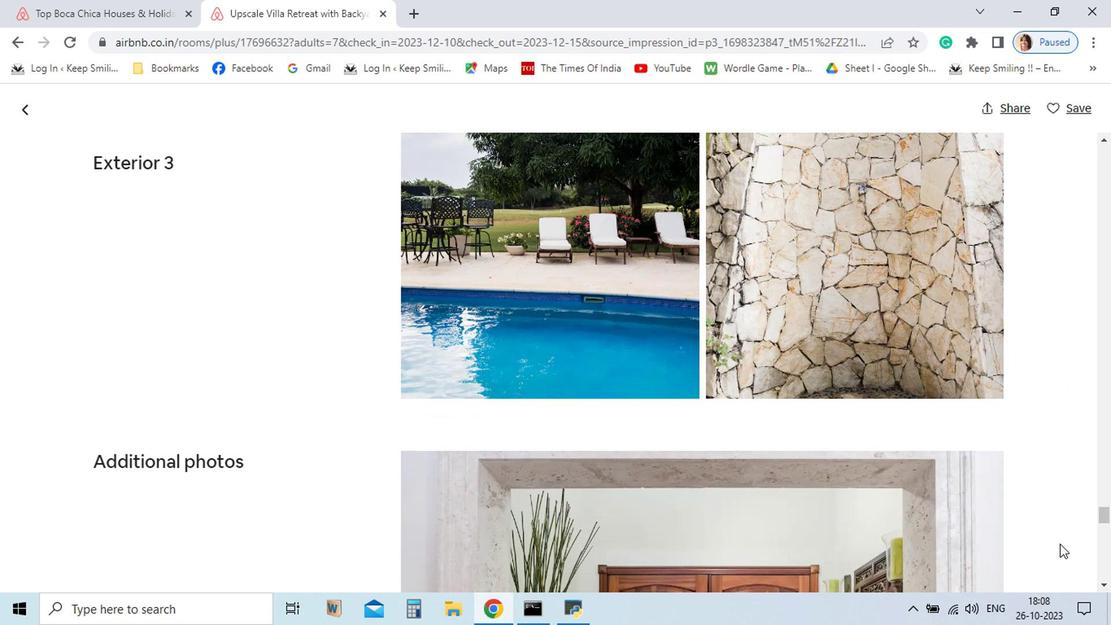 
Action: Mouse scrolled (884, 515) with delta (0, 0)
Screenshot: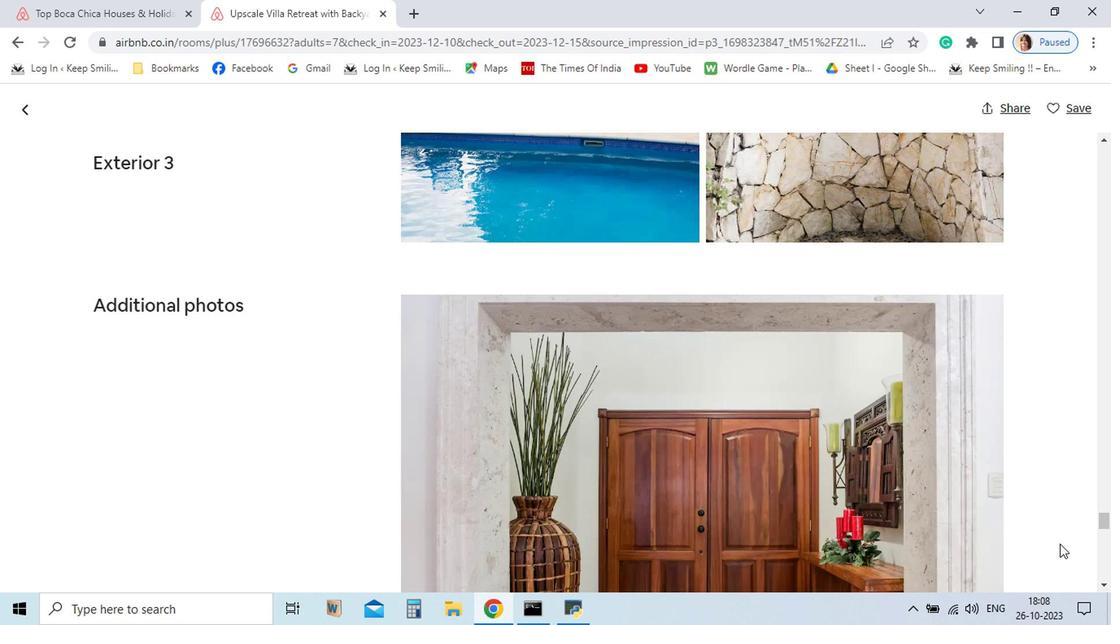 
Action: Mouse scrolled (884, 515) with delta (0, 0)
Screenshot: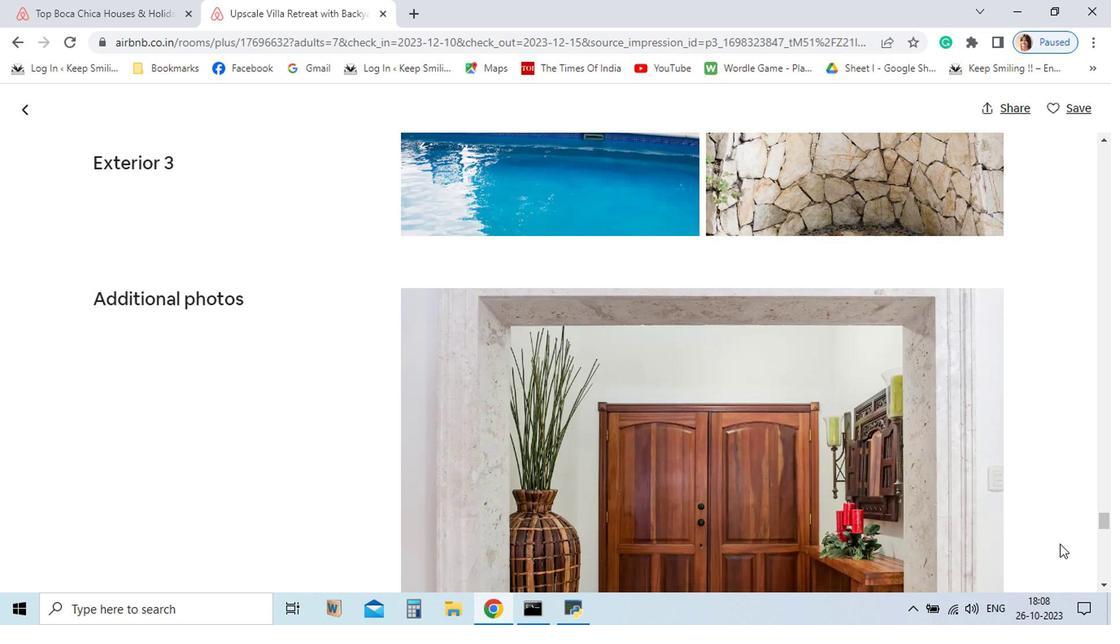 
Action: Mouse scrolled (884, 515) with delta (0, 0)
Screenshot: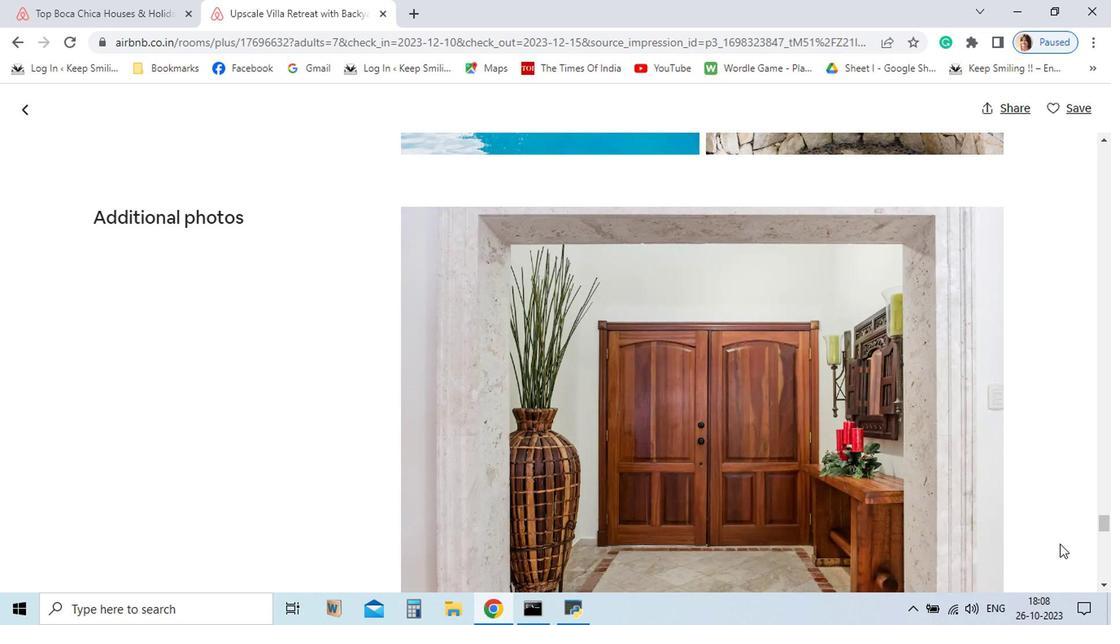 
Action: Mouse scrolled (884, 515) with delta (0, 0)
Screenshot: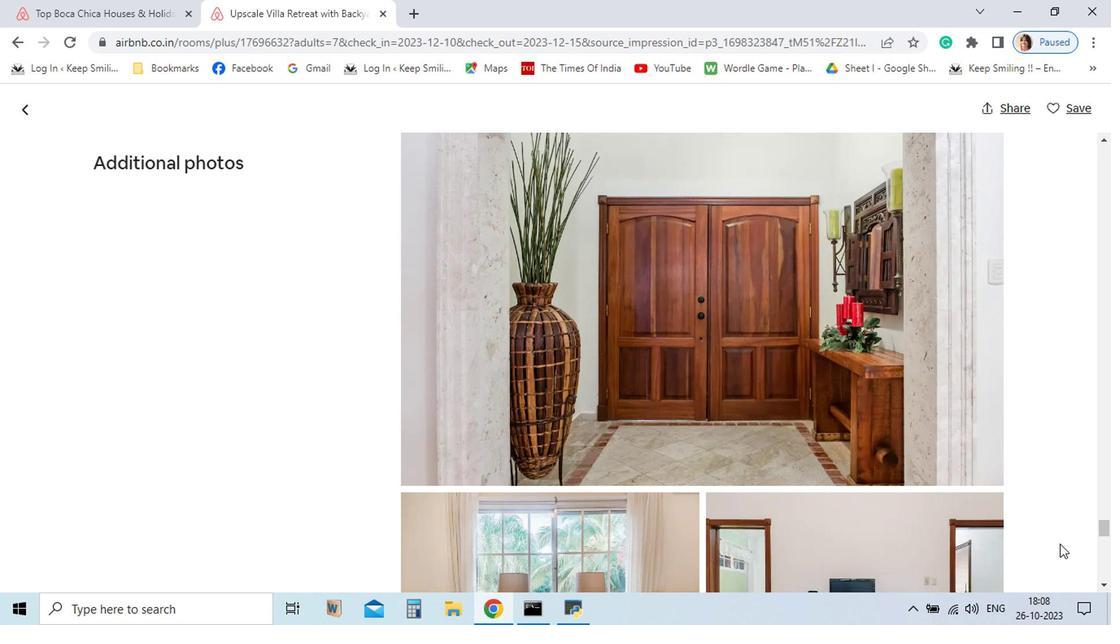 
Action: Mouse scrolled (884, 515) with delta (0, 0)
Screenshot: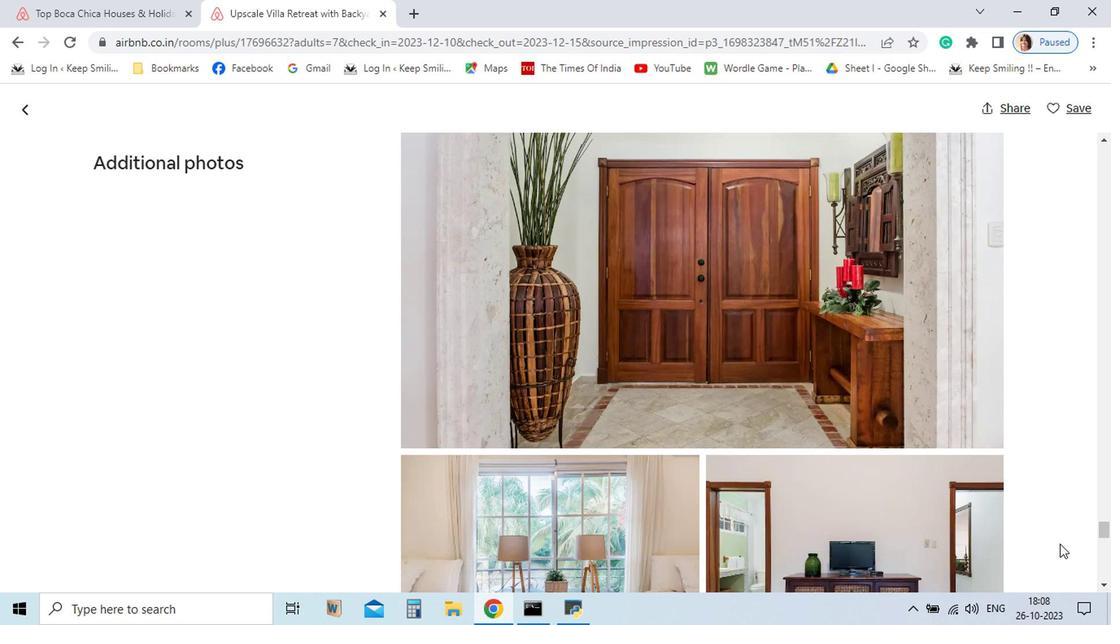 
Action: Mouse scrolled (884, 515) with delta (0, 0)
Screenshot: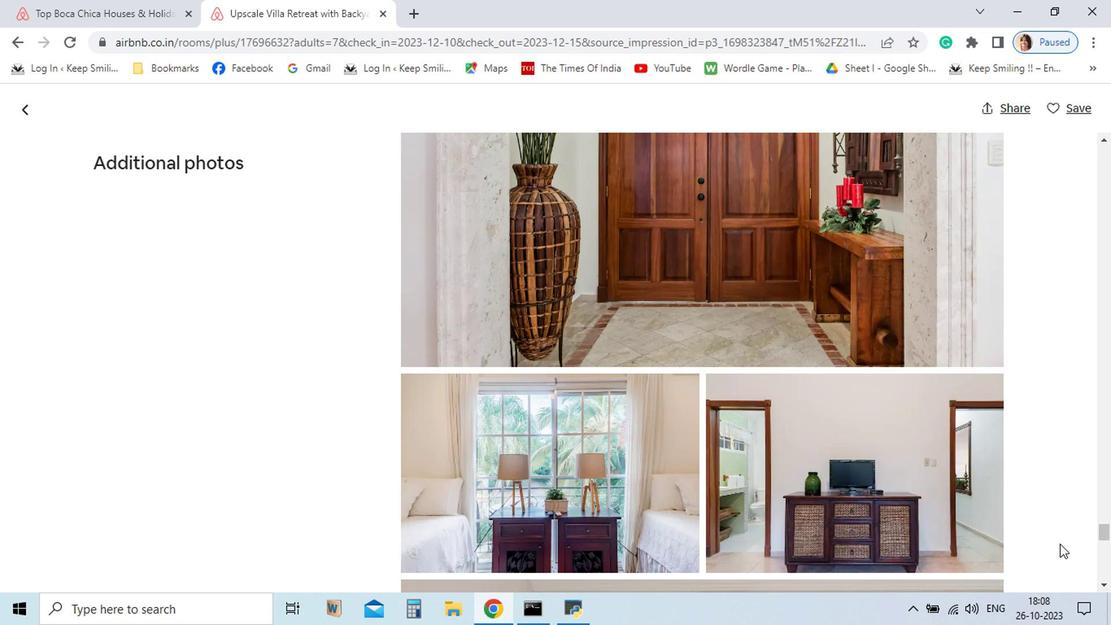 
Action: Mouse scrolled (884, 515) with delta (0, 0)
Screenshot: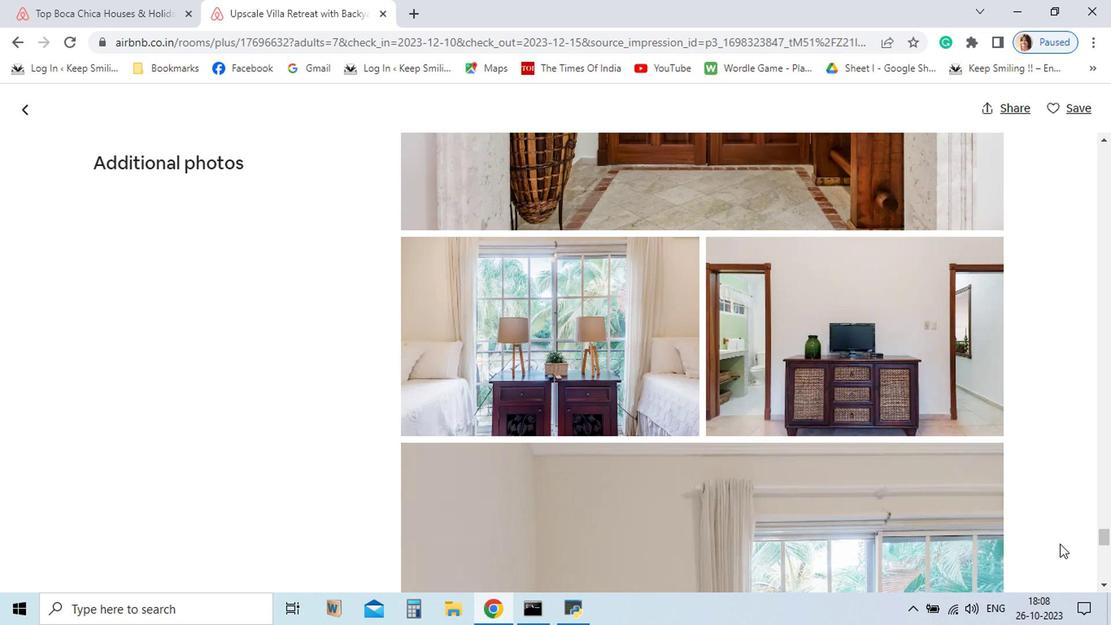 
Action: Mouse scrolled (884, 515) with delta (0, 0)
Screenshot: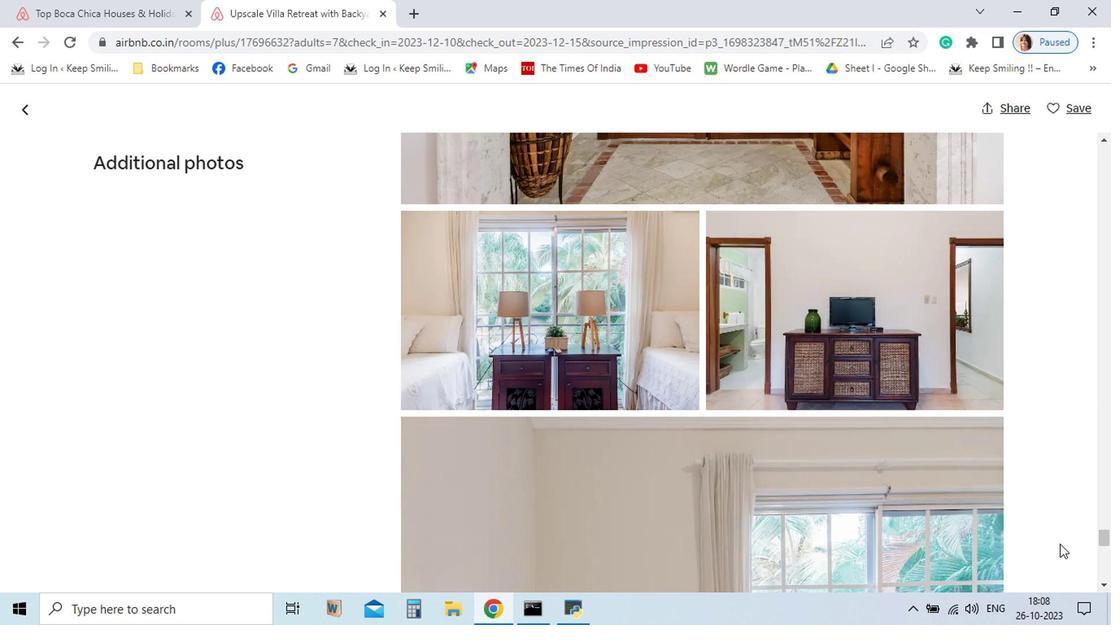 
Action: Mouse moved to (883, 515)
Screenshot: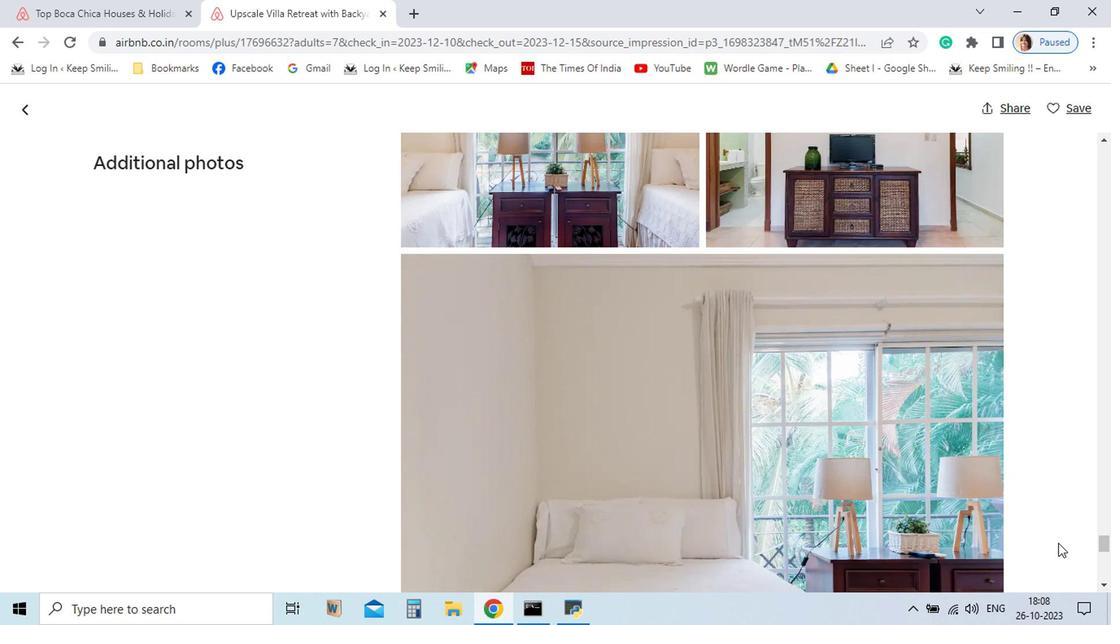 
Action: Mouse scrolled (883, 515) with delta (0, 0)
Screenshot: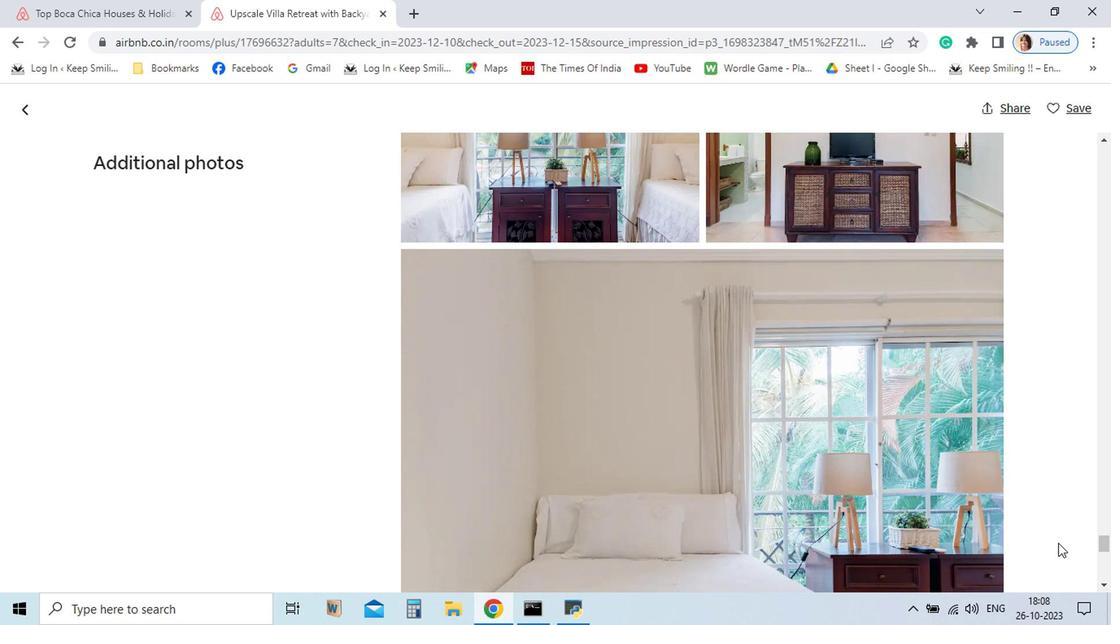
Action: Mouse scrolled (883, 515) with delta (0, 0)
Screenshot: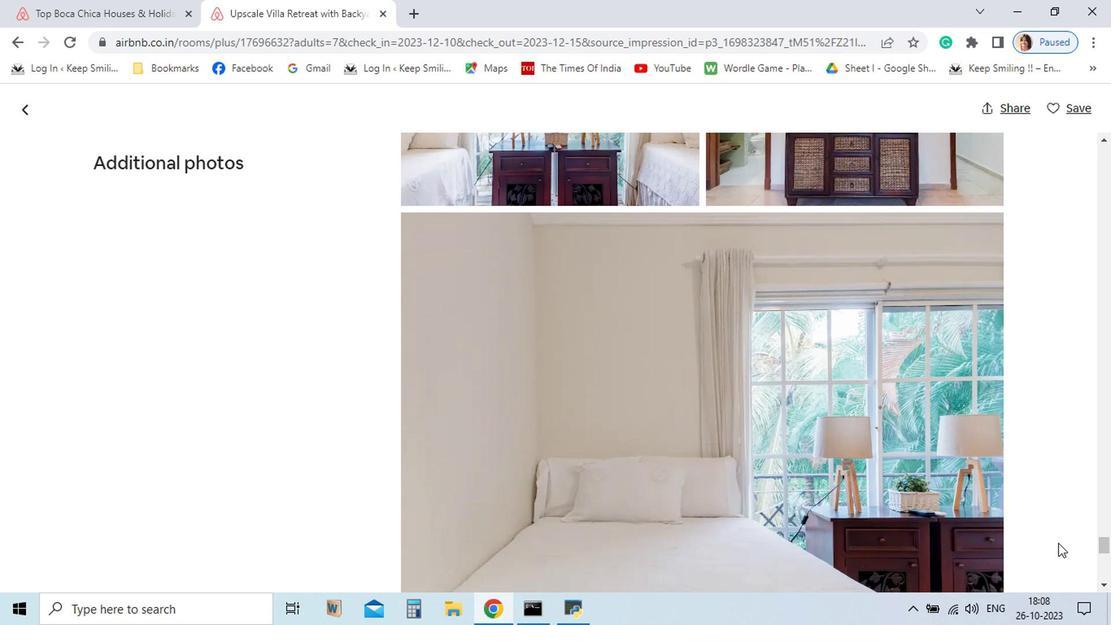 
Action: Mouse scrolled (883, 515) with delta (0, 0)
Screenshot: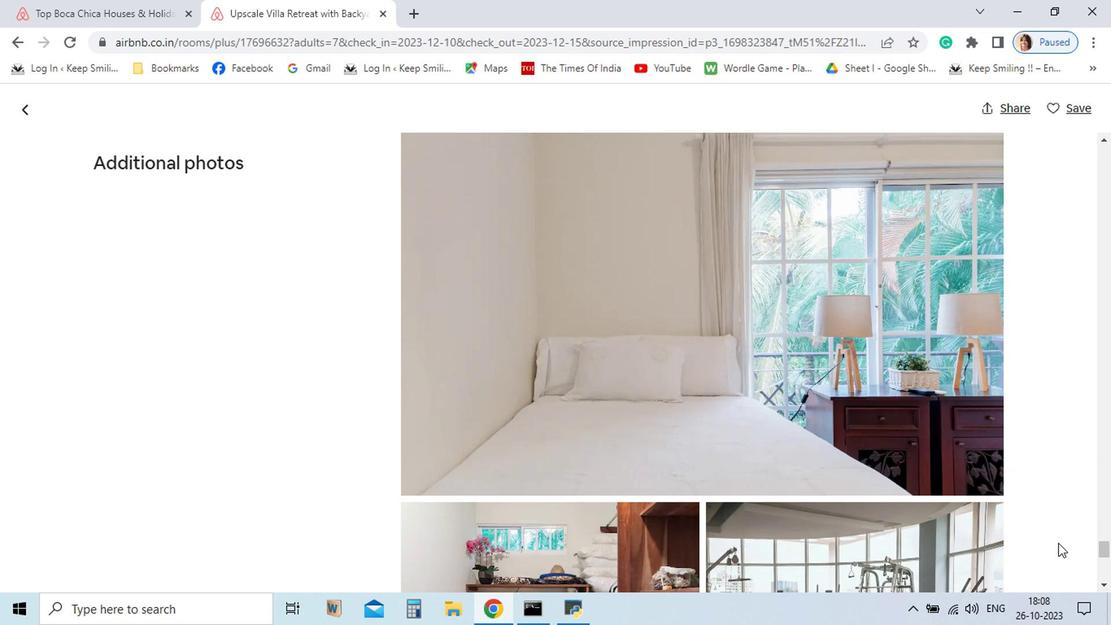 
Action: Mouse scrolled (883, 515) with delta (0, 0)
Screenshot: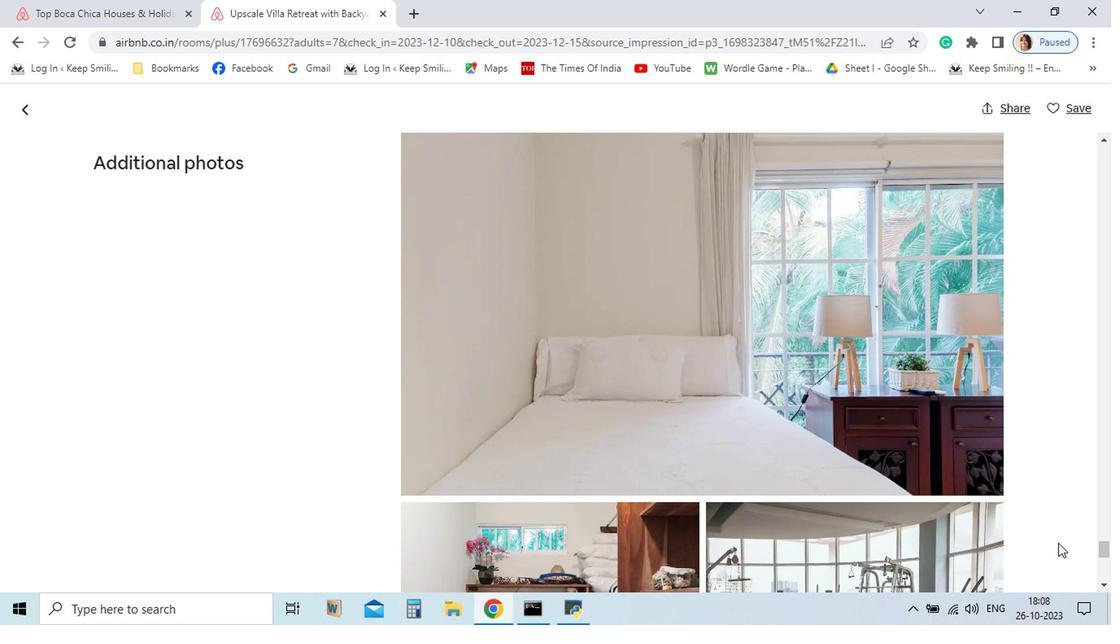 
Action: Mouse scrolled (883, 515) with delta (0, 0)
Screenshot: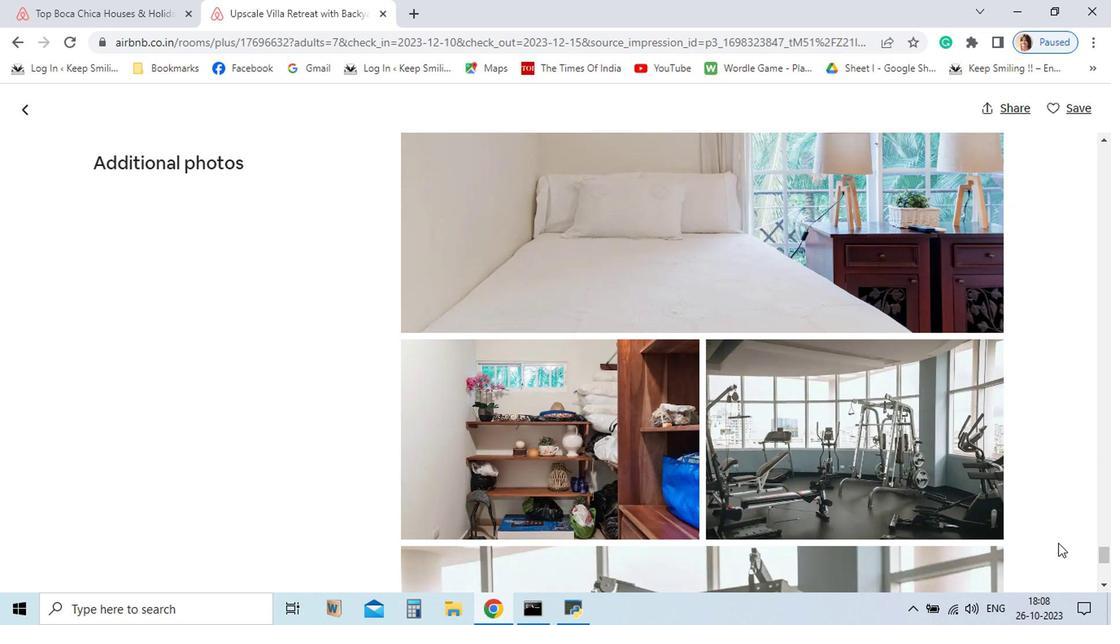 
Action: Mouse scrolled (883, 515) with delta (0, 0)
Screenshot: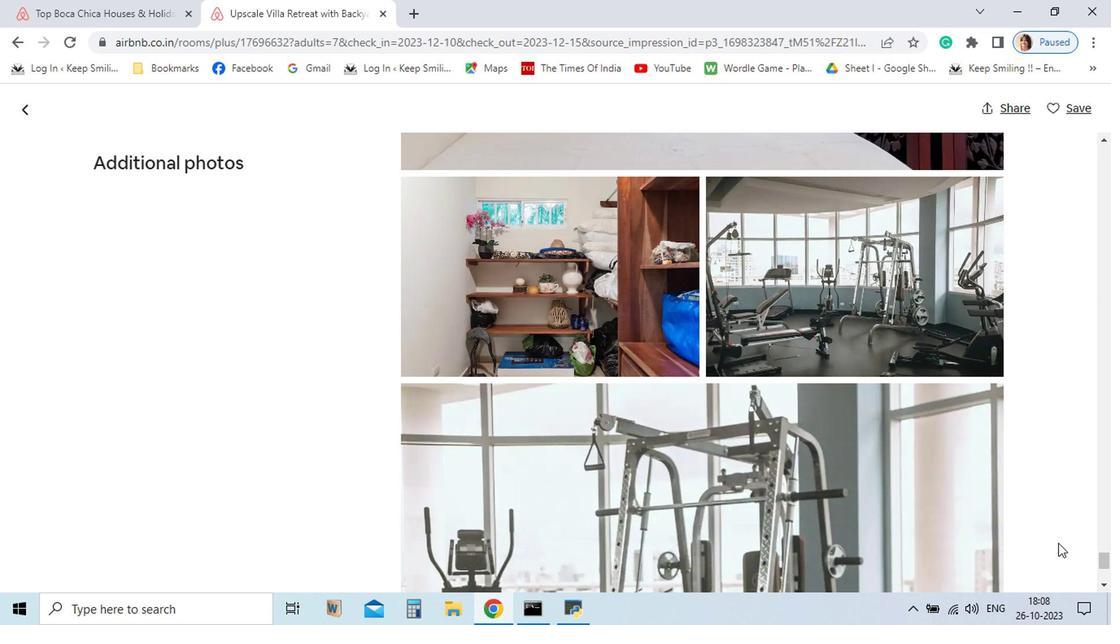 
Action: Mouse scrolled (883, 515) with delta (0, 0)
Screenshot: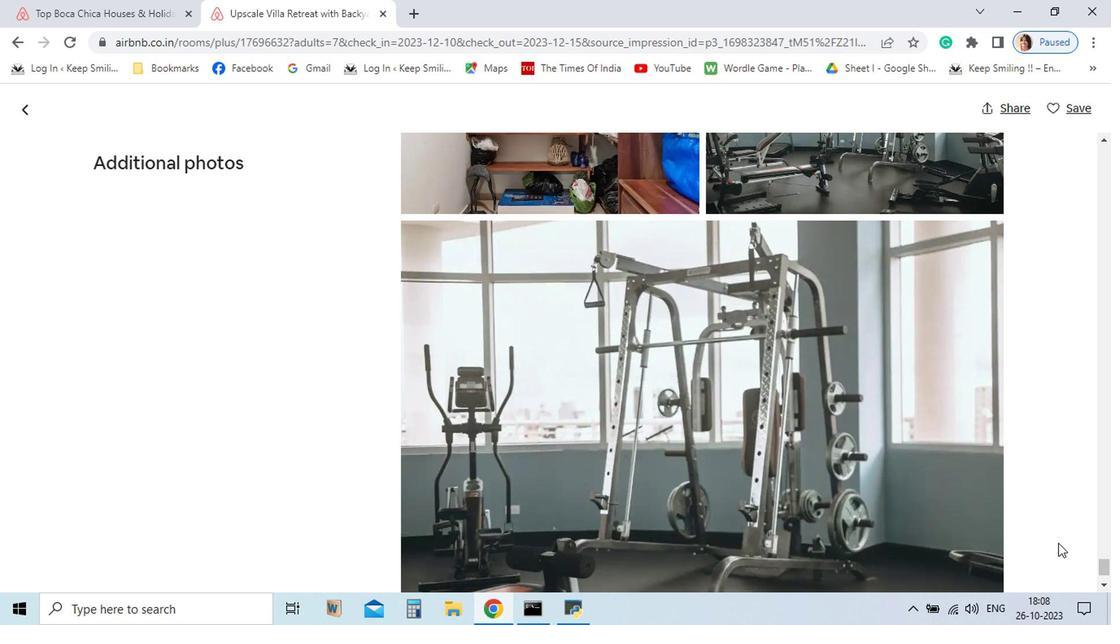 
Action: Mouse scrolled (883, 515) with delta (0, 0)
Screenshot: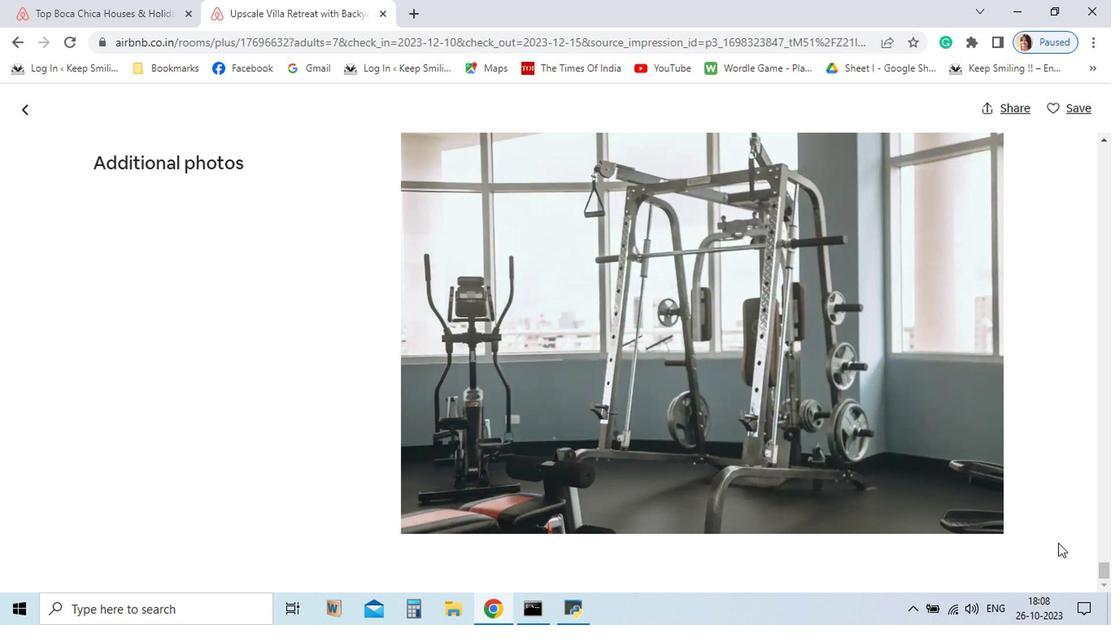 
Action: Mouse scrolled (883, 515) with delta (0, 0)
Screenshot: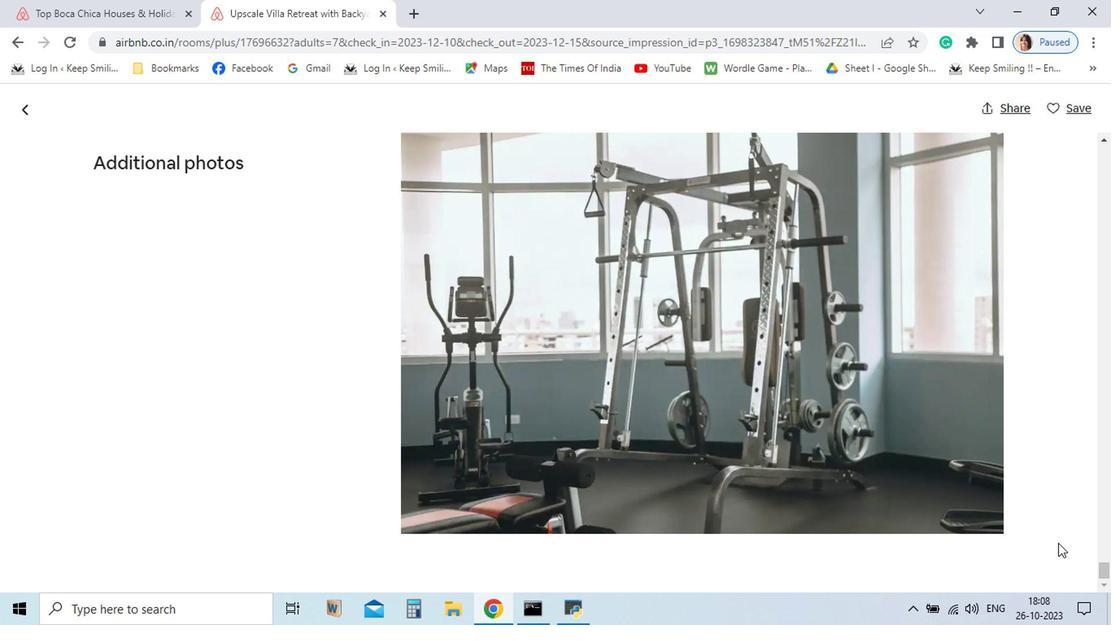 
Action: Mouse scrolled (883, 515) with delta (0, 0)
Screenshot: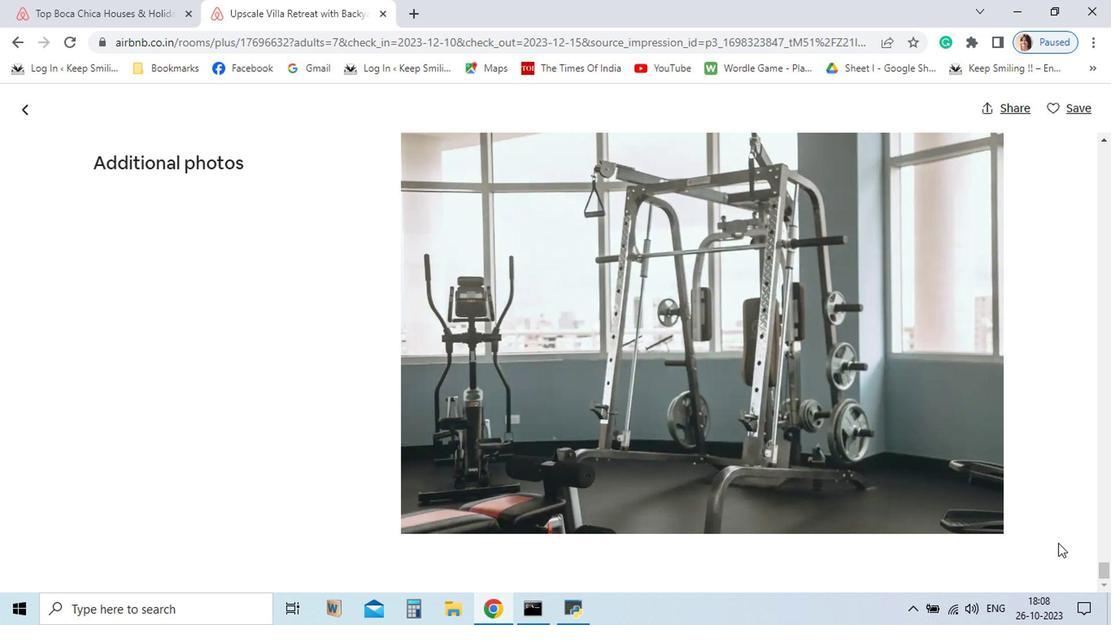 
Action: Mouse scrolled (883, 515) with delta (0, 0)
Screenshot: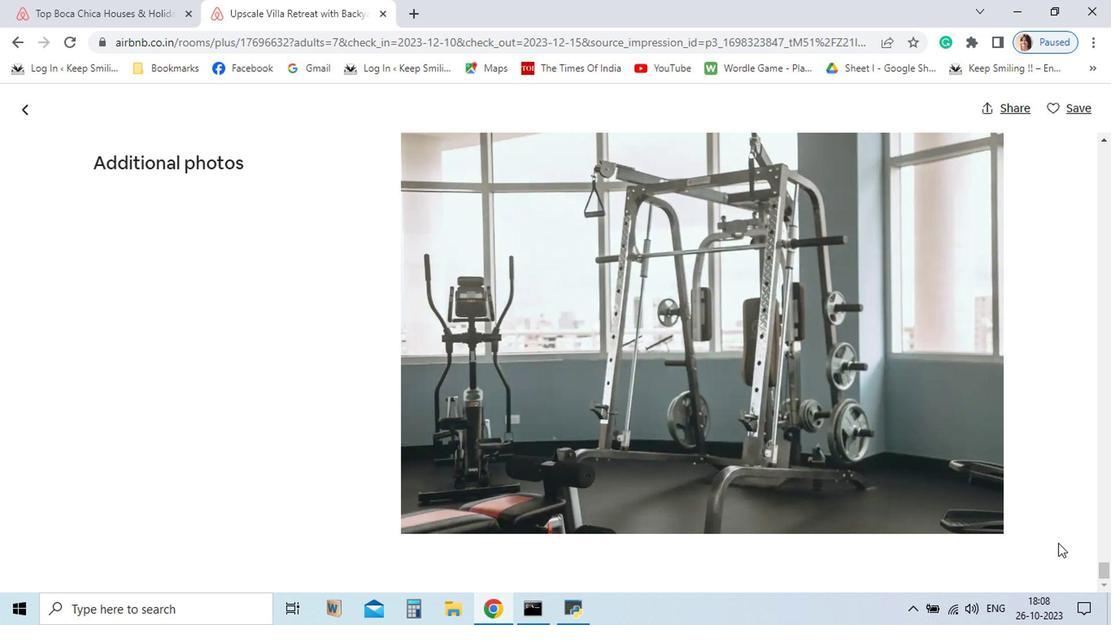 
Action: Mouse scrolled (883, 515) with delta (0, 0)
Screenshot: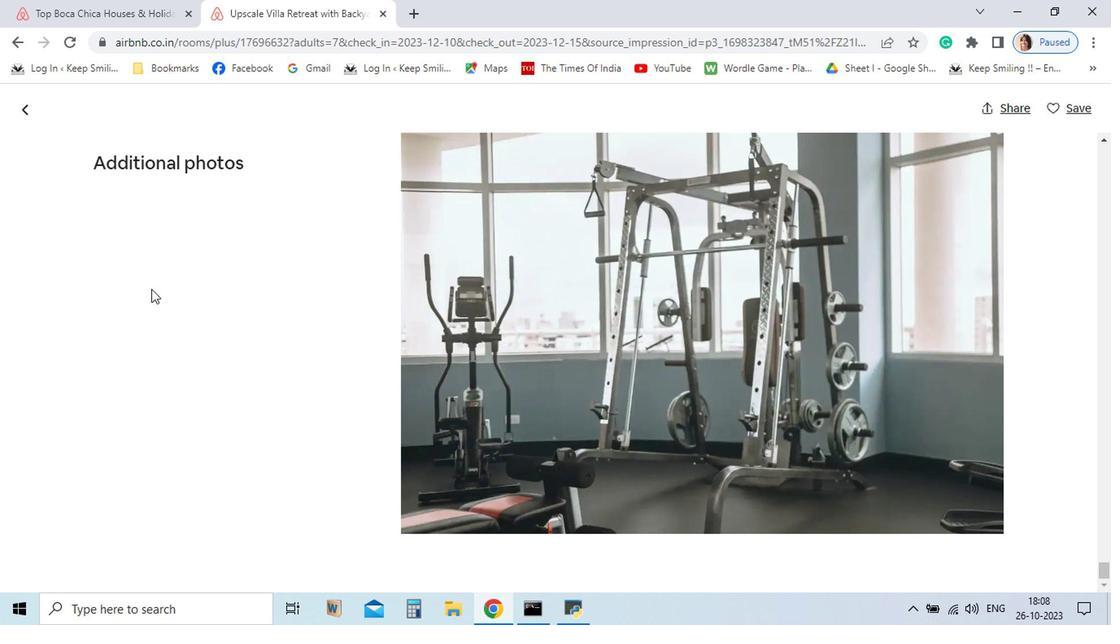 
Action: Mouse scrolled (883, 515) with delta (0, 0)
Screenshot: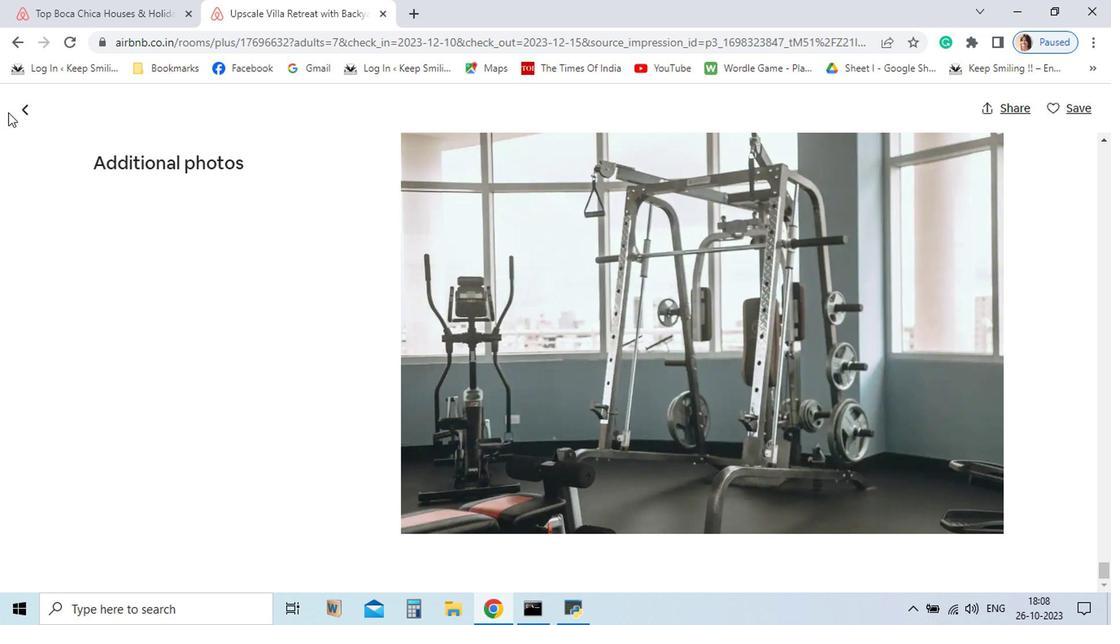 
Action: Mouse scrolled (883, 515) with delta (0, 0)
Screenshot: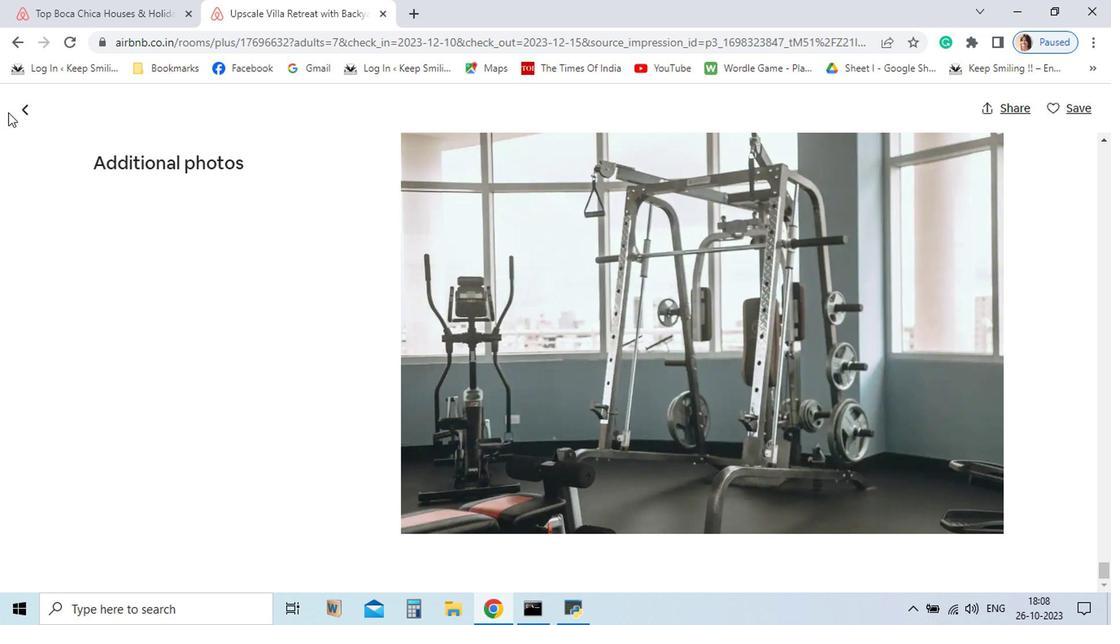 
Action: Mouse moved to (883, 515)
Screenshot: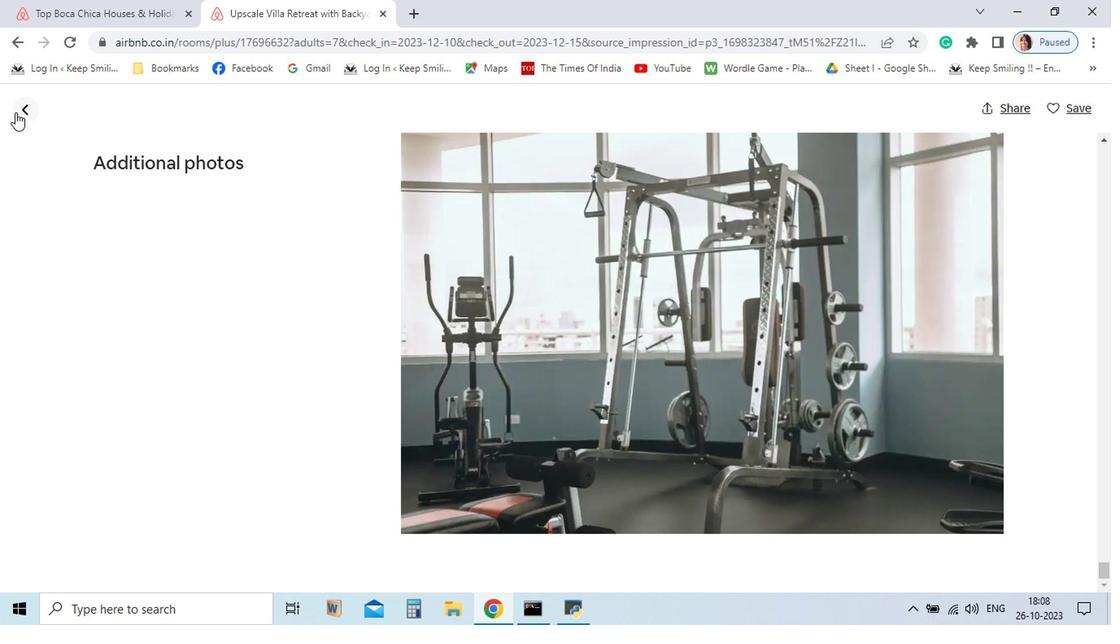 
Action: Mouse scrolled (883, 515) with delta (0, 0)
Screenshot: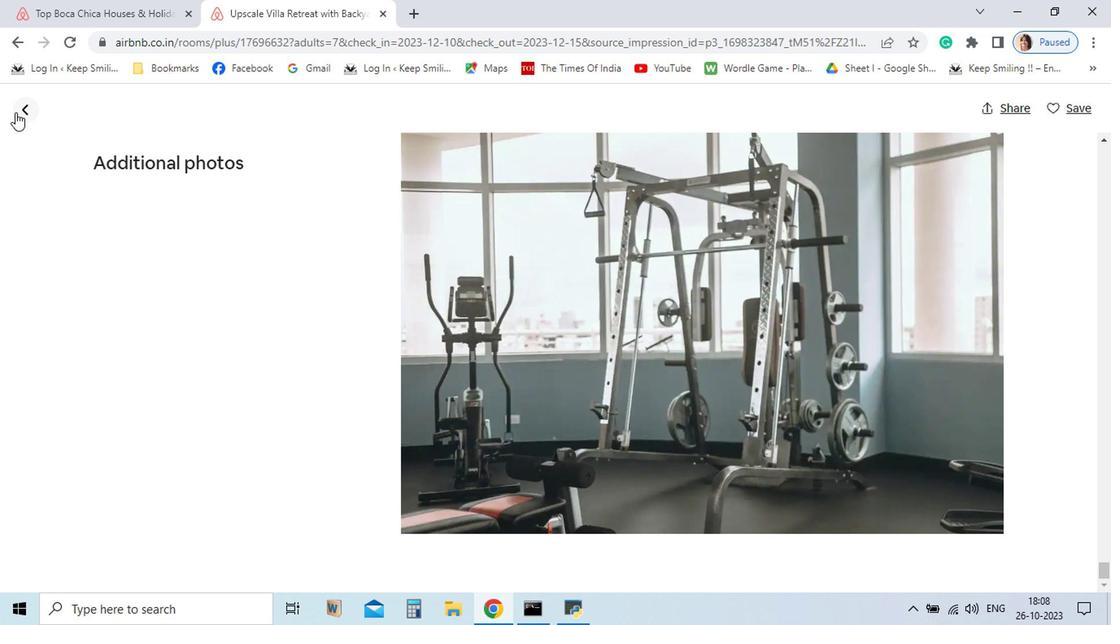 
Action: Mouse scrolled (883, 515) with delta (0, 0)
Screenshot: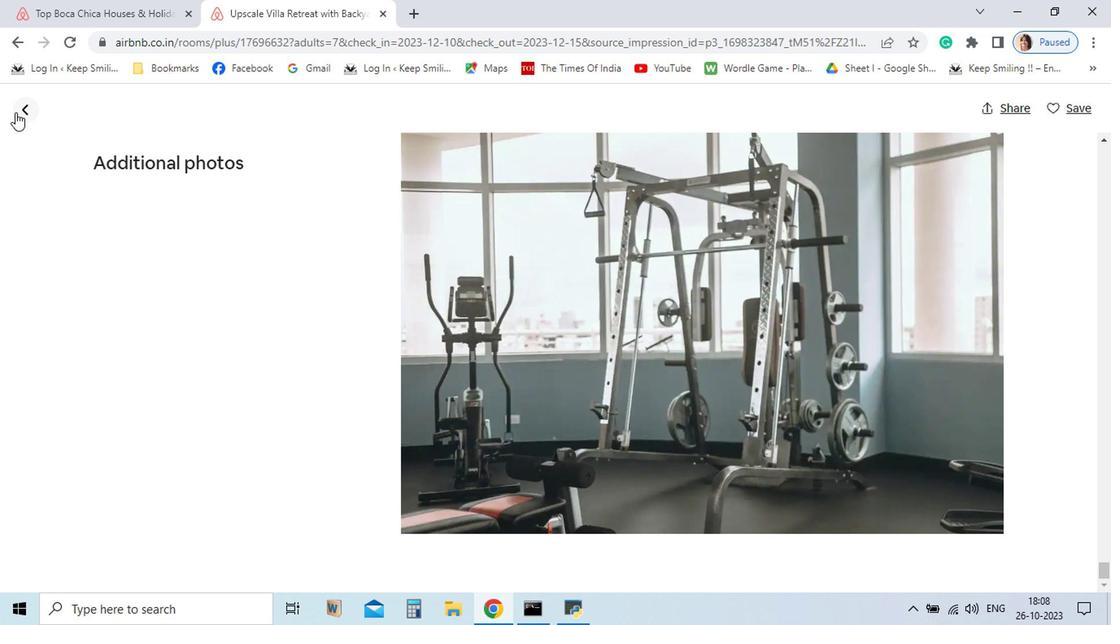 
Action: Mouse scrolled (883, 515) with delta (0, 0)
Screenshot: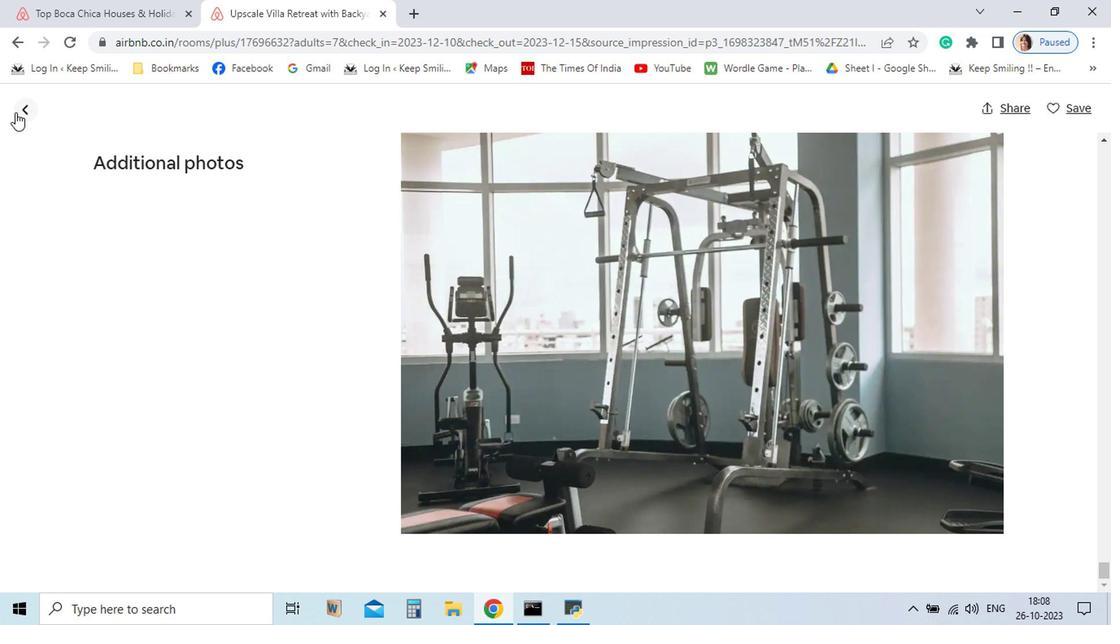 
Action: Mouse scrolled (883, 515) with delta (0, 0)
Screenshot: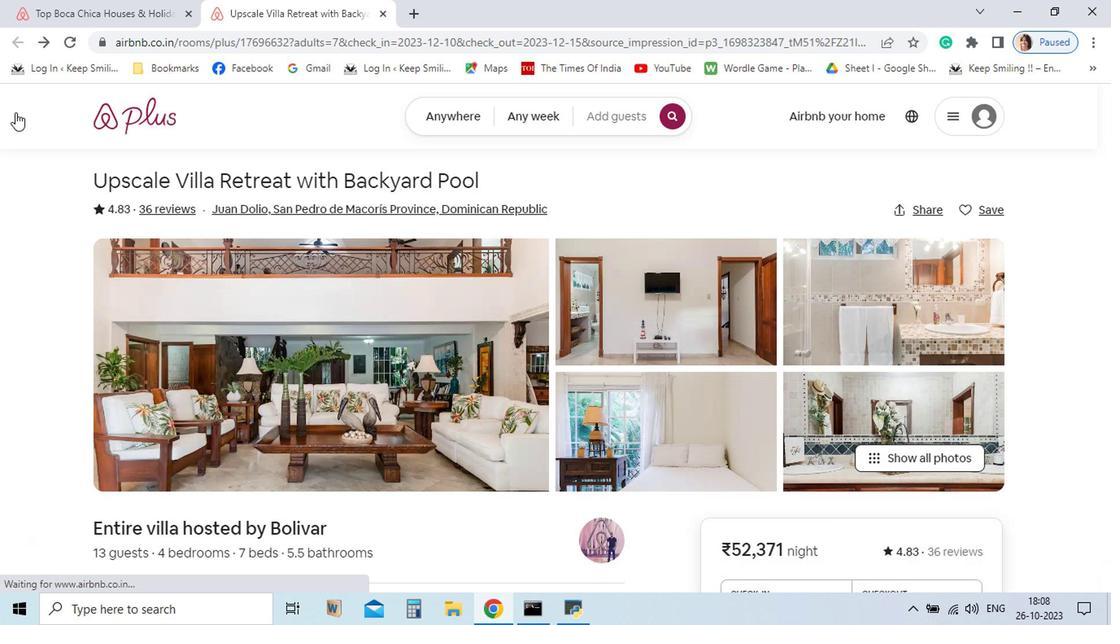 
Action: Mouse scrolled (883, 515) with delta (0, 0)
Screenshot: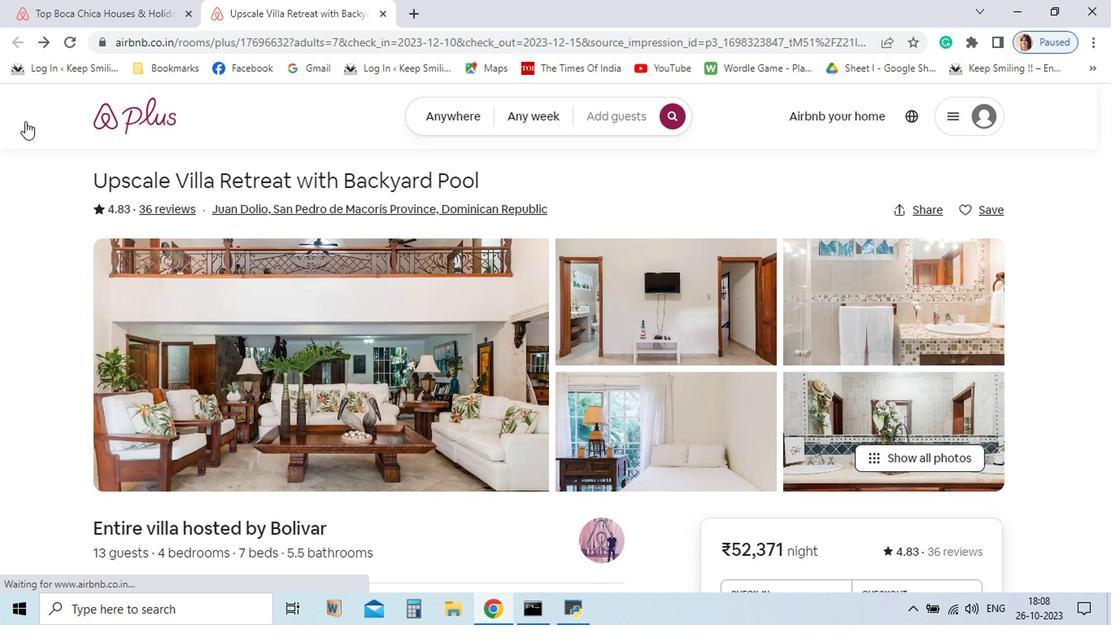 
Action: Mouse scrolled (883, 515) with delta (0, 0)
Screenshot: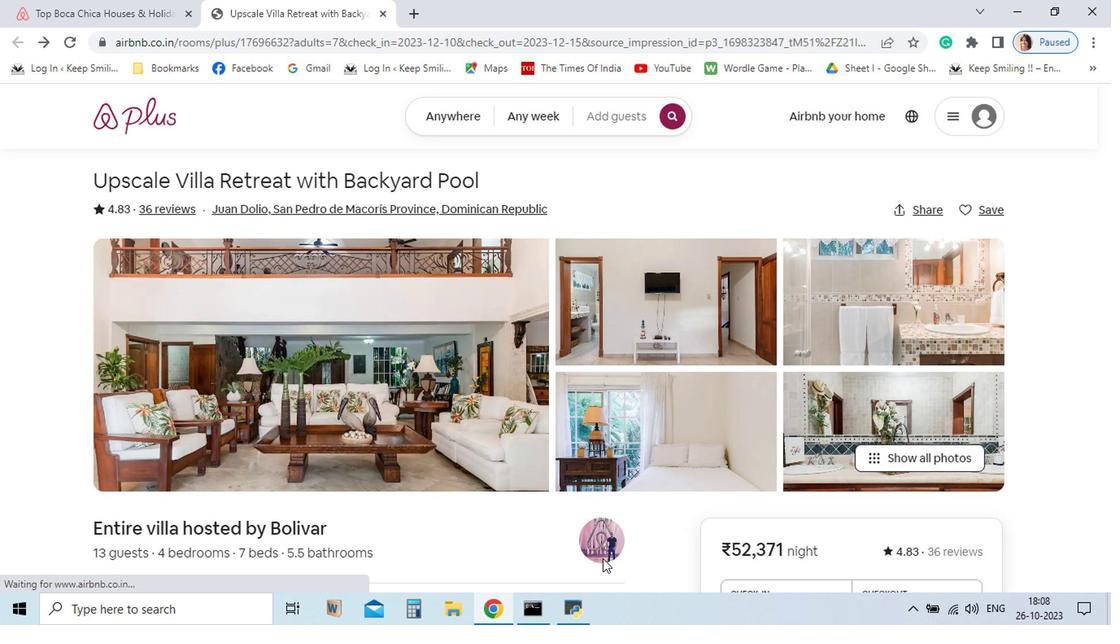 
Action: Mouse scrolled (883, 515) with delta (0, 0)
Screenshot: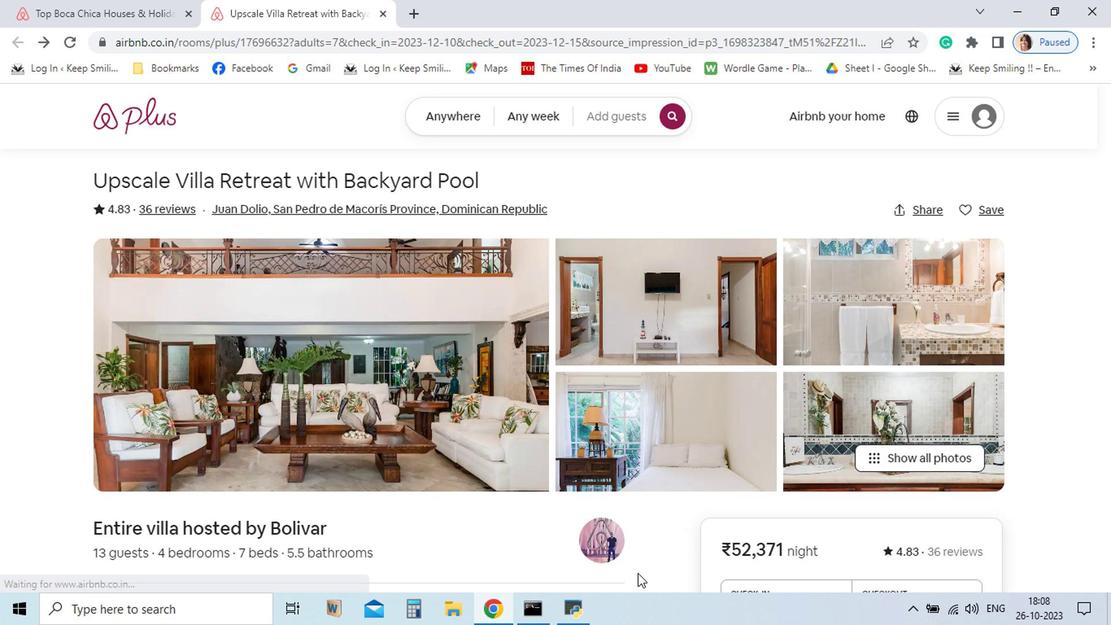 
Action: Mouse scrolled (883, 515) with delta (0, 0)
Screenshot: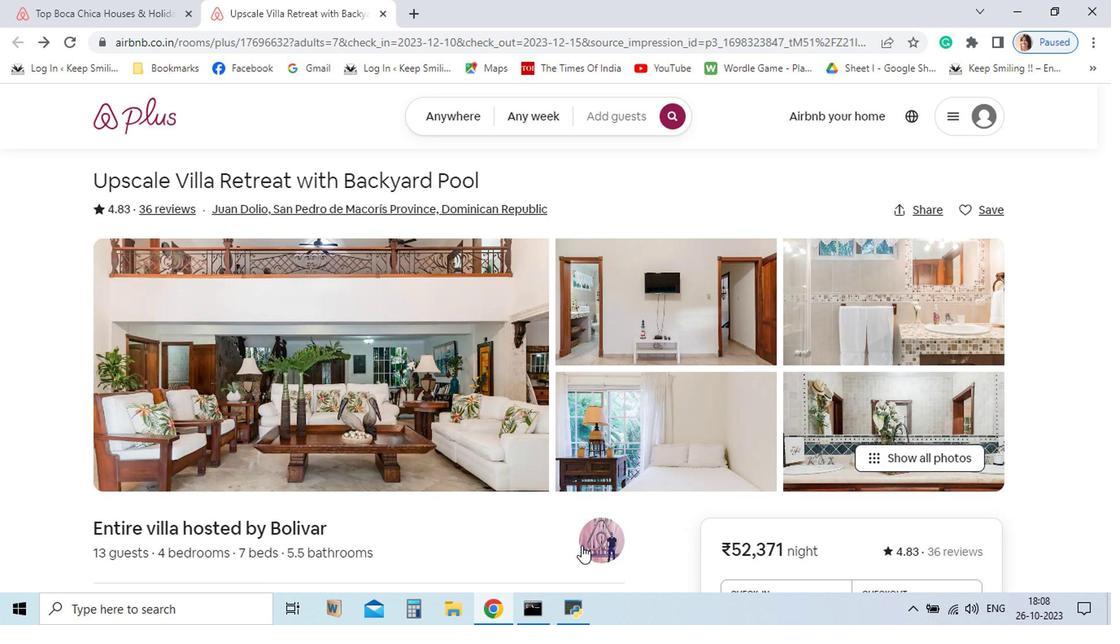 
Action: Mouse scrolled (883, 515) with delta (0, 0)
Screenshot: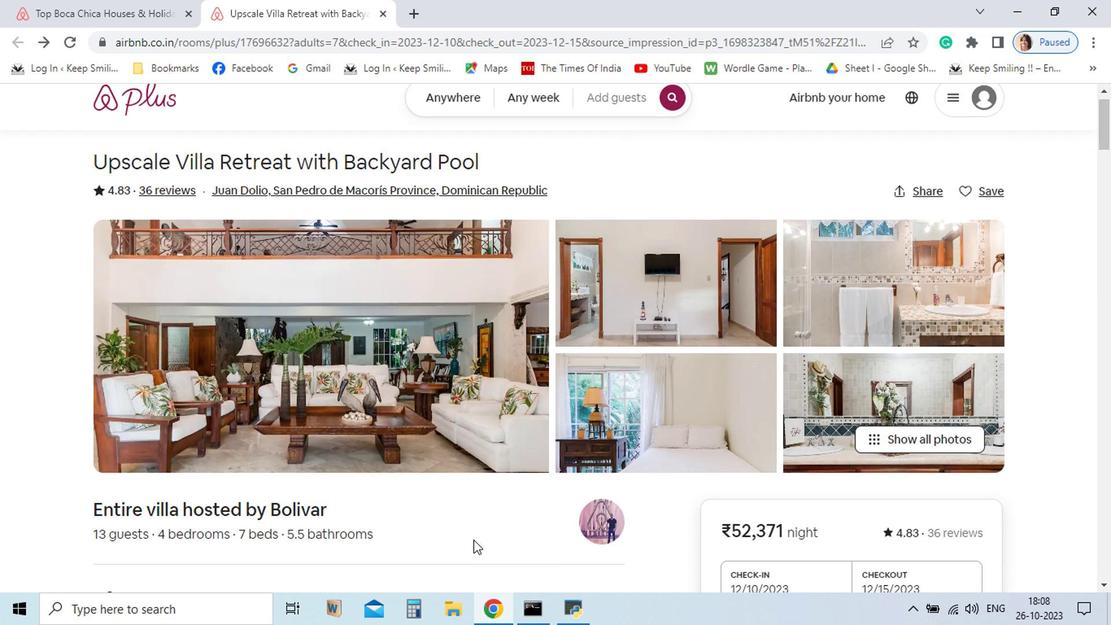 
Action: Mouse scrolled (883, 515) with delta (0, 0)
Screenshot: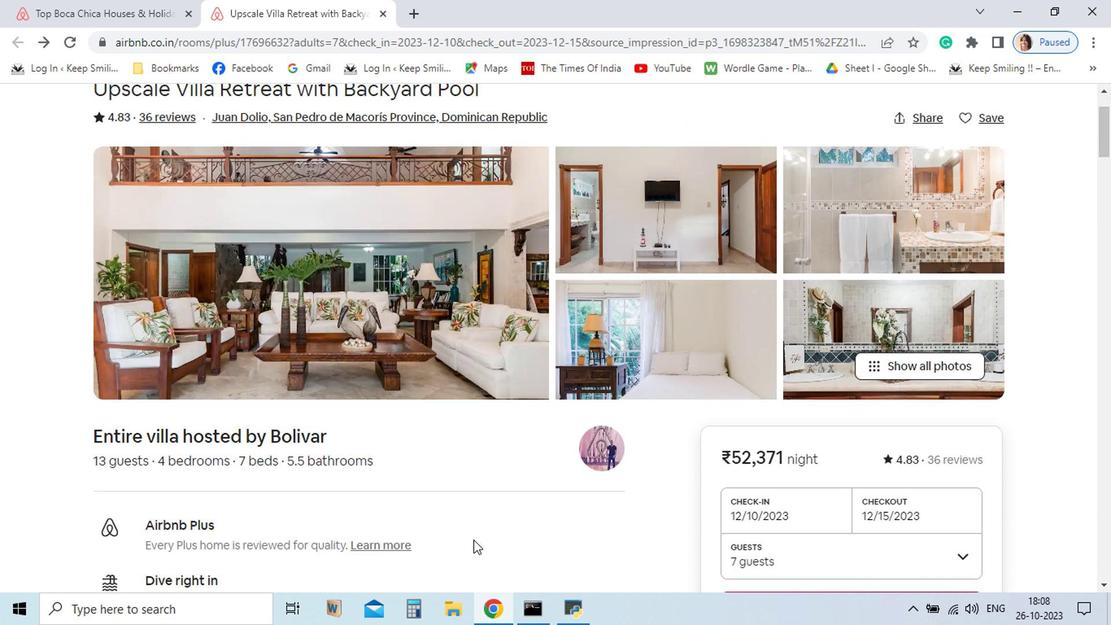 
Action: Mouse scrolled (883, 515) with delta (0, 0)
Screenshot: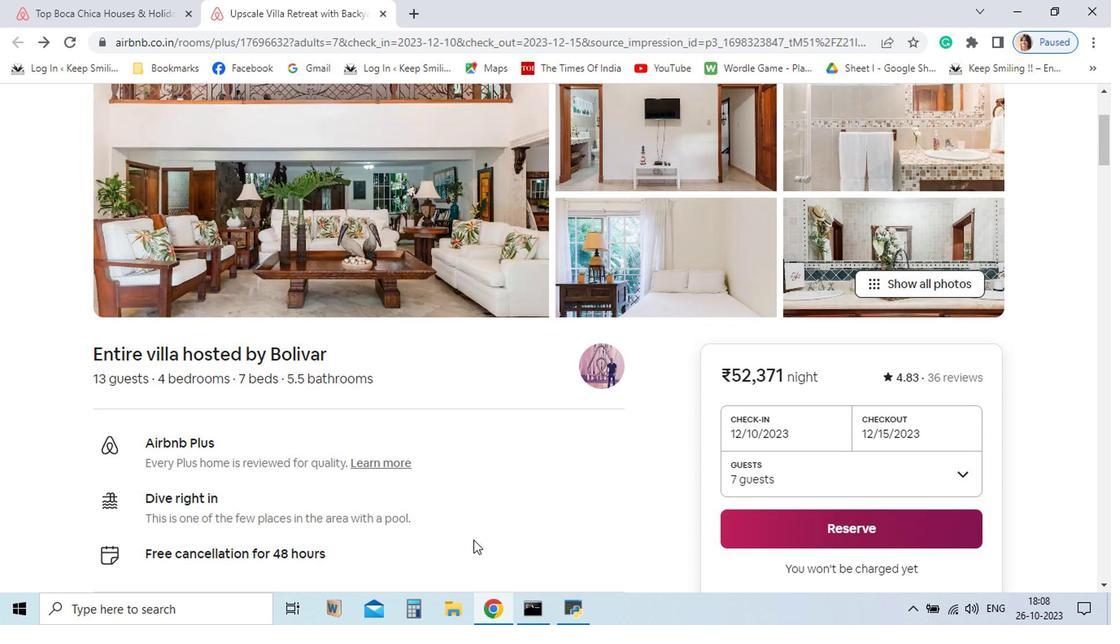
Action: Mouse scrolled (883, 515) with delta (0, 0)
Screenshot: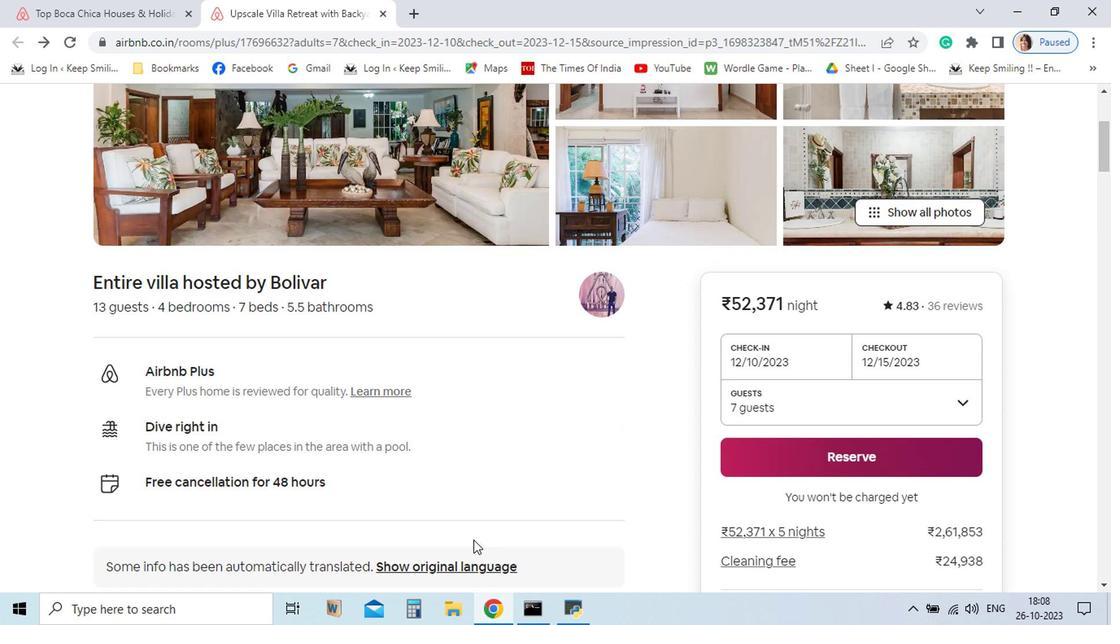 
Action: Mouse scrolled (883, 515) with delta (0, 0)
Screenshot: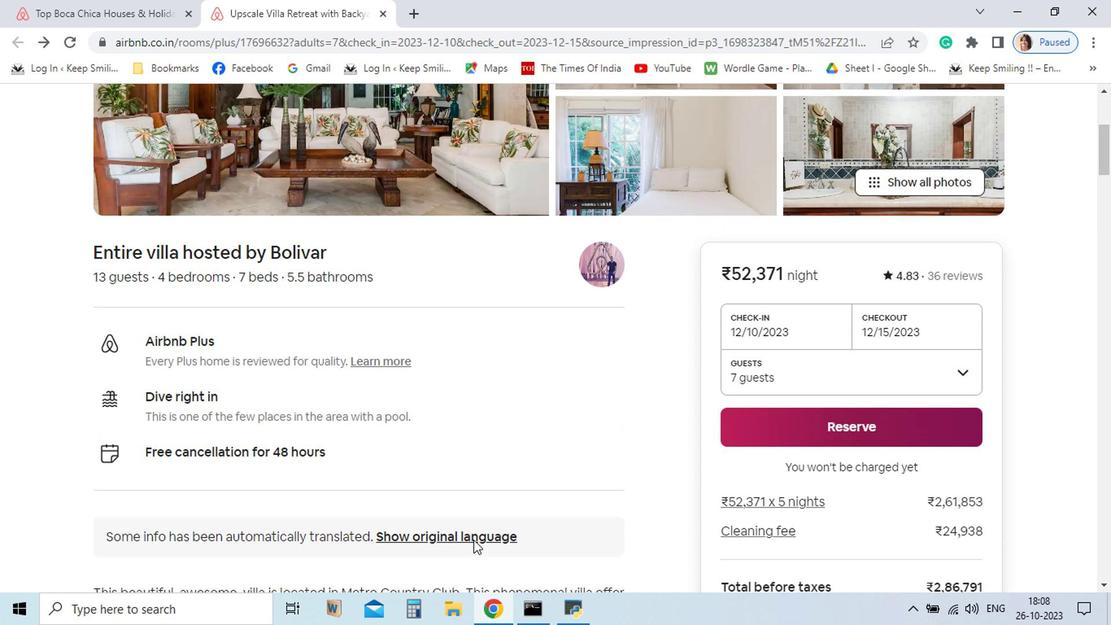 
Action: Mouse scrolled (883, 515) with delta (0, 0)
Screenshot: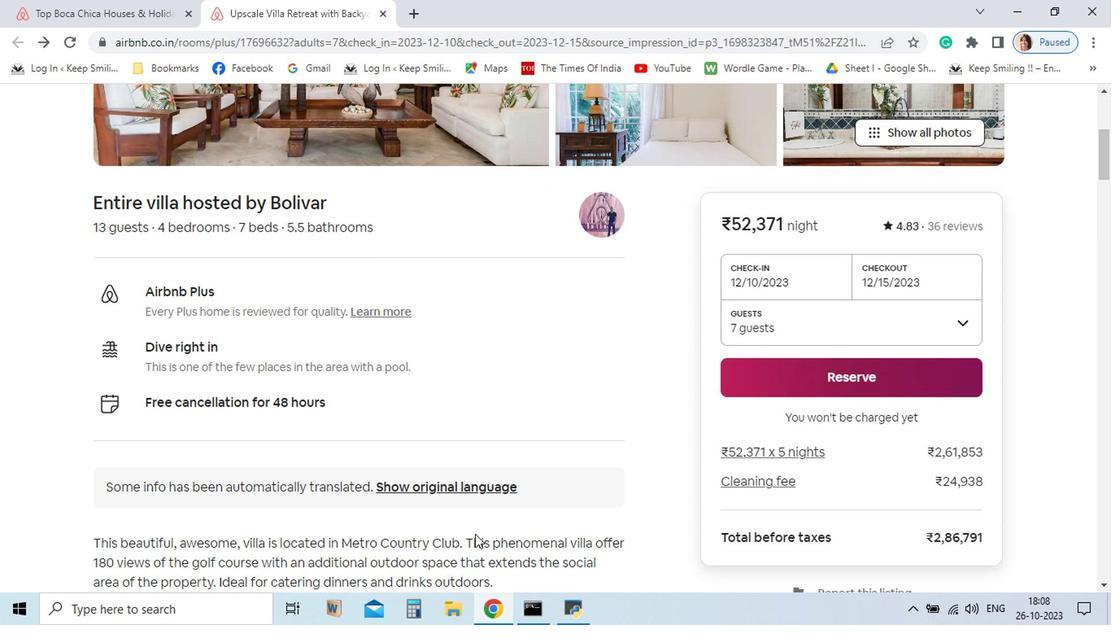 
Action: Mouse scrolled (883, 515) with delta (0, 0)
Screenshot: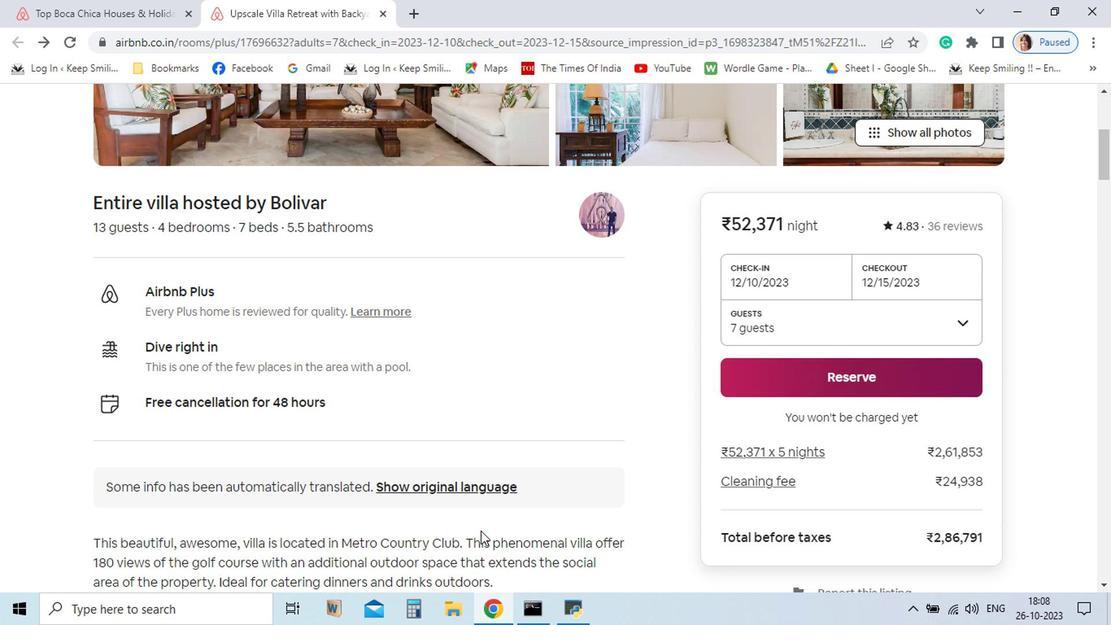 
Action: Mouse scrolled (883, 515) with delta (0, 0)
Screenshot: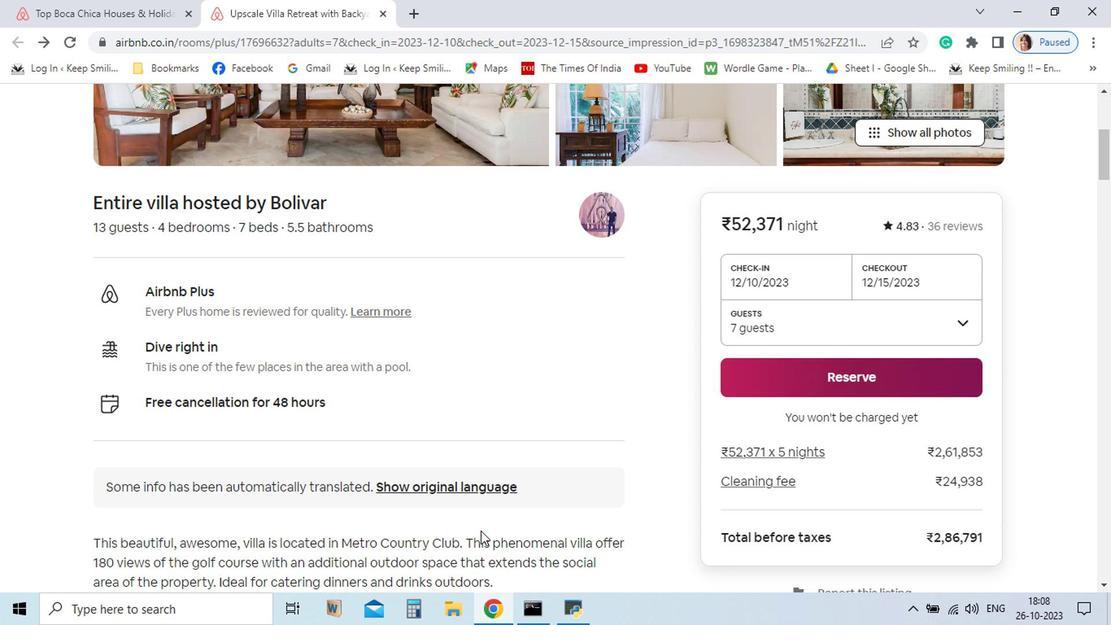 
Action: Mouse scrolled (883, 515) with delta (0, 0)
Screenshot: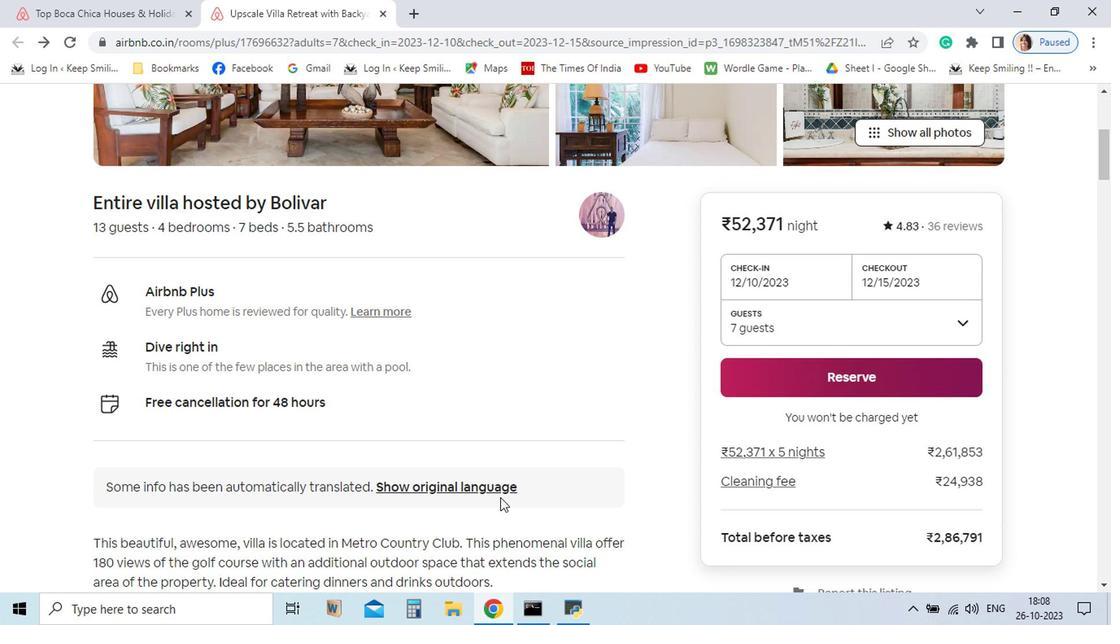 
Action: Mouse moved to (882, 515)
Screenshot: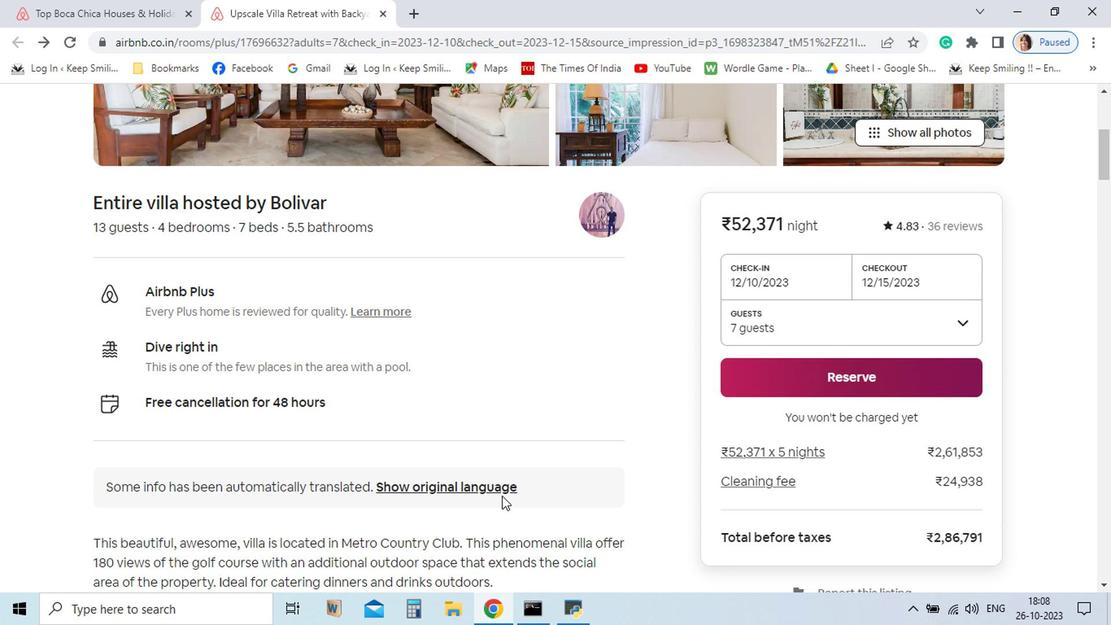 
Action: Mouse scrolled (882, 514) with delta (0, 0)
Screenshot: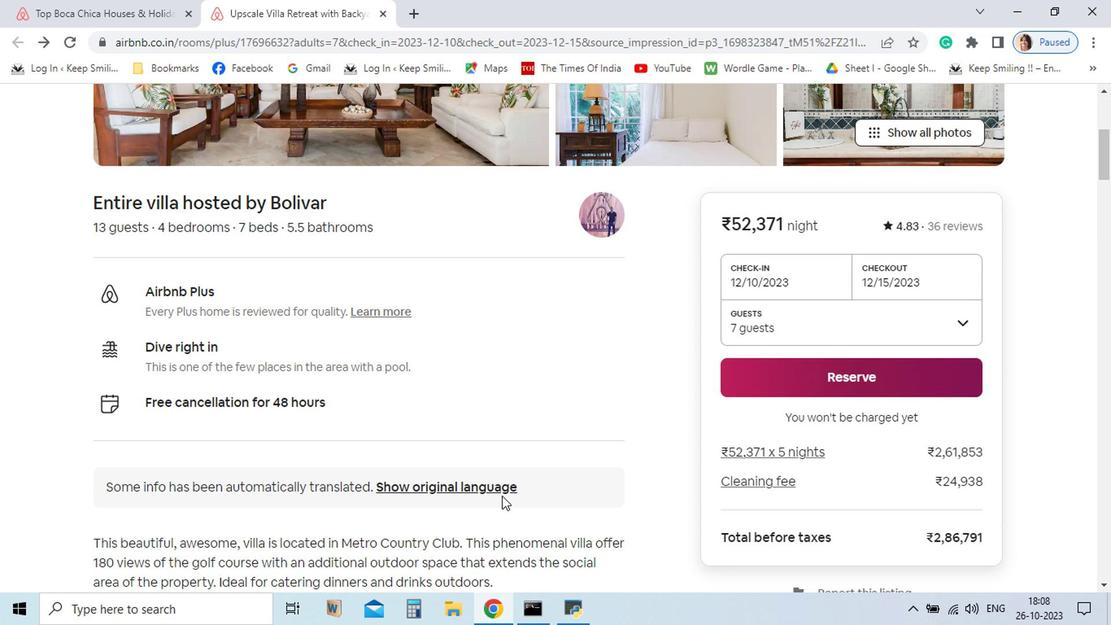 
Action: Mouse scrolled (882, 514) with delta (0, 0)
Screenshot: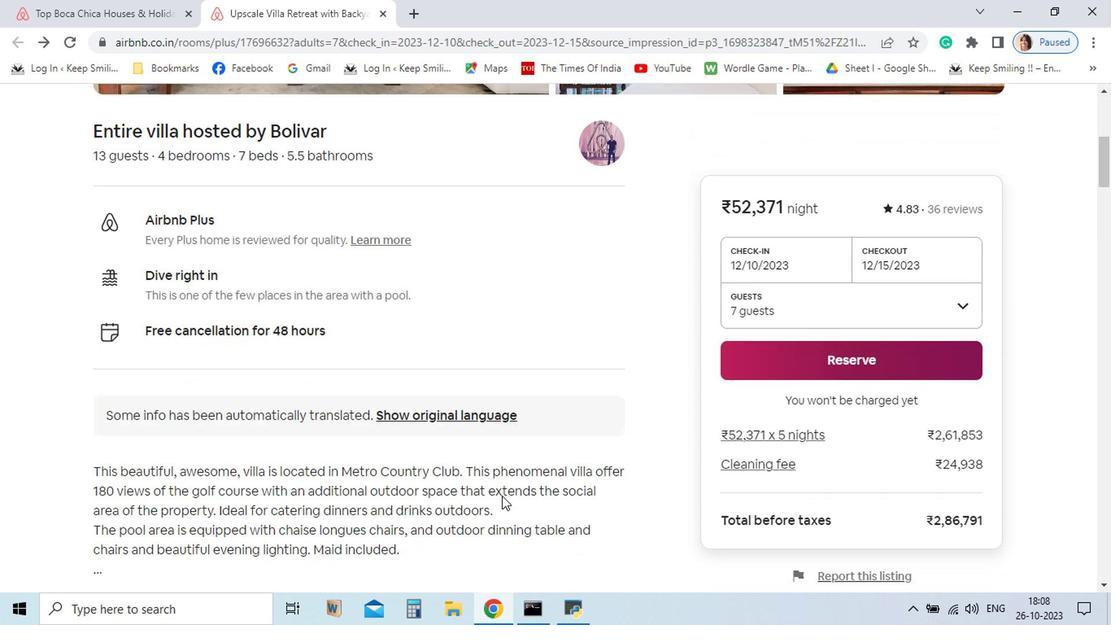 
Action: Mouse scrolled (882, 514) with delta (0, 0)
Screenshot: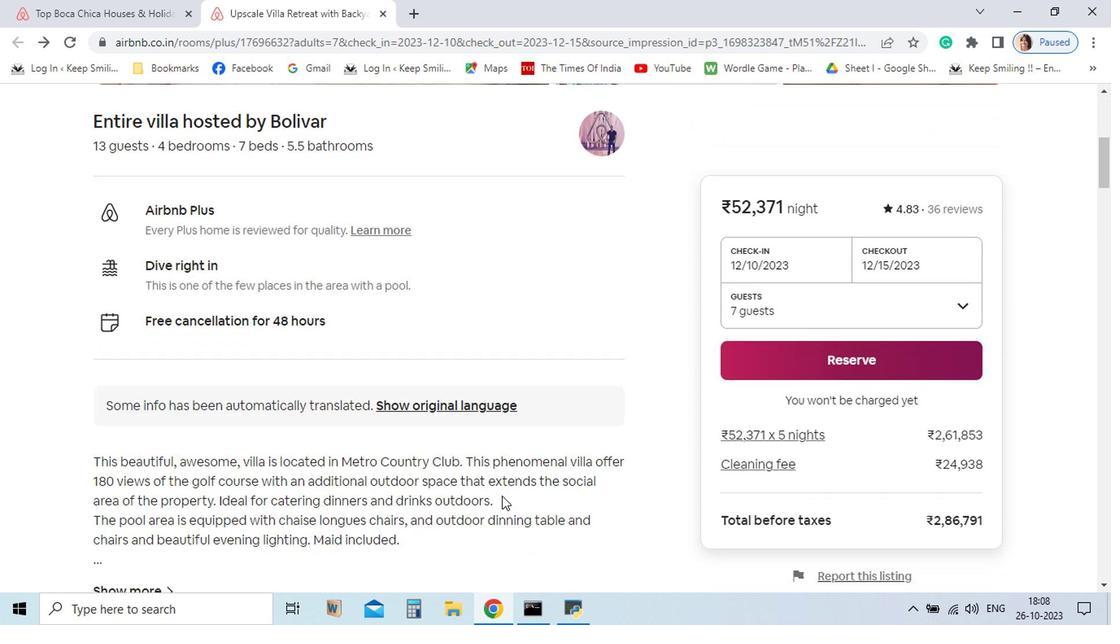 
Action: Mouse scrolled (882, 514) with delta (0, 0)
Screenshot: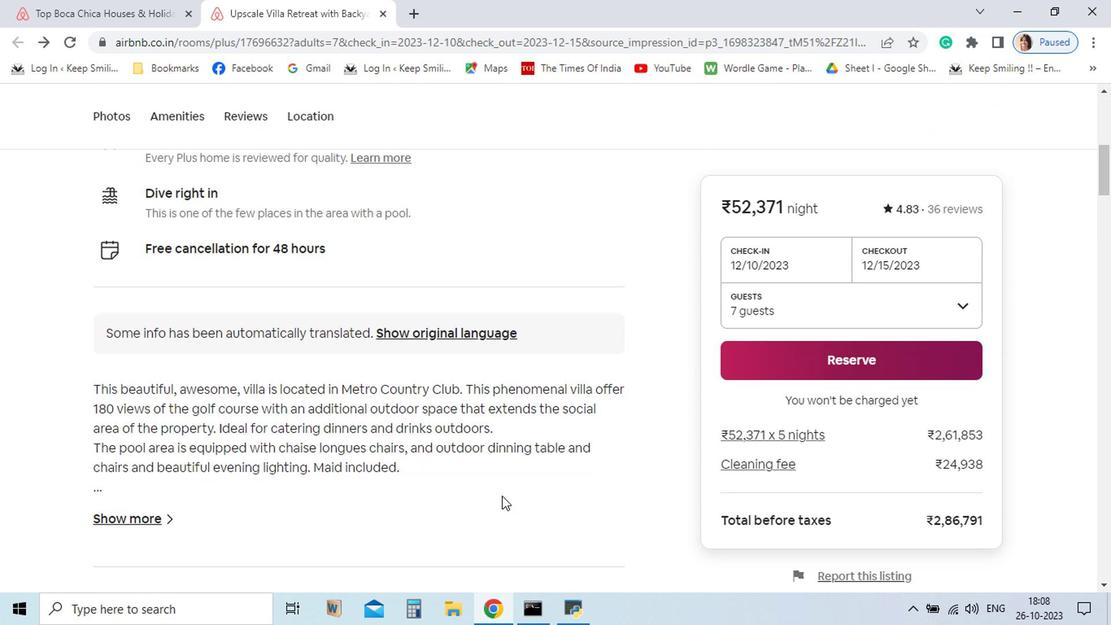 
Action: Mouse scrolled (882, 514) with delta (0, 0)
Screenshot: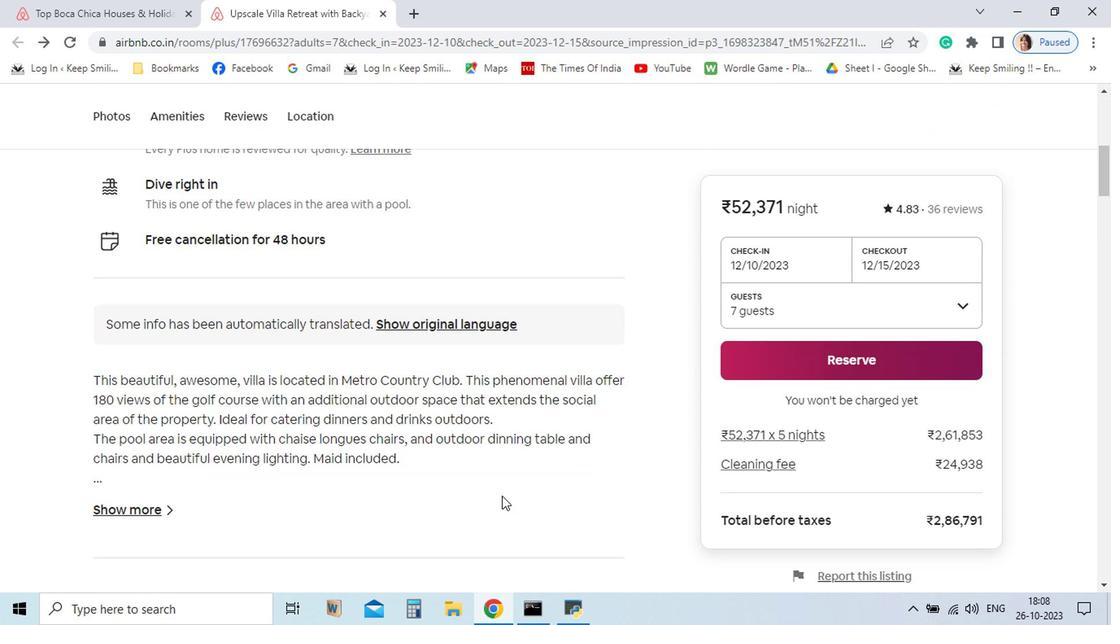 
Action: Mouse scrolled (882, 514) with delta (0, 0)
Screenshot: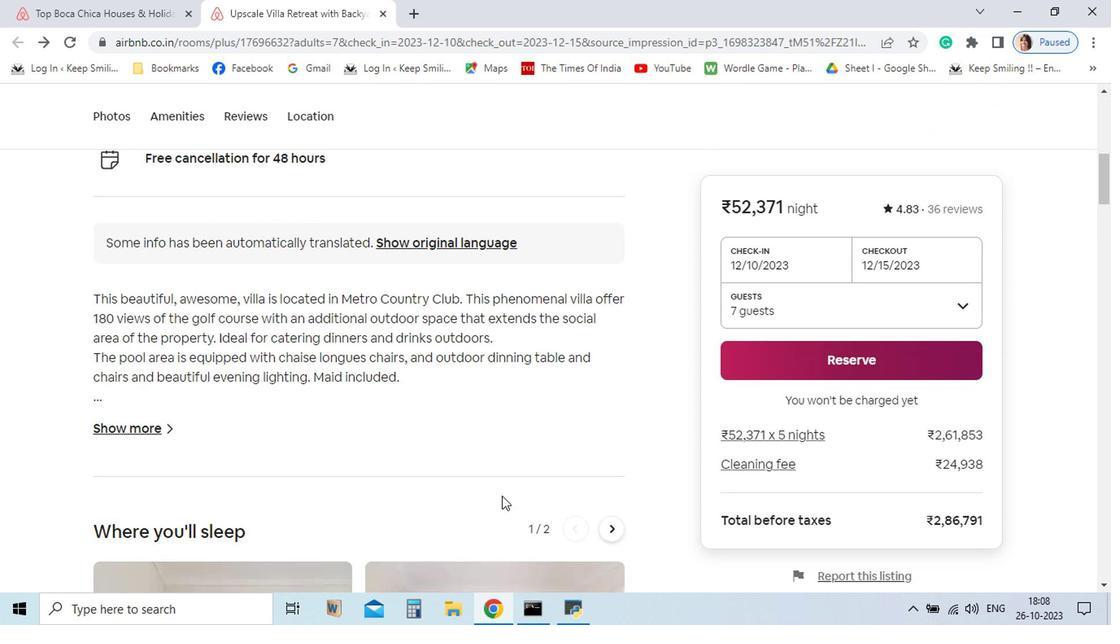 
Action: Mouse scrolled (882, 514) with delta (0, 0)
Screenshot: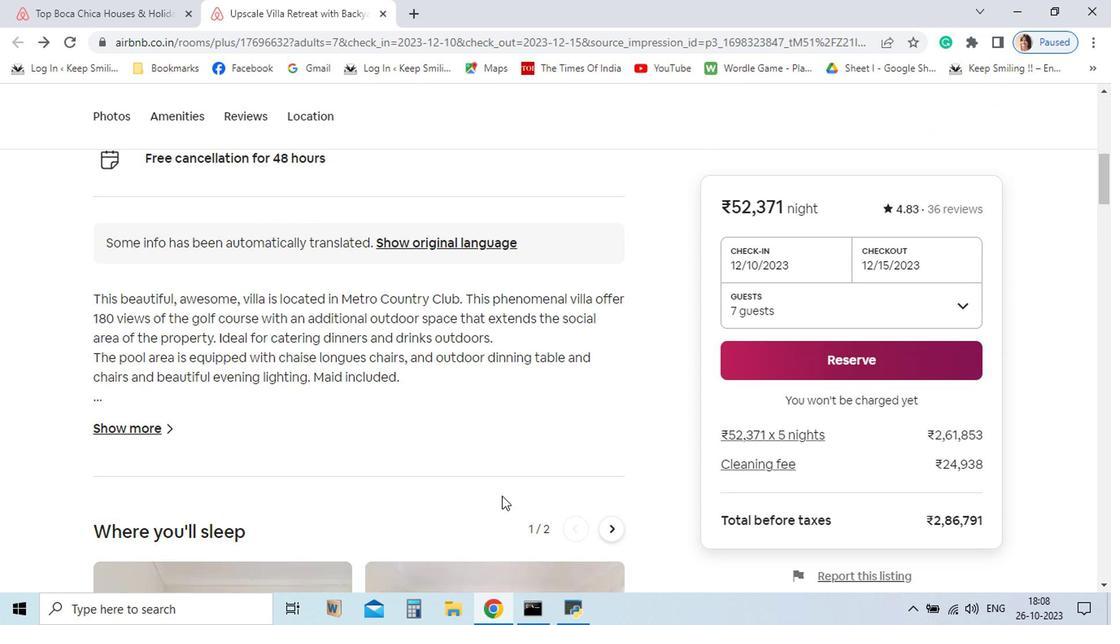 
Action: Mouse moved to (882, 515)
Screenshot: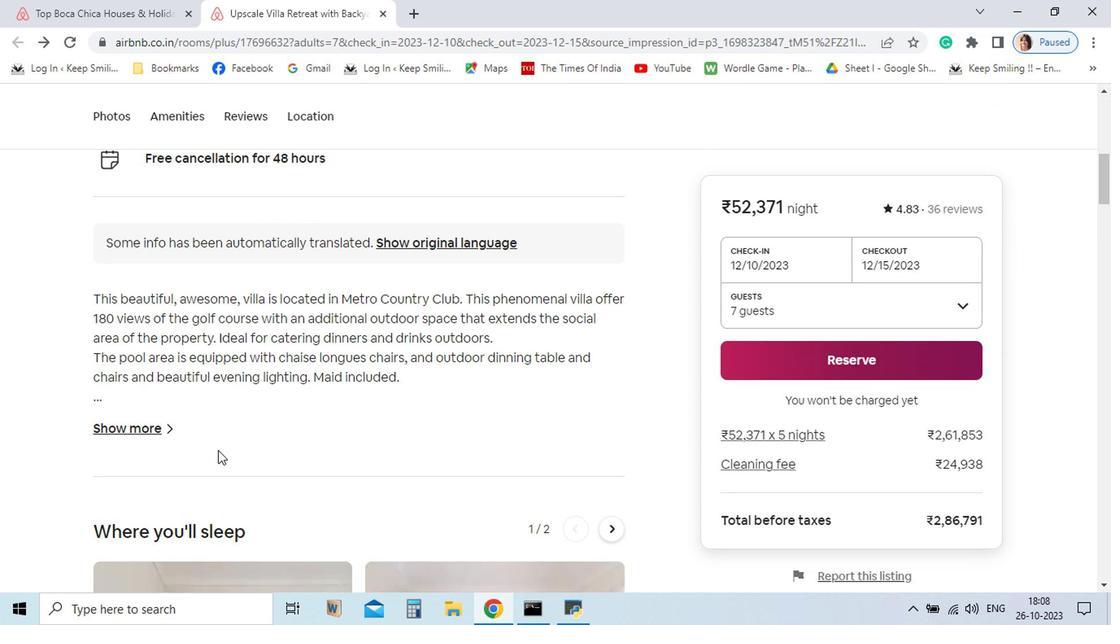 
Action: Mouse scrolled (882, 514) with delta (0, 0)
Screenshot: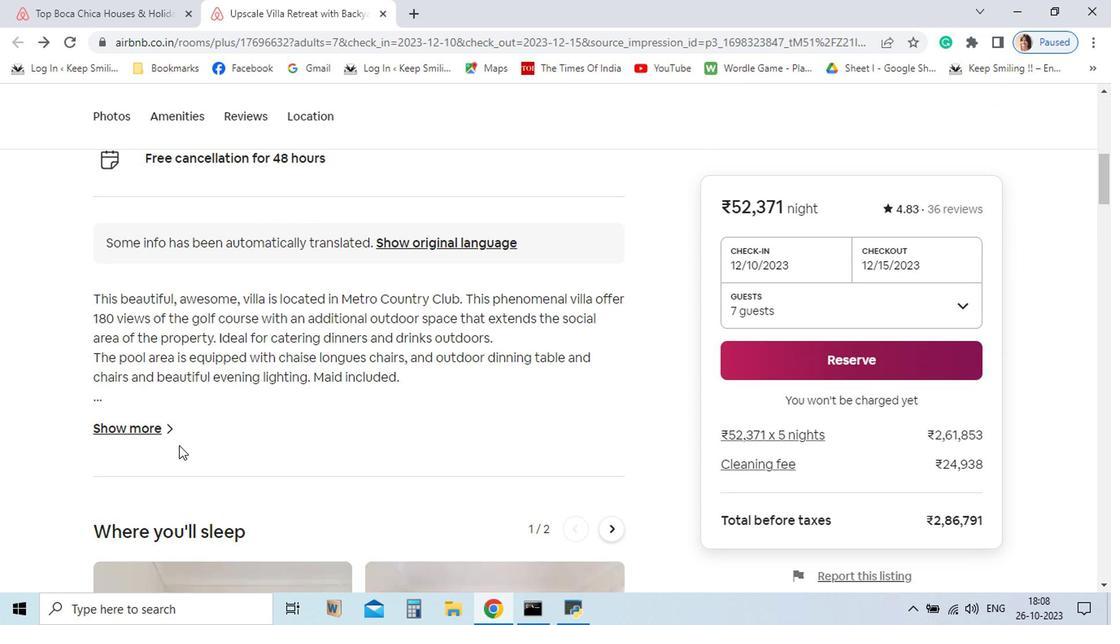 
Action: Mouse scrolled (882, 514) with delta (0, 0)
Screenshot: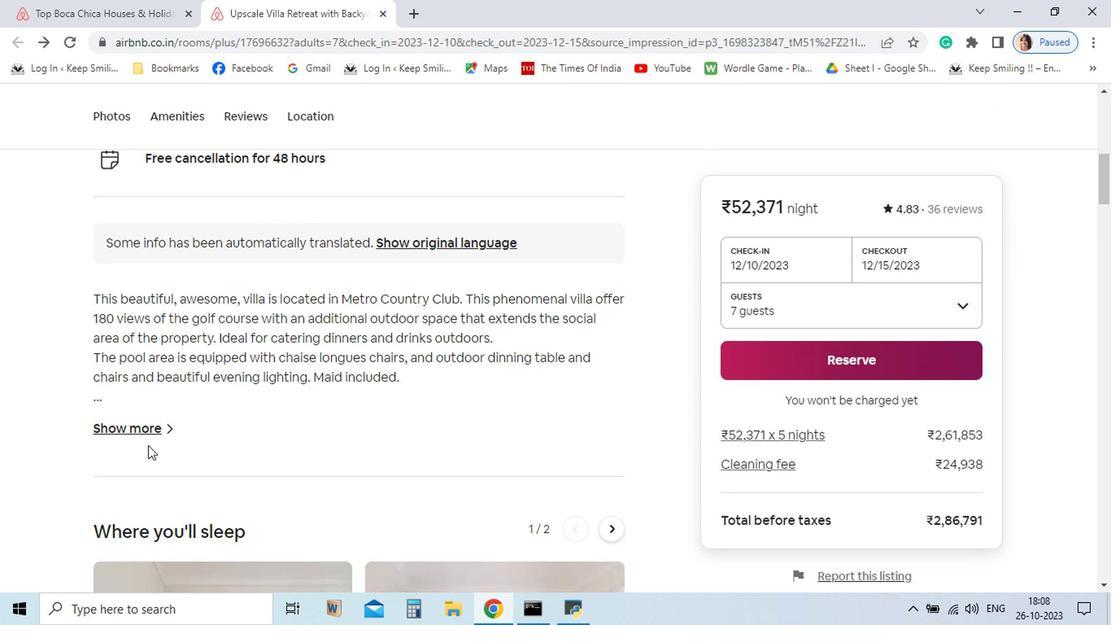 
Action: Mouse scrolled (882, 514) with delta (0, 0)
Screenshot: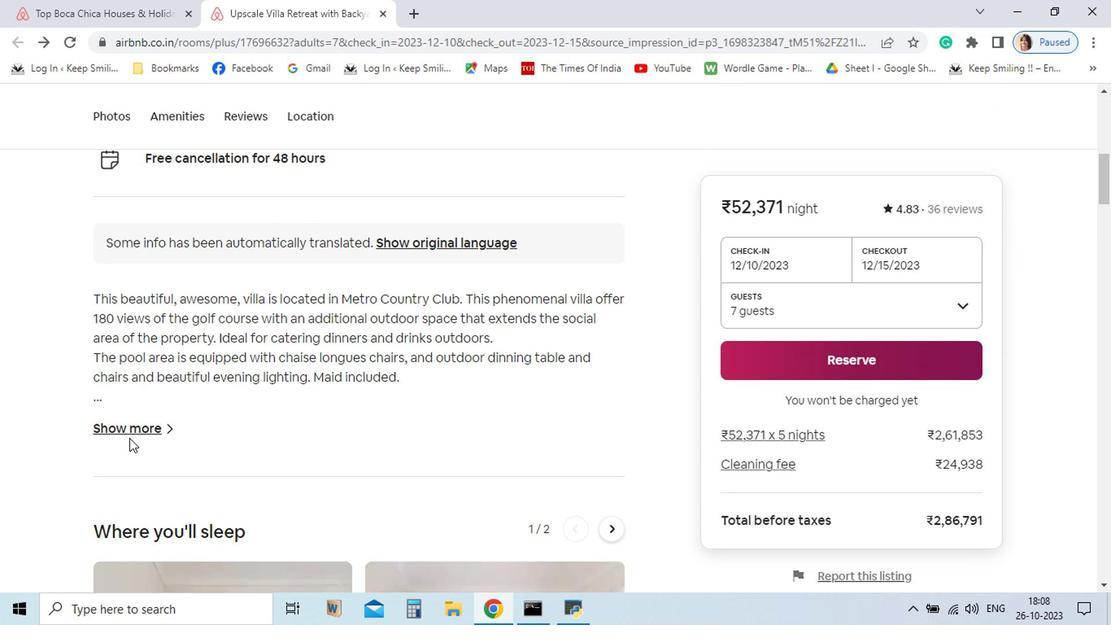 
Action: Mouse scrolled (882, 514) with delta (0, 0)
Screenshot: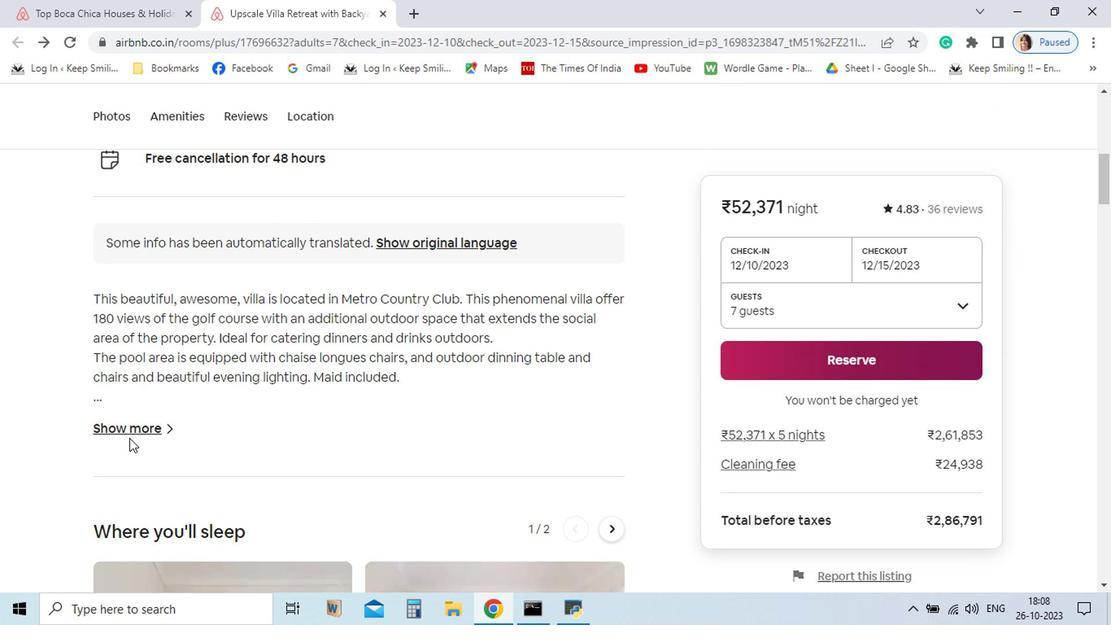 
Action: Mouse scrolled (882, 514) with delta (0, 0)
Screenshot: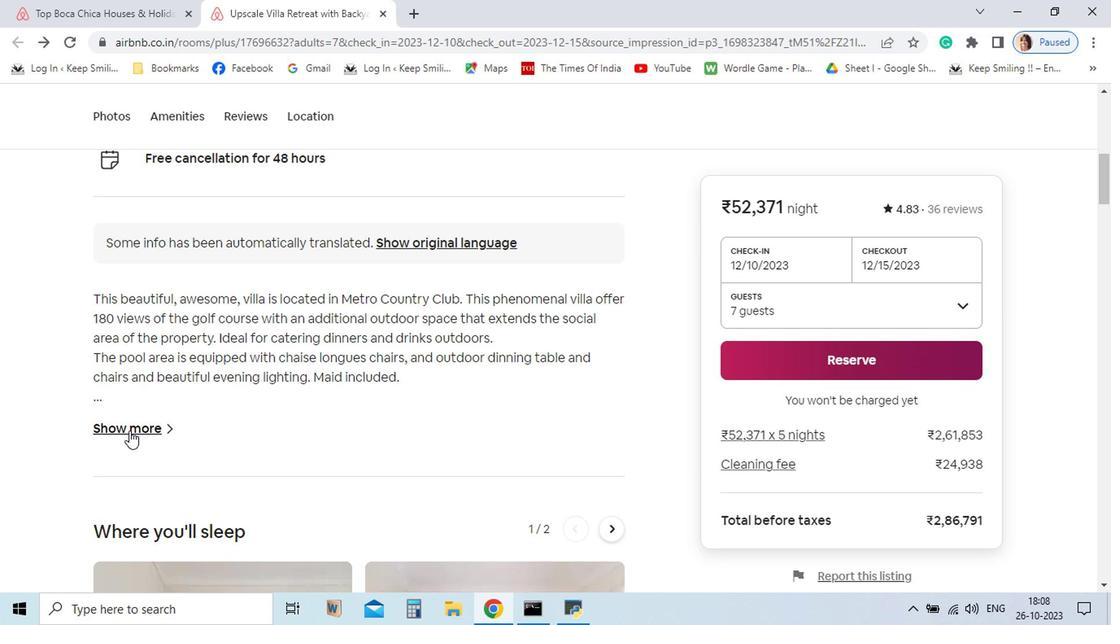 
Action: Mouse scrolled (882, 514) with delta (0, 0)
